 Task: Get directions from Colonial Williamsburg, Virginia, United States to Albuquerque, New Mexico, United States  arriving by 10:00 am on the 17th of June
Action: Mouse moved to (217, 204)
Screenshot: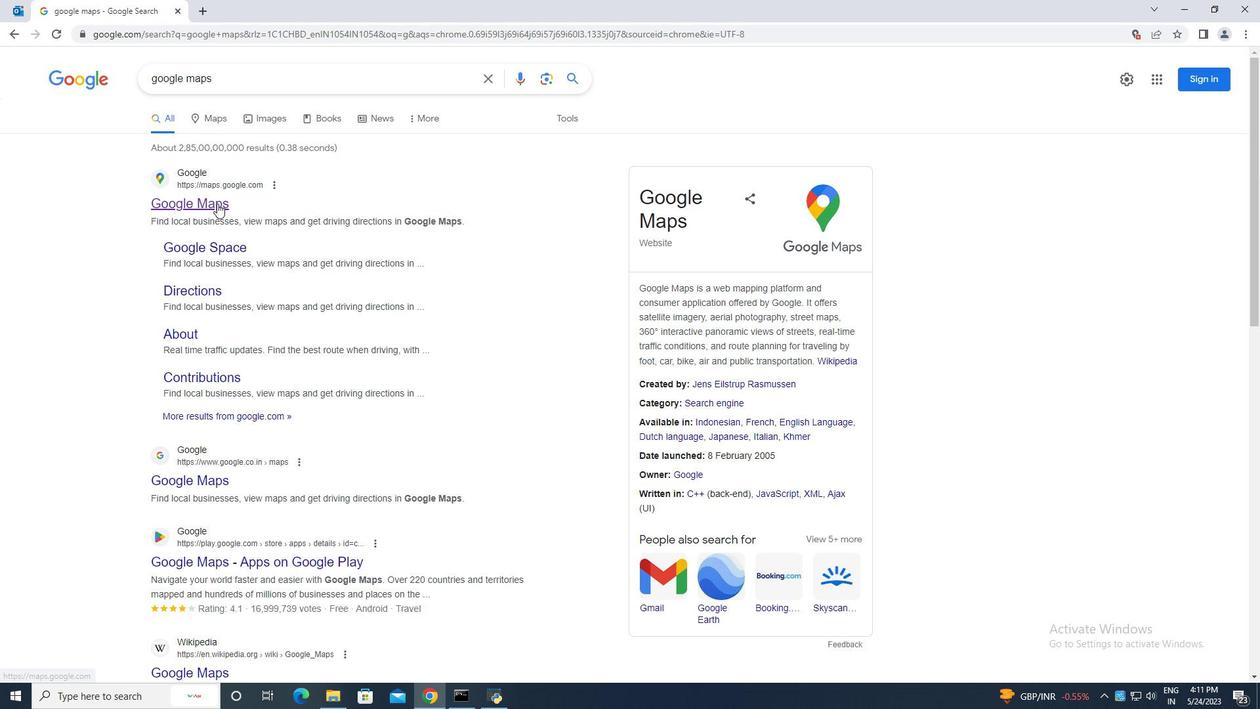 
Action: Mouse pressed left at (217, 204)
Screenshot: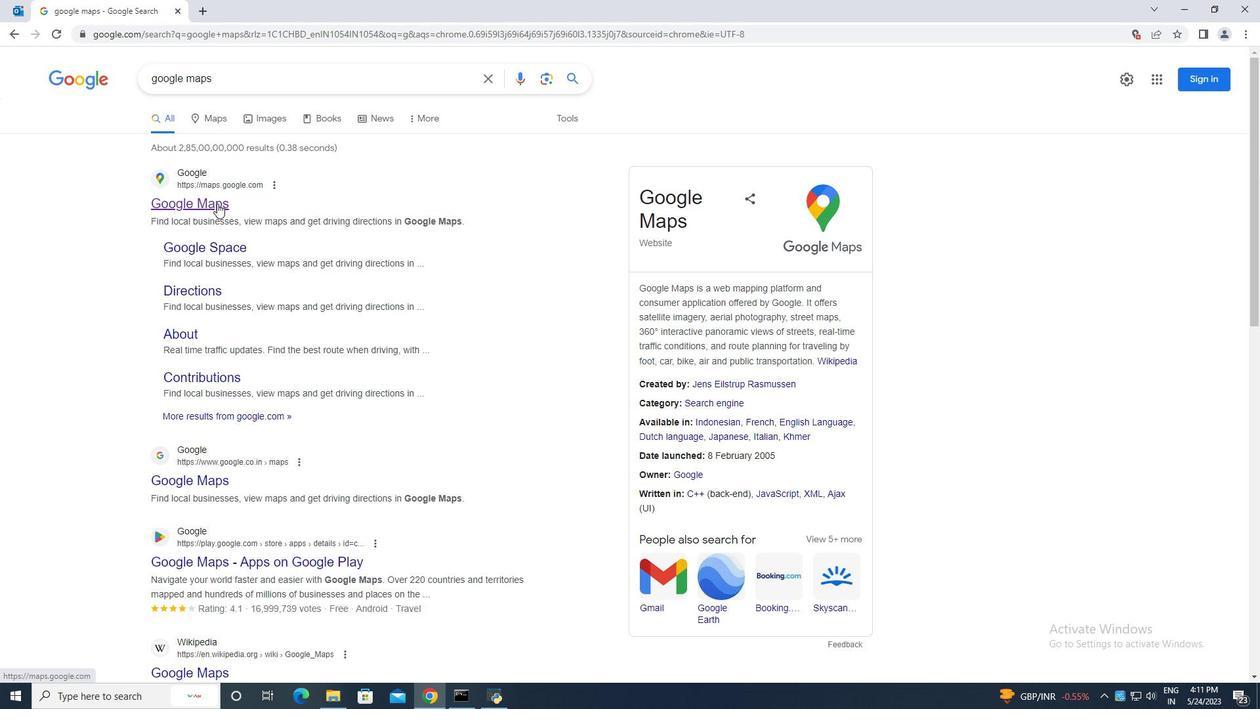 
Action: Mouse moved to (179, 63)
Screenshot: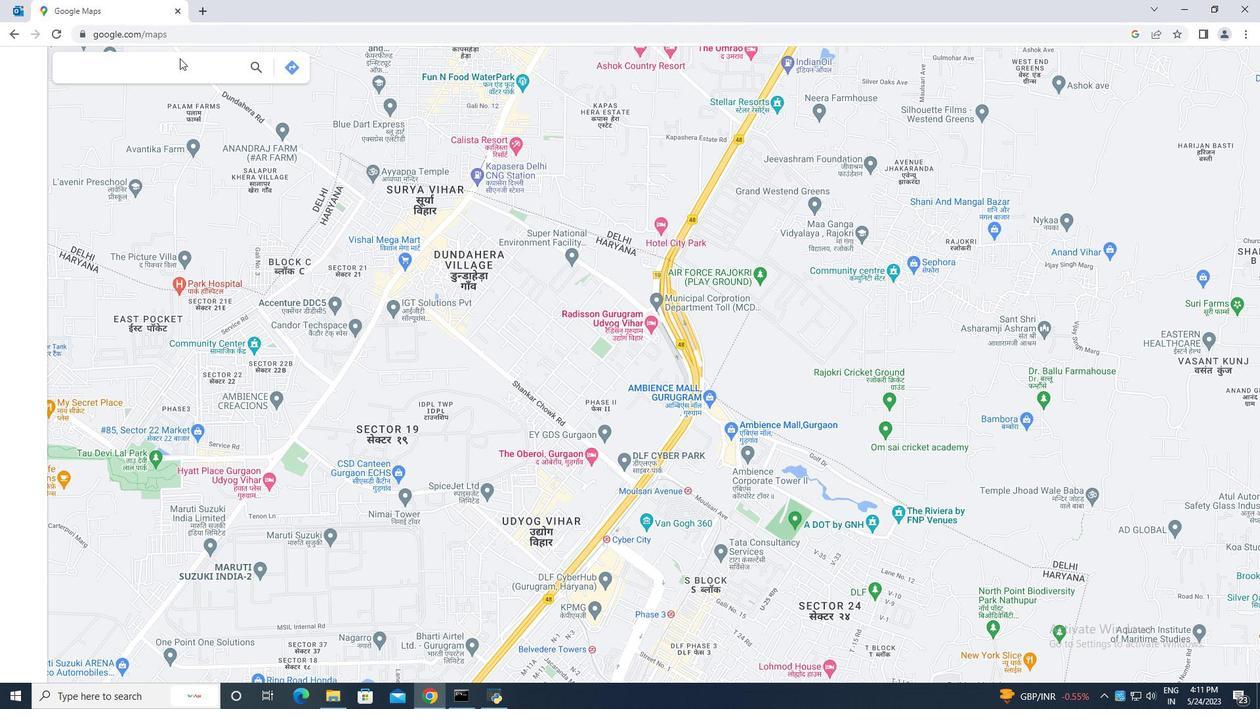 
Action: Mouse pressed left at (179, 63)
Screenshot: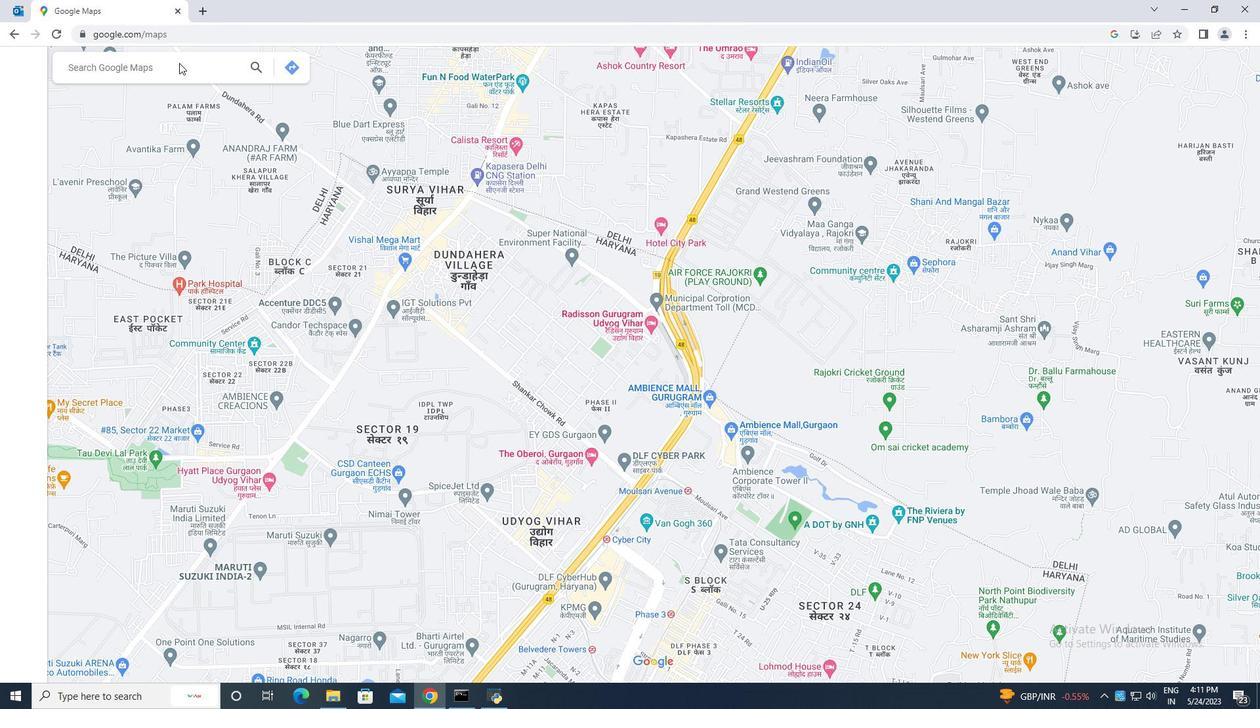 
Action: Mouse moved to (179, 63)
Screenshot: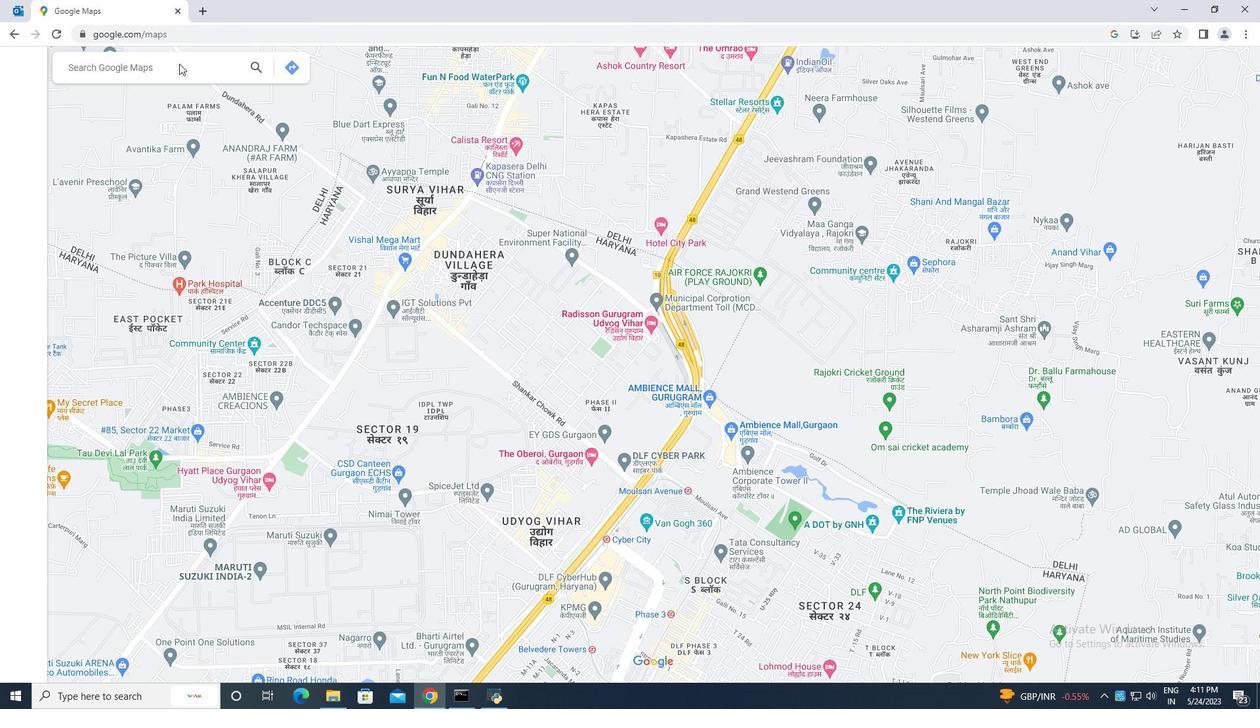 
Action: Key pressed colonial<Key.space>williamsburg<Key.space>virginia<Key.space>us
Screenshot: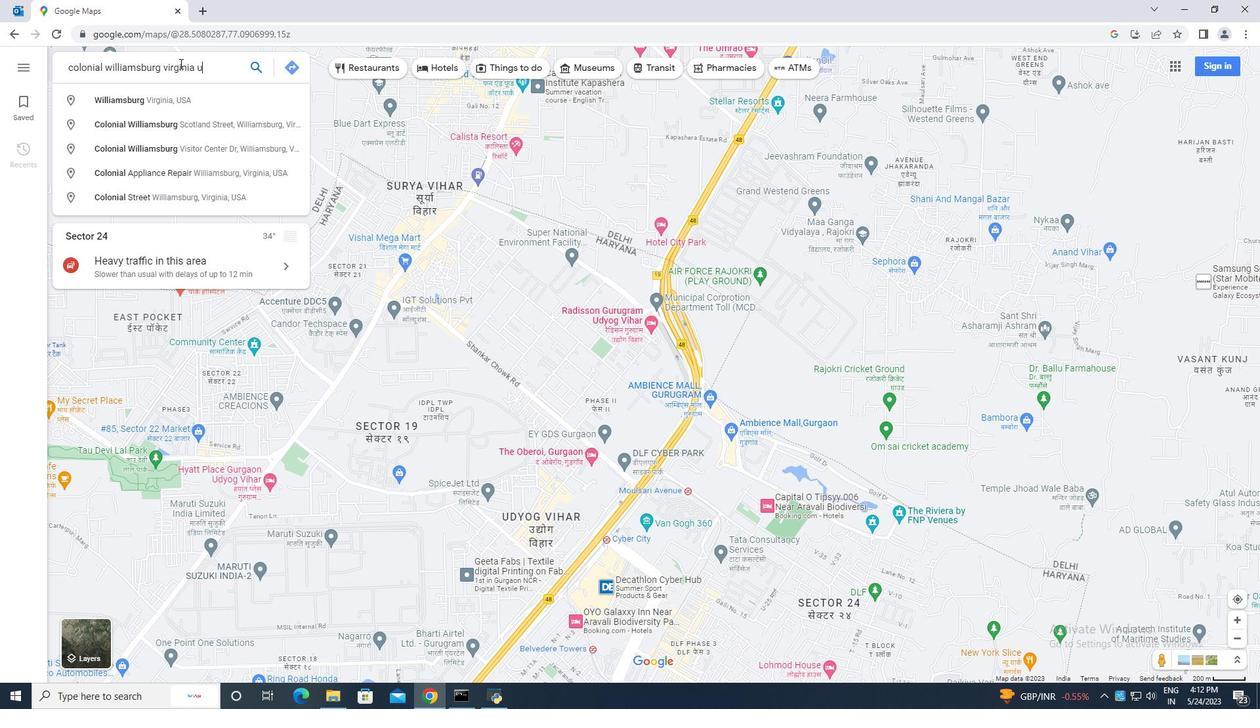 
Action: Mouse moved to (187, 105)
Screenshot: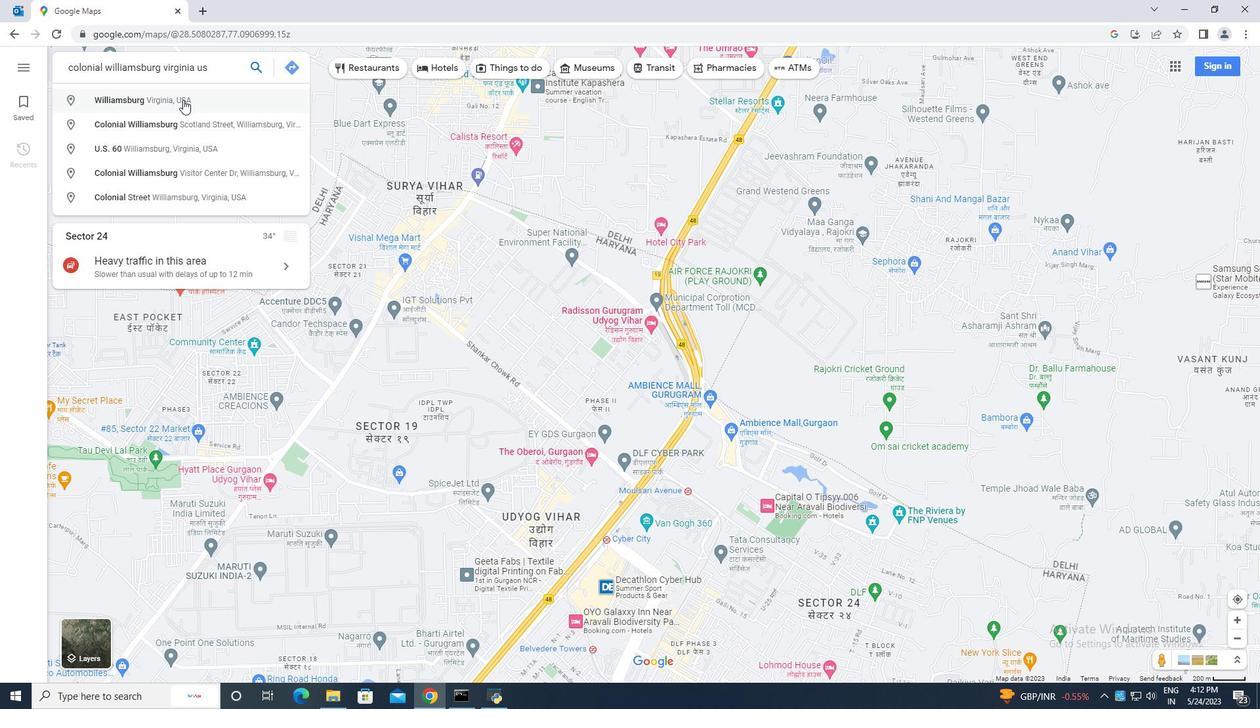 
Action: Mouse pressed left at (187, 105)
Screenshot: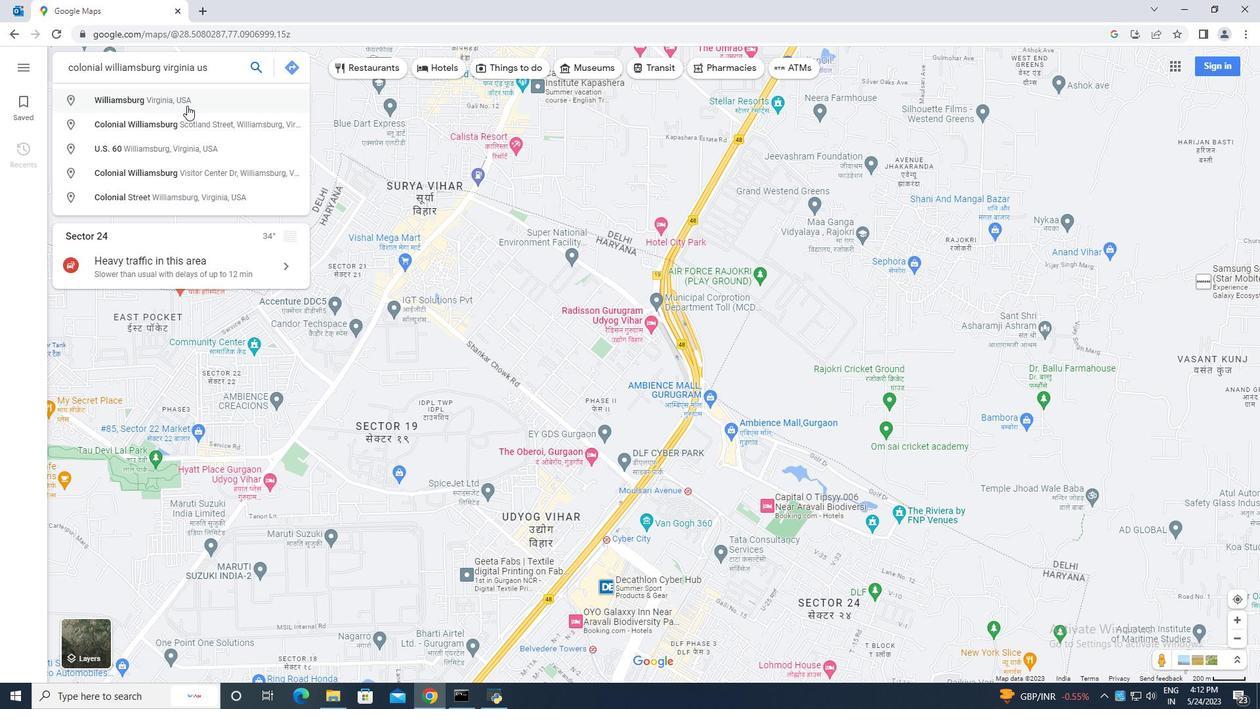 
Action: Mouse moved to (88, 298)
Screenshot: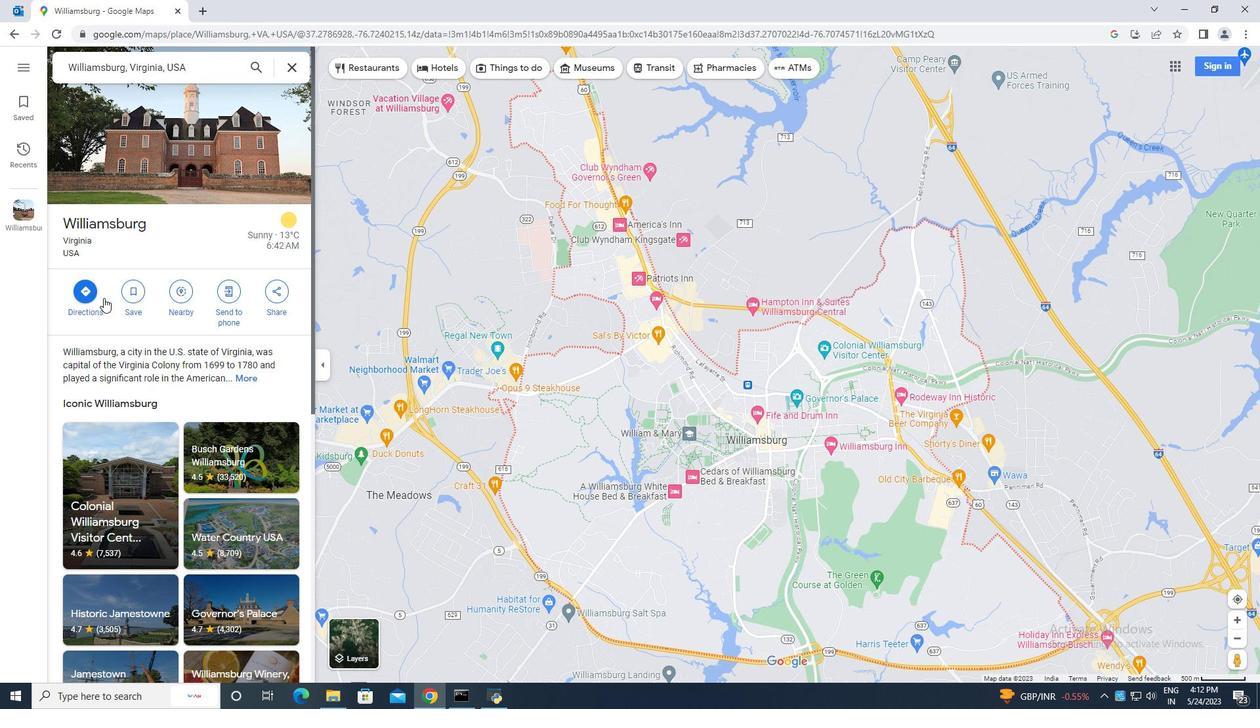 
Action: Mouse pressed left at (88, 298)
Screenshot: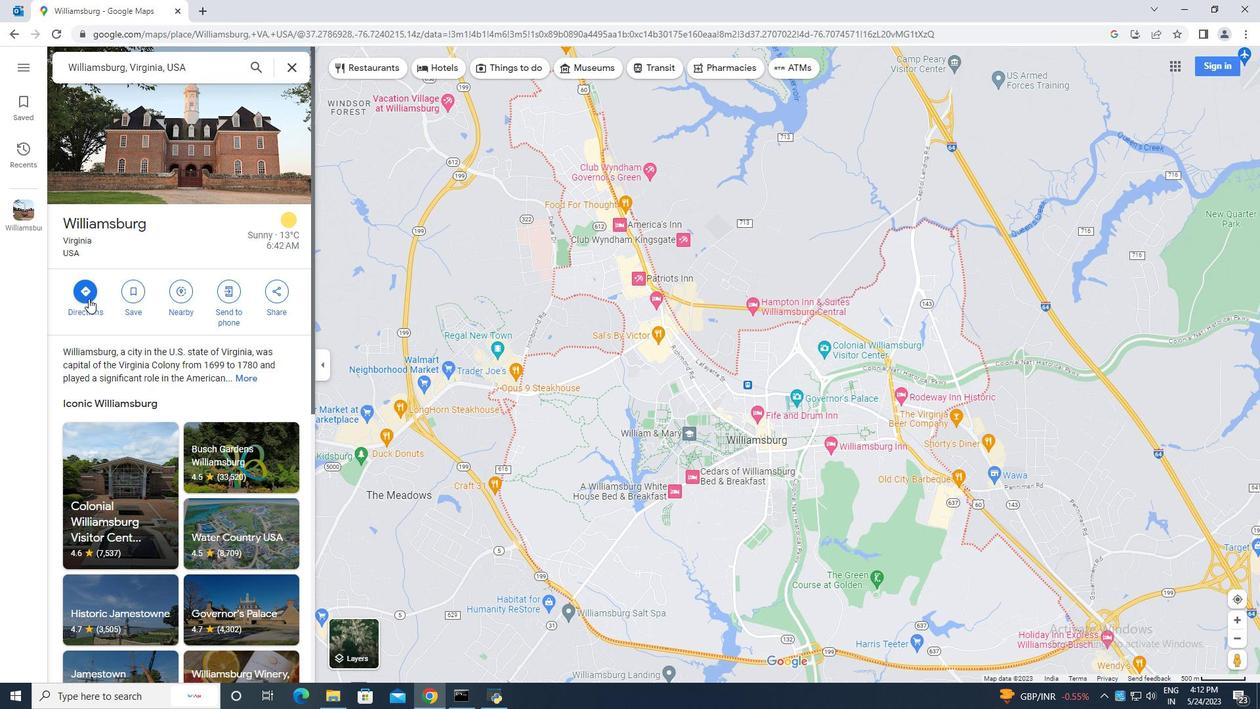 
Action: Mouse moved to (152, 108)
Screenshot: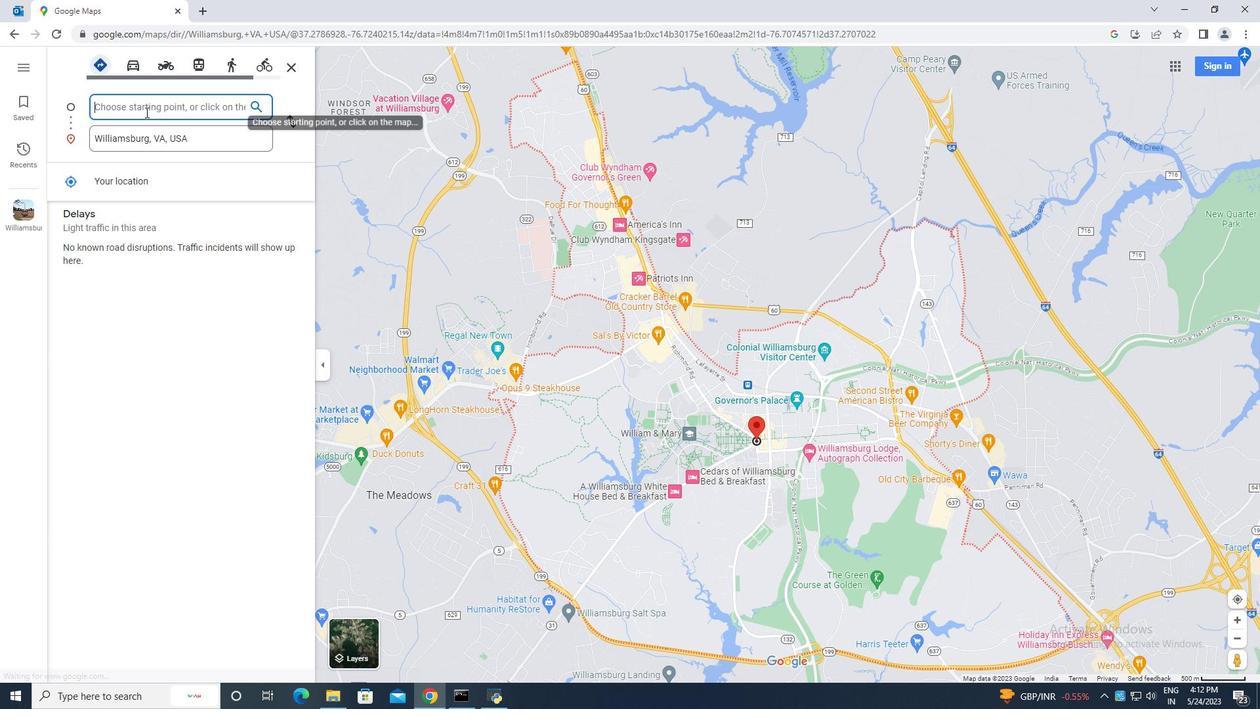 
Action: Mouse pressed left at (152, 108)
Screenshot: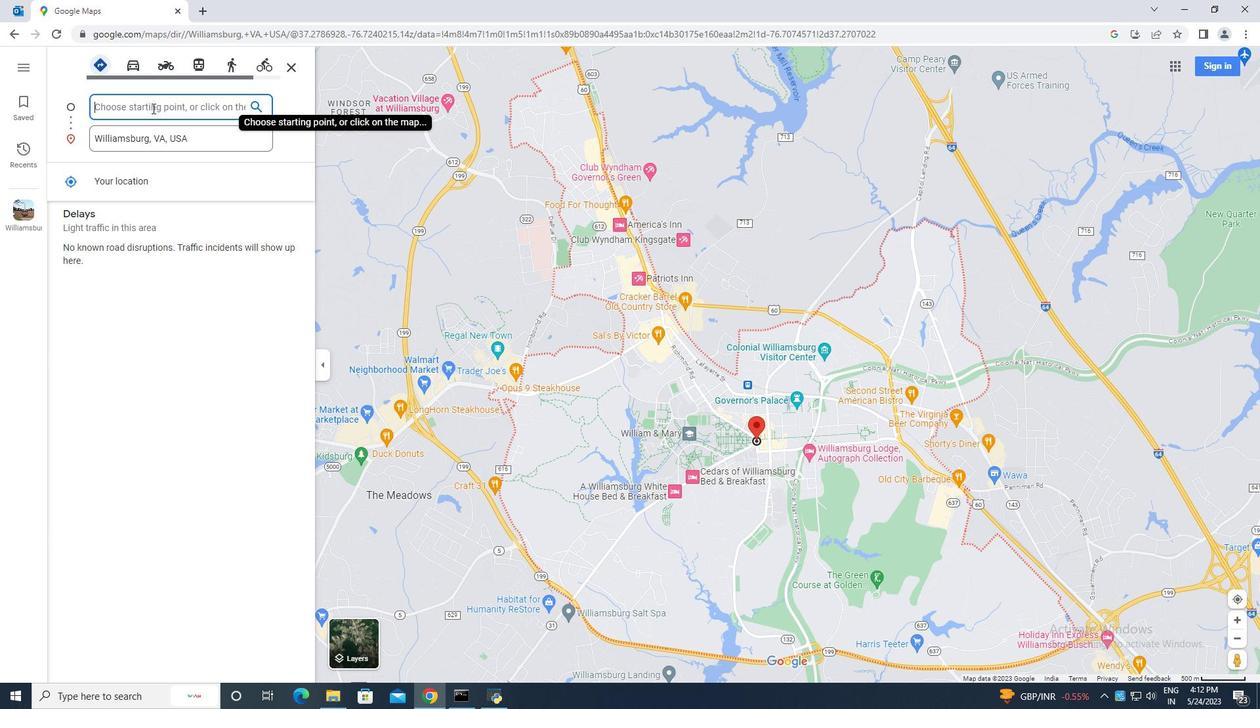 
Action: Key pressed coloni<Key.backspace>ial<Key.space>williamsburg<Key.space>virginia
Screenshot: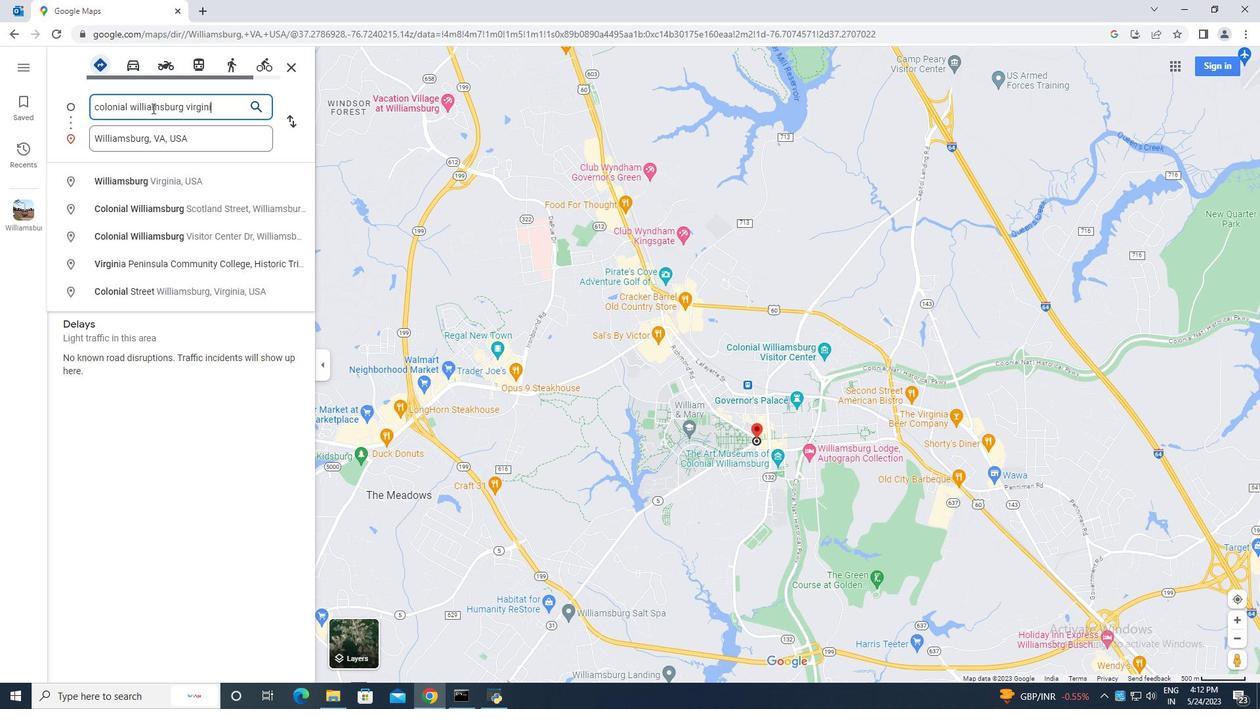 
Action: Mouse moved to (158, 108)
Screenshot: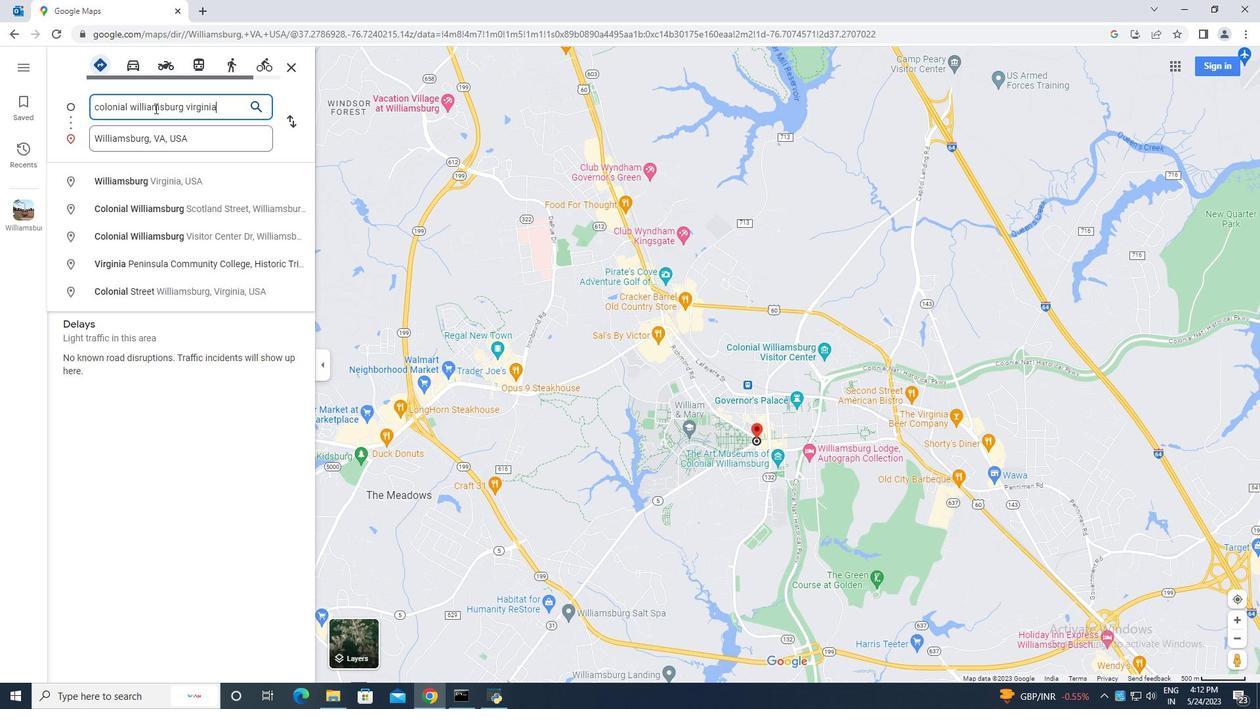 
Action: Key pressed <Key.space>
Screenshot: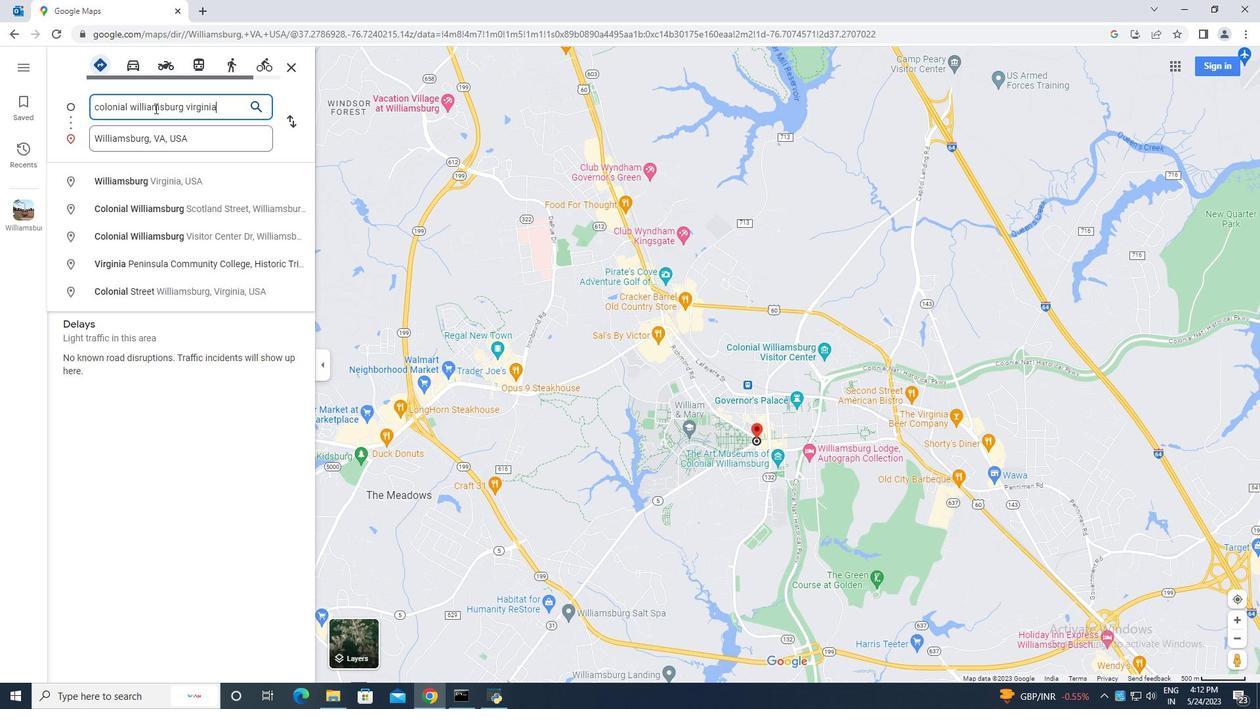 
Action: Mouse moved to (185, 109)
Screenshot: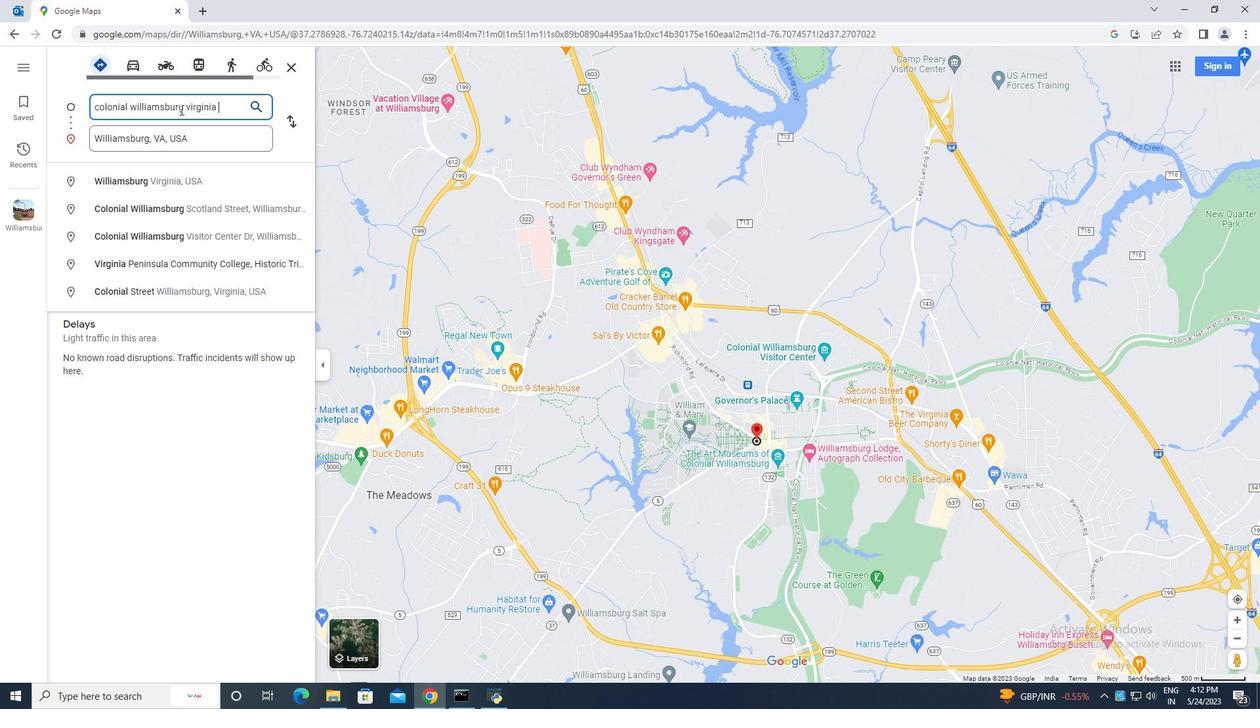 
Action: Key pressed us
Screenshot: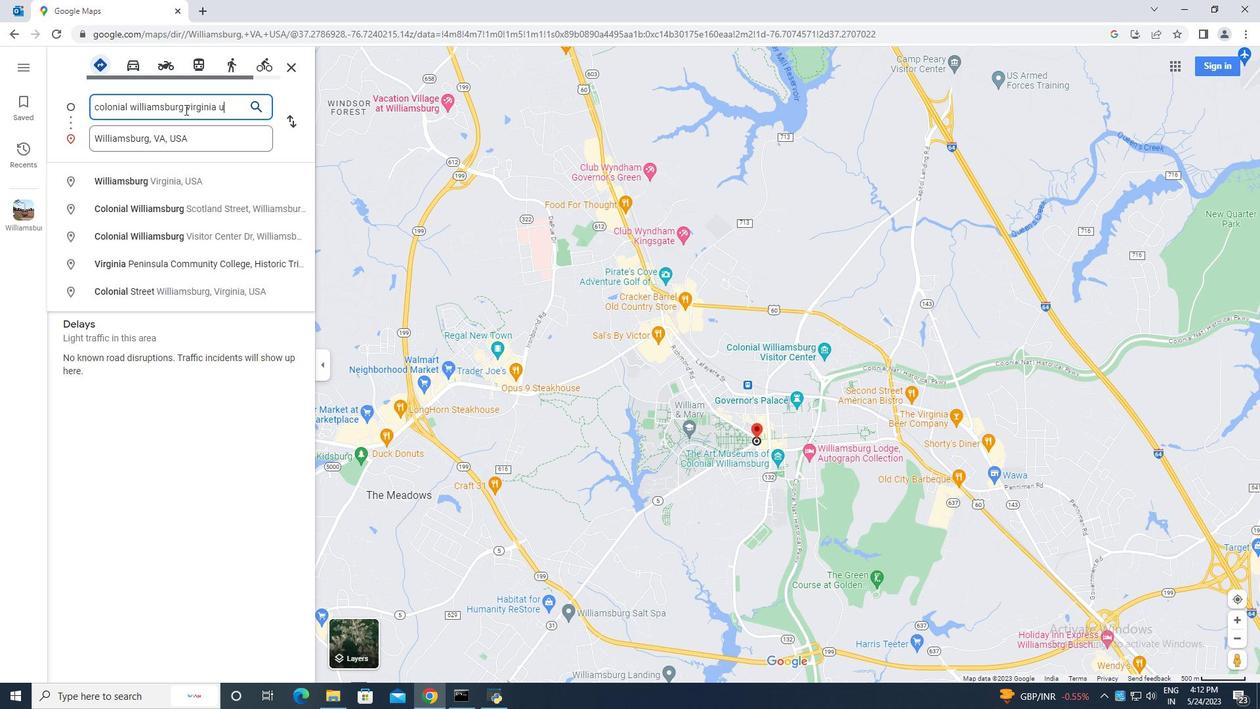 
Action: Mouse moved to (198, 135)
Screenshot: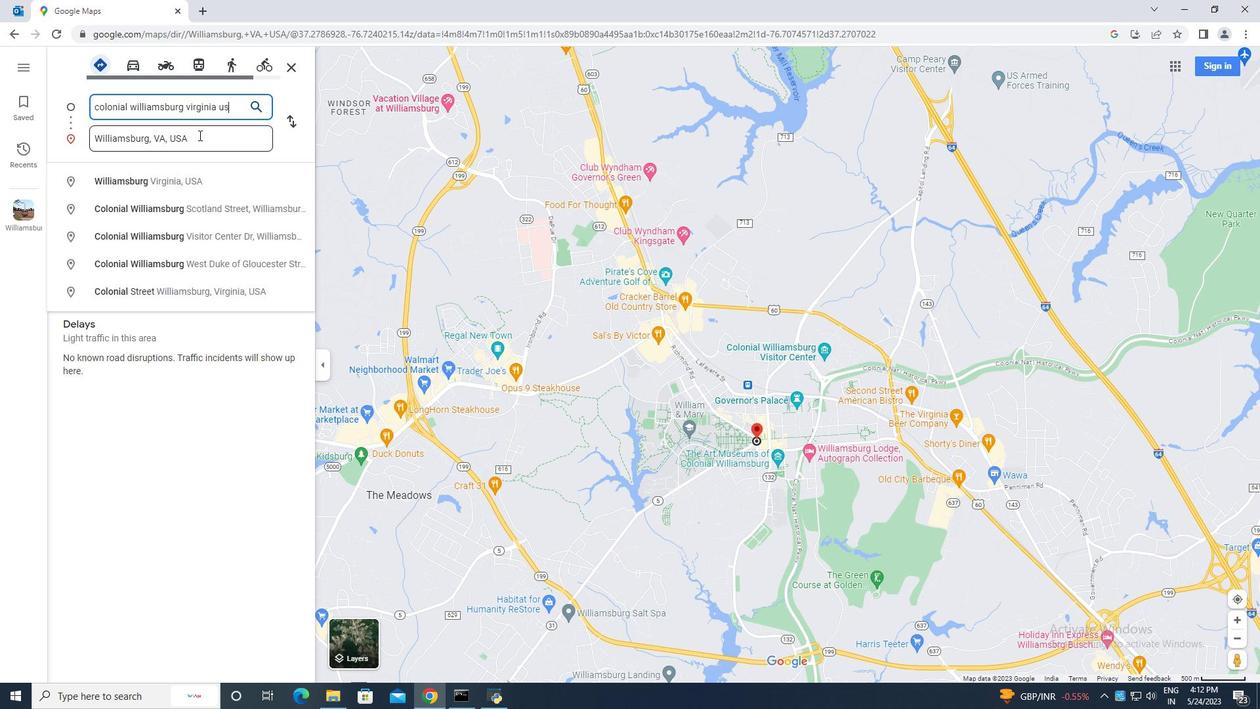
Action: Mouse pressed left at (198, 135)
Screenshot: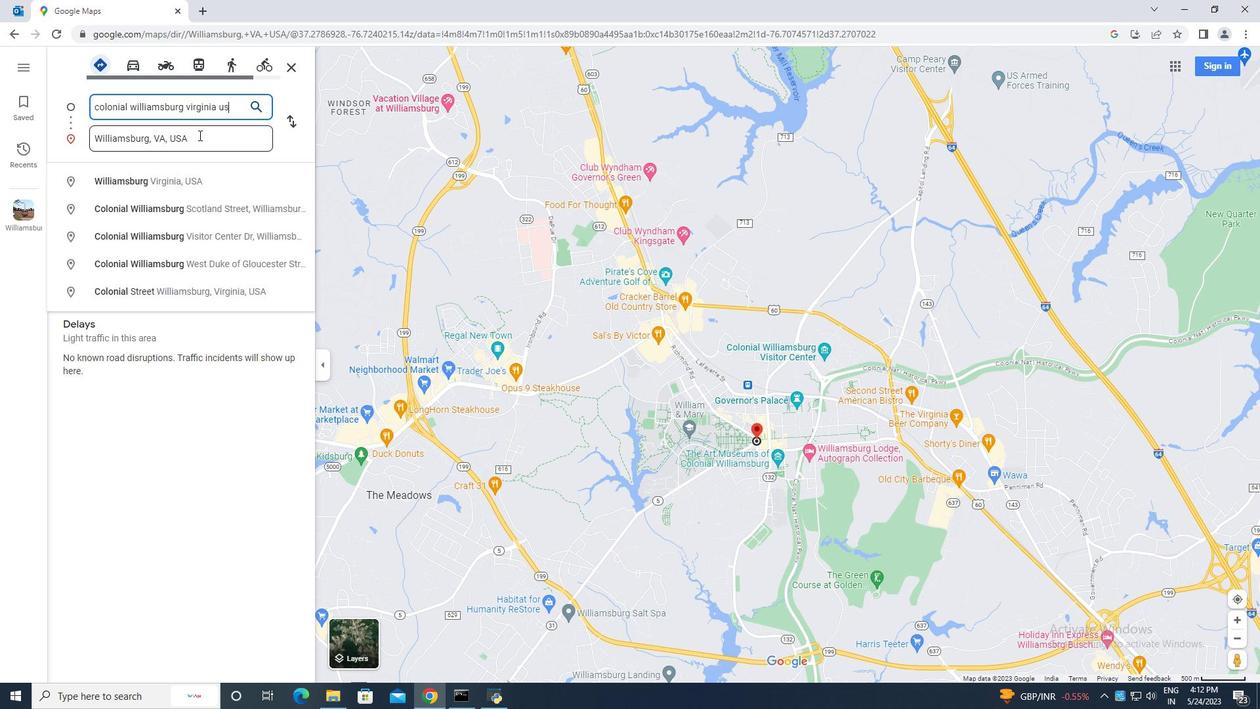 
Action: Mouse moved to (244, 112)
Screenshot: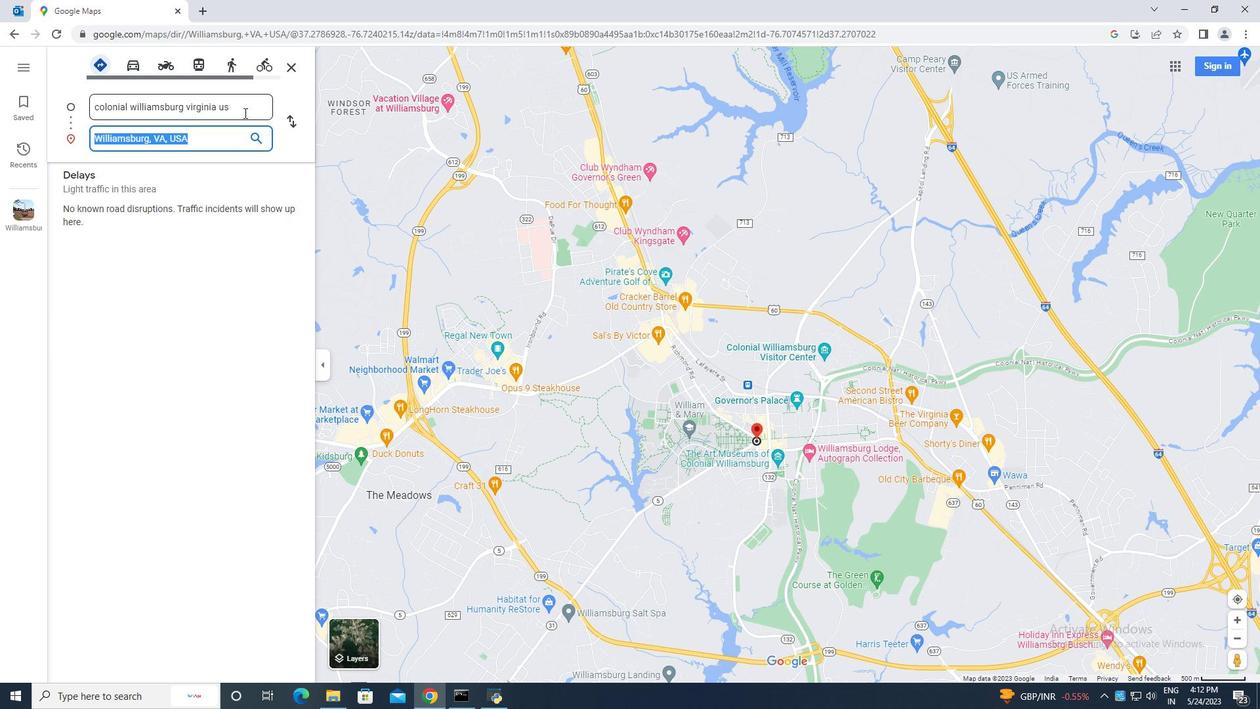
Action: Mouse pressed left at (244, 112)
Screenshot: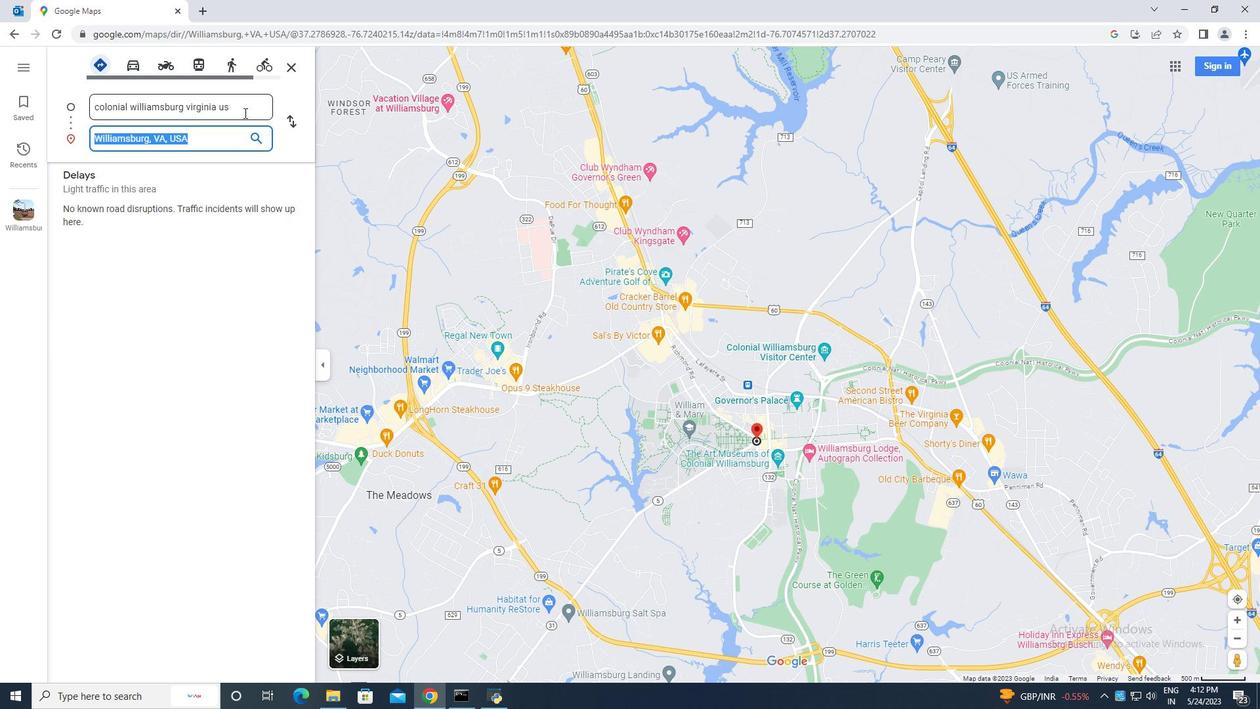 
Action: Mouse moved to (243, 111)
Screenshot: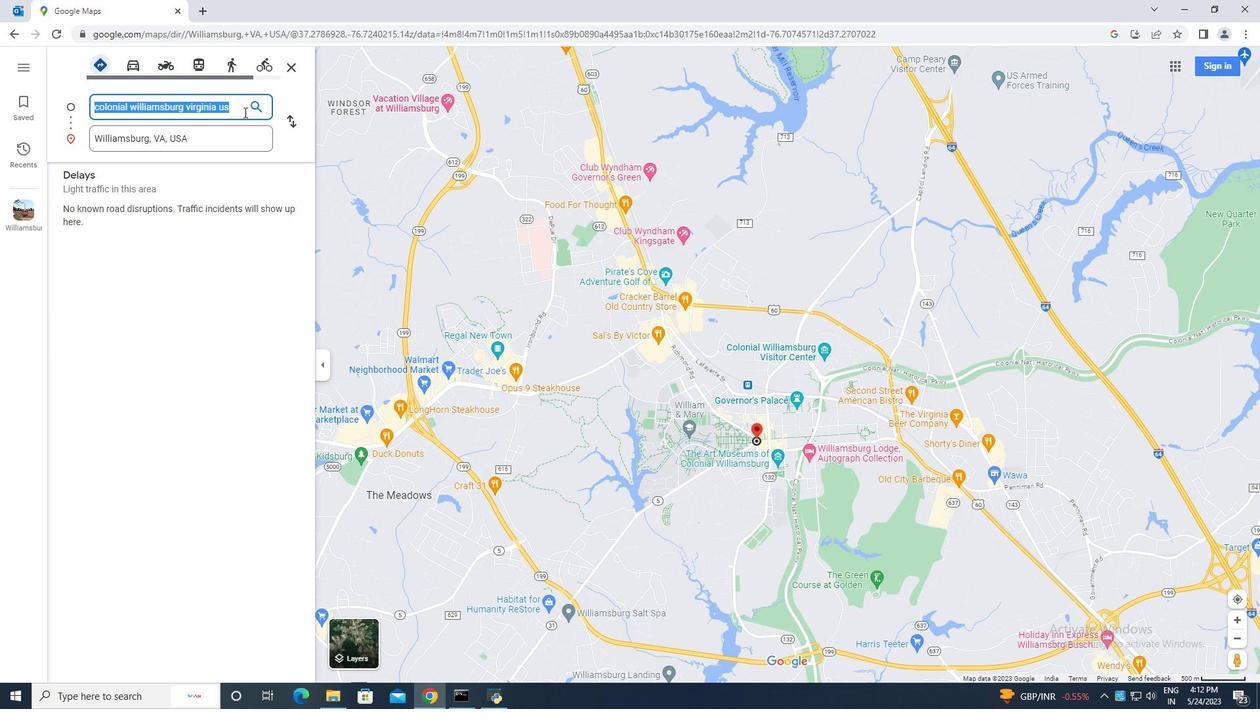 
Action: Mouse pressed left at (243, 111)
Screenshot: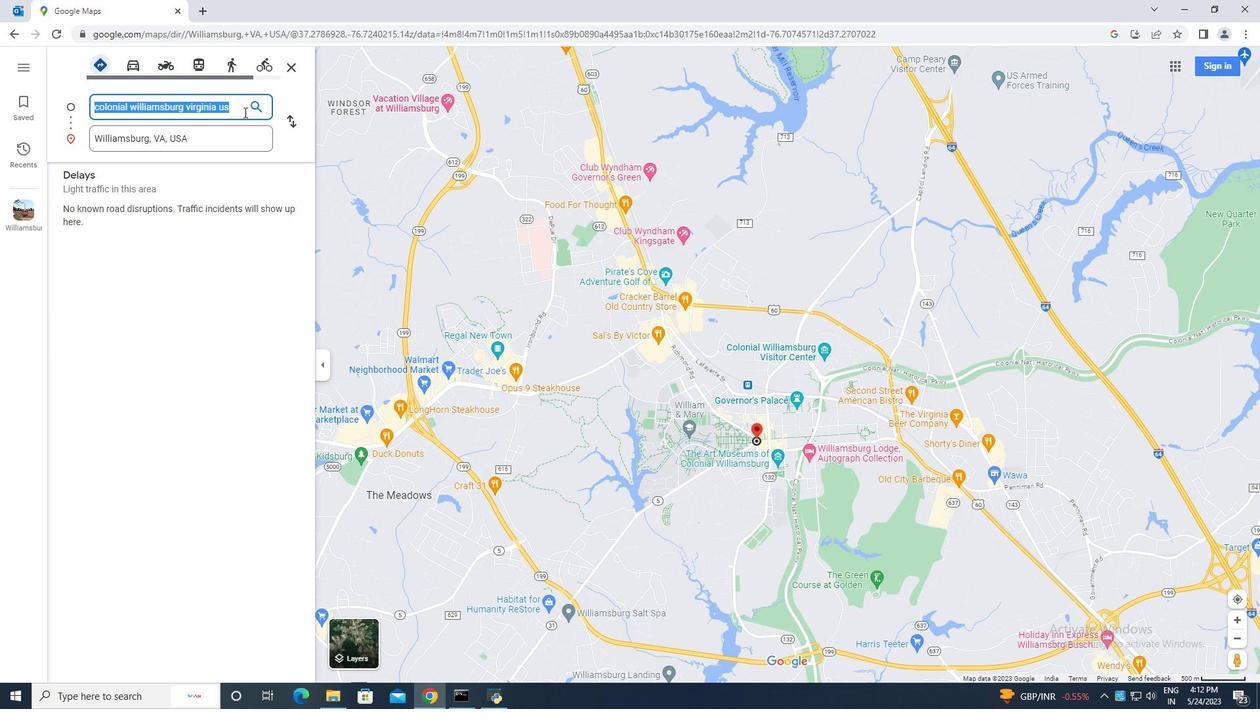 
Action: Mouse moved to (242, 110)
Screenshot: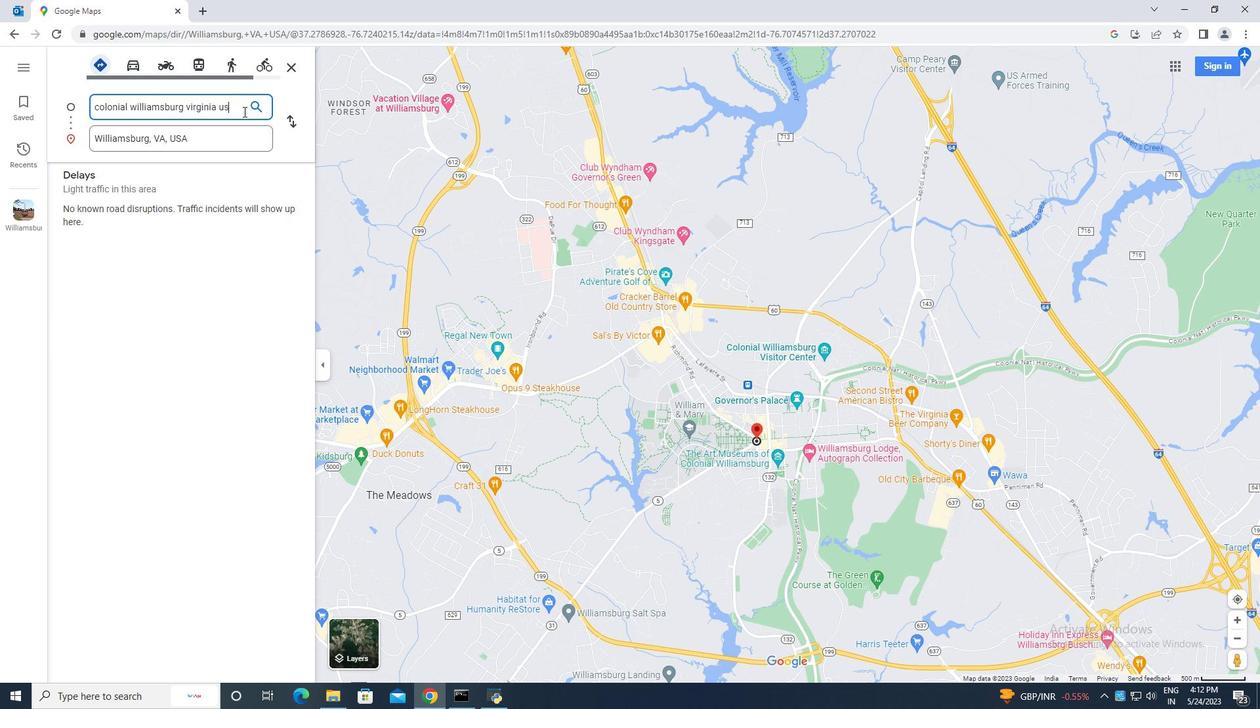 
Action: Key pressed a
Screenshot: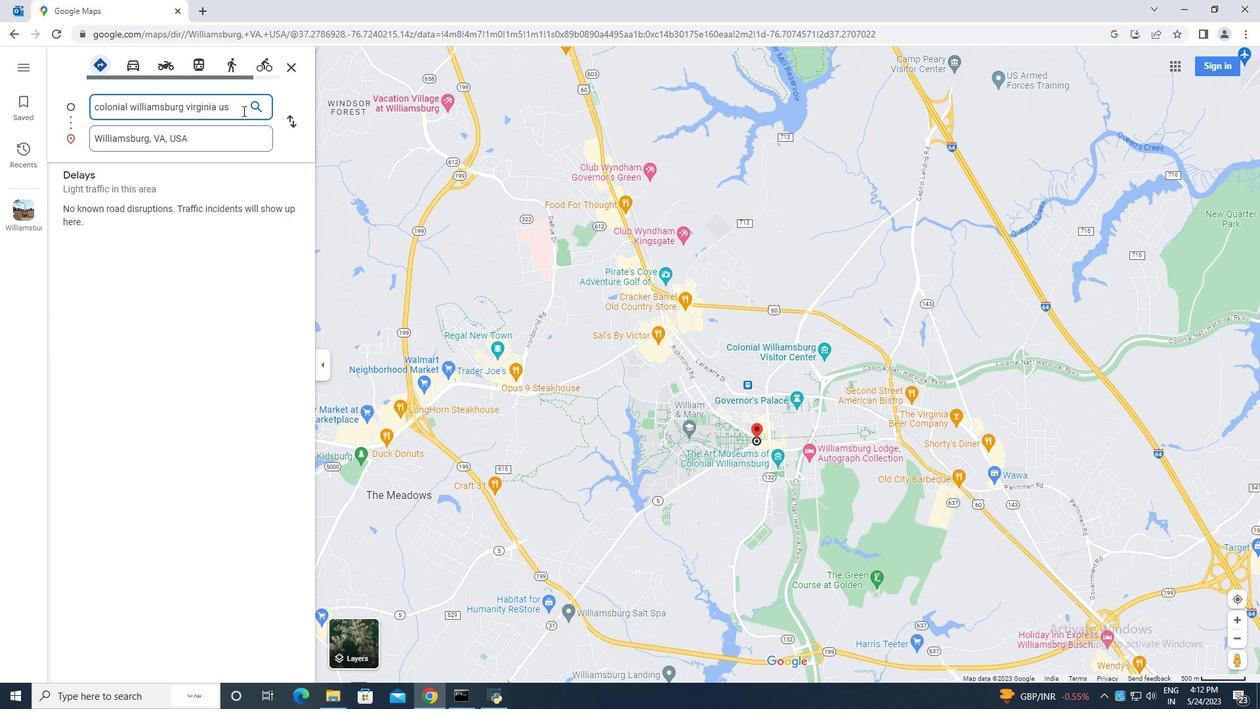 
Action: Mouse moved to (189, 138)
Screenshot: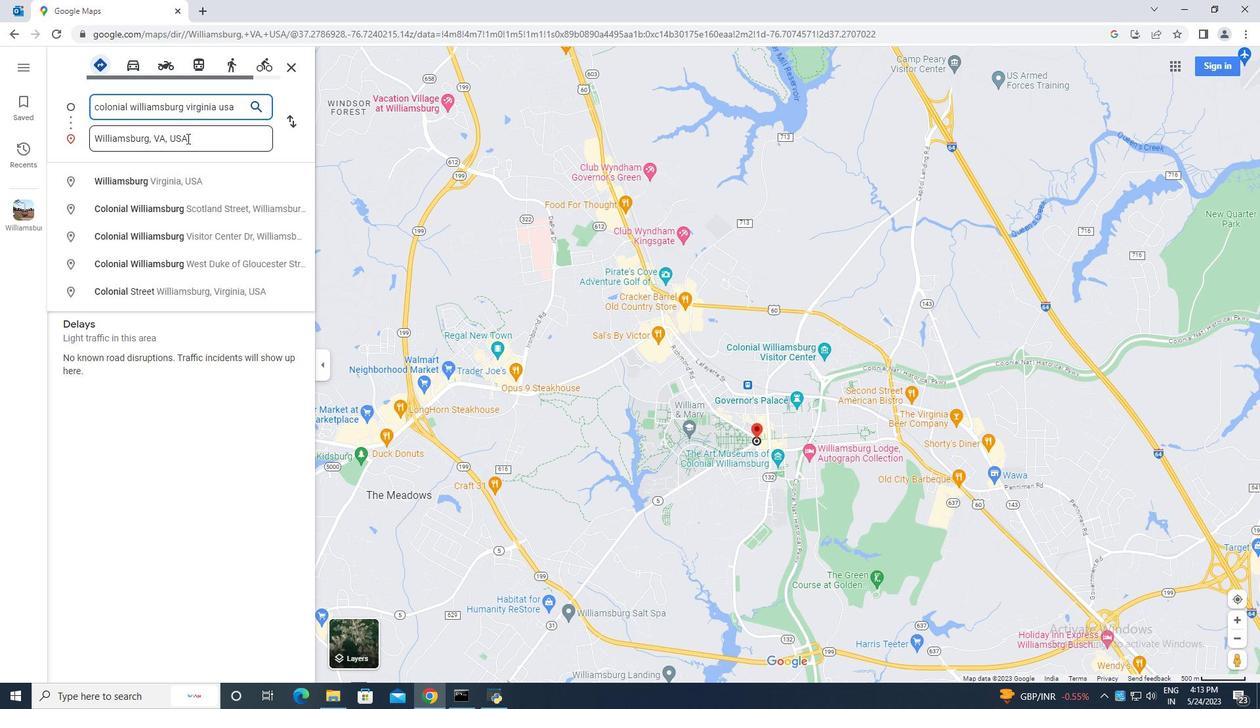 
Action: Mouse pressed left at (189, 138)
Screenshot: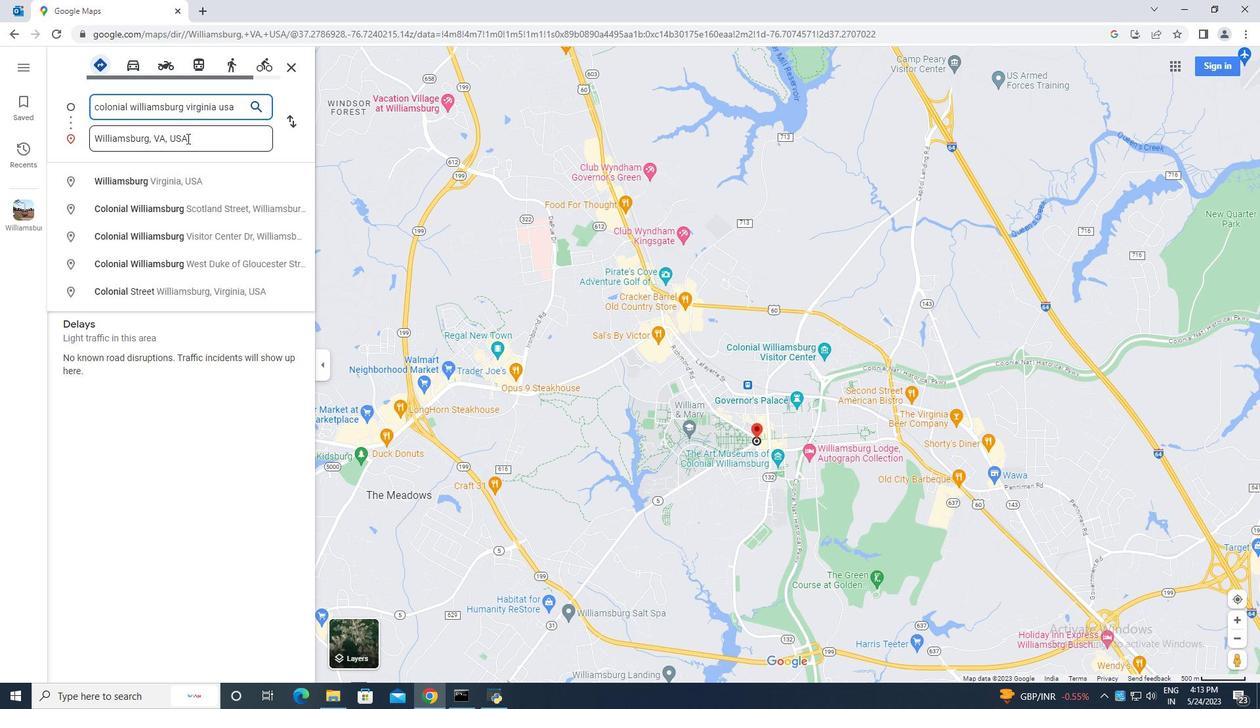 
Action: Mouse moved to (190, 138)
Screenshot: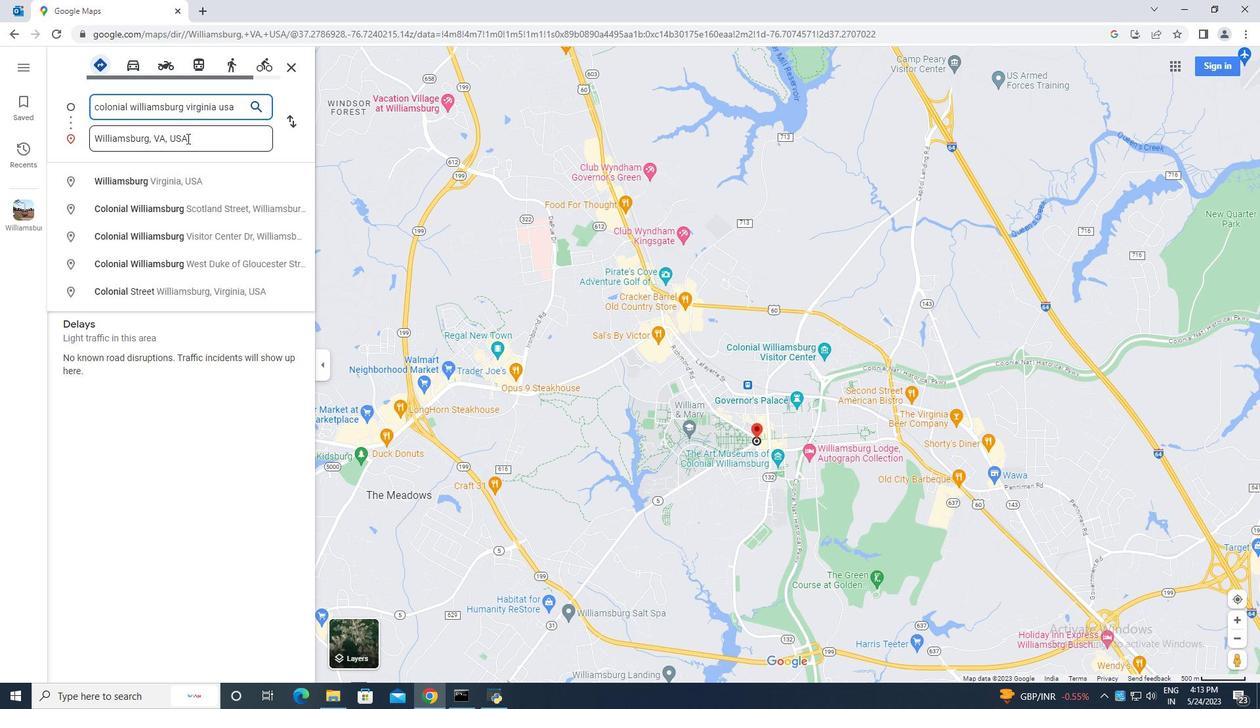 
Action: Key pressed albuquerque<Key.space>new<Key.space>mexico
Screenshot: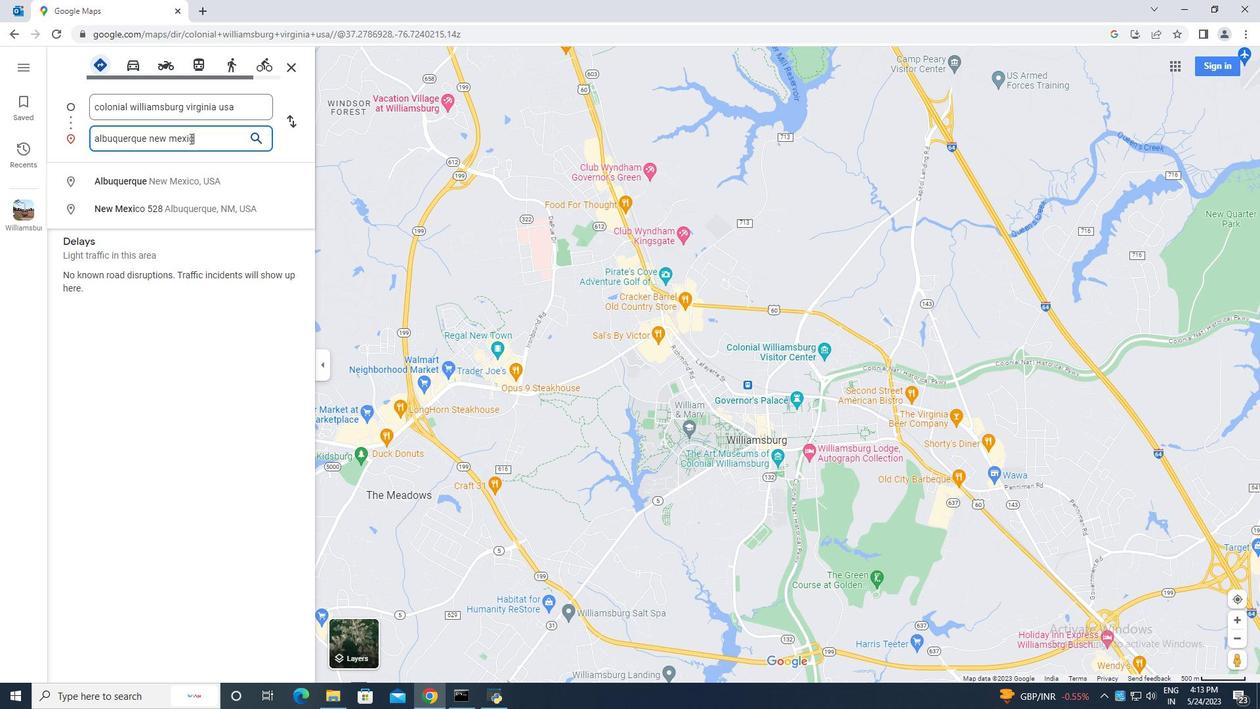 
Action: Mouse moved to (257, 139)
Screenshot: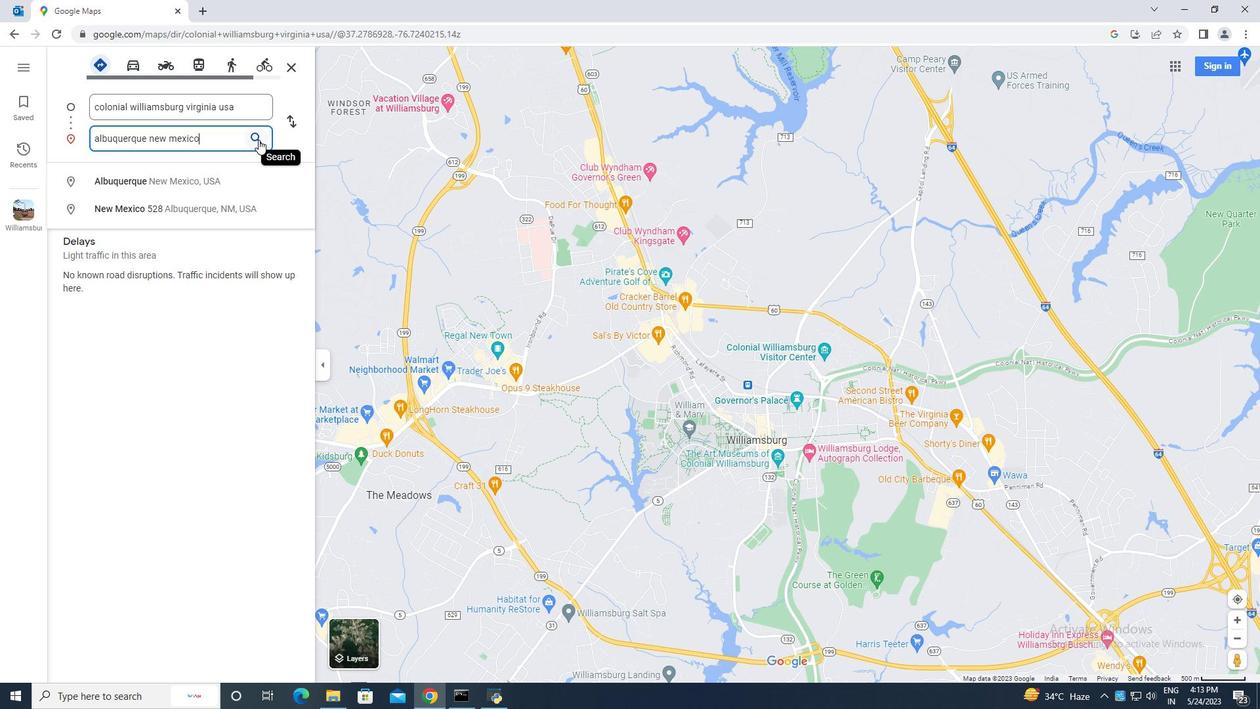 
Action: Mouse pressed left at (257, 139)
Screenshot: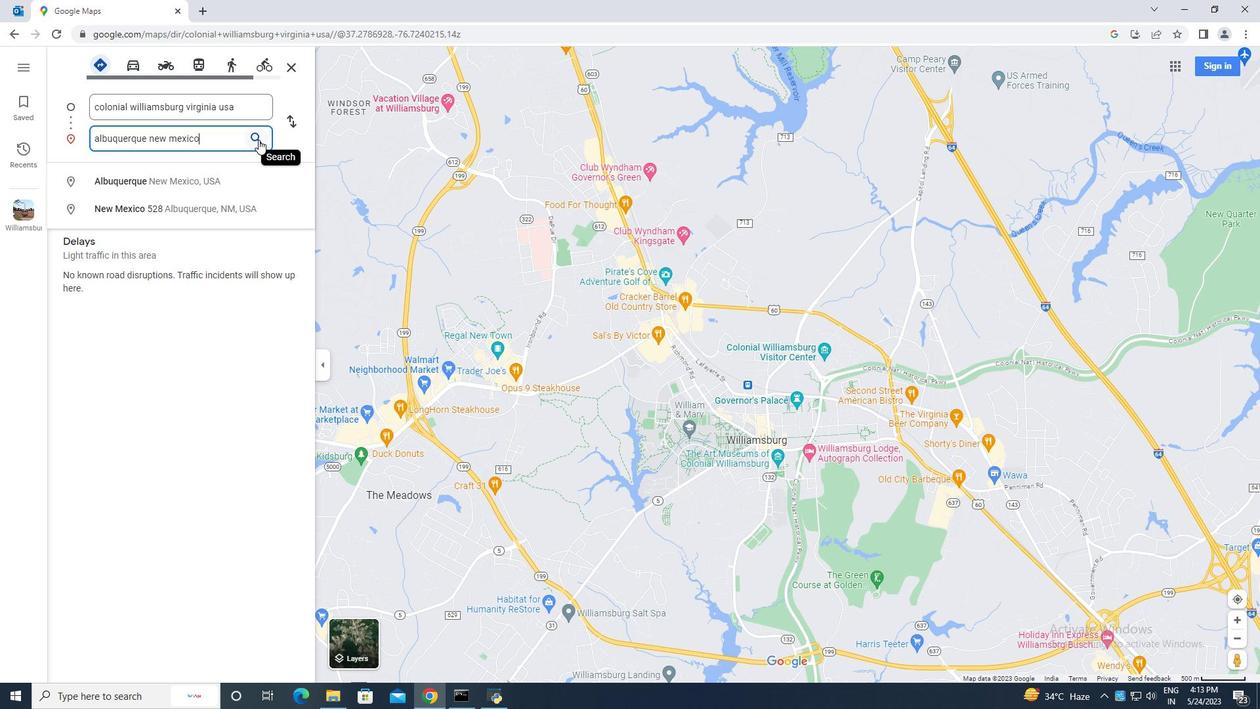 
Action: Mouse moved to (144, 213)
Screenshot: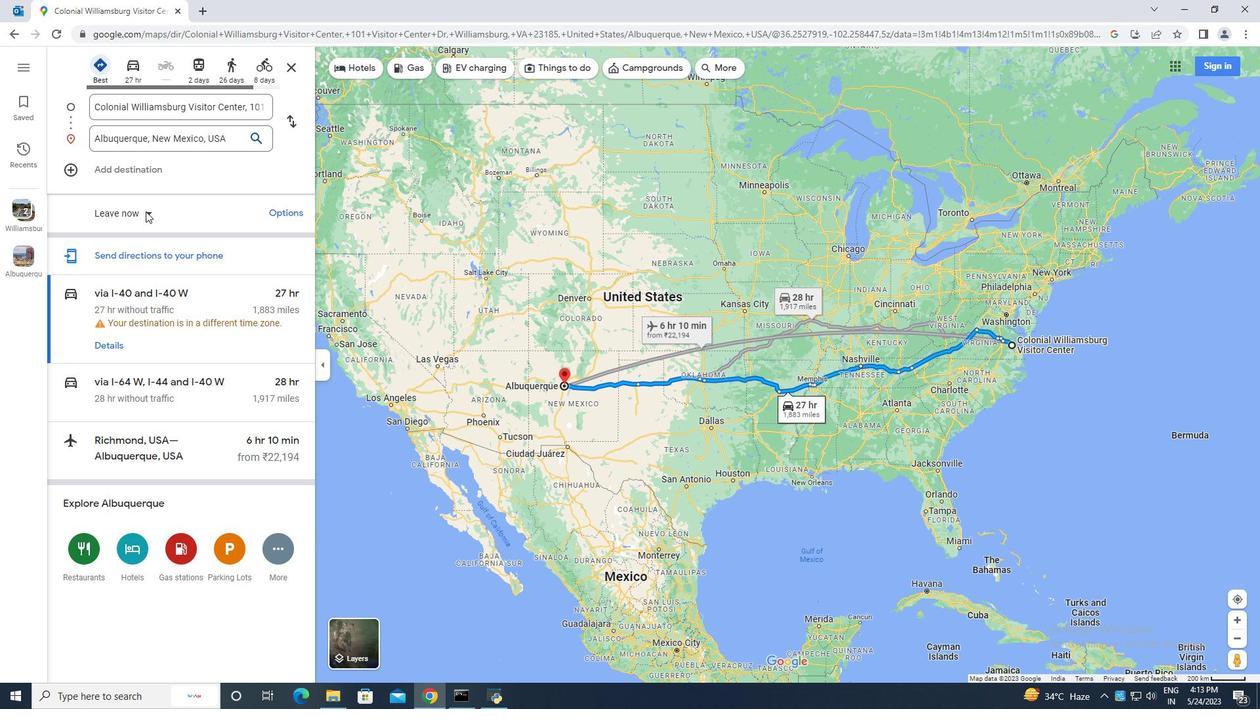 
Action: Mouse pressed left at (144, 213)
Screenshot: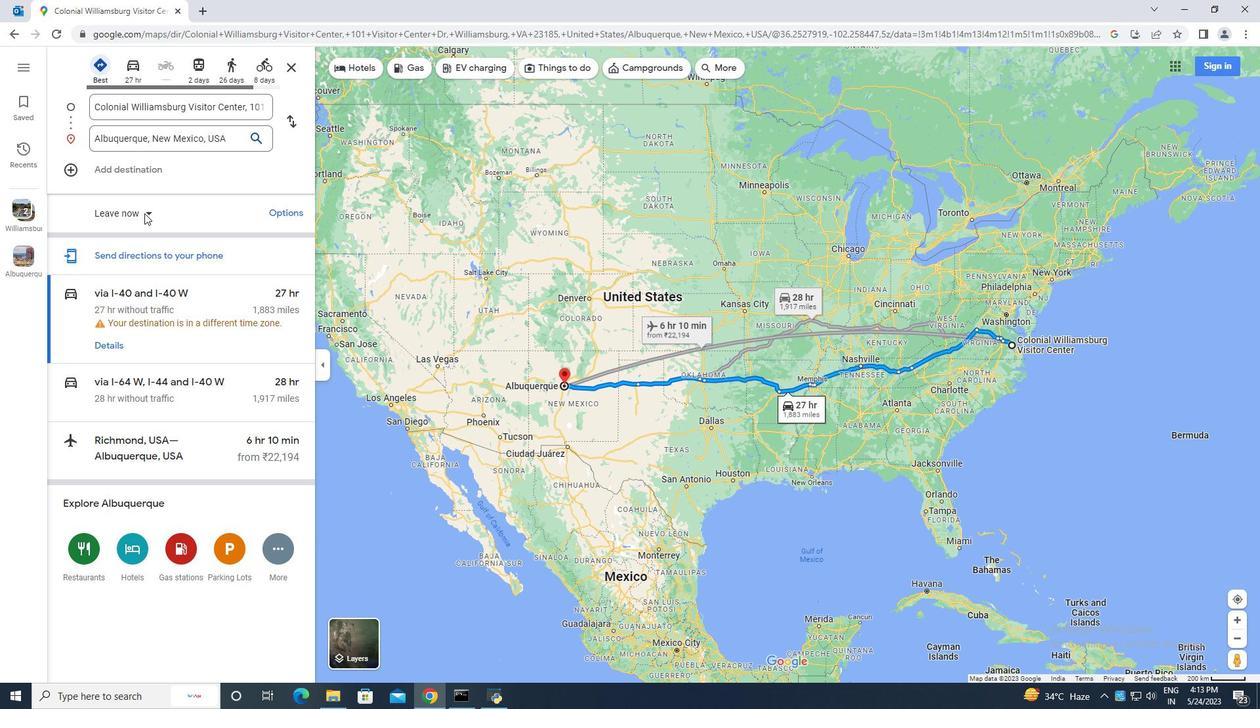 
Action: Mouse moved to (131, 268)
Screenshot: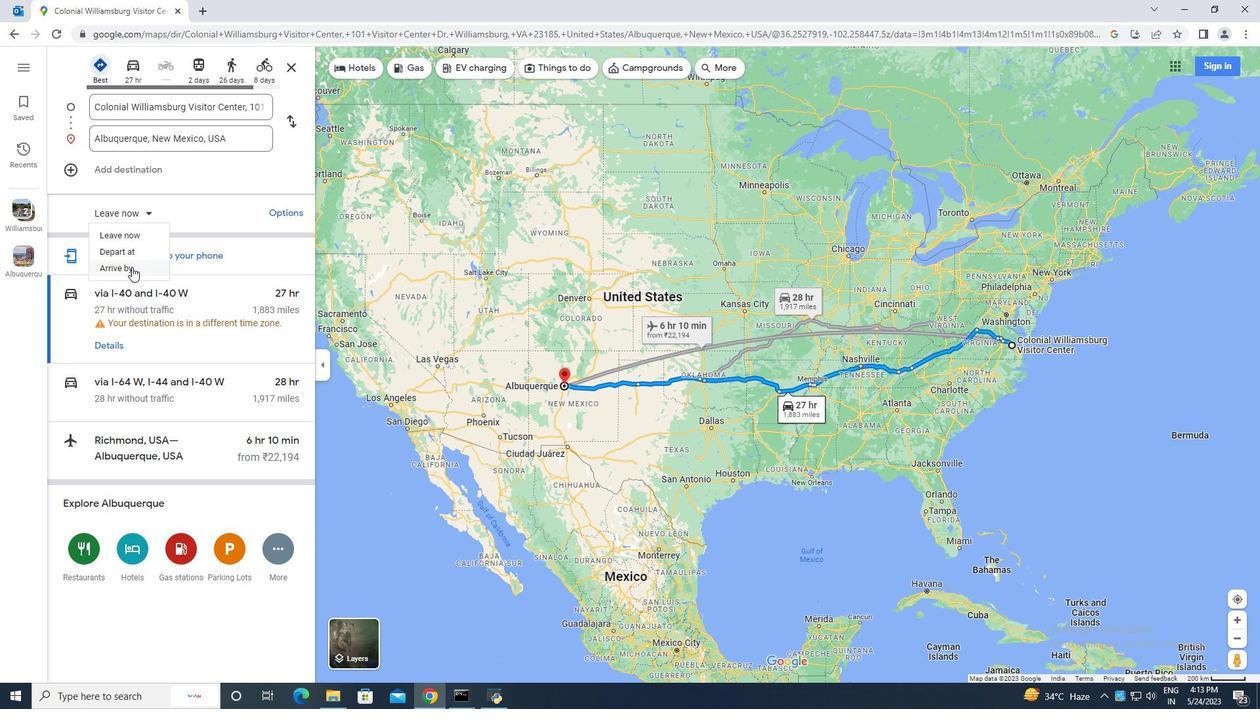
Action: Mouse pressed left at (131, 268)
Screenshot: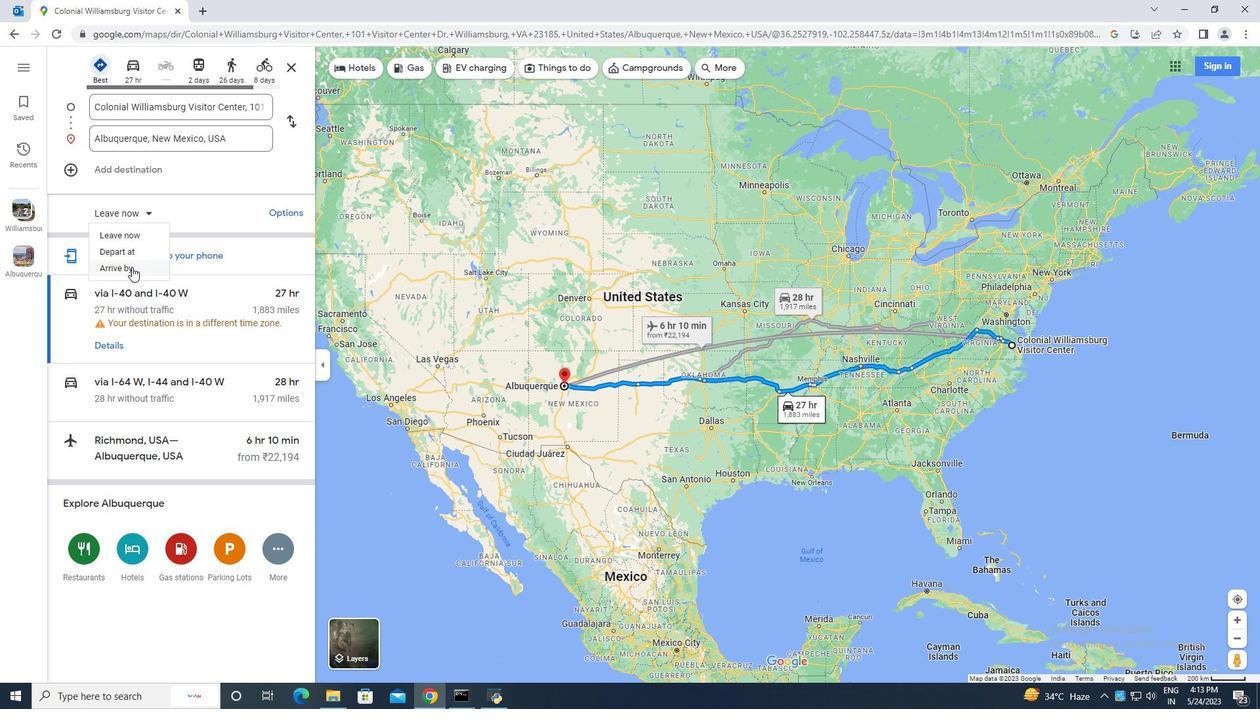 
Action: Mouse moved to (128, 202)
Screenshot: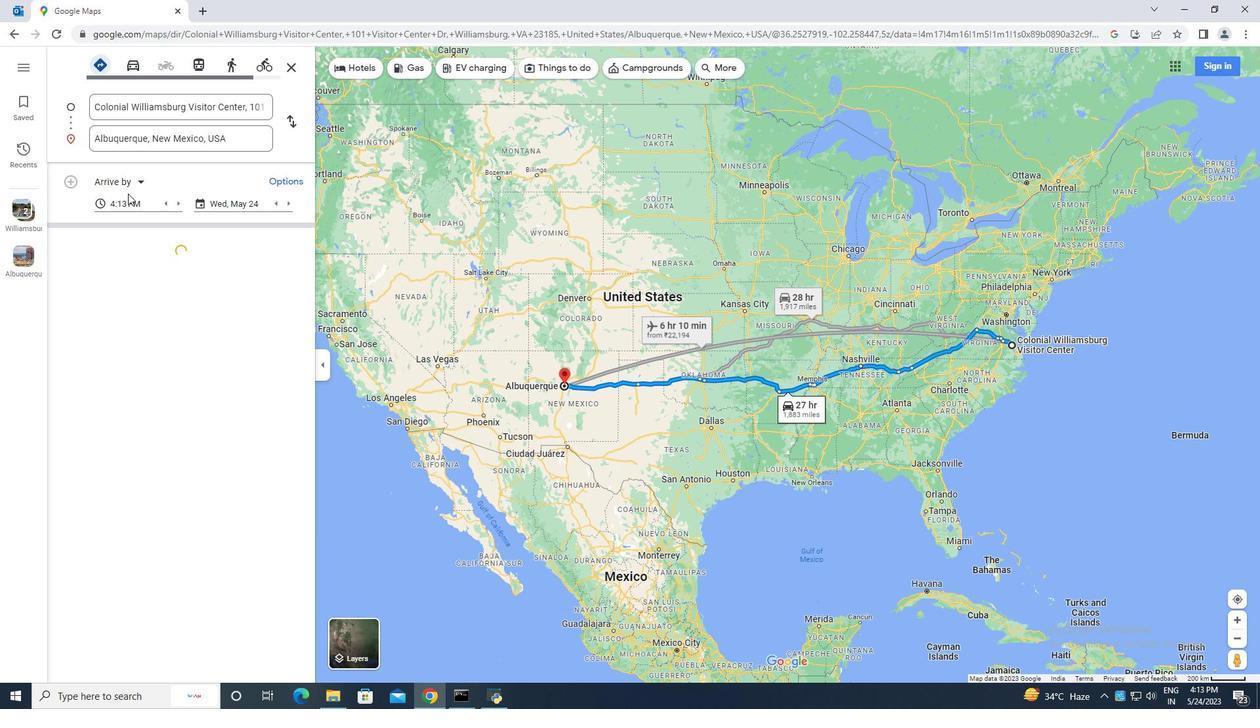 
Action: Mouse pressed left at (128, 202)
Screenshot: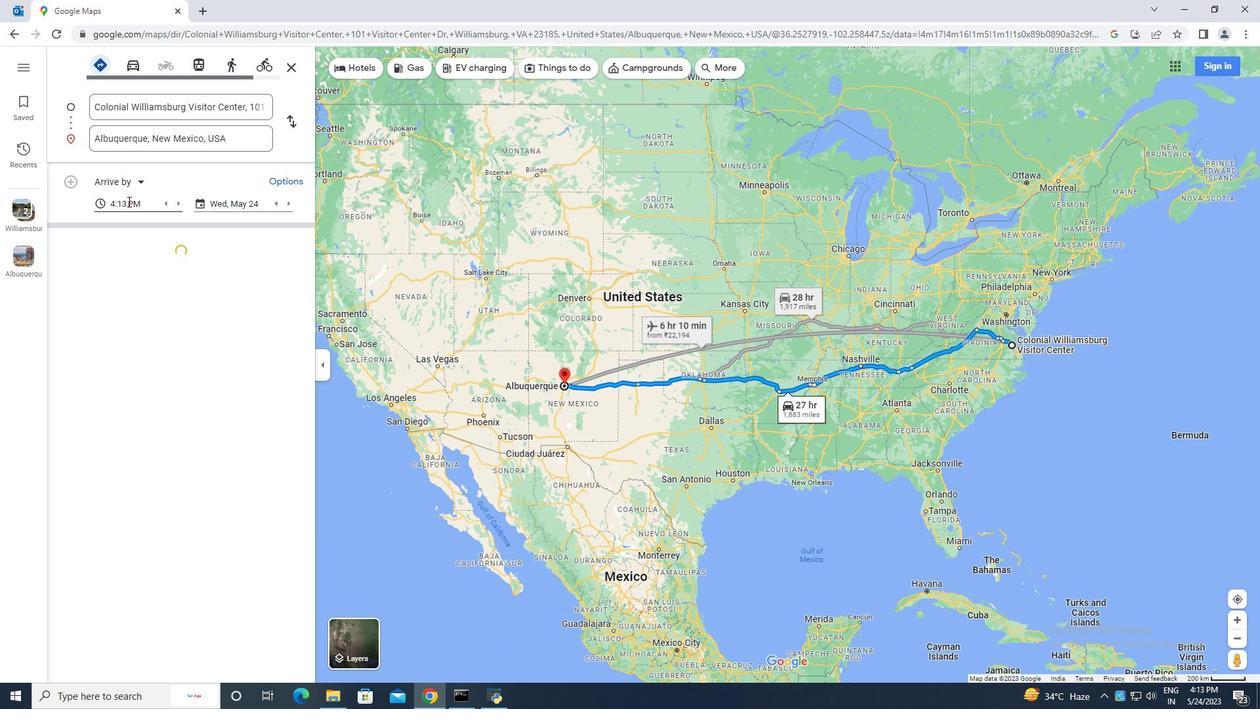 
Action: Mouse moved to (131, 300)
Screenshot: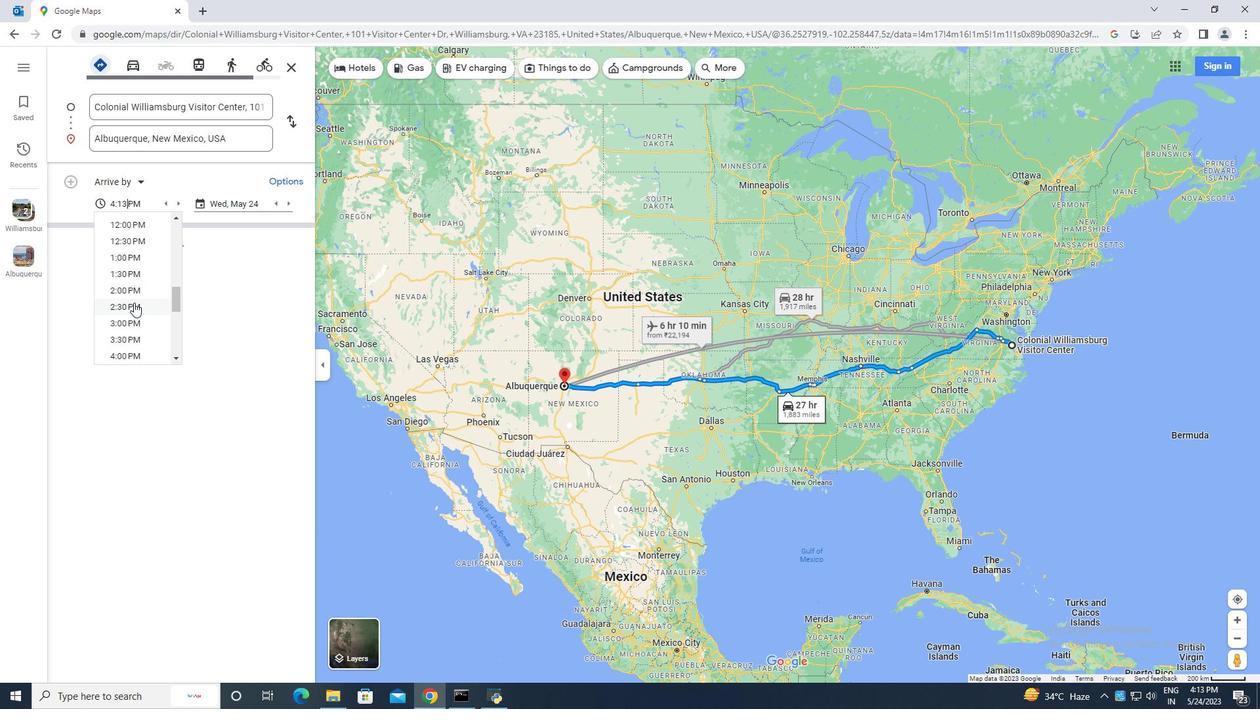 
Action: Mouse scrolled (131, 299) with delta (0, 0)
Screenshot: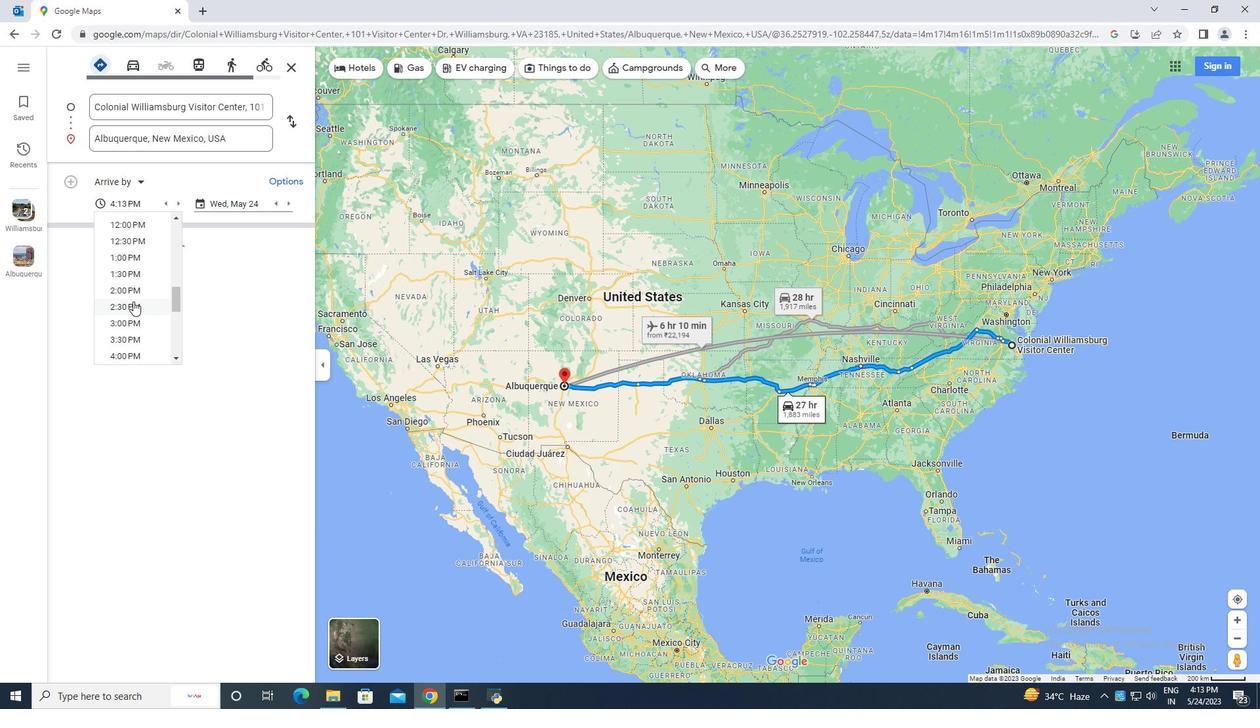 
Action: Mouse scrolled (131, 299) with delta (0, 0)
Screenshot: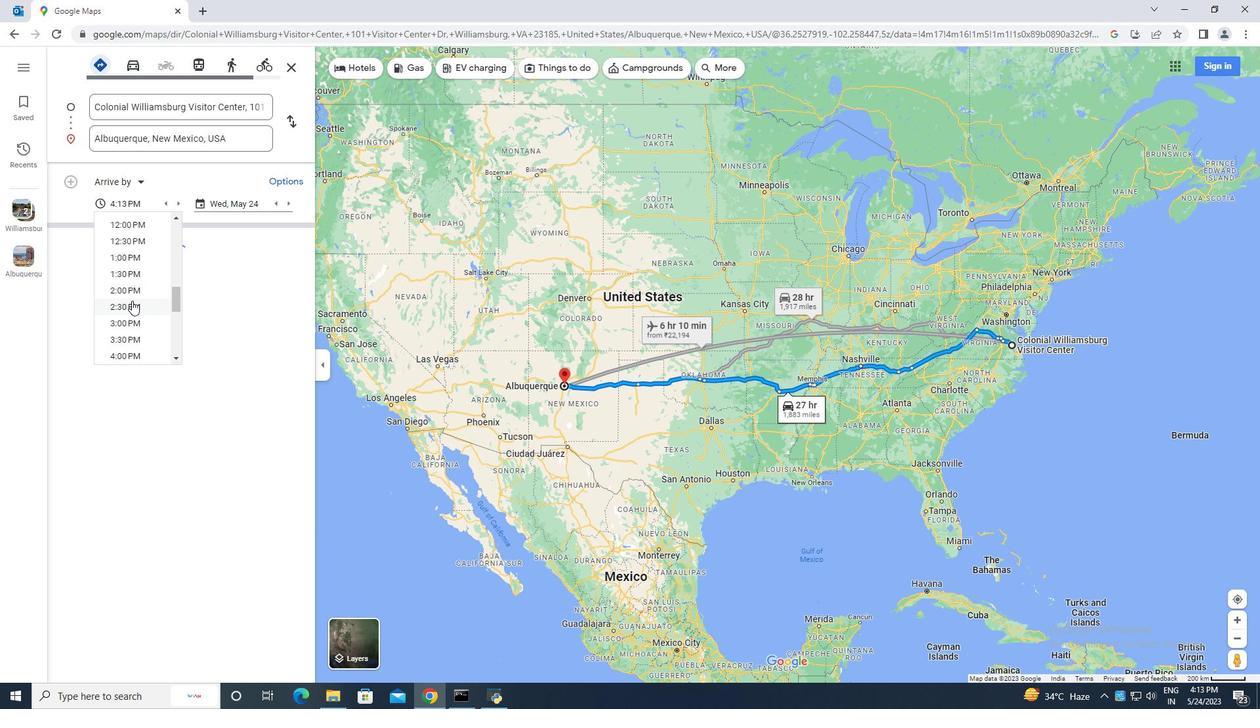 
Action: Mouse scrolled (131, 299) with delta (0, 0)
Screenshot: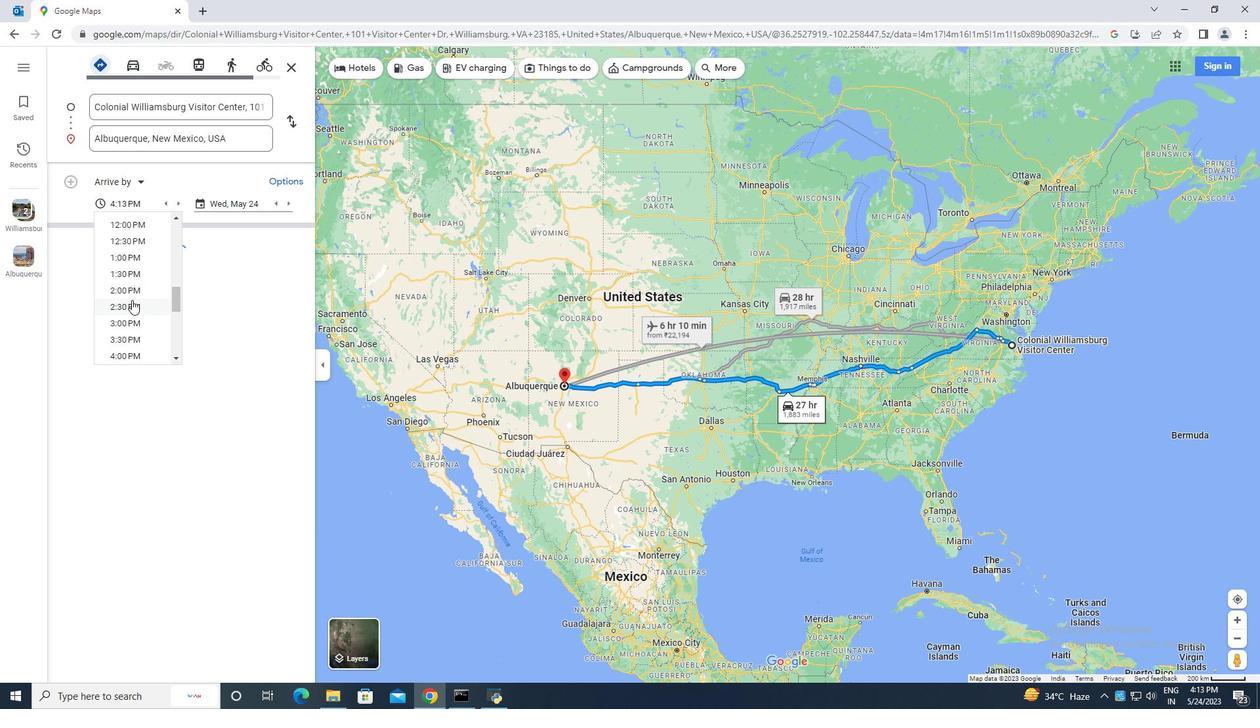 
Action: Mouse moved to (130, 296)
Screenshot: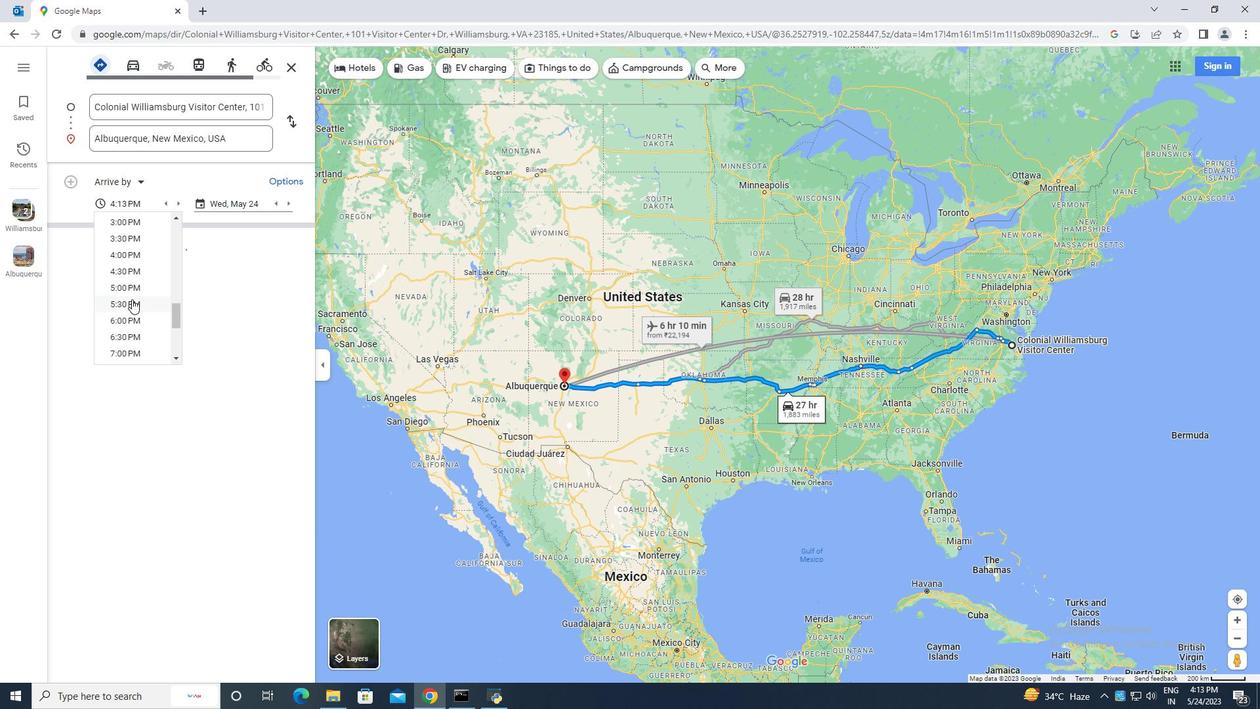 
Action: Mouse scrolled (130, 296) with delta (0, 0)
Screenshot: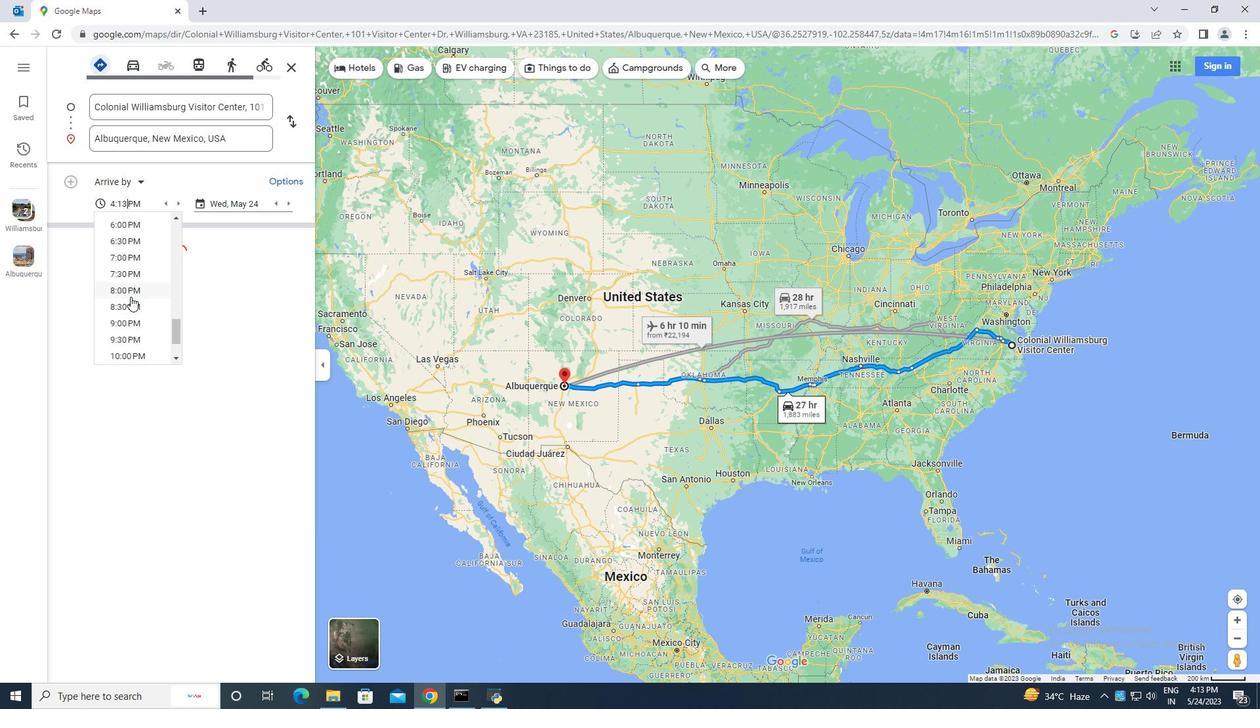 
Action: Mouse scrolled (130, 296) with delta (0, 0)
Screenshot: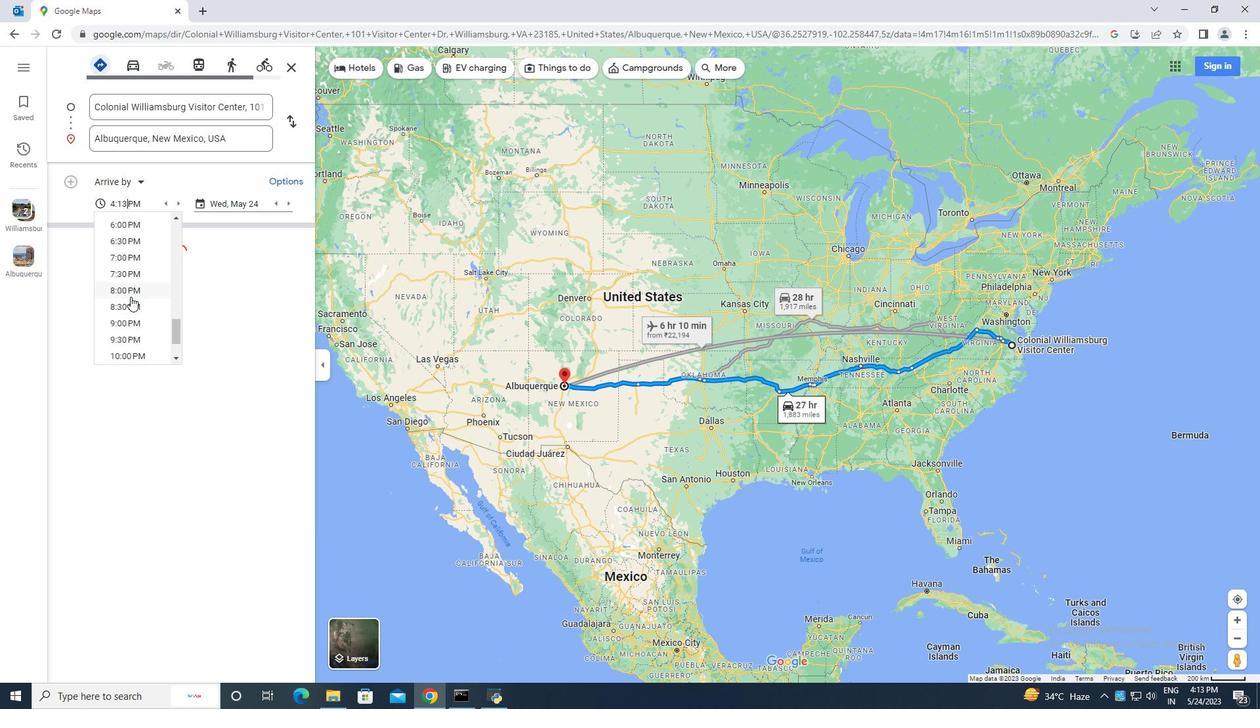 
Action: Mouse scrolled (130, 296) with delta (0, 0)
Screenshot: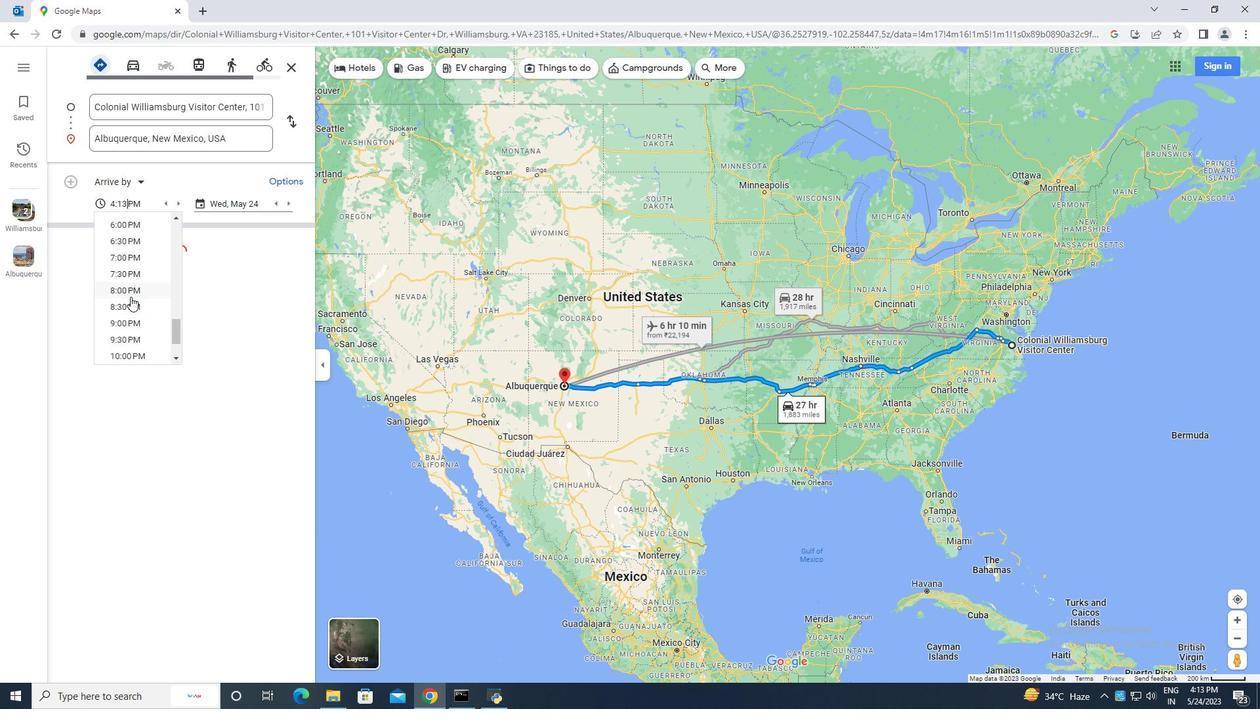 
Action: Mouse scrolled (130, 296) with delta (0, 0)
Screenshot: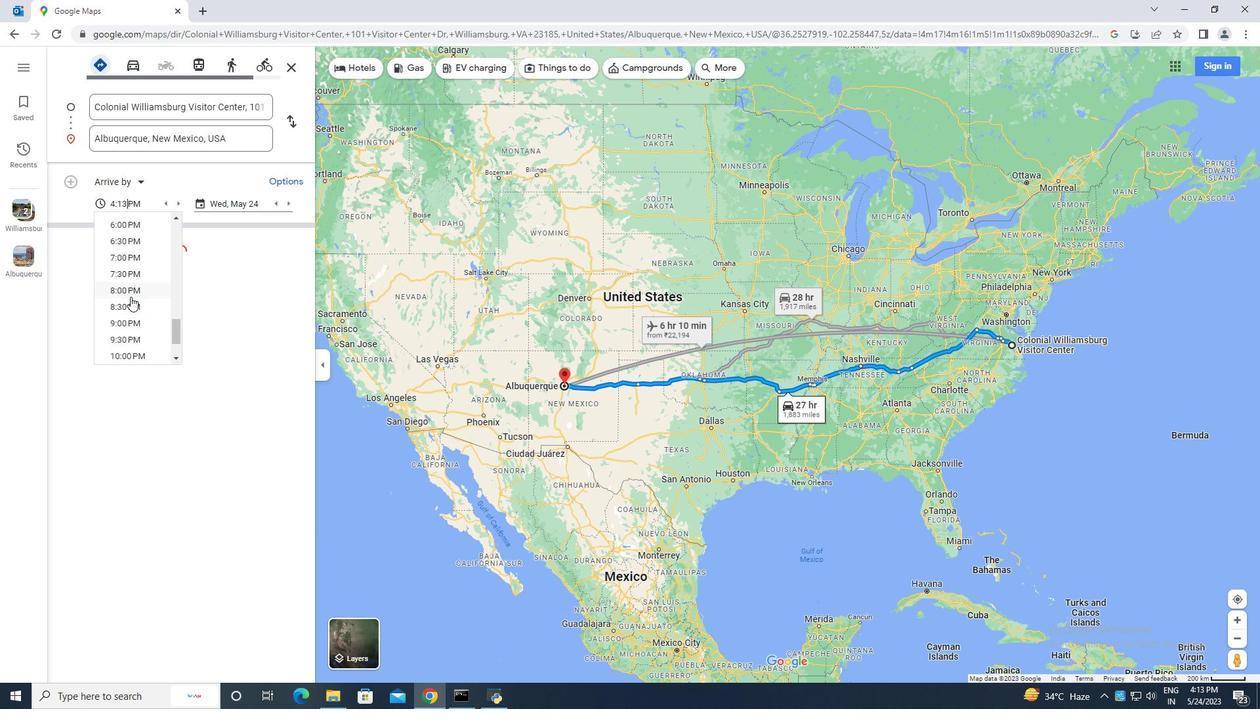 
Action: Mouse scrolled (130, 296) with delta (0, 0)
Screenshot: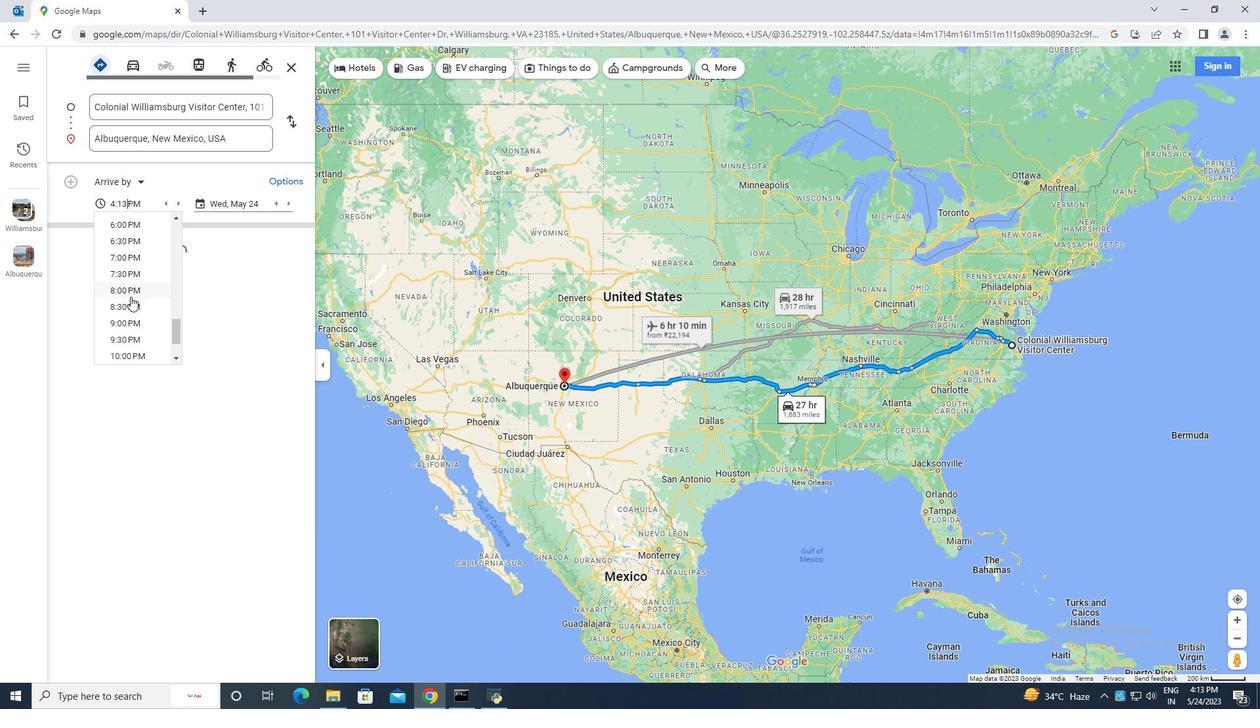 
Action: Mouse moved to (126, 298)
Screenshot: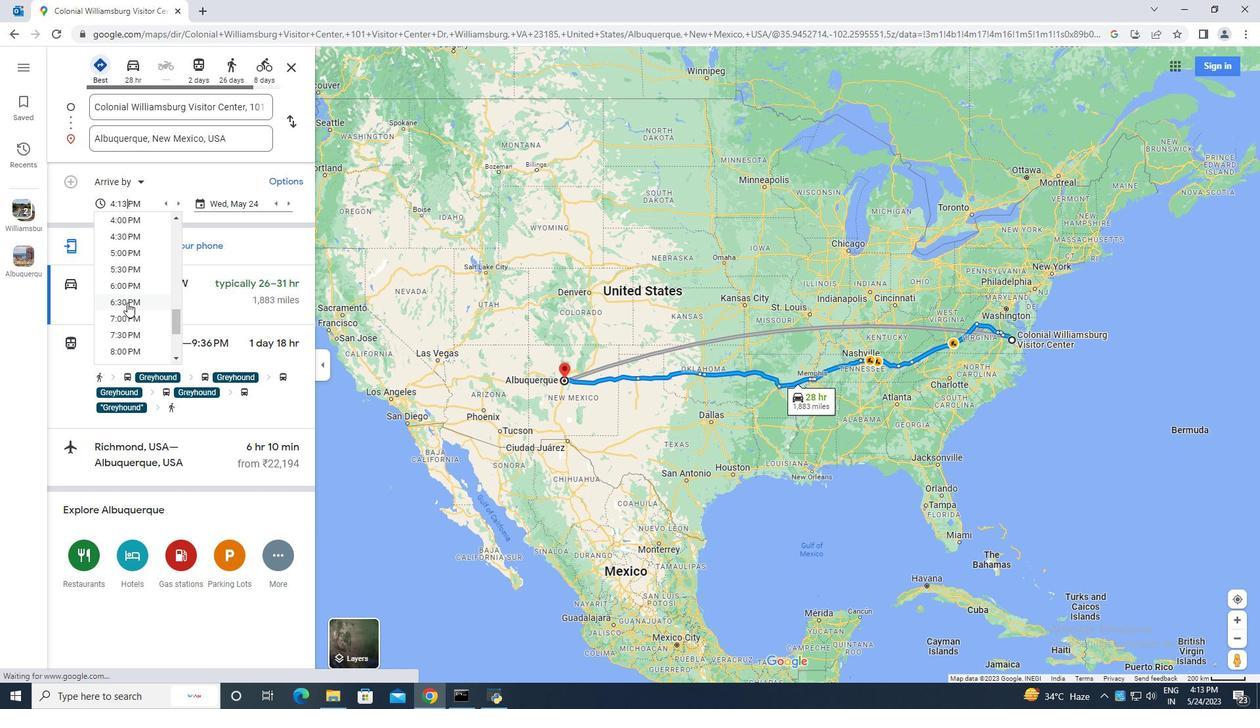 
Action: Mouse scrolled (126, 297) with delta (0, 0)
Screenshot: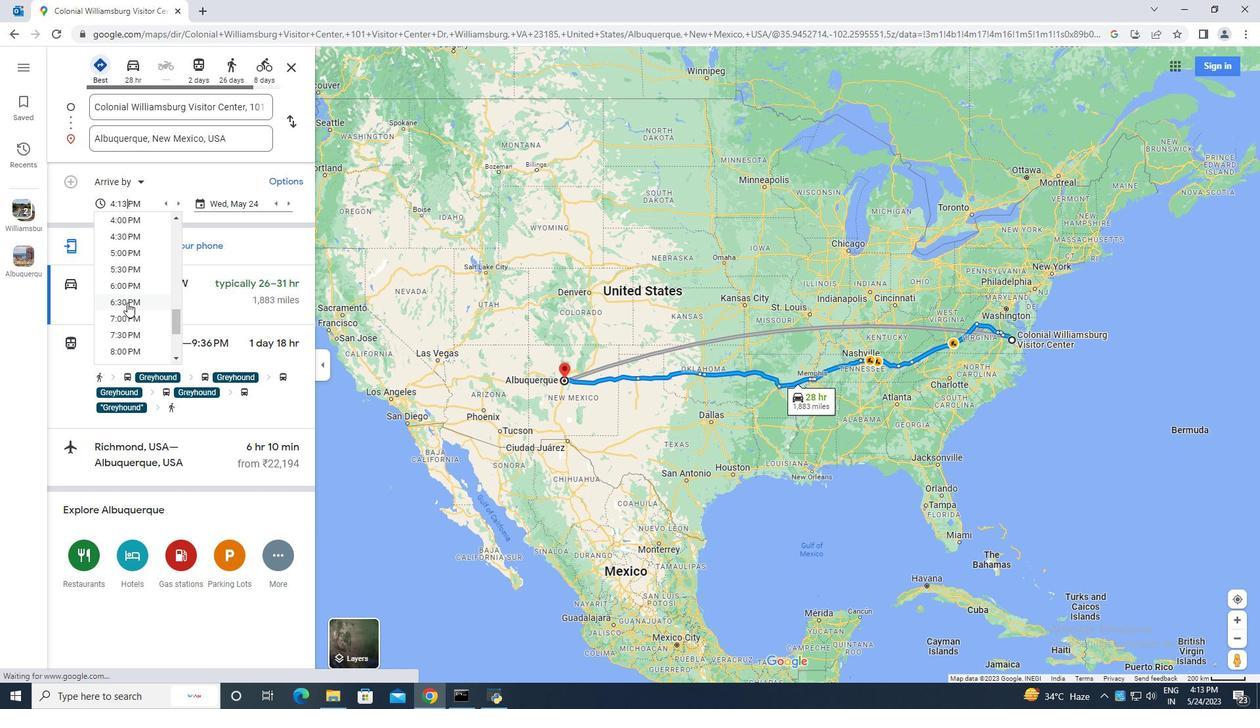 
Action: Mouse scrolled (126, 297) with delta (0, 0)
Screenshot: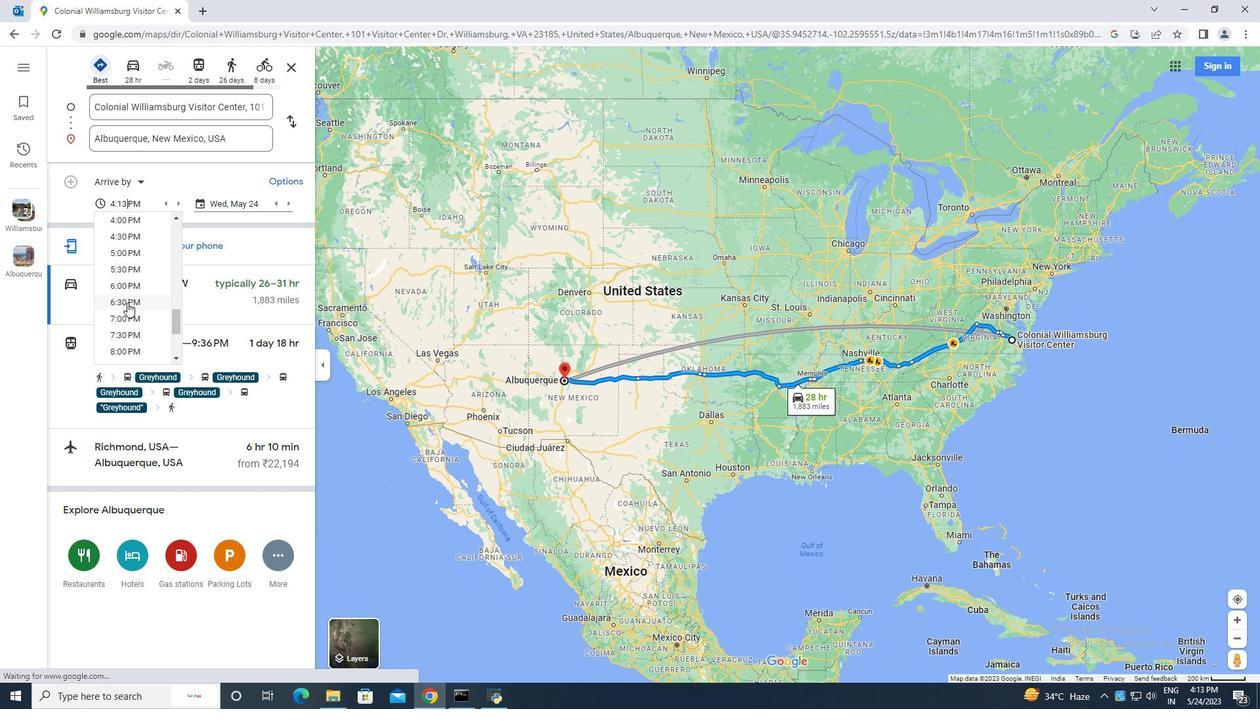 
Action: Mouse scrolled (126, 297) with delta (0, 0)
Screenshot: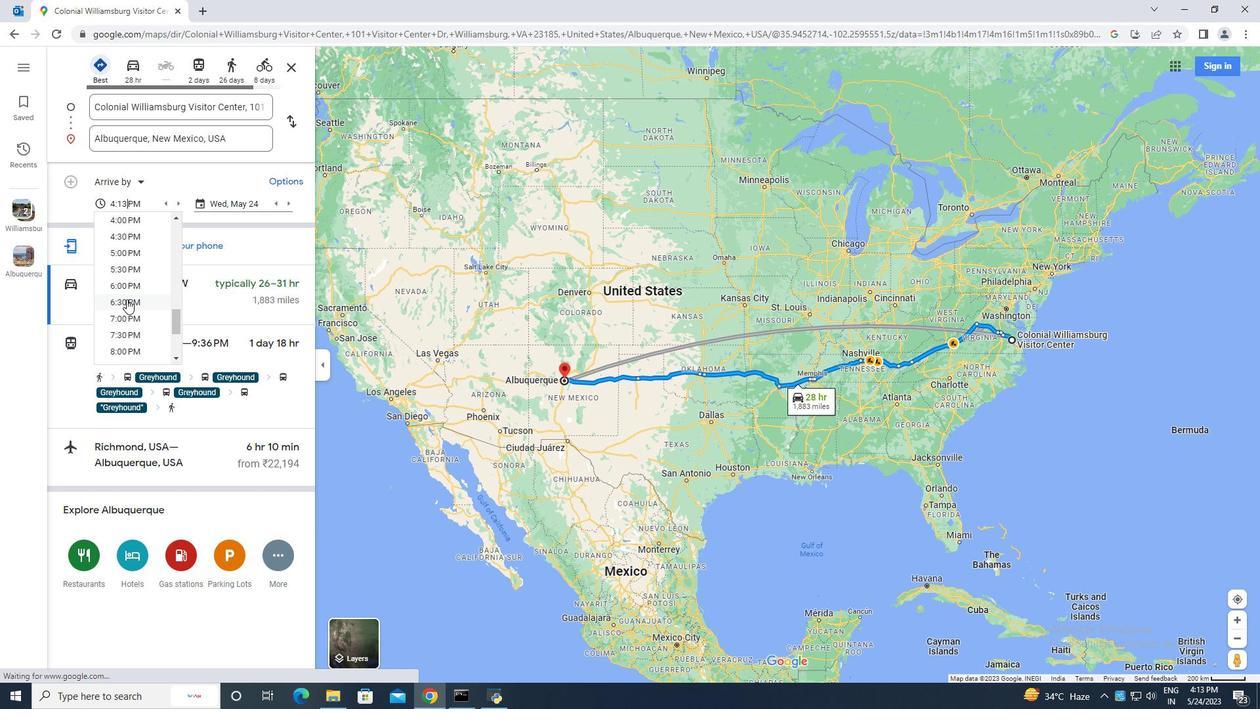 
Action: Mouse moved to (125, 298)
Screenshot: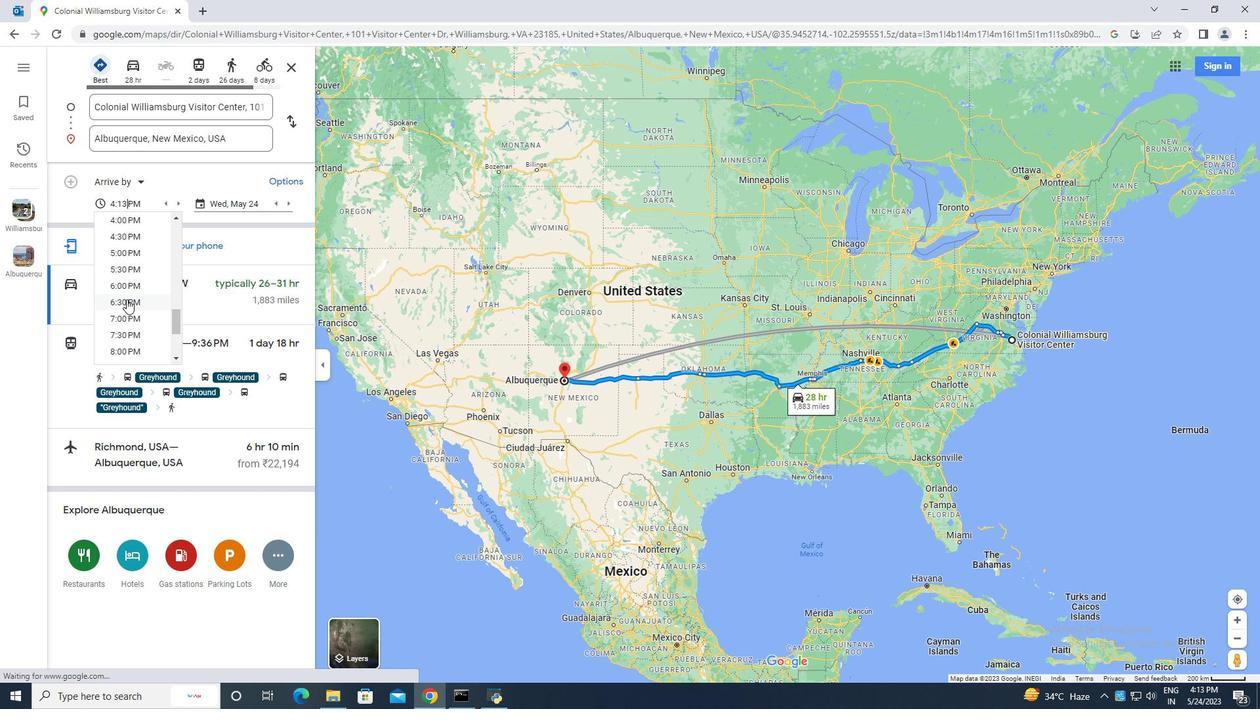 
Action: Mouse scrolled (125, 297) with delta (0, 0)
Screenshot: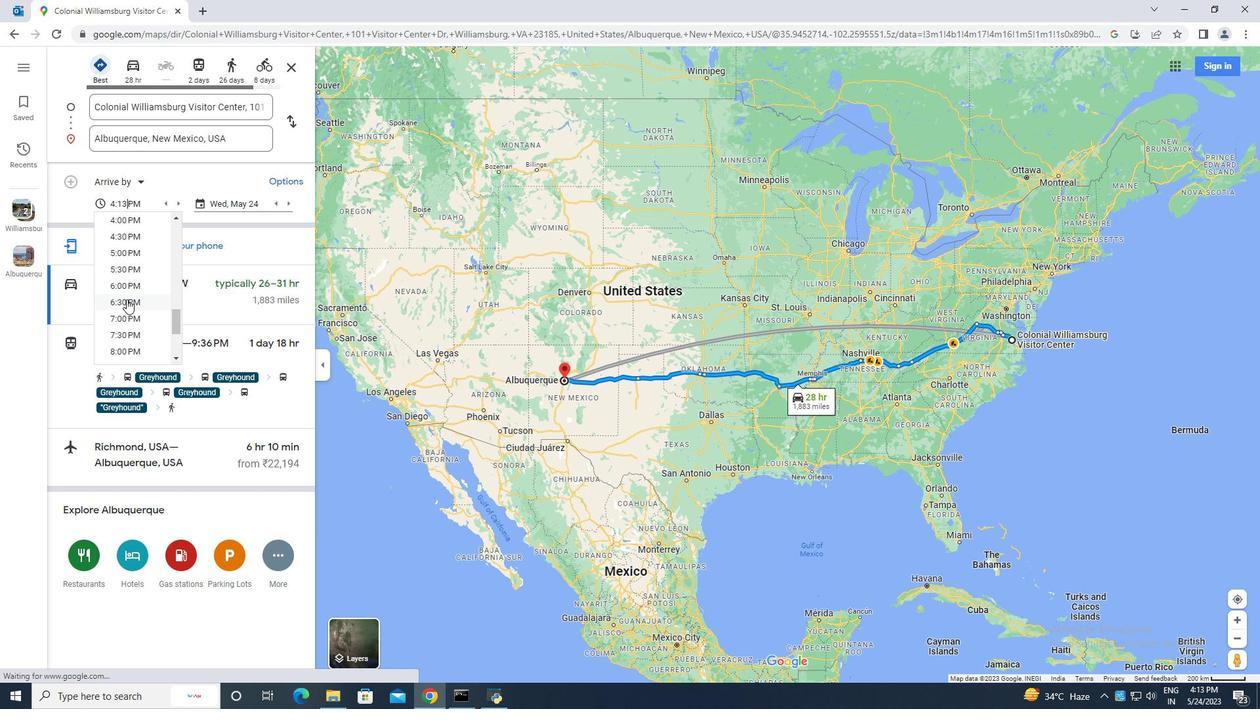 
Action: Mouse moved to (123, 294)
Screenshot: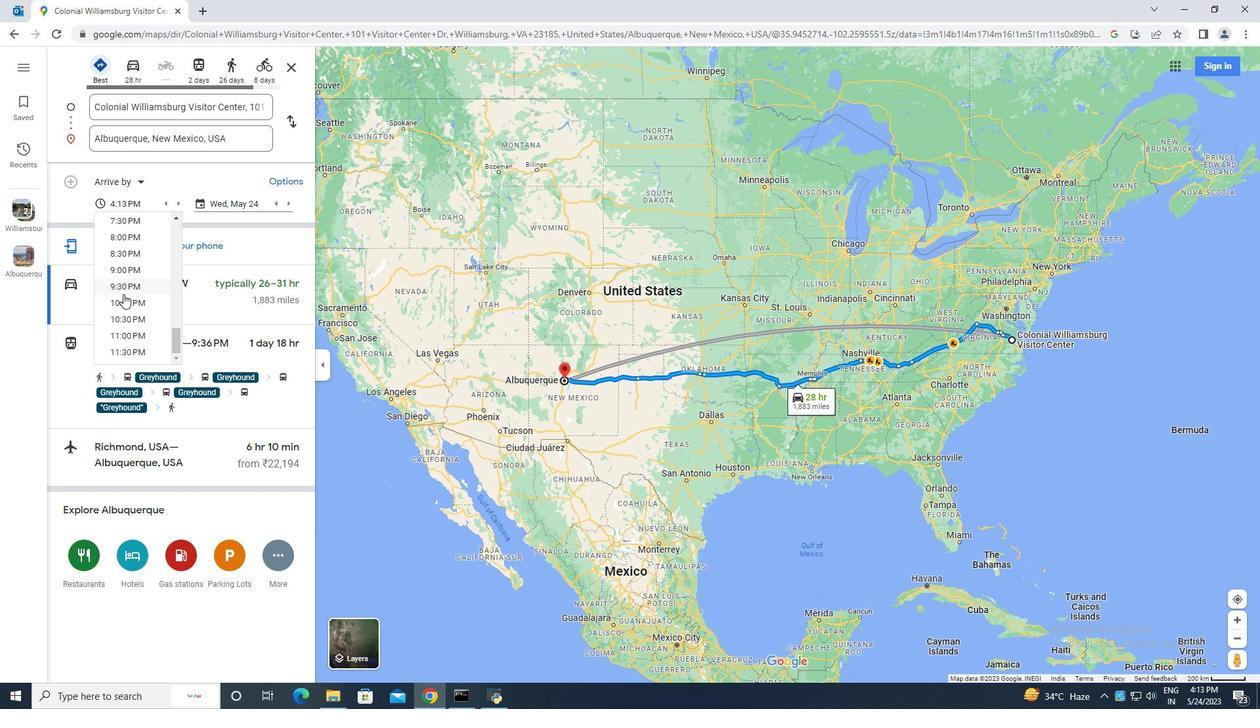 
Action: Mouse scrolled (123, 293) with delta (0, 0)
Screenshot: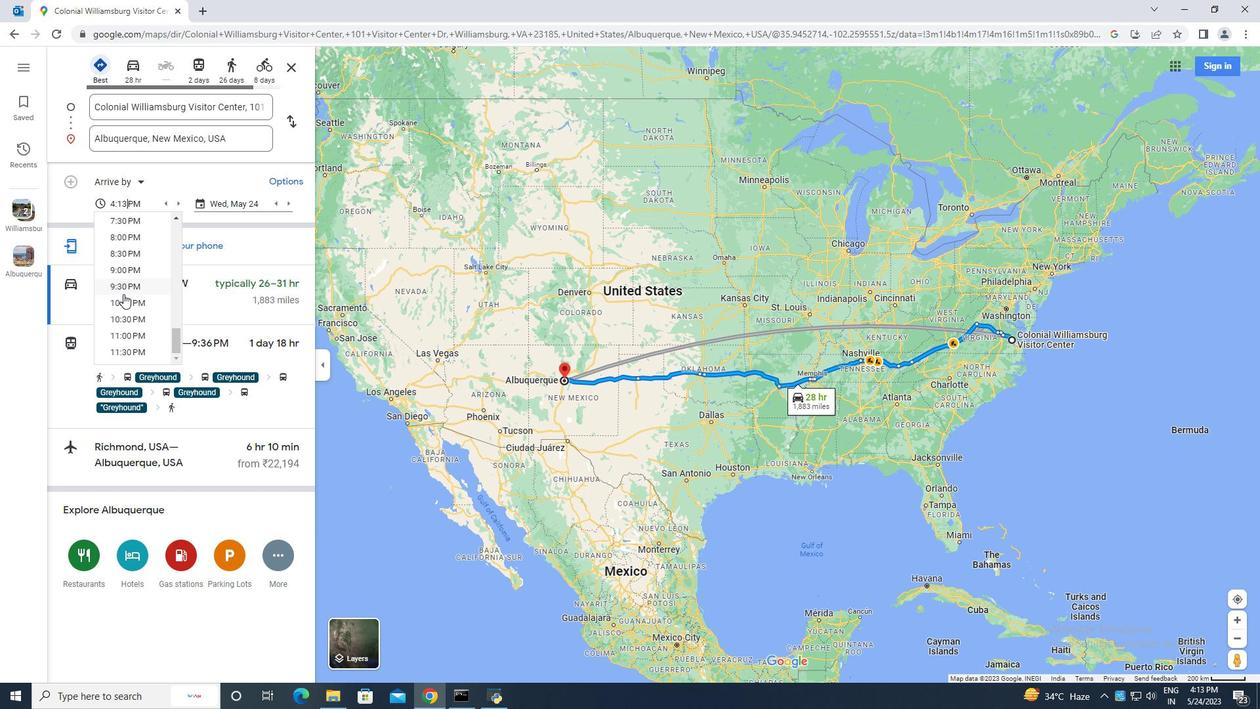 
Action: Mouse scrolled (123, 293) with delta (0, 0)
Screenshot: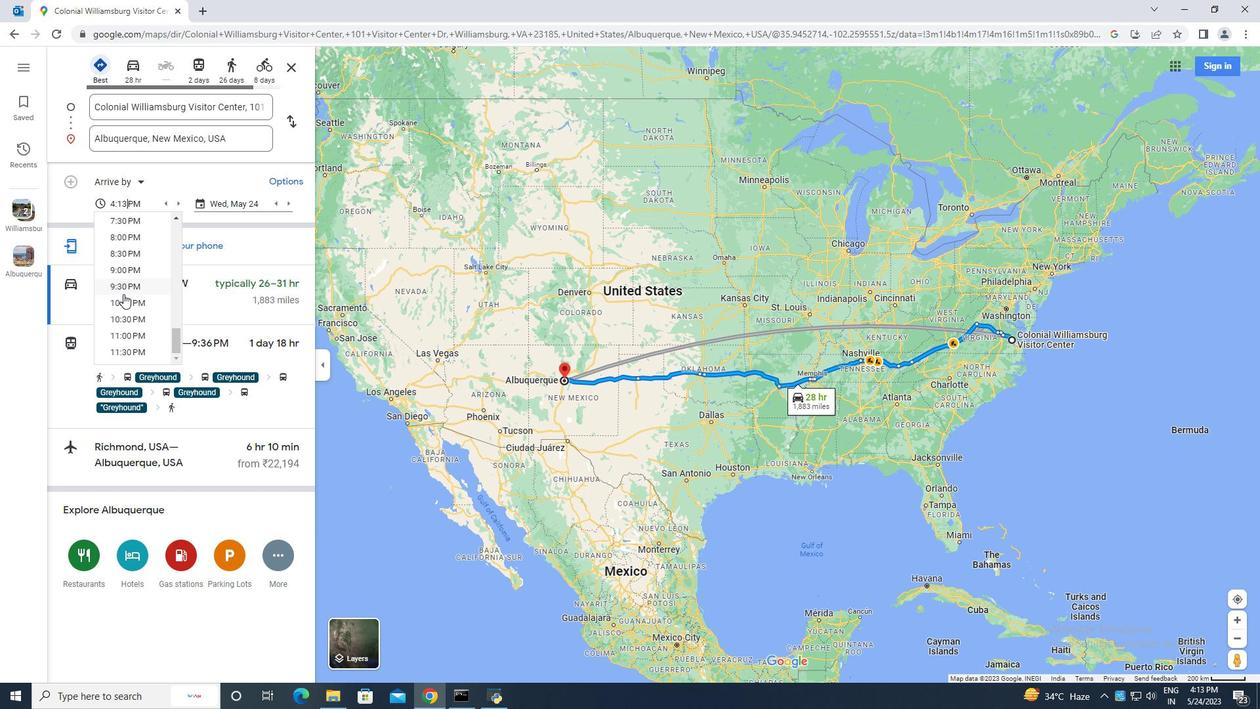 
Action: Mouse scrolled (123, 293) with delta (0, 0)
Screenshot: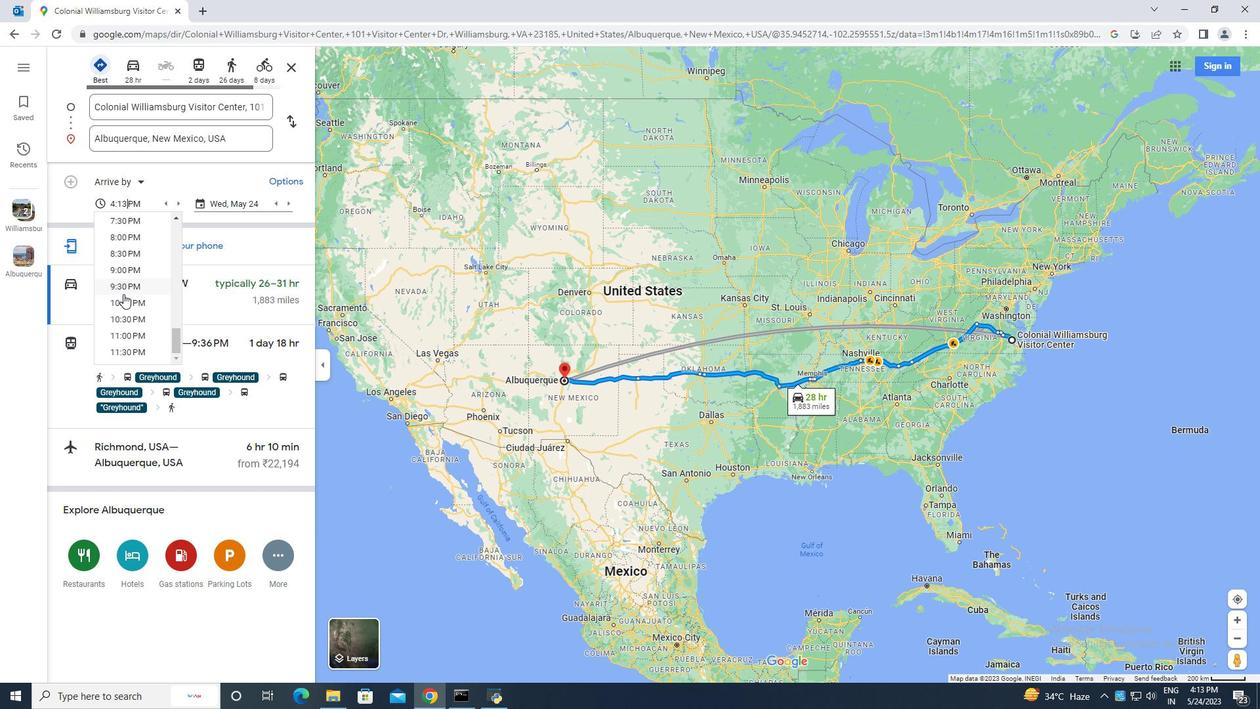 
Action: Mouse scrolled (123, 293) with delta (0, 0)
Screenshot: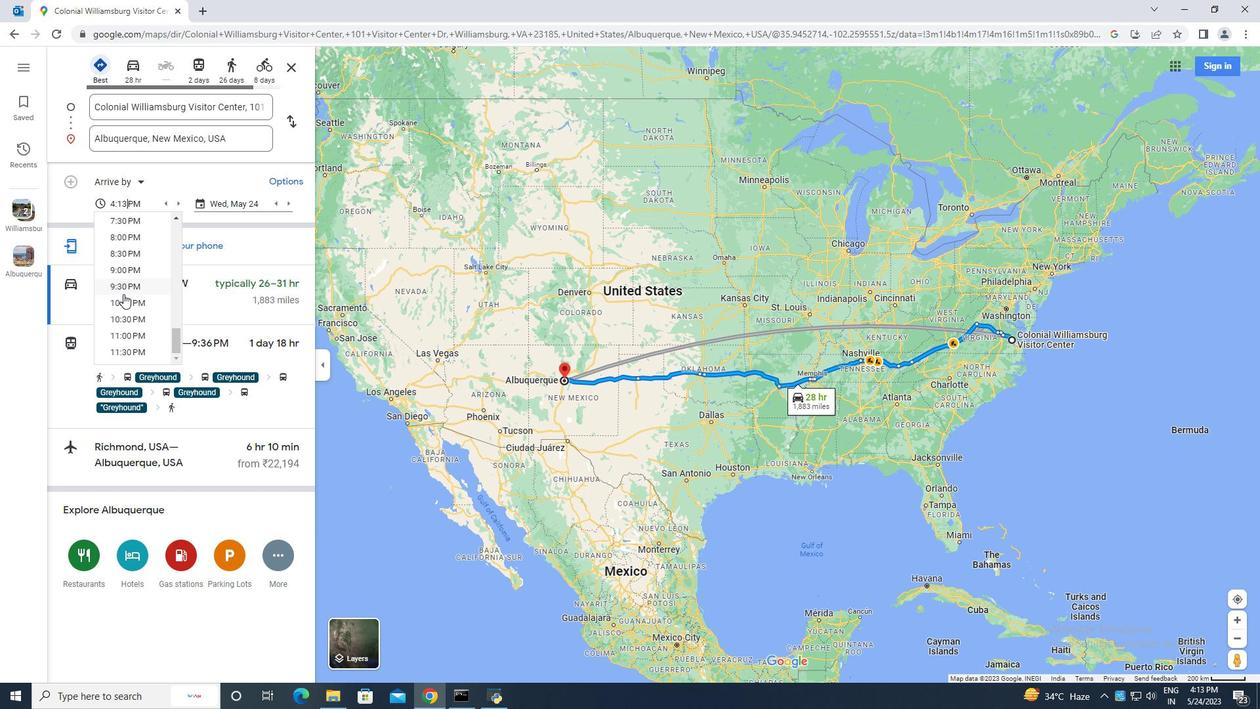 
Action: Mouse scrolled (123, 293) with delta (0, 0)
Screenshot: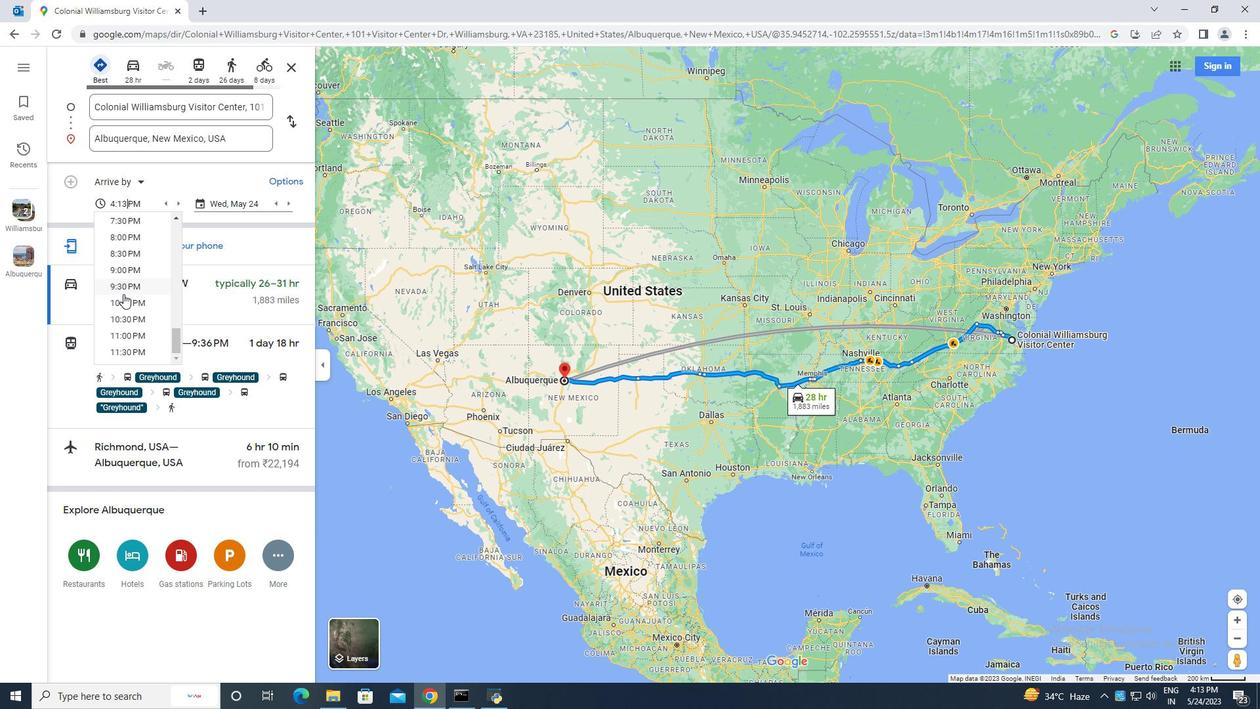 
Action: Mouse scrolled (123, 293) with delta (0, 0)
Screenshot: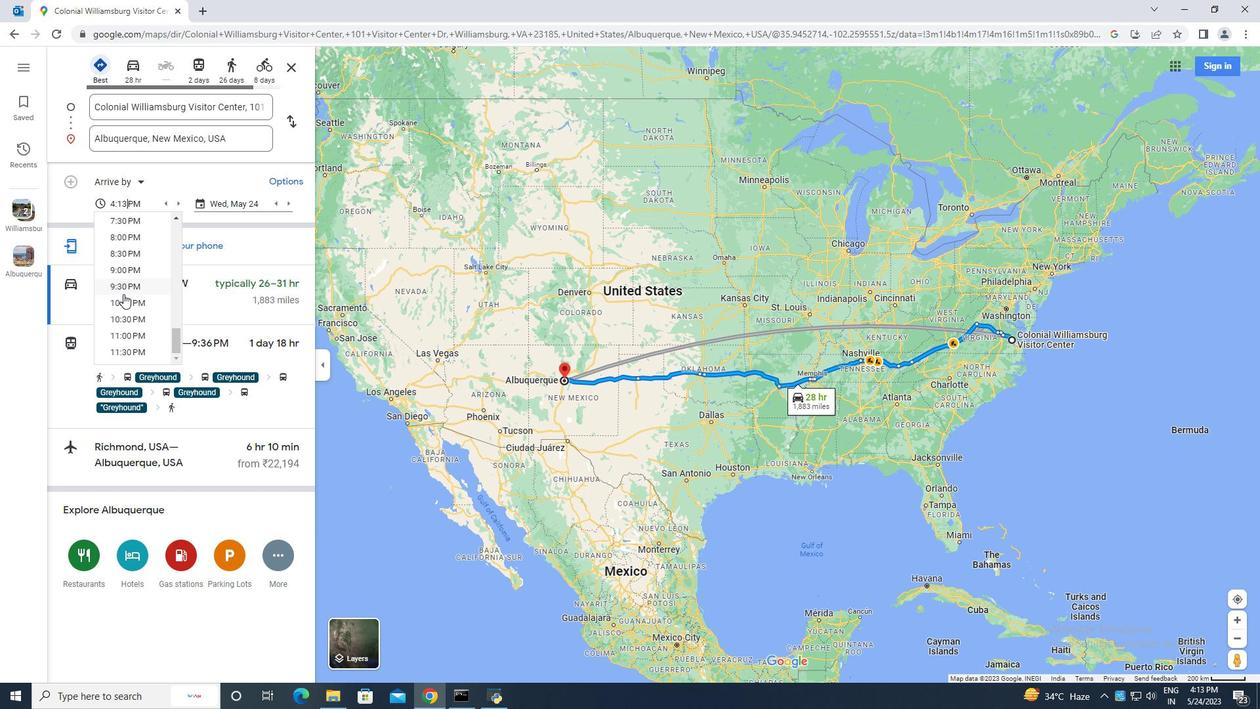 
Action: Mouse moved to (127, 297)
Screenshot: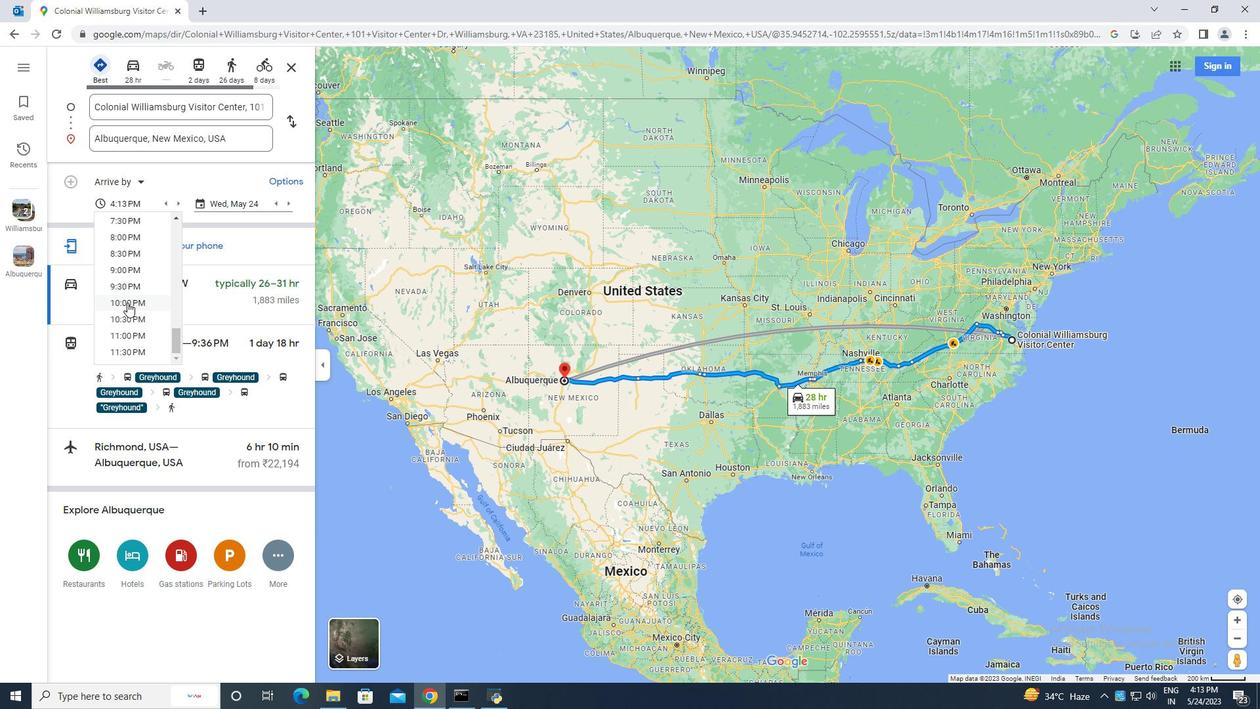 
Action: Mouse scrolled (127, 298) with delta (0, 0)
Screenshot: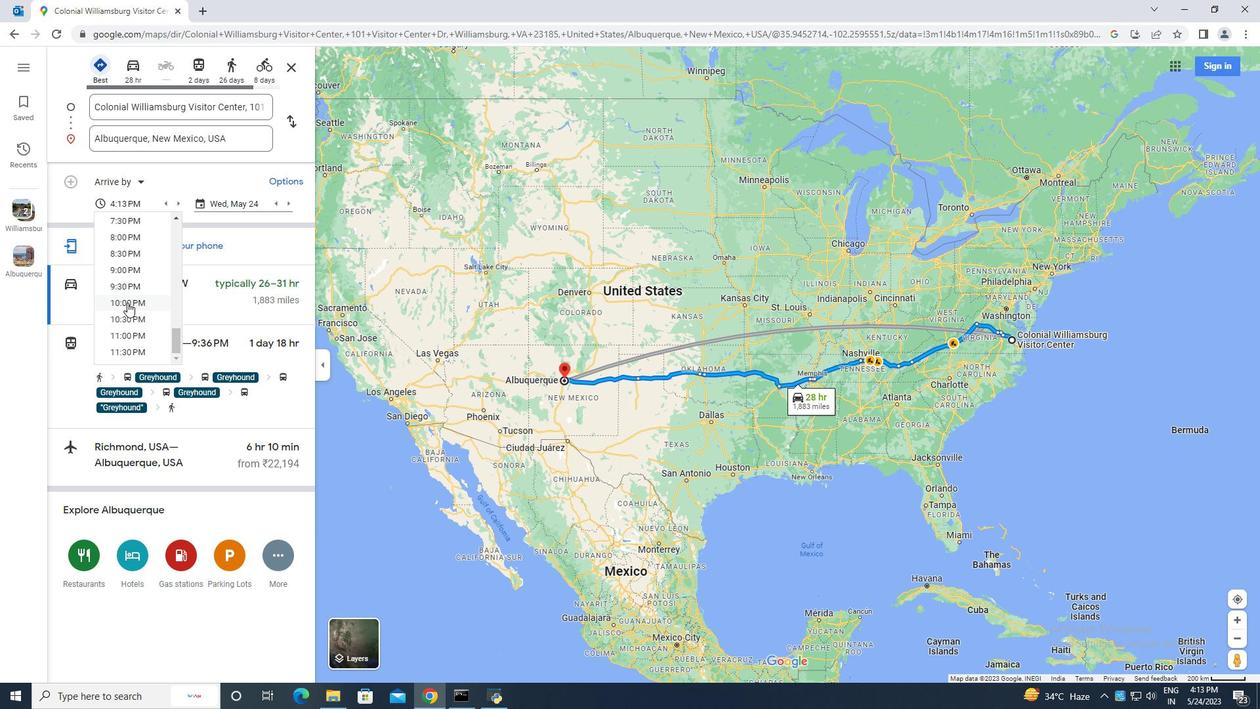 
Action: Mouse scrolled (127, 298) with delta (0, 0)
Screenshot: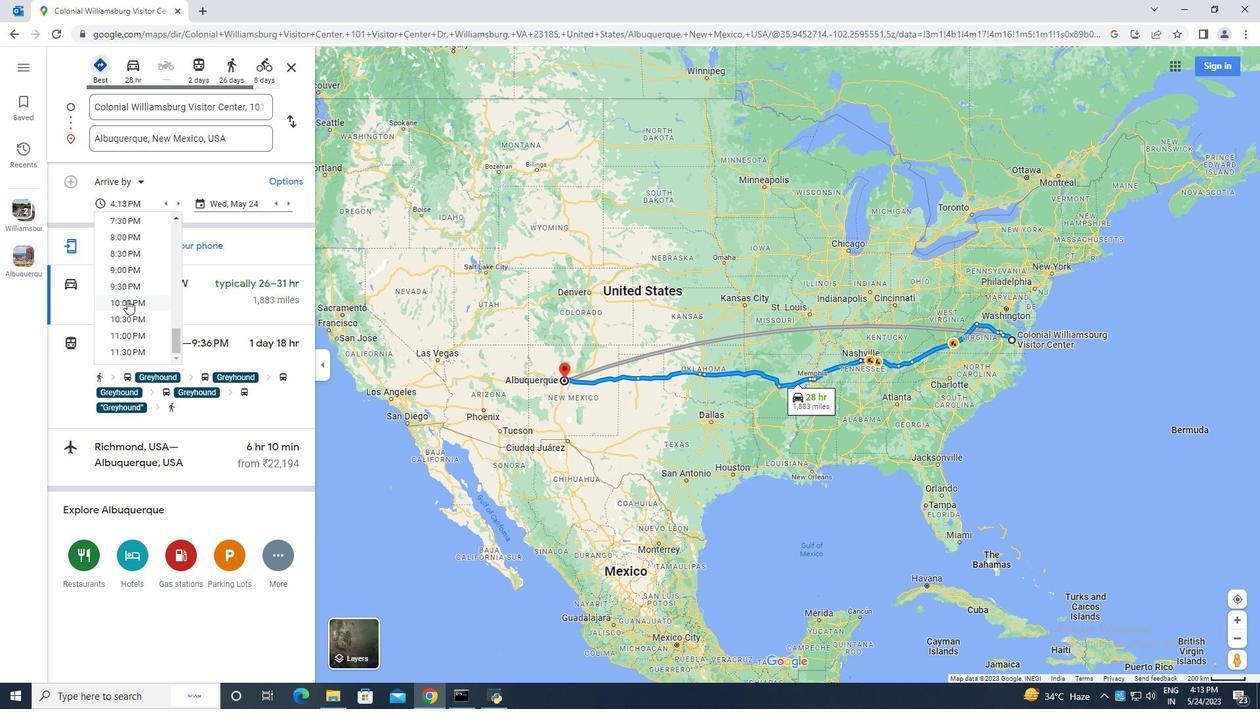 
Action: Mouse scrolled (127, 298) with delta (0, 0)
Screenshot: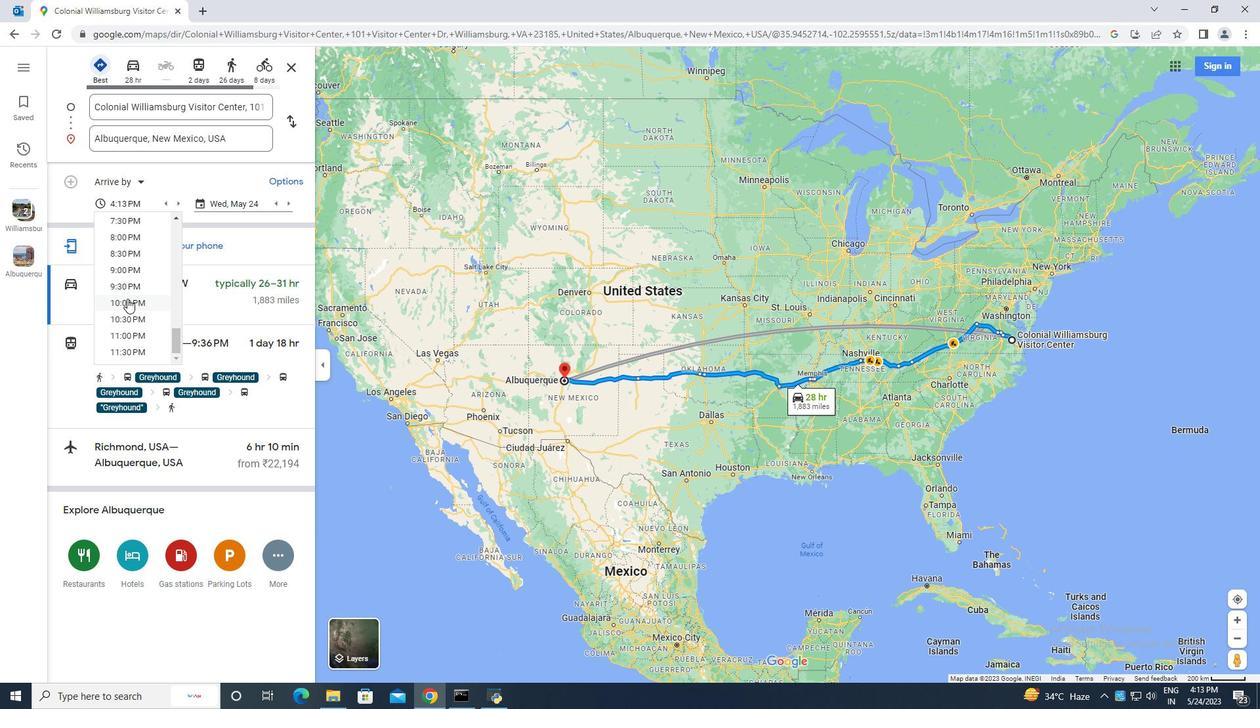 
Action: Mouse scrolled (127, 298) with delta (0, 0)
Screenshot: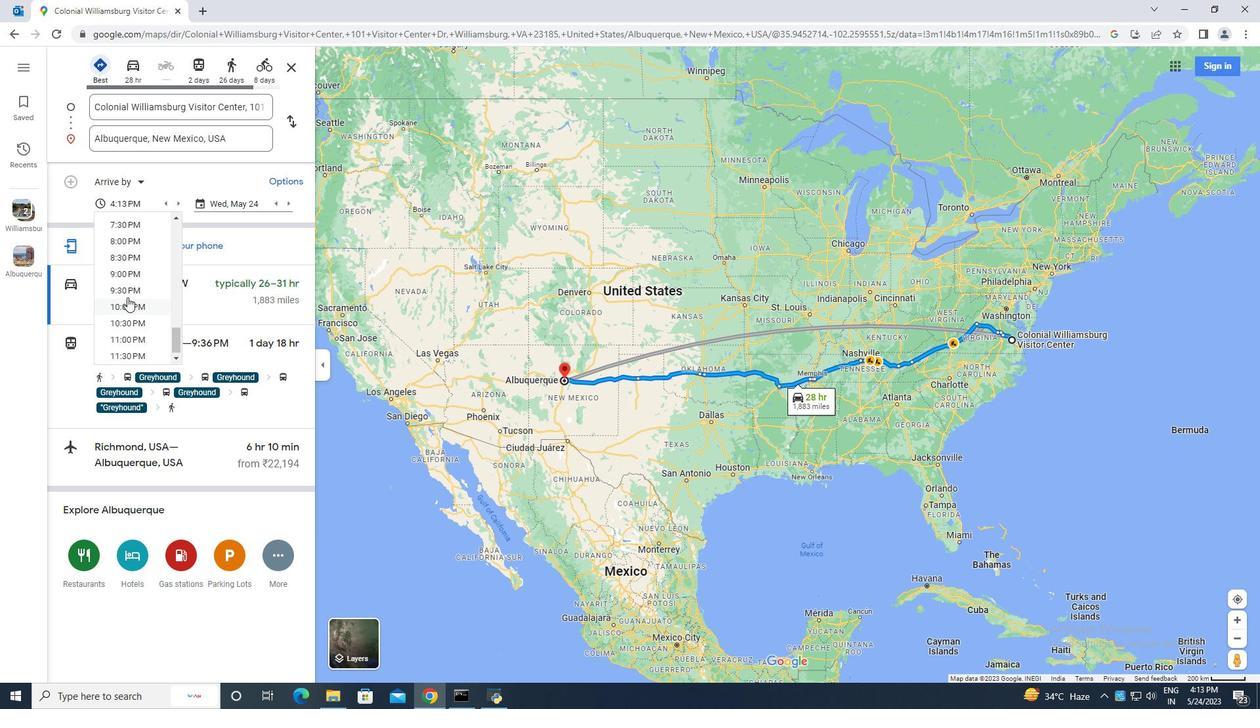 
Action: Mouse scrolled (127, 298) with delta (0, 0)
Screenshot: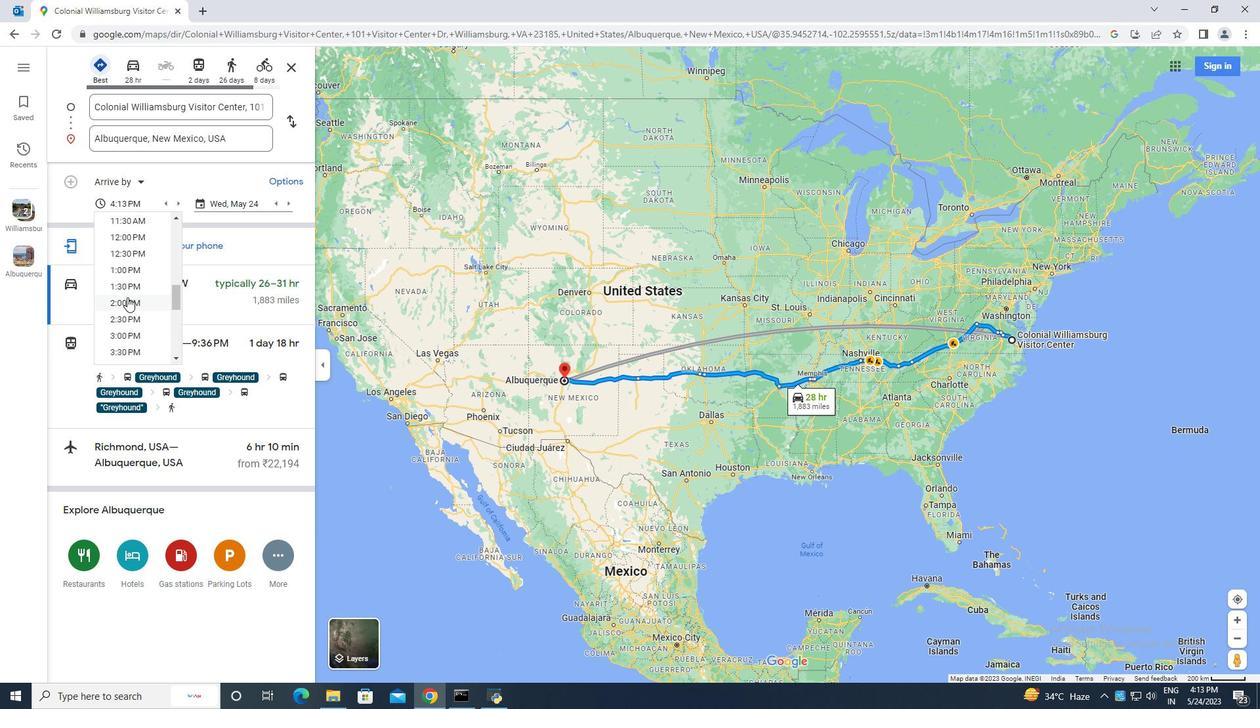 
Action: Mouse scrolled (127, 298) with delta (0, 0)
Screenshot: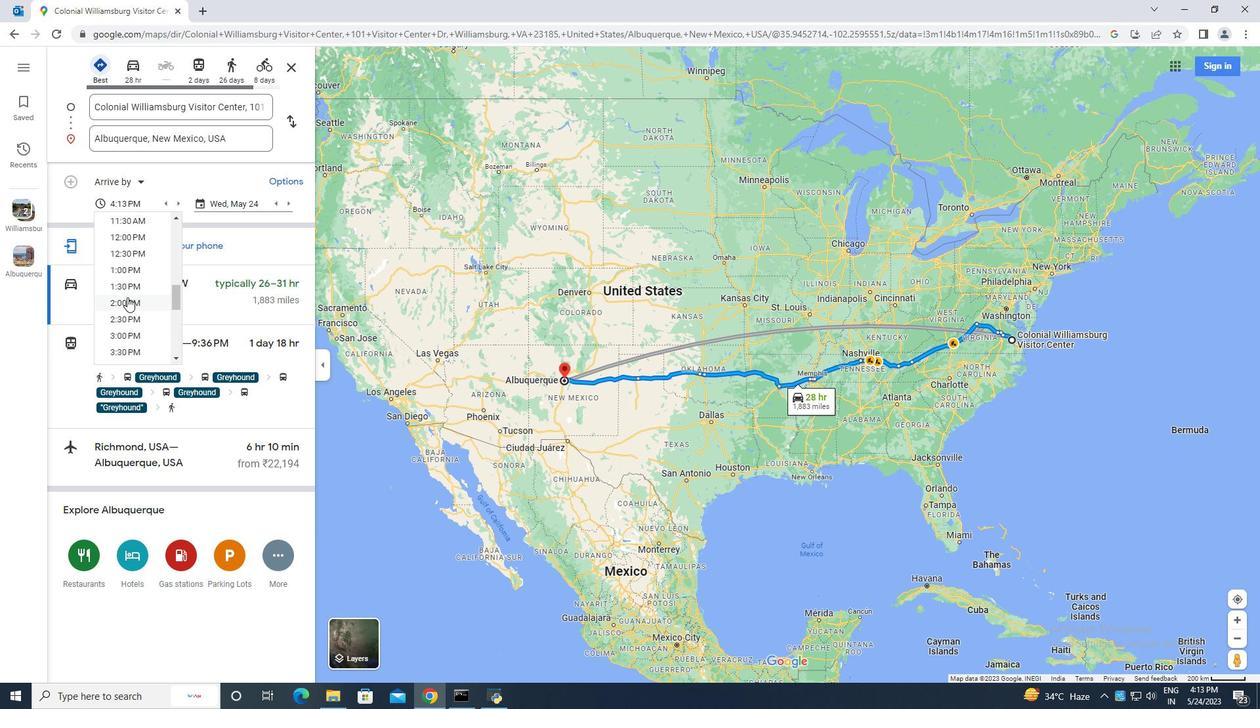 
Action: Mouse scrolled (127, 298) with delta (0, 0)
Screenshot: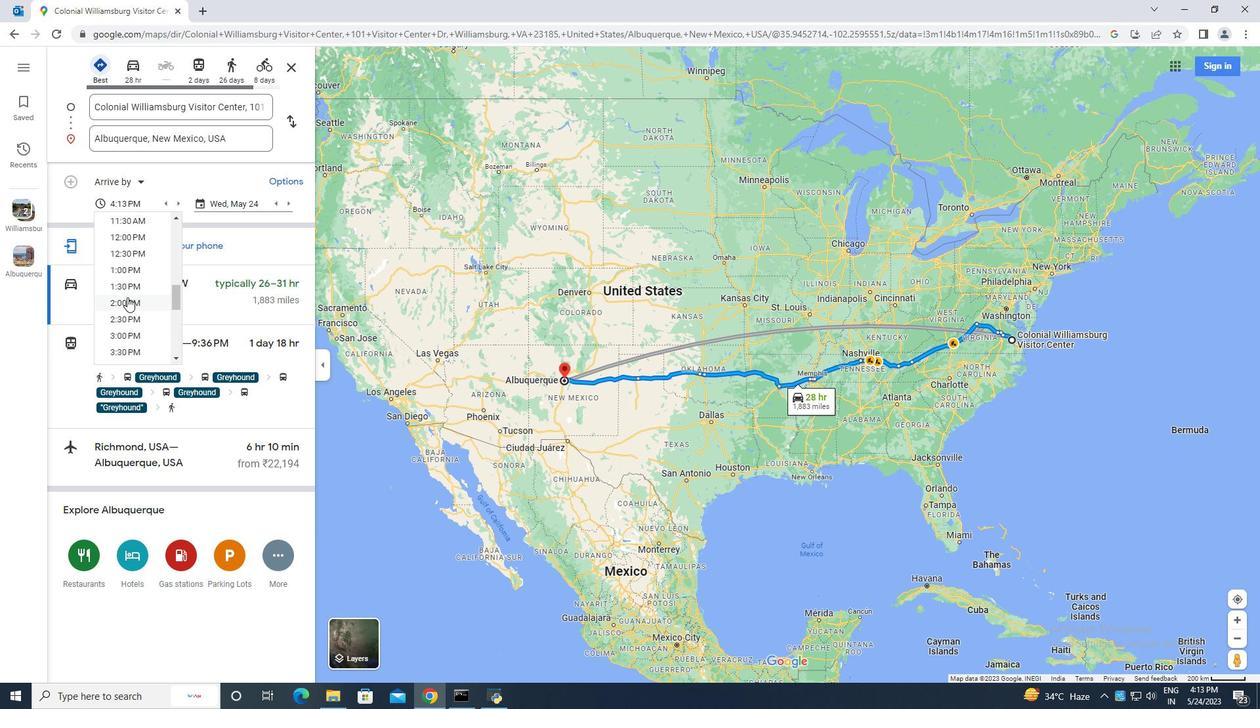 
Action: Mouse scrolled (127, 298) with delta (0, 0)
Screenshot: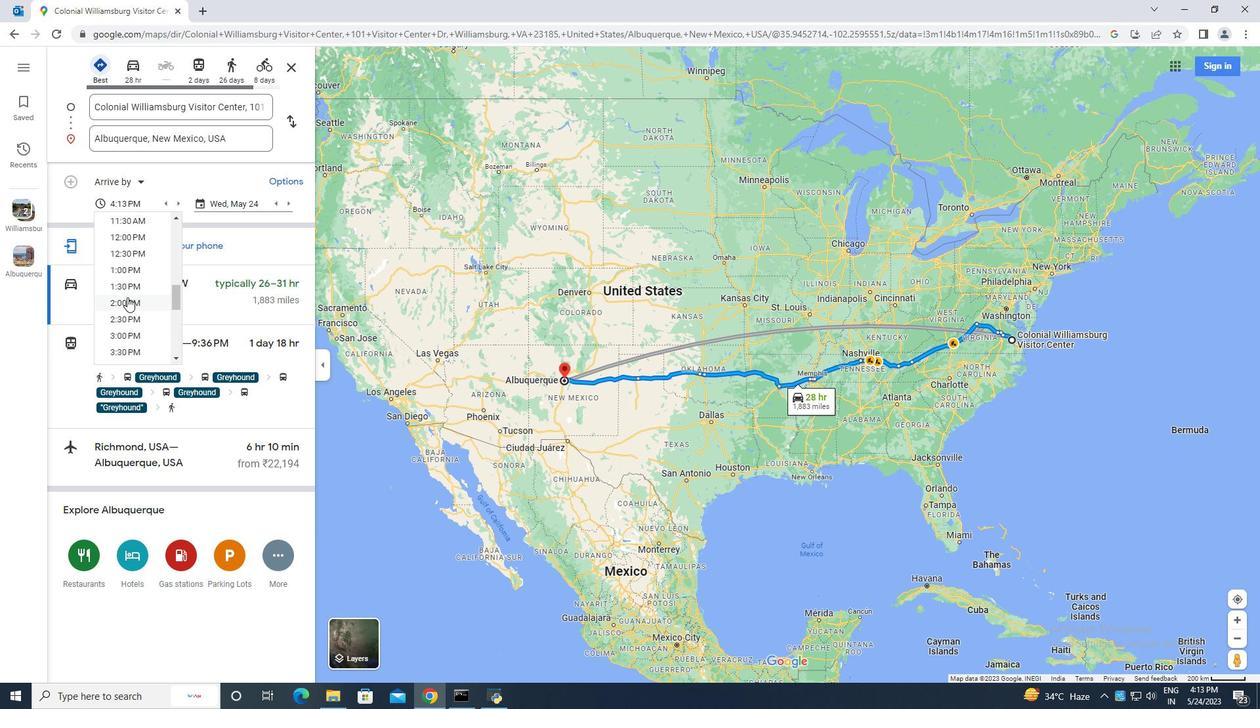
Action: Mouse scrolled (127, 298) with delta (0, 0)
Screenshot: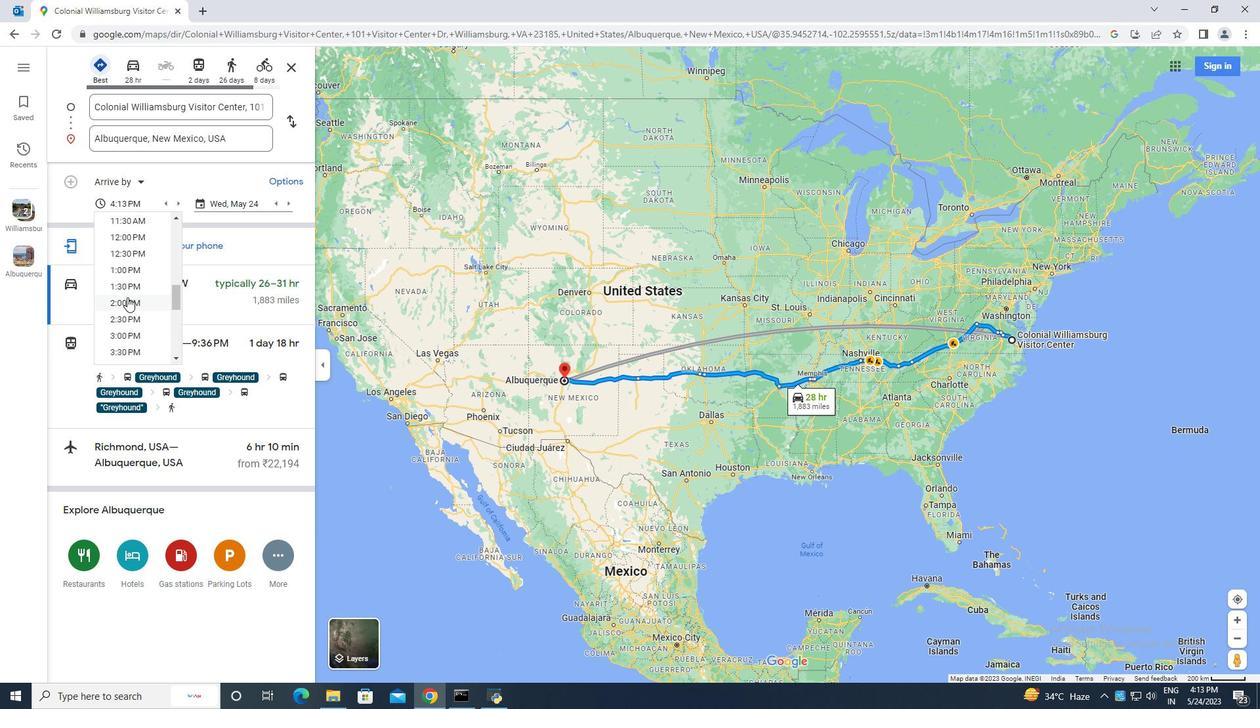 
Action: Mouse scrolled (127, 298) with delta (0, 0)
Screenshot: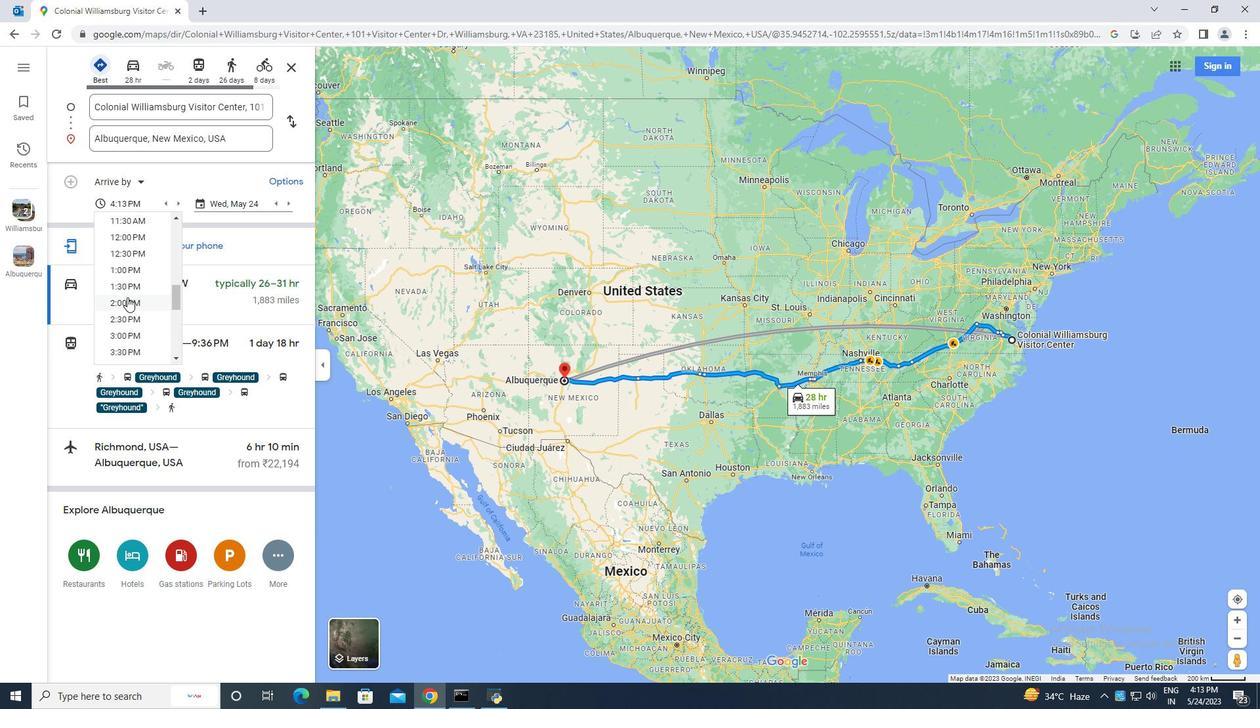 
Action: Mouse moved to (126, 244)
Screenshot: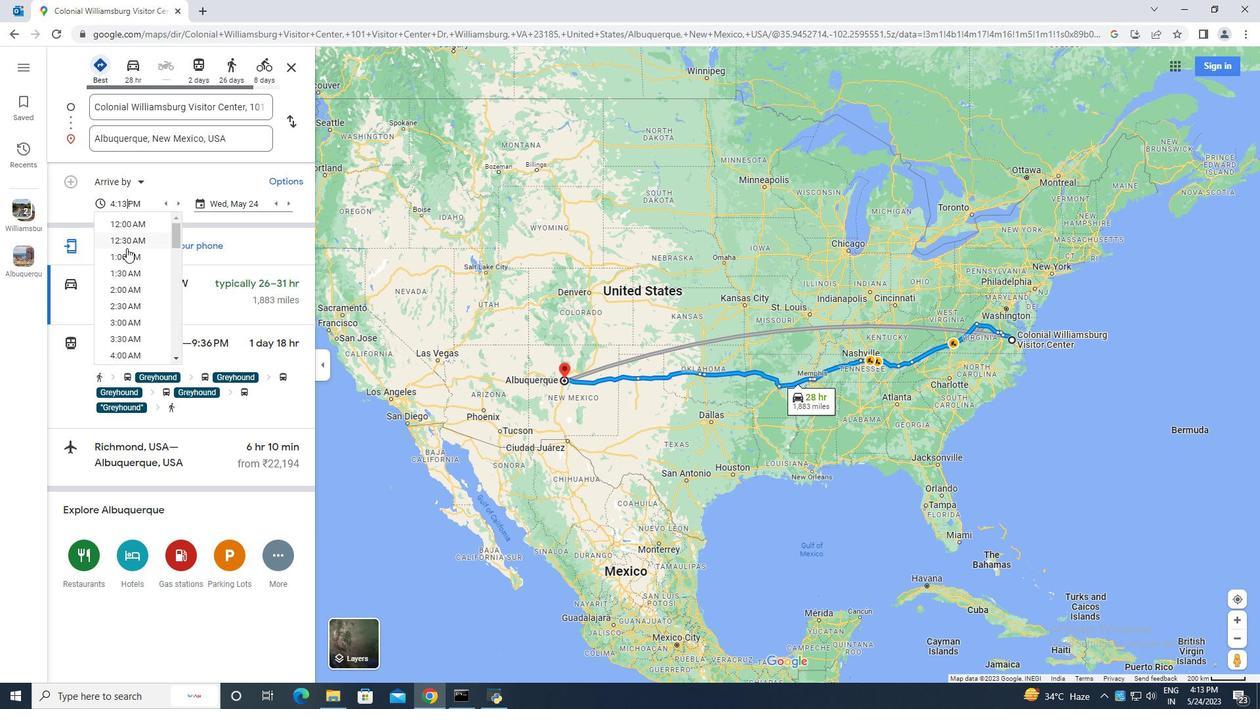 
Action: Mouse scrolled (126, 245) with delta (0, 0)
Screenshot: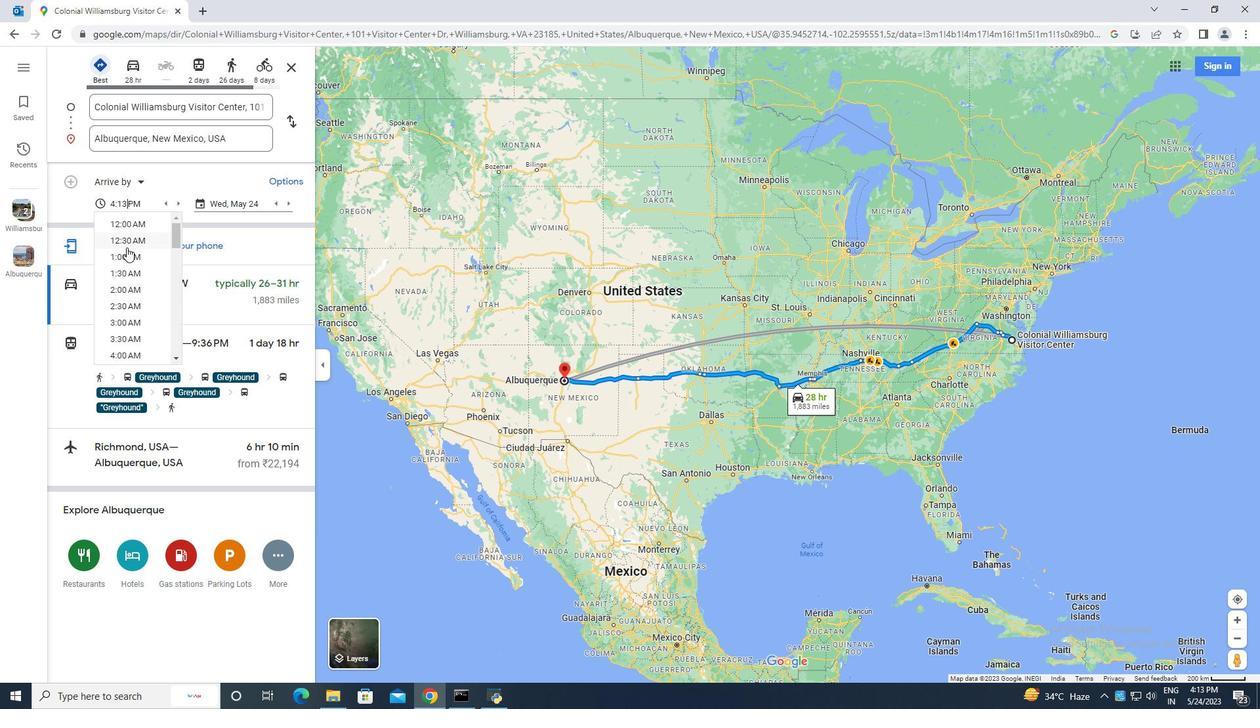 
Action: Mouse scrolled (126, 245) with delta (0, 0)
Screenshot: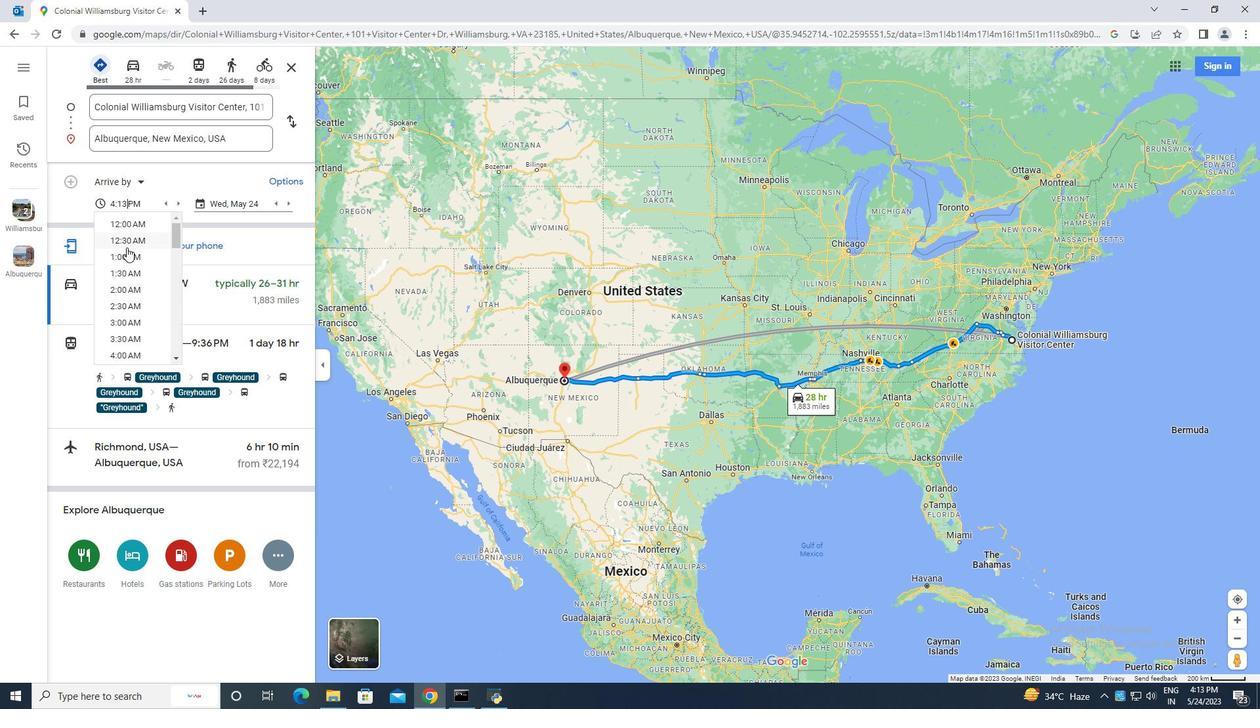 
Action: Mouse scrolled (126, 245) with delta (0, 0)
Screenshot: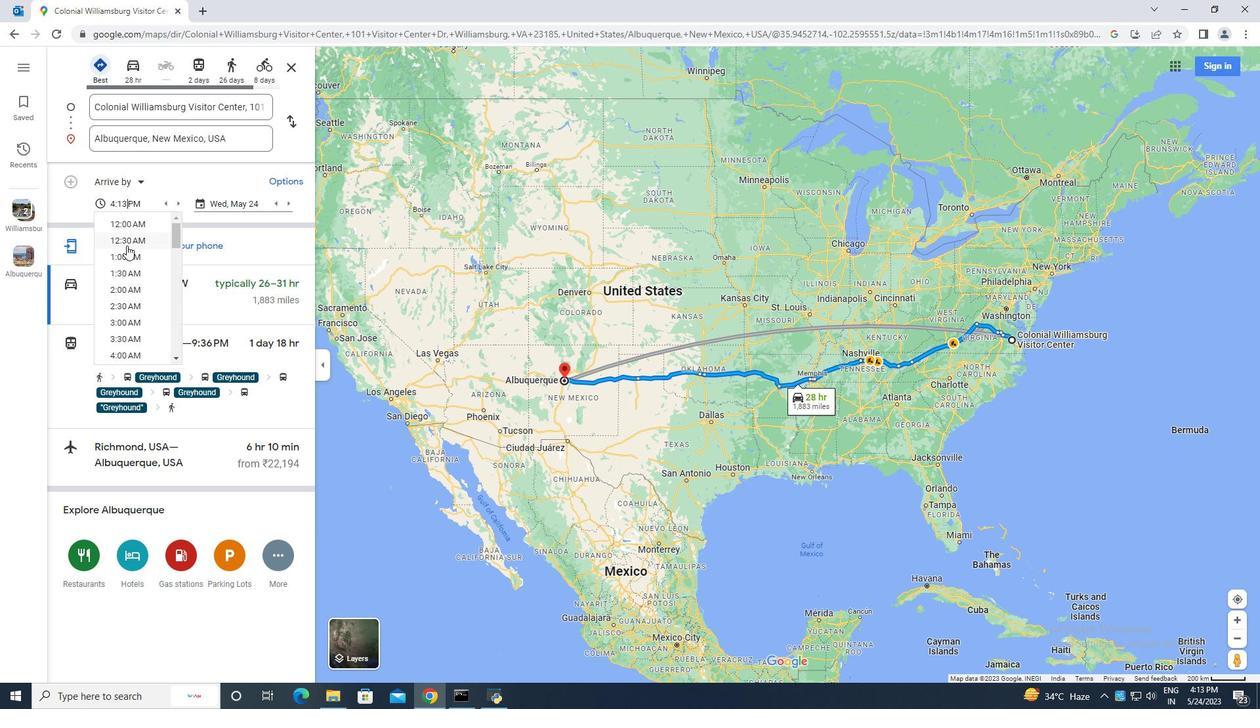 
Action: Mouse scrolled (126, 245) with delta (0, 0)
Screenshot: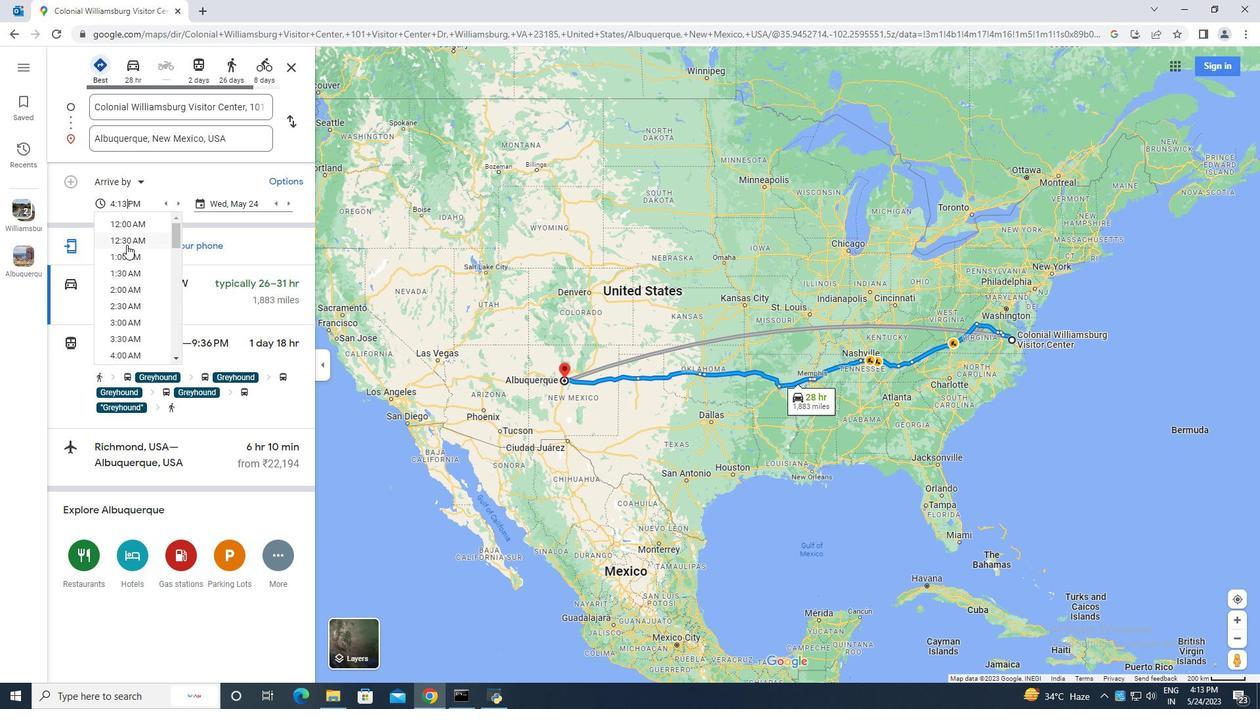 
Action: Mouse moved to (124, 242)
Screenshot: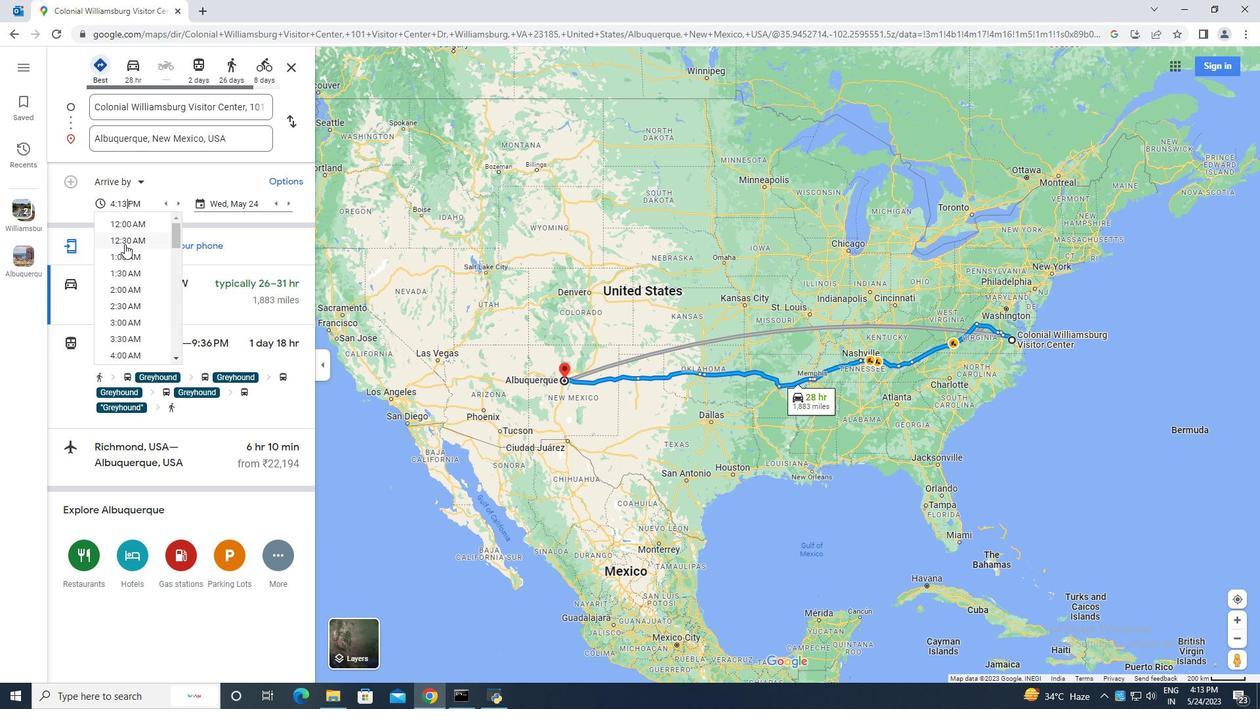 
Action: Mouse scrolled (124, 243) with delta (0, 0)
Screenshot: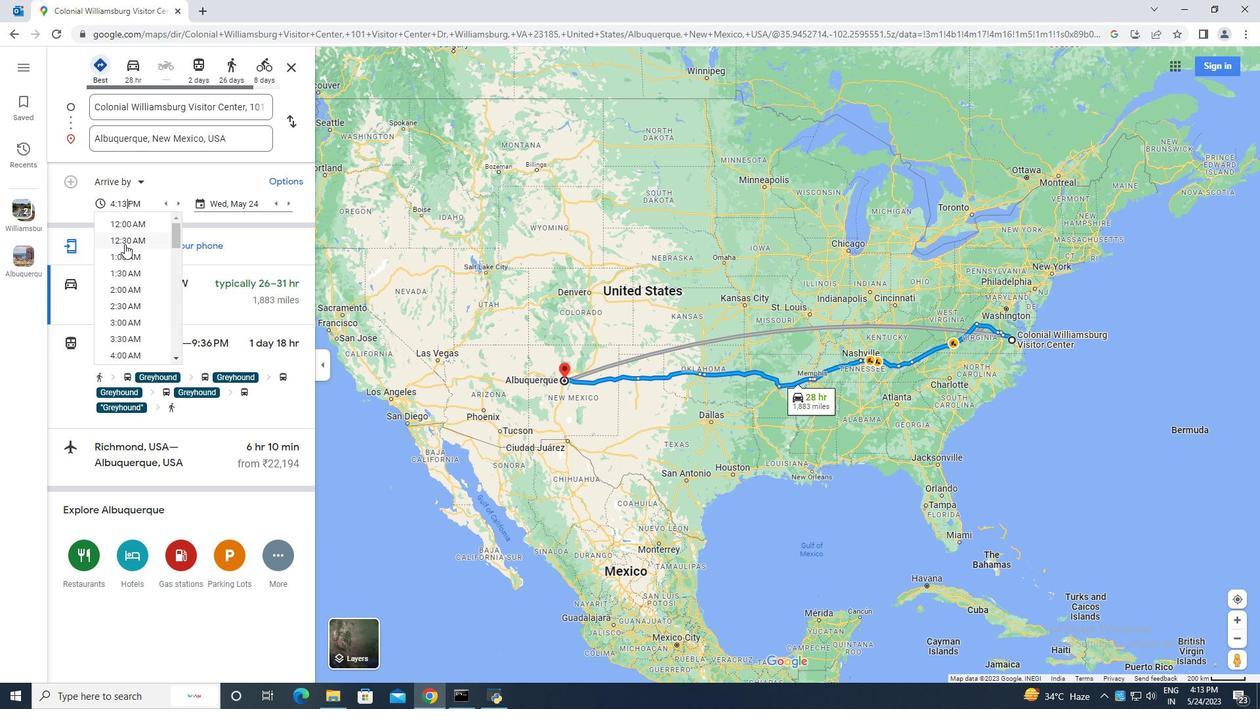 
Action: Mouse moved to (124, 242)
Screenshot: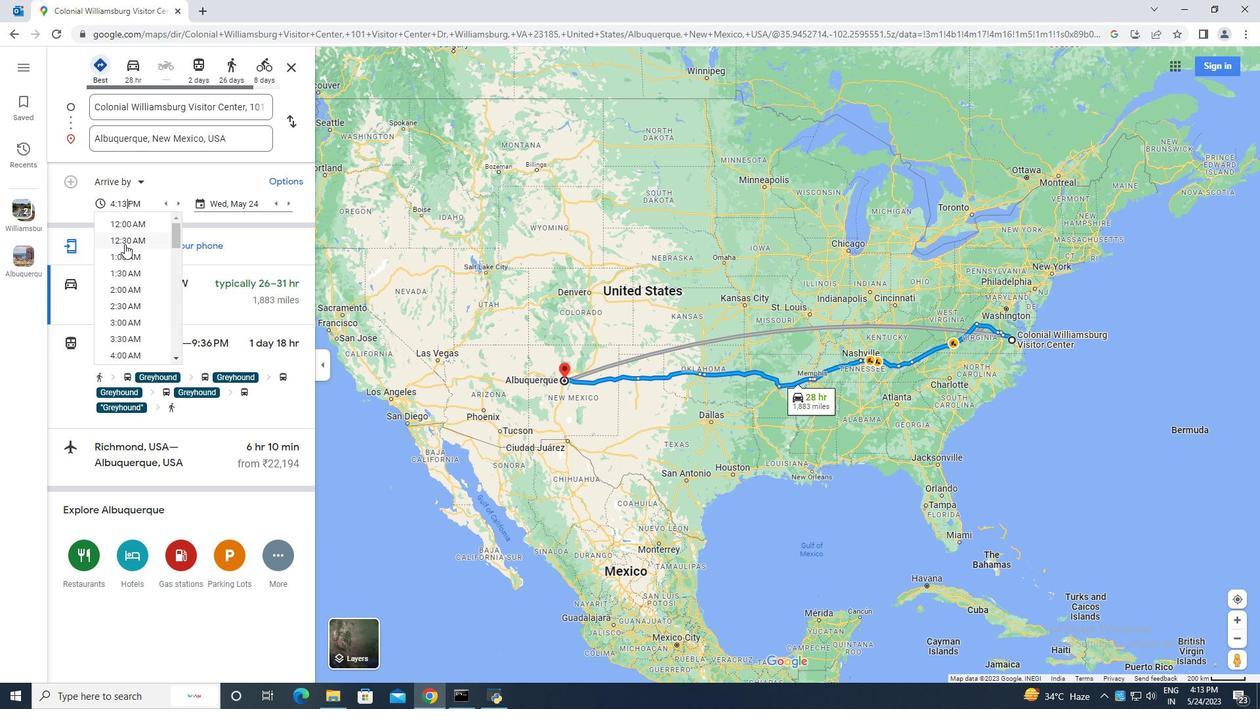 
Action: Mouse scrolled (124, 243) with delta (0, 0)
Screenshot: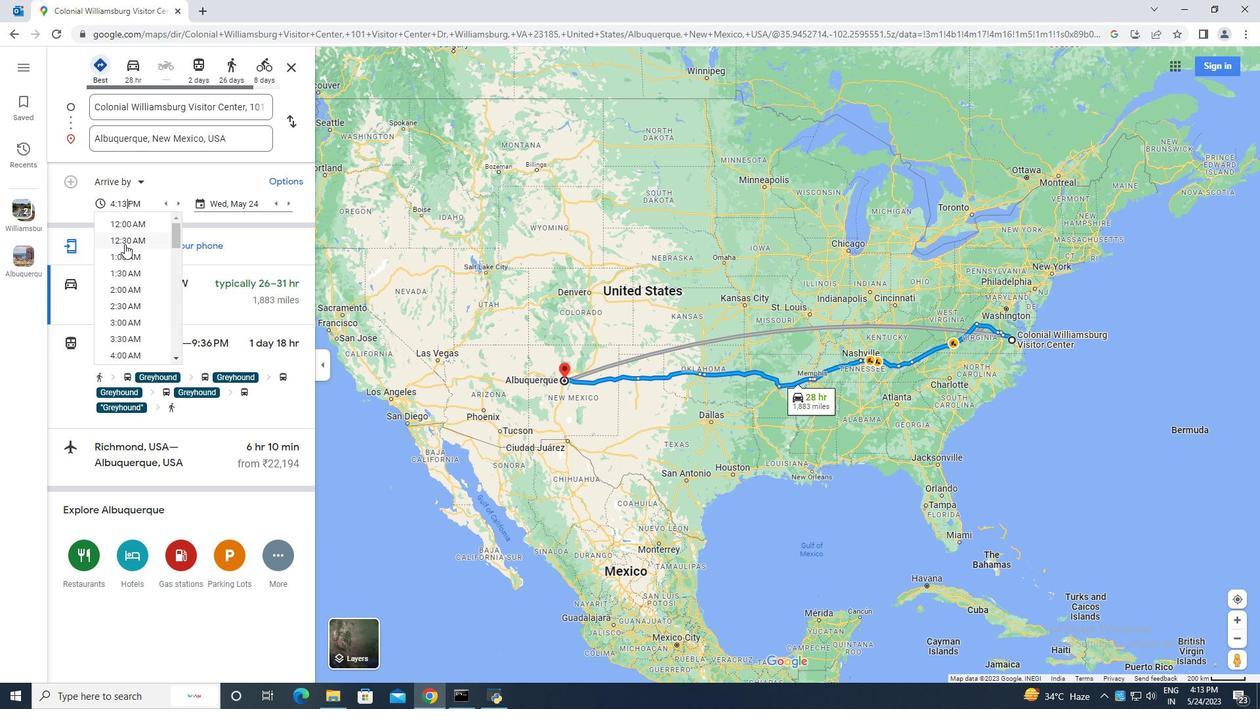 
Action: Mouse moved to (136, 250)
Screenshot: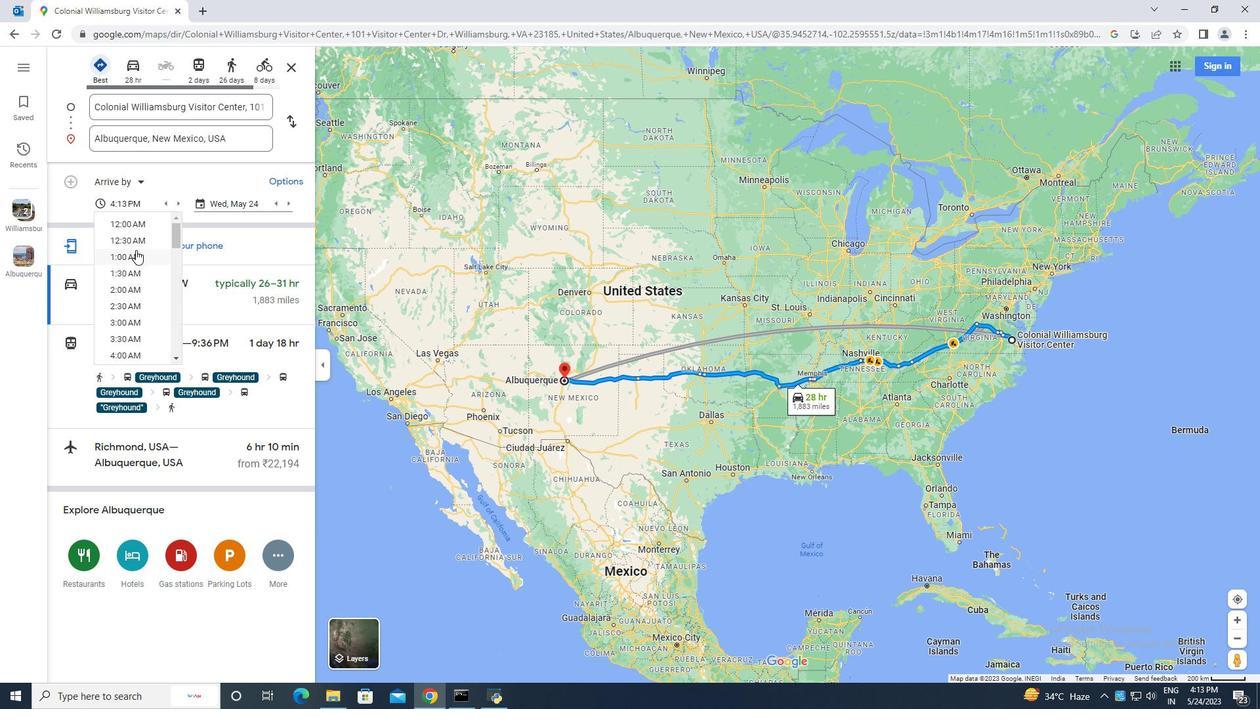 
Action: Mouse scrolled (136, 249) with delta (0, 0)
Screenshot: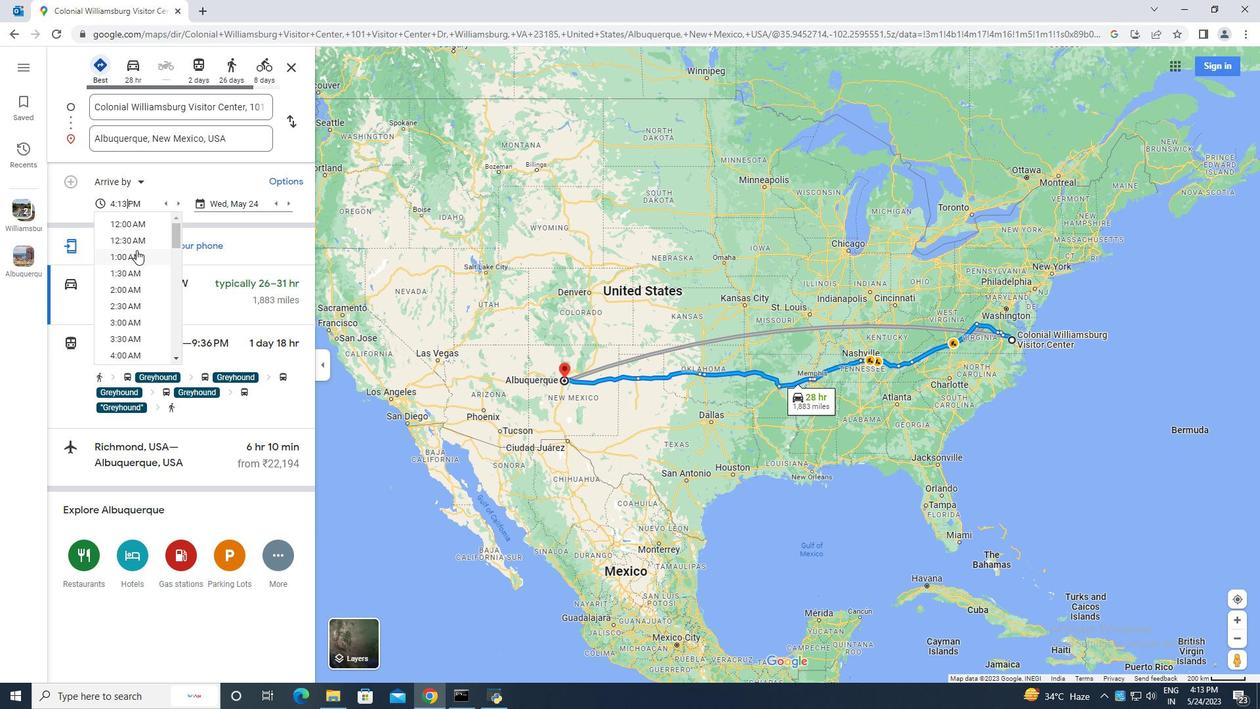 
Action: Mouse moved to (128, 315)
Screenshot: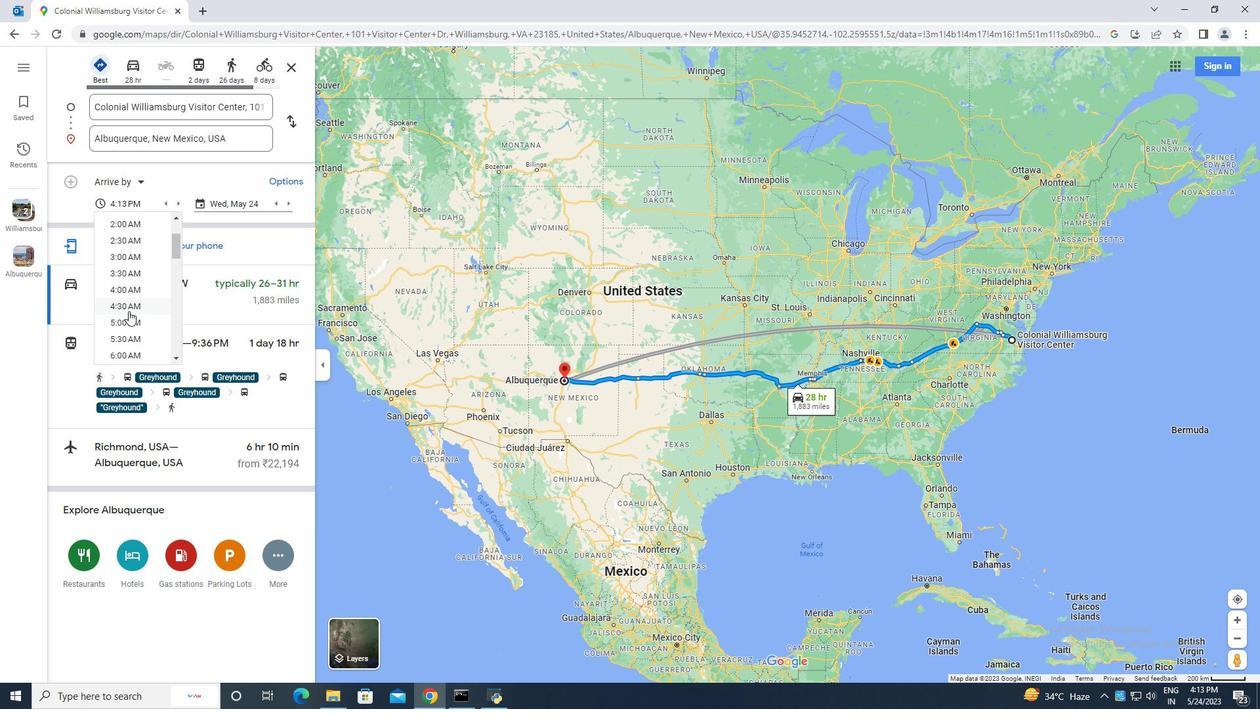 
Action: Mouse scrolled (128, 314) with delta (0, 0)
Screenshot: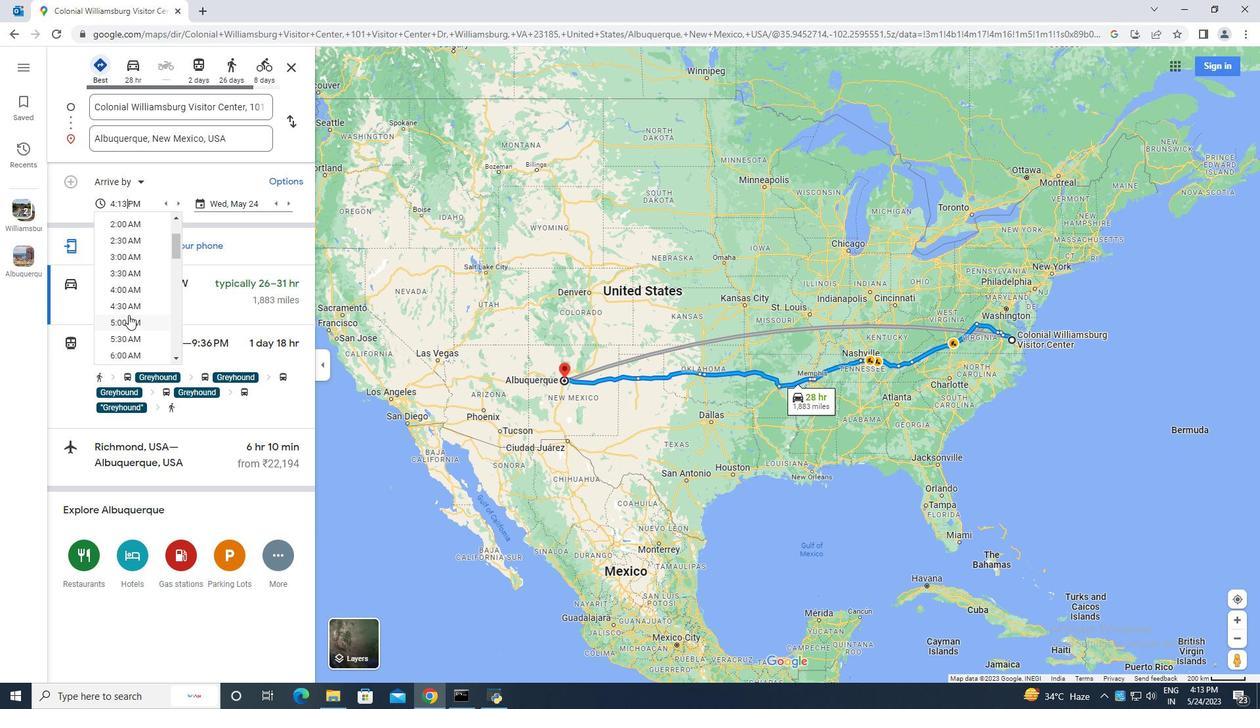 
Action: Mouse scrolled (128, 314) with delta (0, 0)
Screenshot: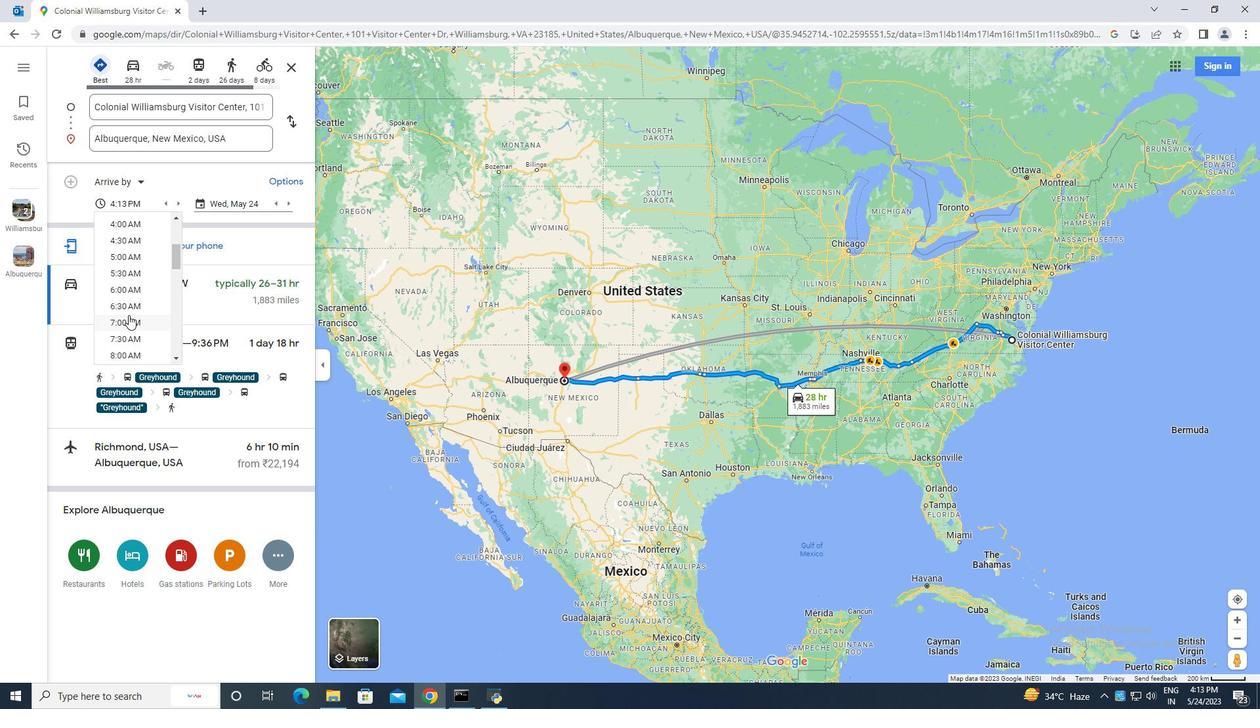 
Action: Mouse moved to (129, 353)
Screenshot: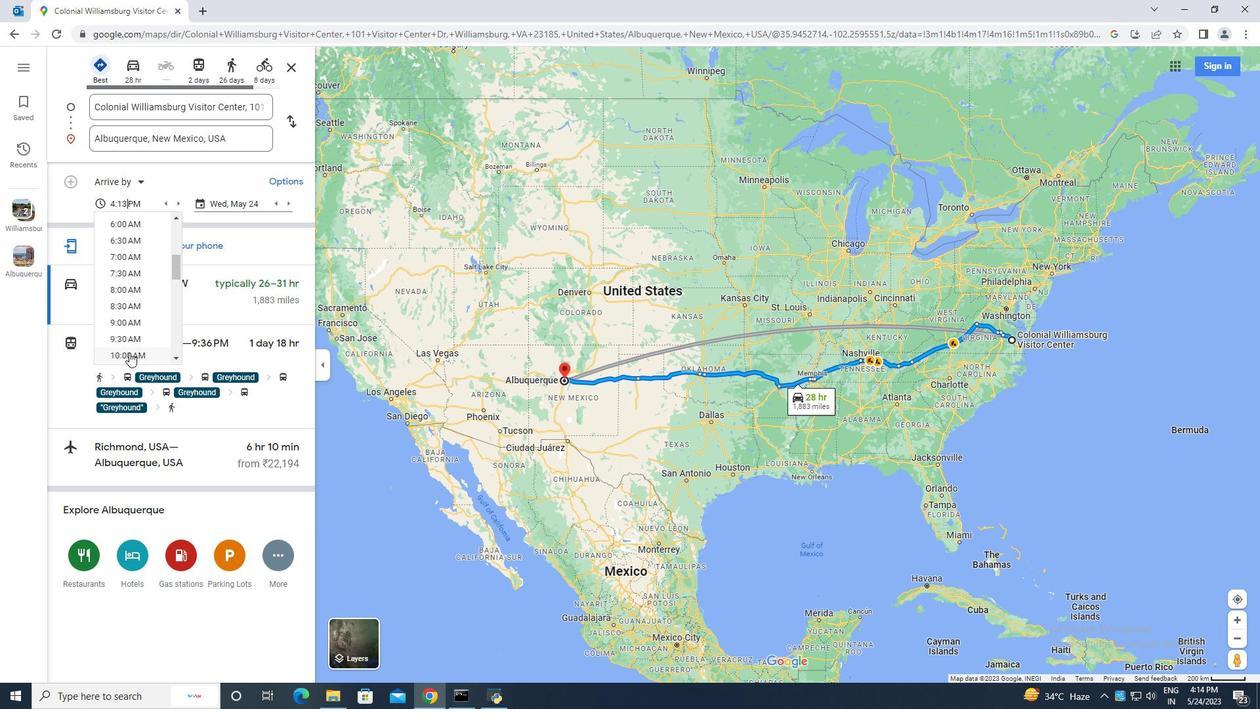 
Action: Mouse pressed left at (129, 353)
Screenshot: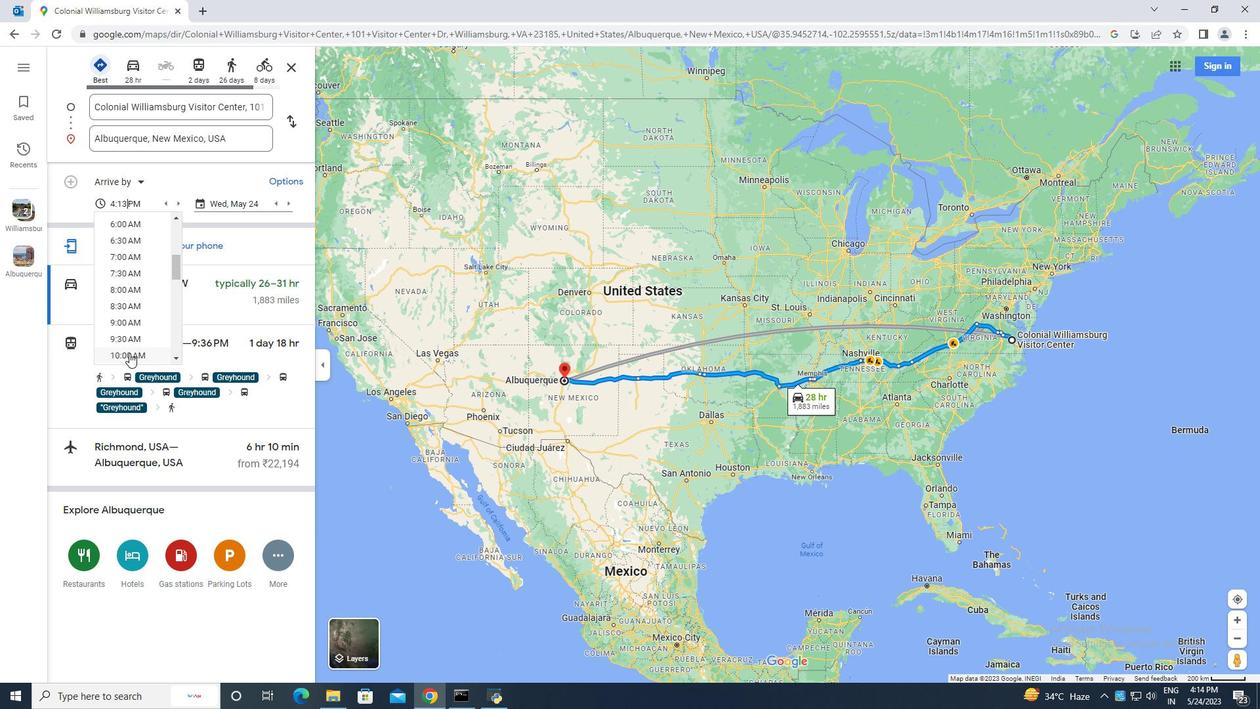 
Action: Mouse moved to (258, 206)
Screenshot: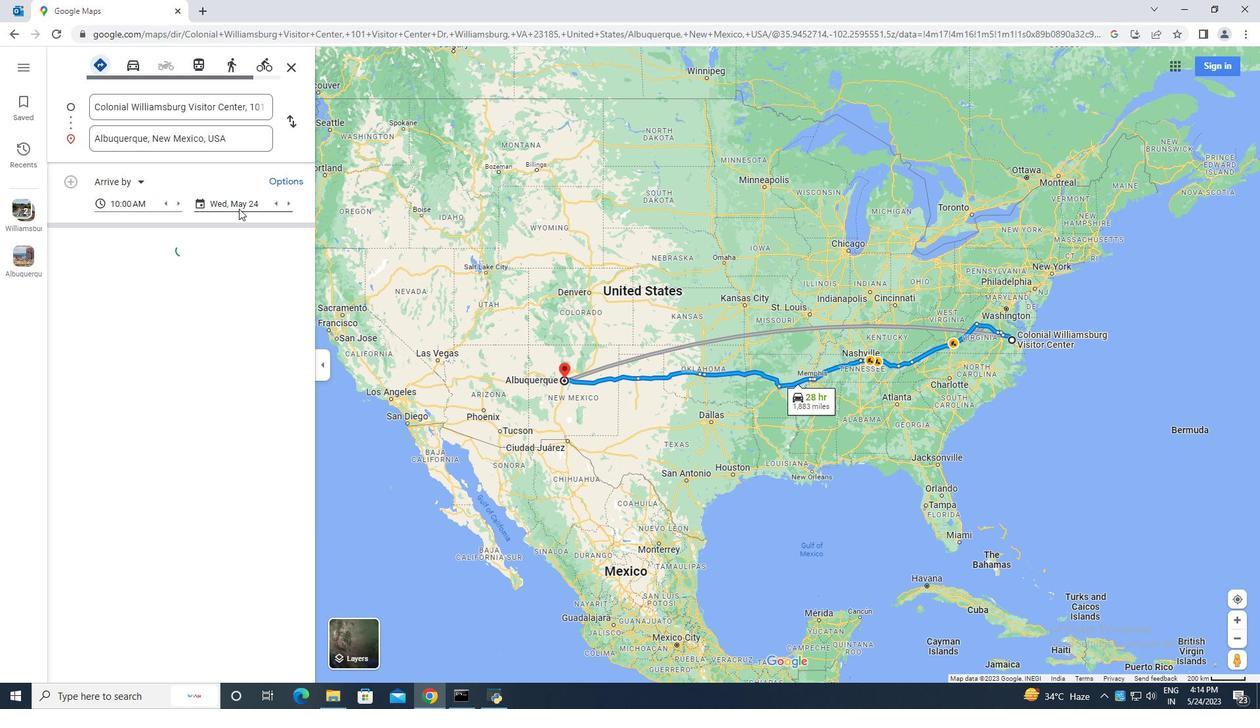
Action: Mouse pressed left at (258, 206)
Screenshot: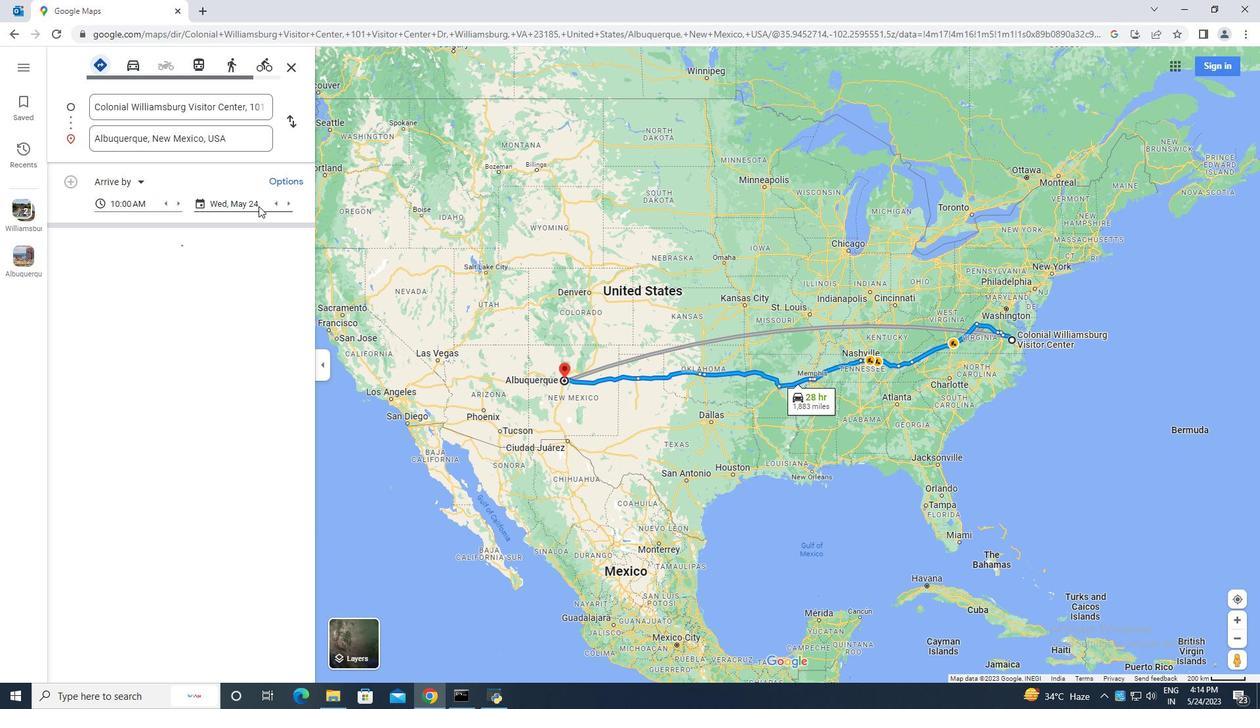 
Action: Mouse moved to (308, 229)
Screenshot: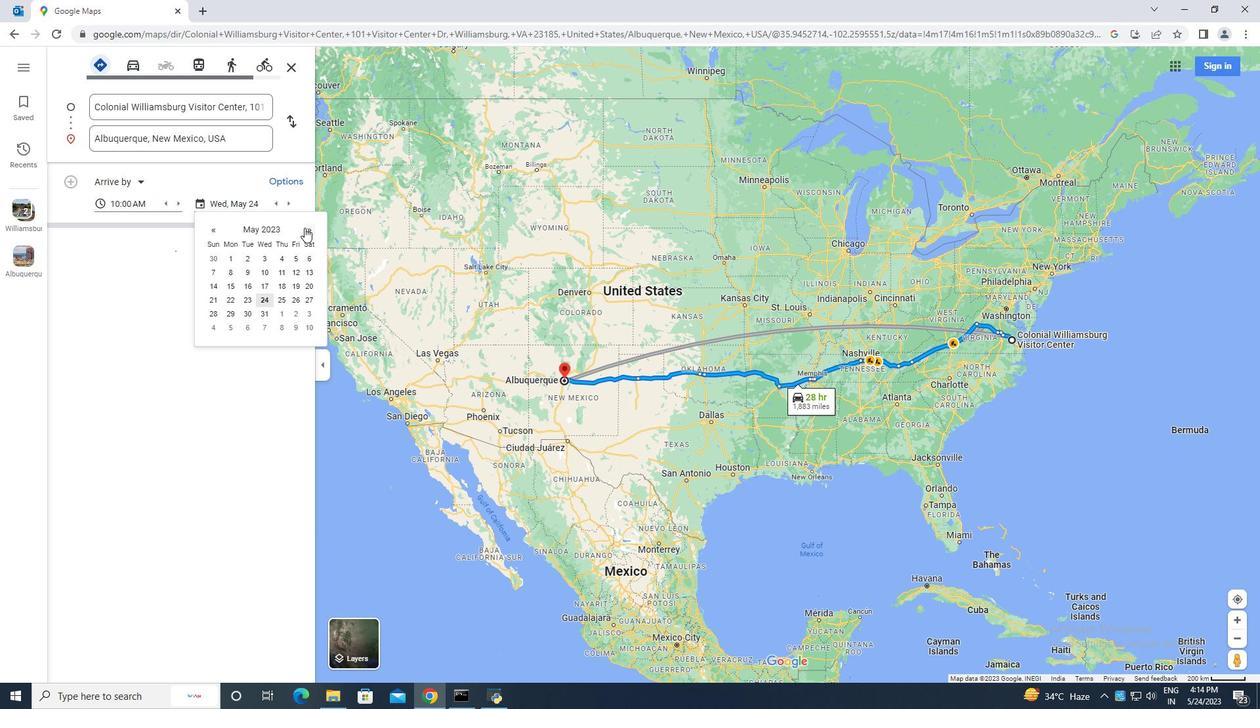 
Action: Mouse pressed left at (308, 229)
Screenshot: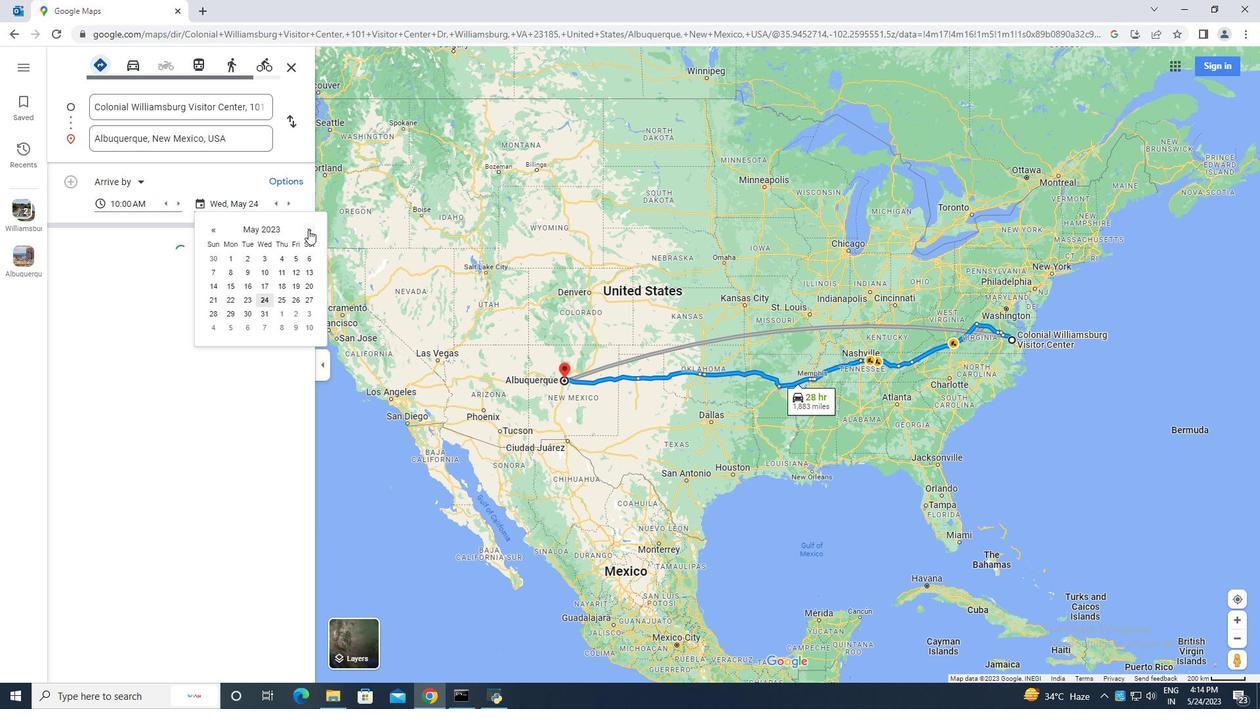 
Action: Mouse moved to (306, 283)
Screenshot: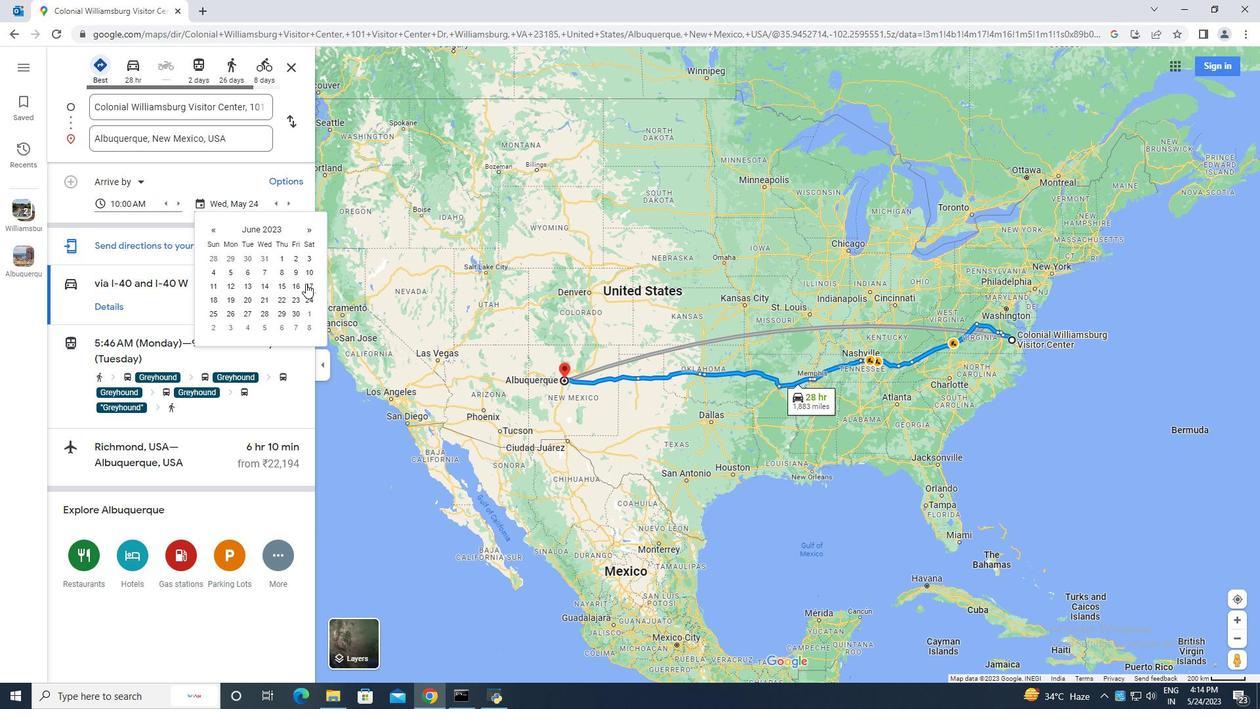 
Action: Mouse pressed left at (306, 283)
Screenshot: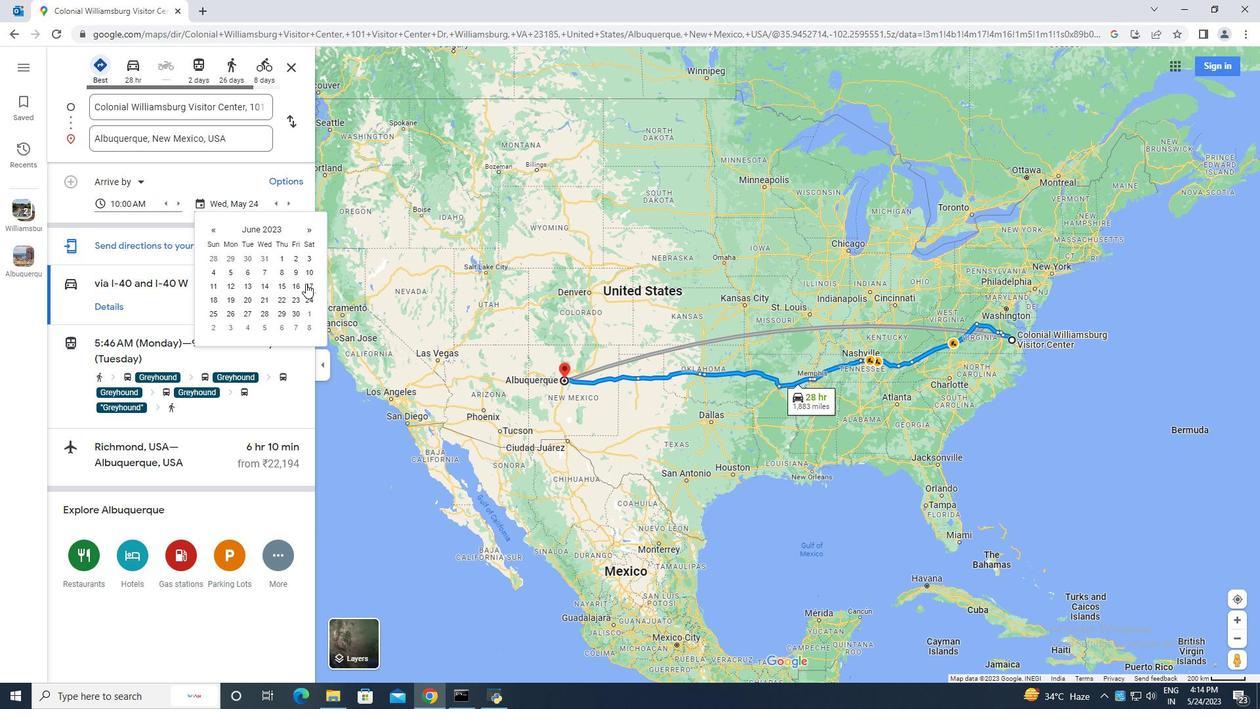 
Action: Mouse moved to (216, 313)
Screenshot: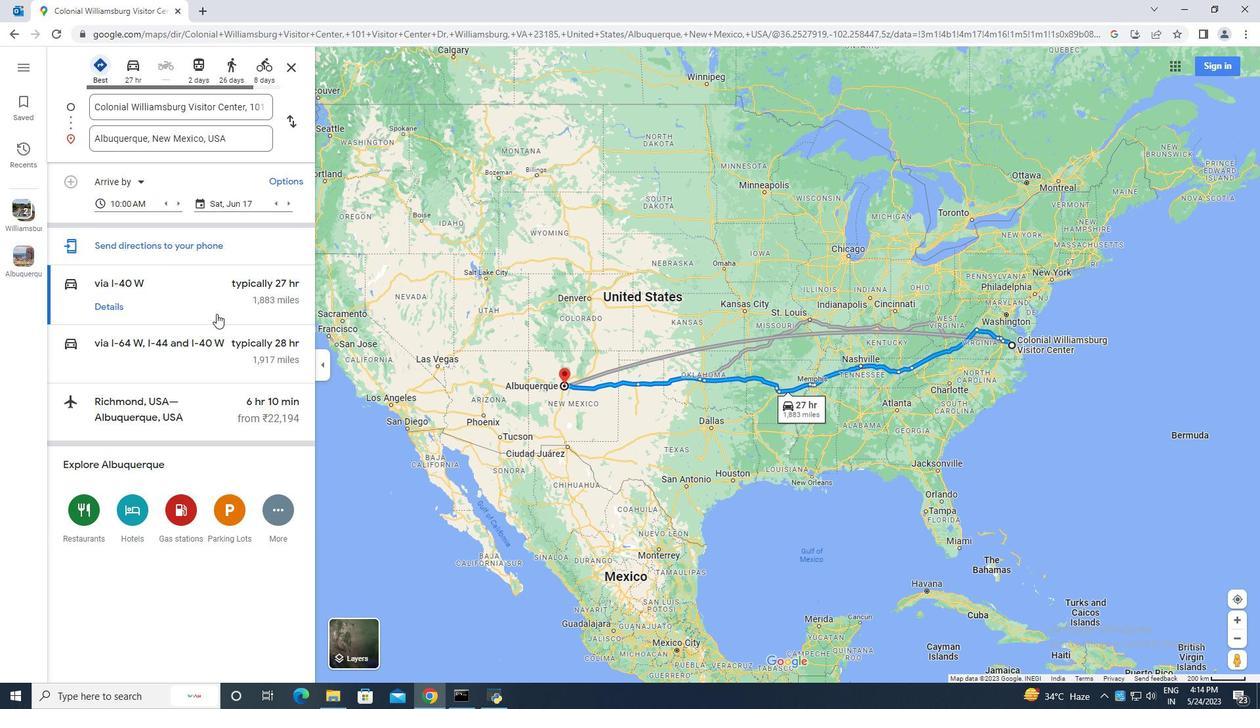 
Action: Mouse scrolled (216, 312) with delta (0, 0)
Screenshot: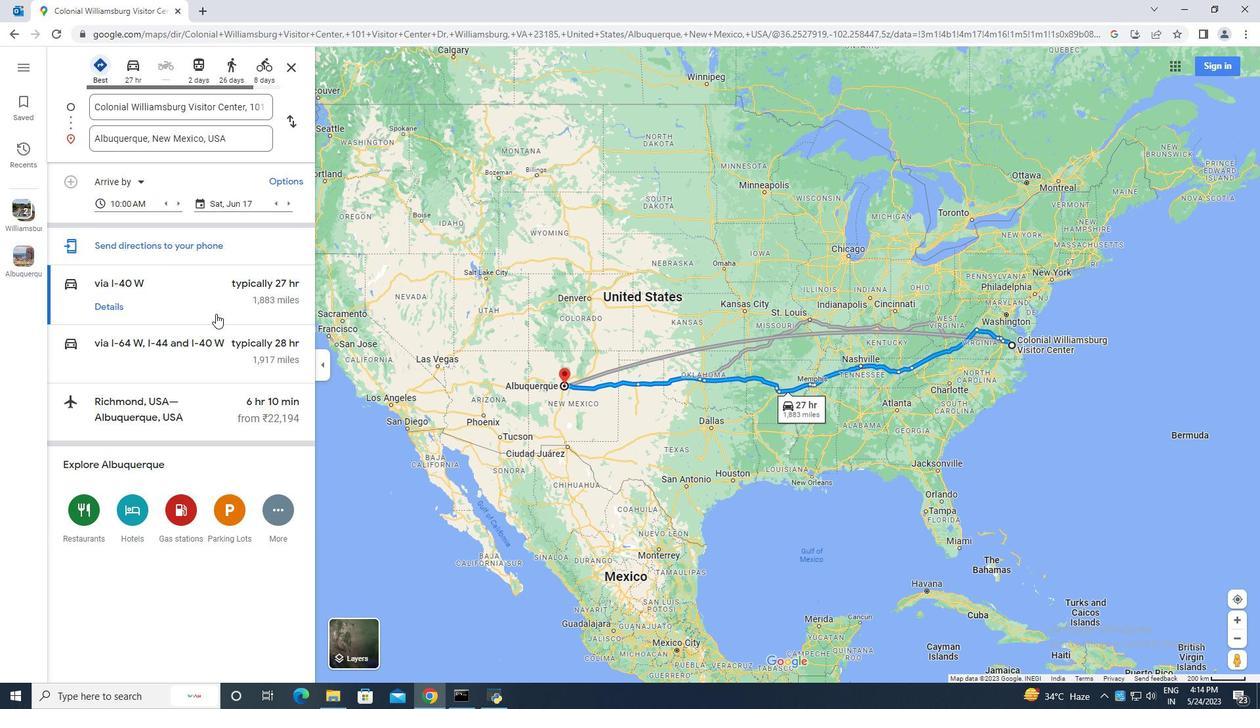 
Action: Mouse moved to (215, 311)
Screenshot: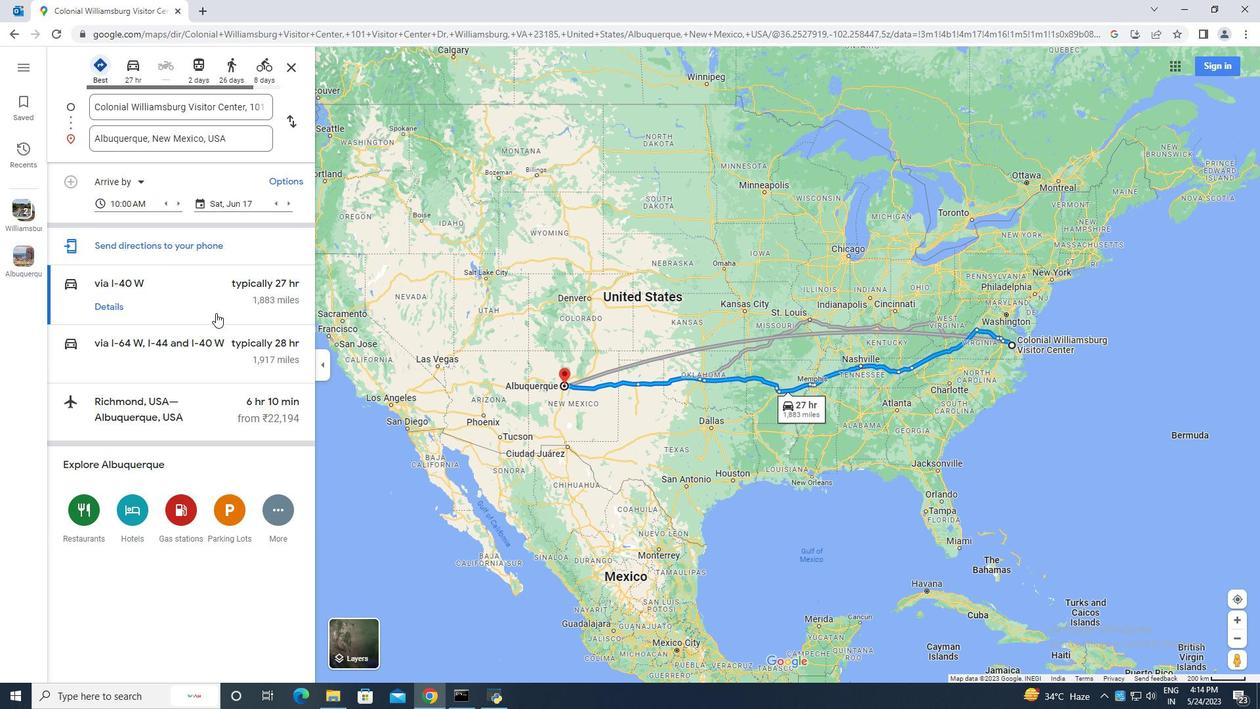
Action: Mouse scrolled (215, 311) with delta (0, 0)
Screenshot: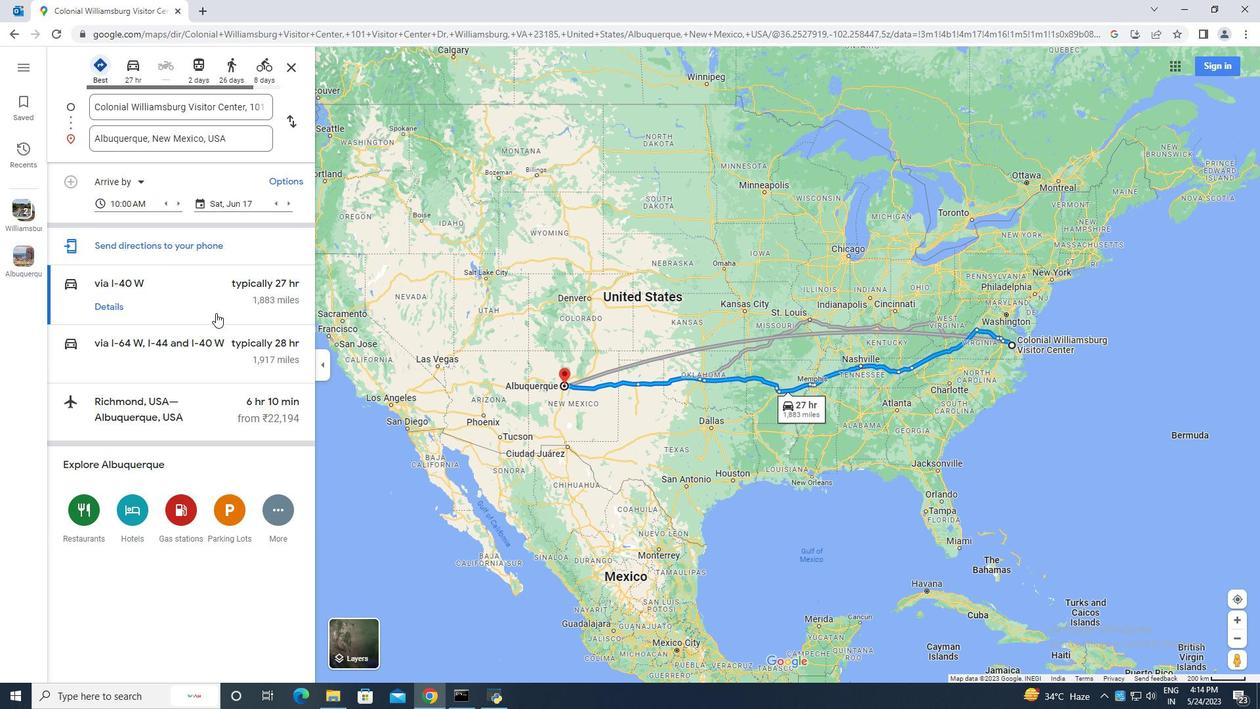 
Action: Mouse moved to (214, 307)
Screenshot: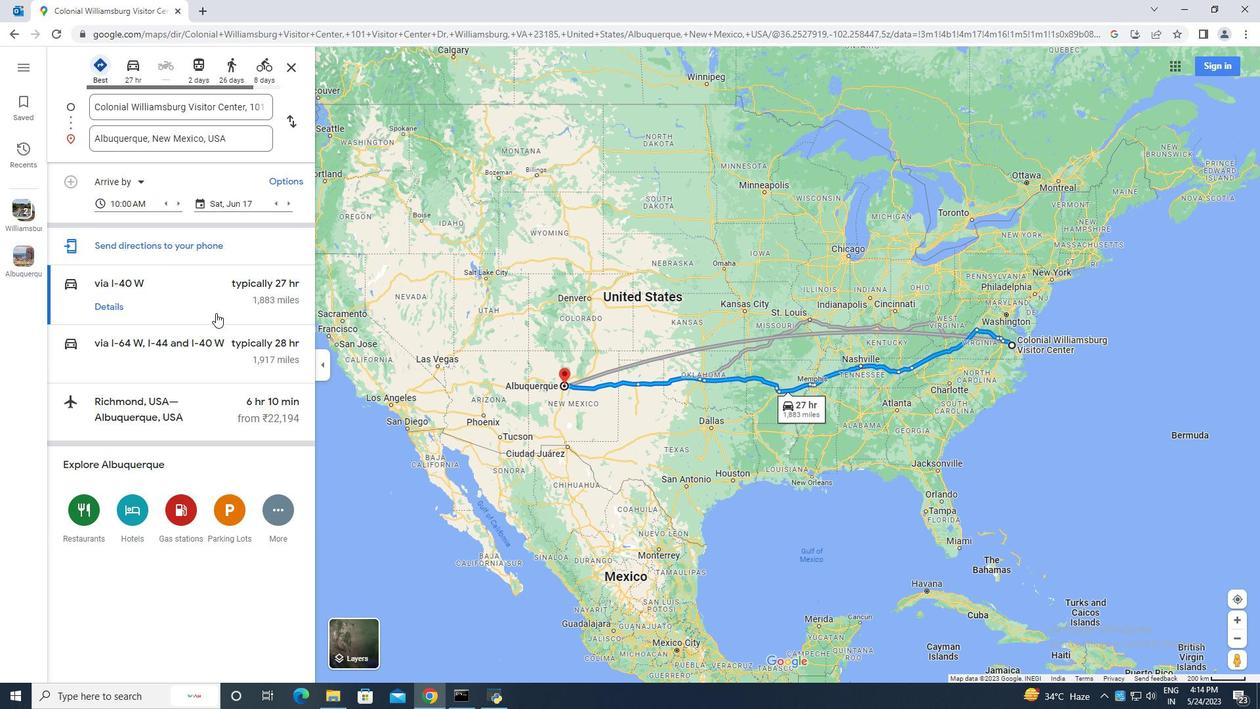 
Action: Mouse scrolled (214, 309) with delta (0, 0)
Screenshot: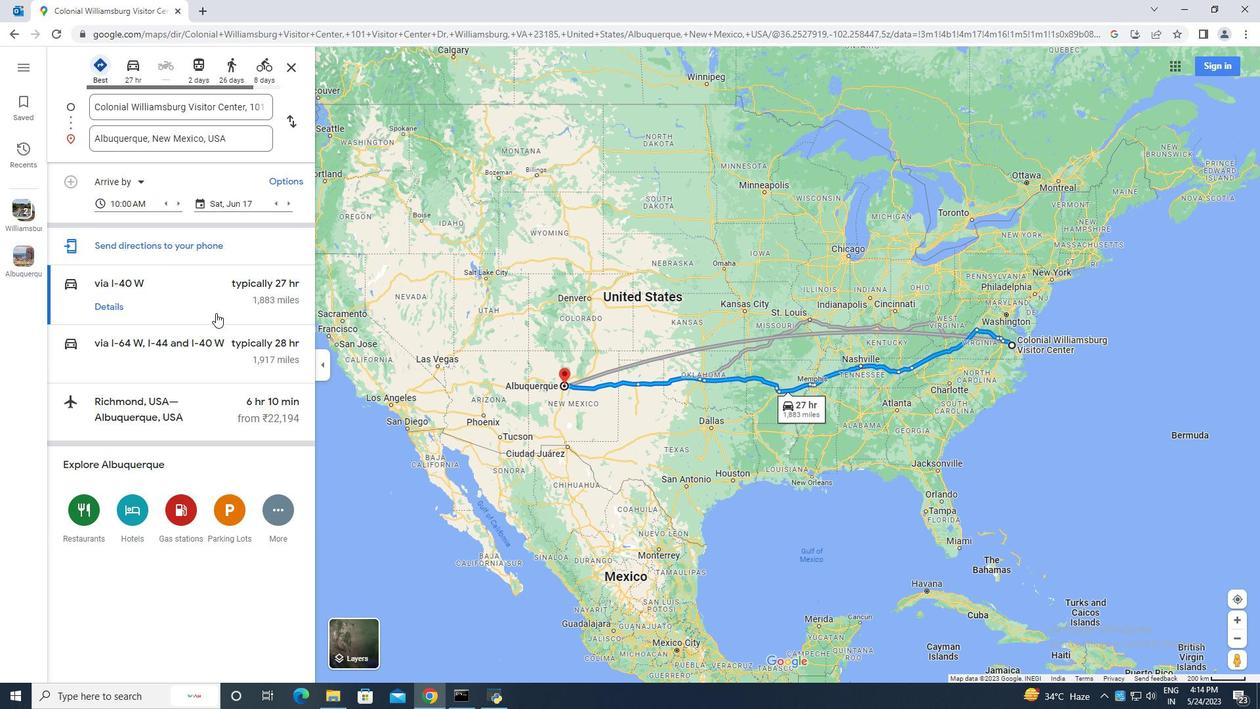 
Action: Mouse scrolled (214, 307) with delta (0, 0)
Screenshot: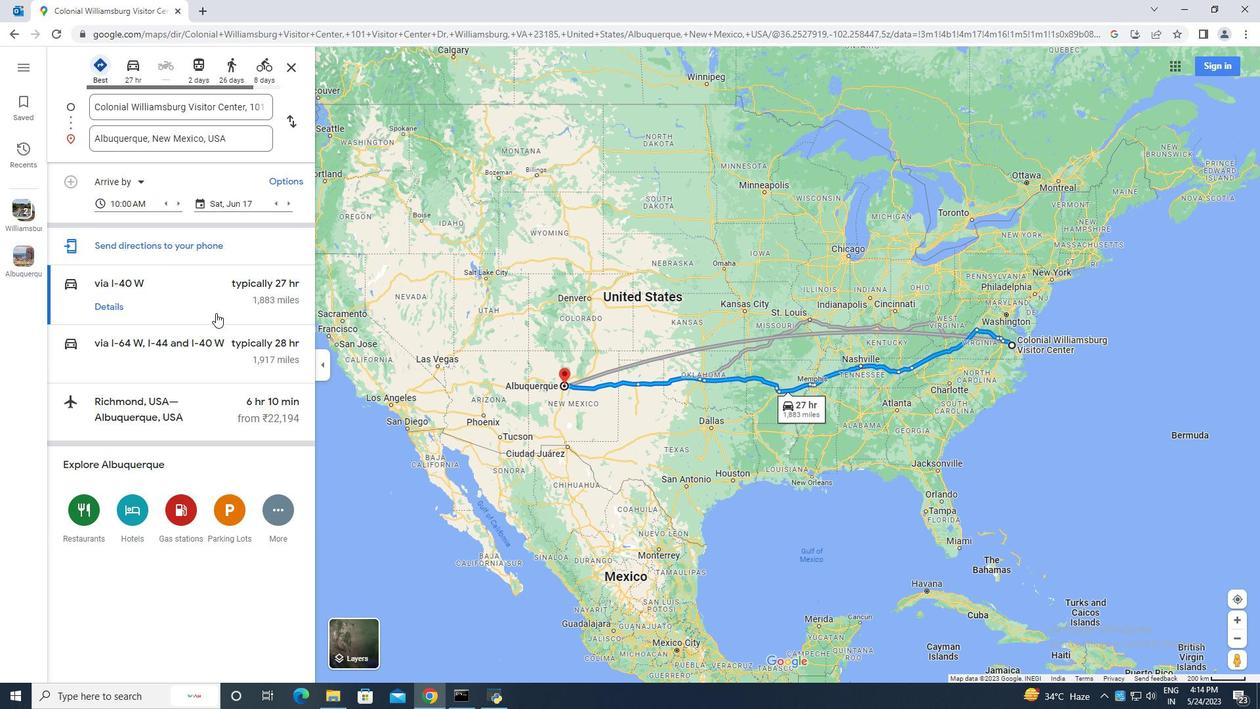 
Action: Mouse moved to (213, 303)
Screenshot: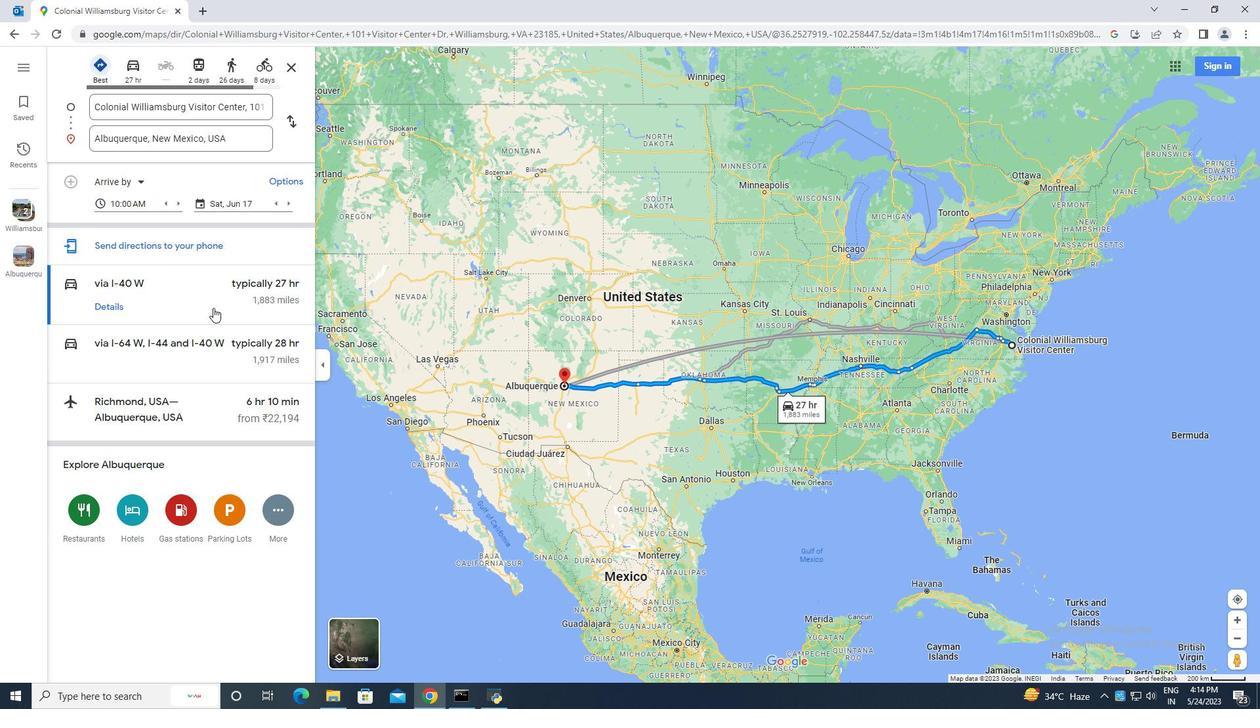 
Action: Mouse scrolled (213, 304) with delta (0, 0)
Screenshot: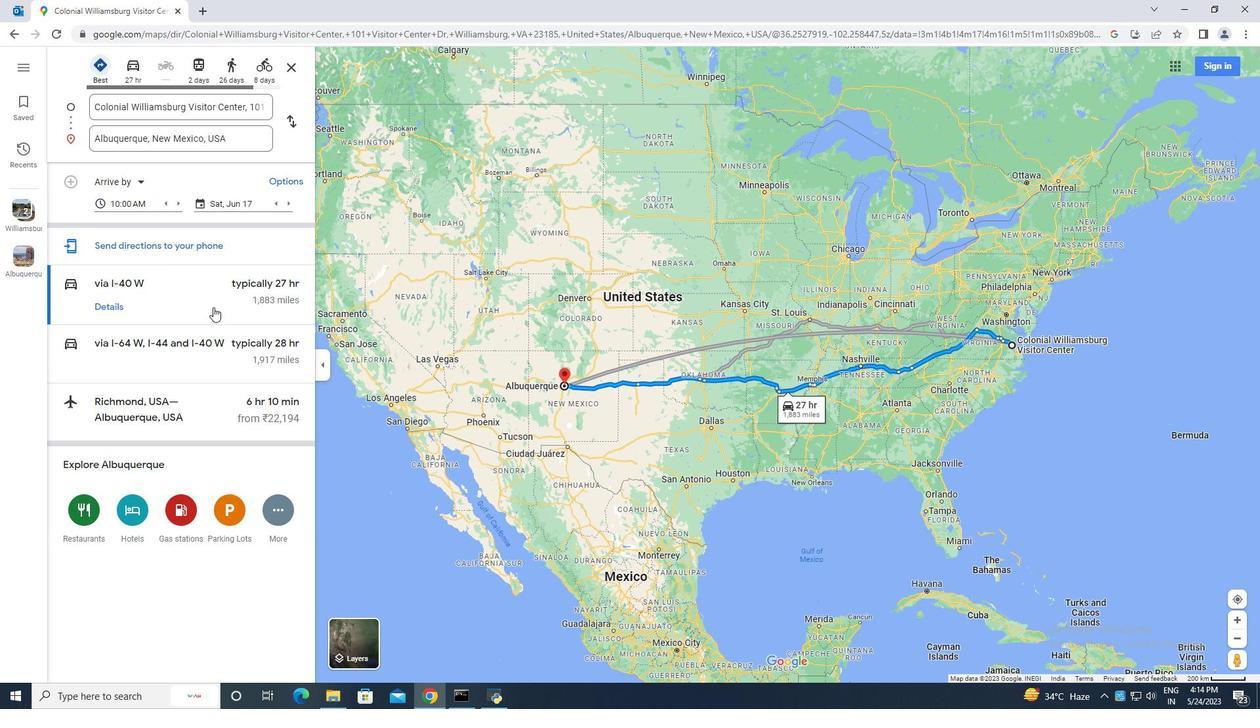 
Action: Mouse scrolled (213, 304) with delta (0, 0)
Screenshot: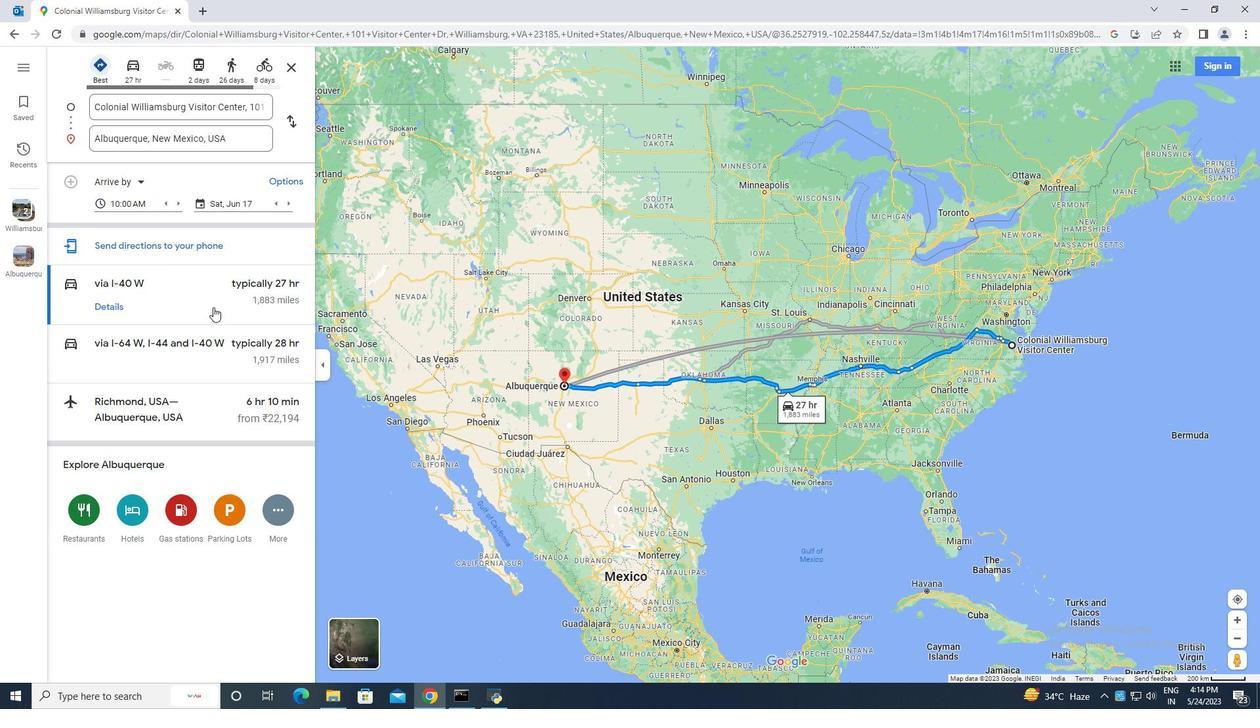 
Action: Mouse moved to (212, 301)
Screenshot: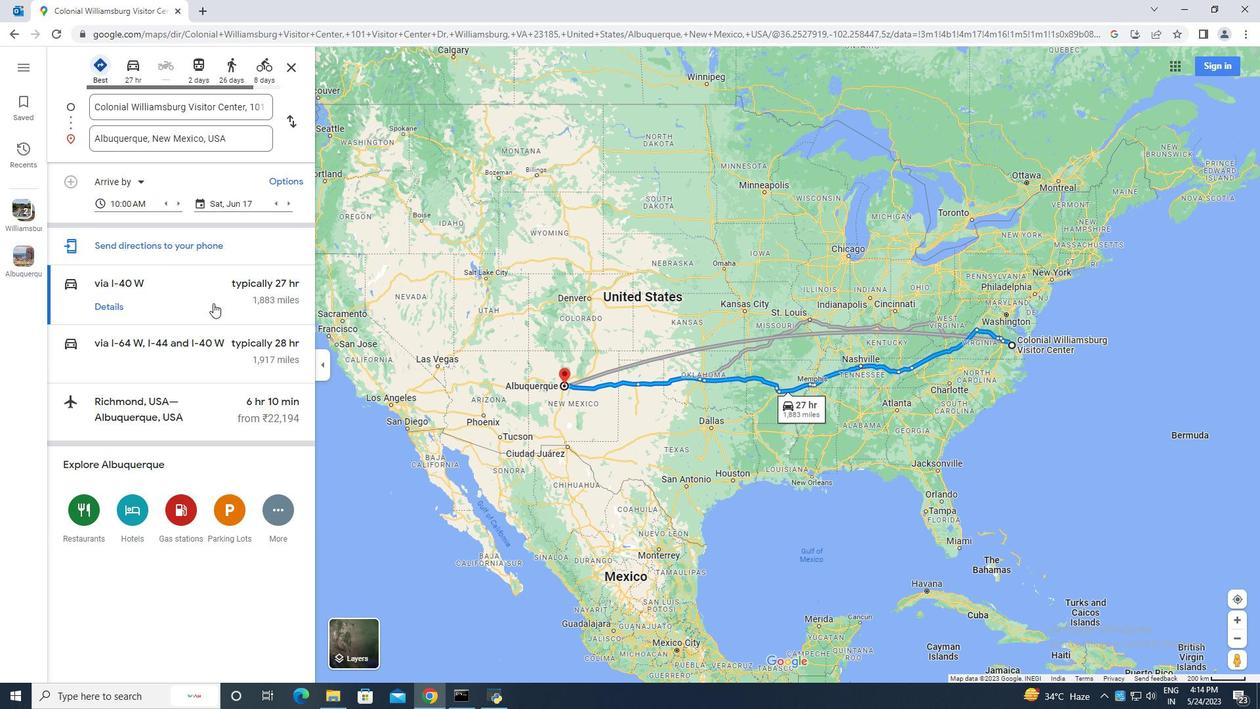 
Action: Mouse scrolled (212, 302) with delta (0, 0)
Screenshot: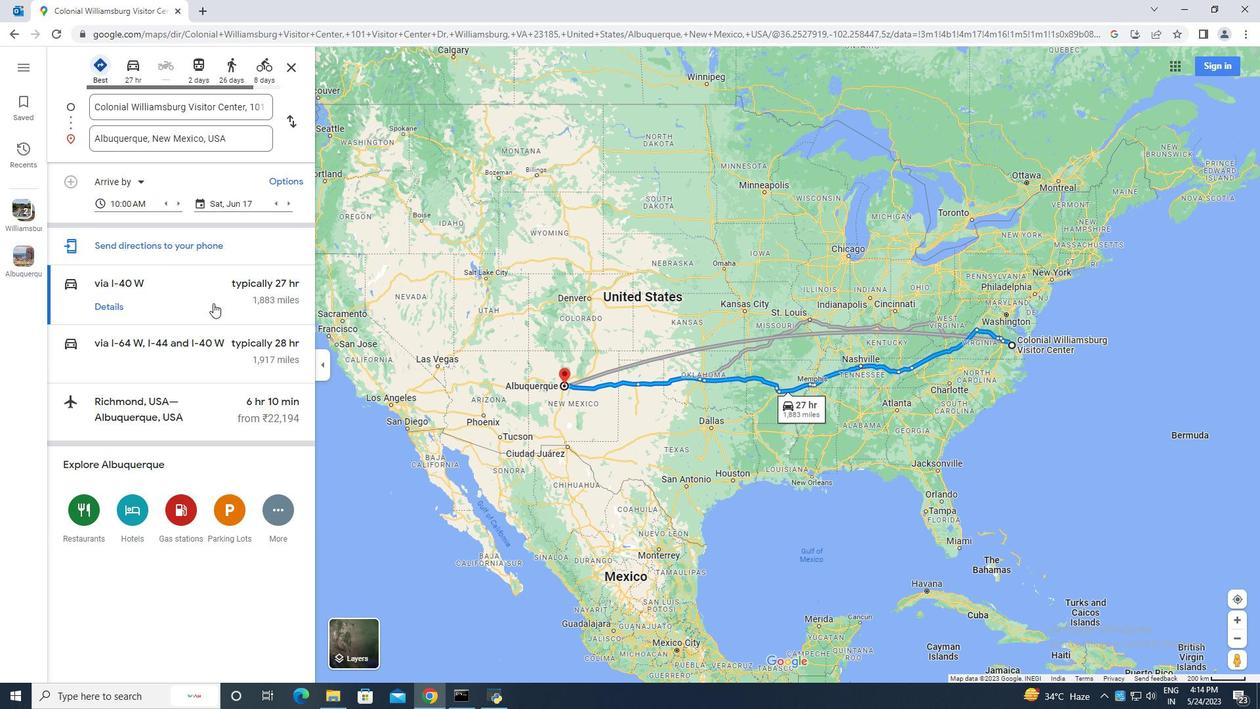 
Action: Mouse moved to (183, 367)
Screenshot: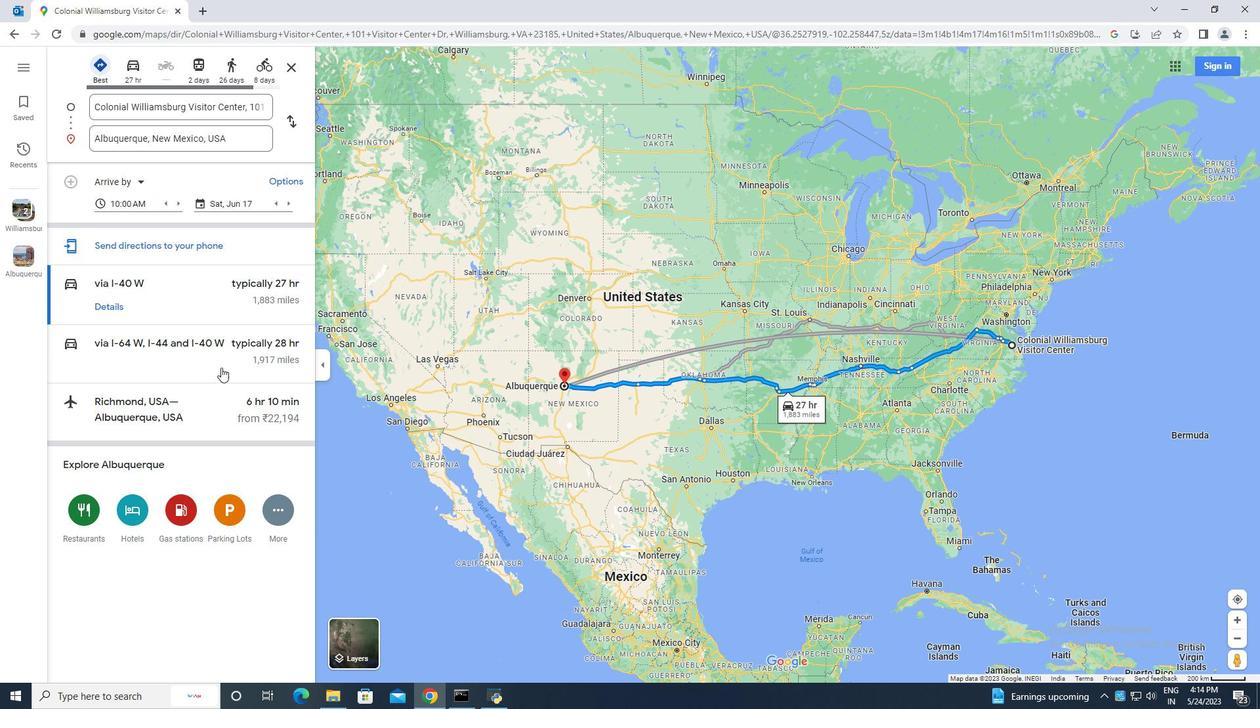 
Action: Mouse scrolled (183, 368) with delta (0, 0)
Screenshot: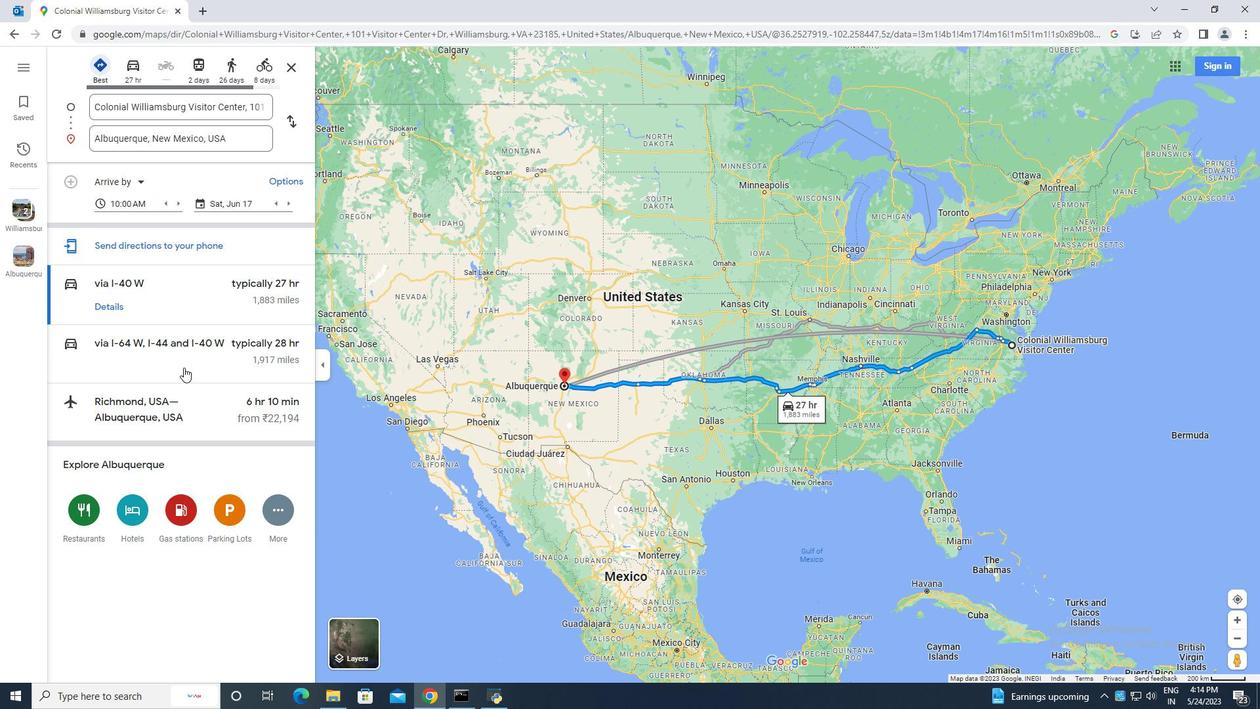 
Action: Mouse scrolled (183, 368) with delta (0, 0)
Screenshot: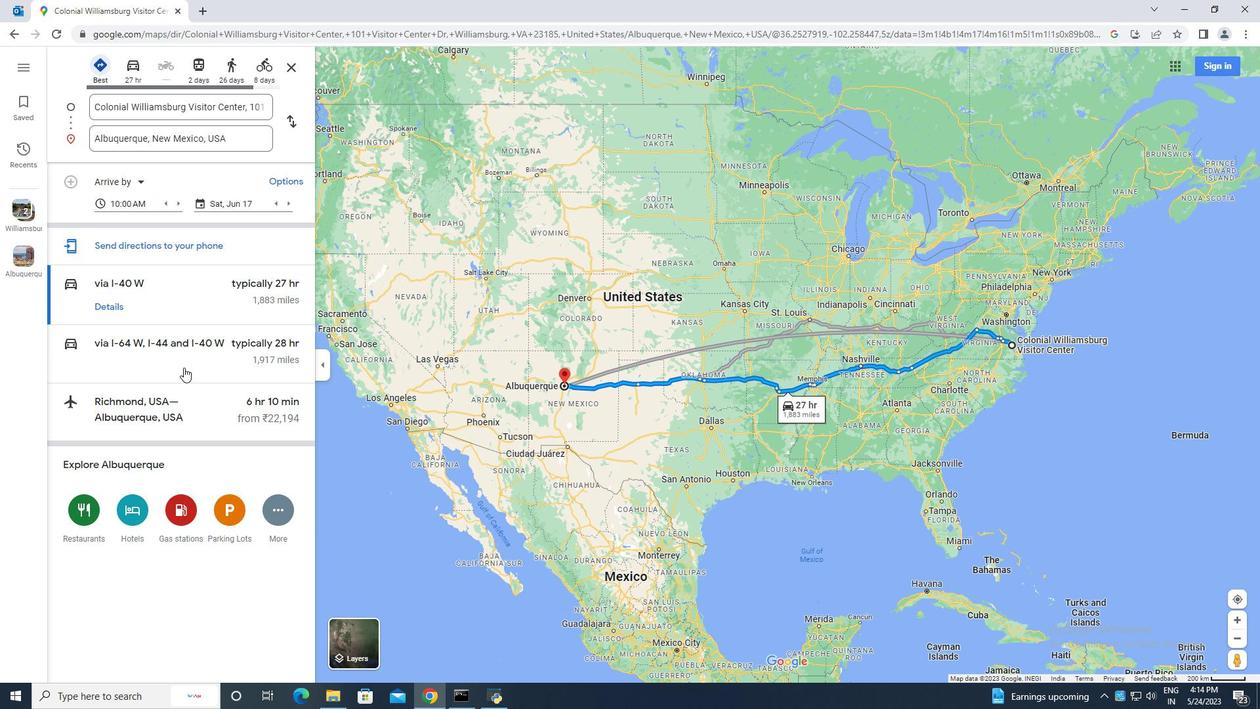 
Action: Mouse scrolled (183, 368) with delta (0, 0)
Screenshot: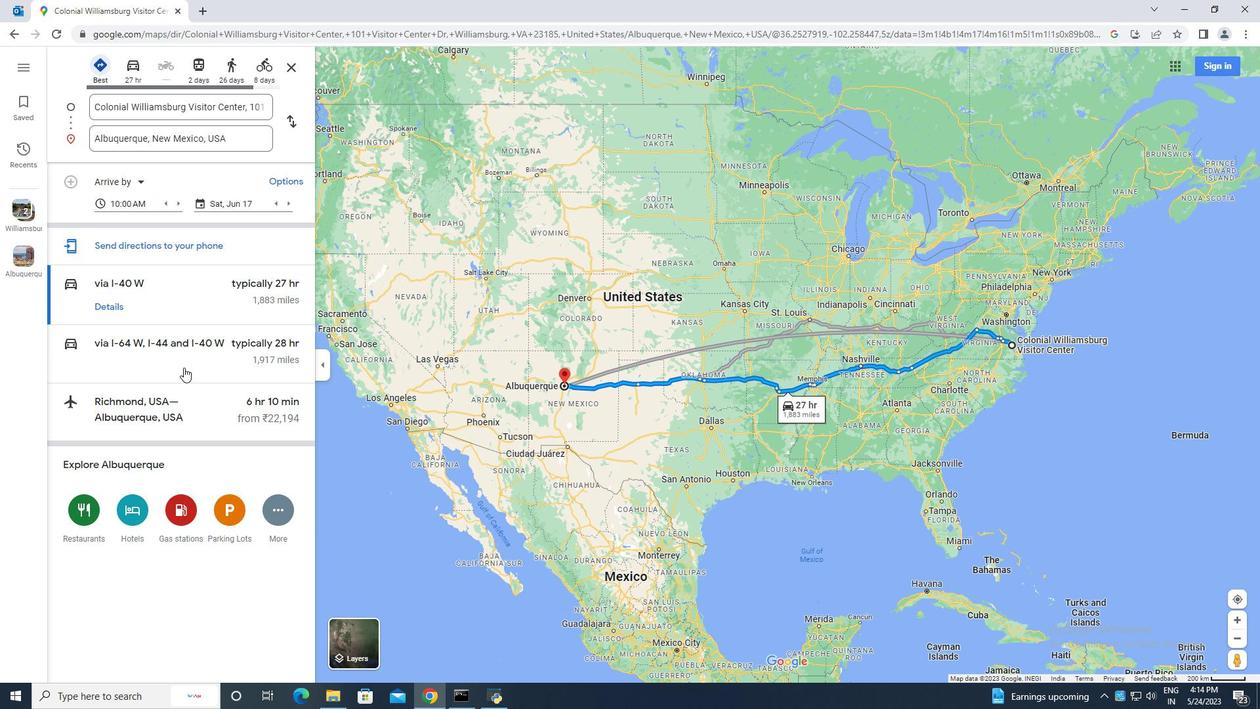 
Action: Mouse scrolled (183, 368) with delta (0, 0)
Screenshot: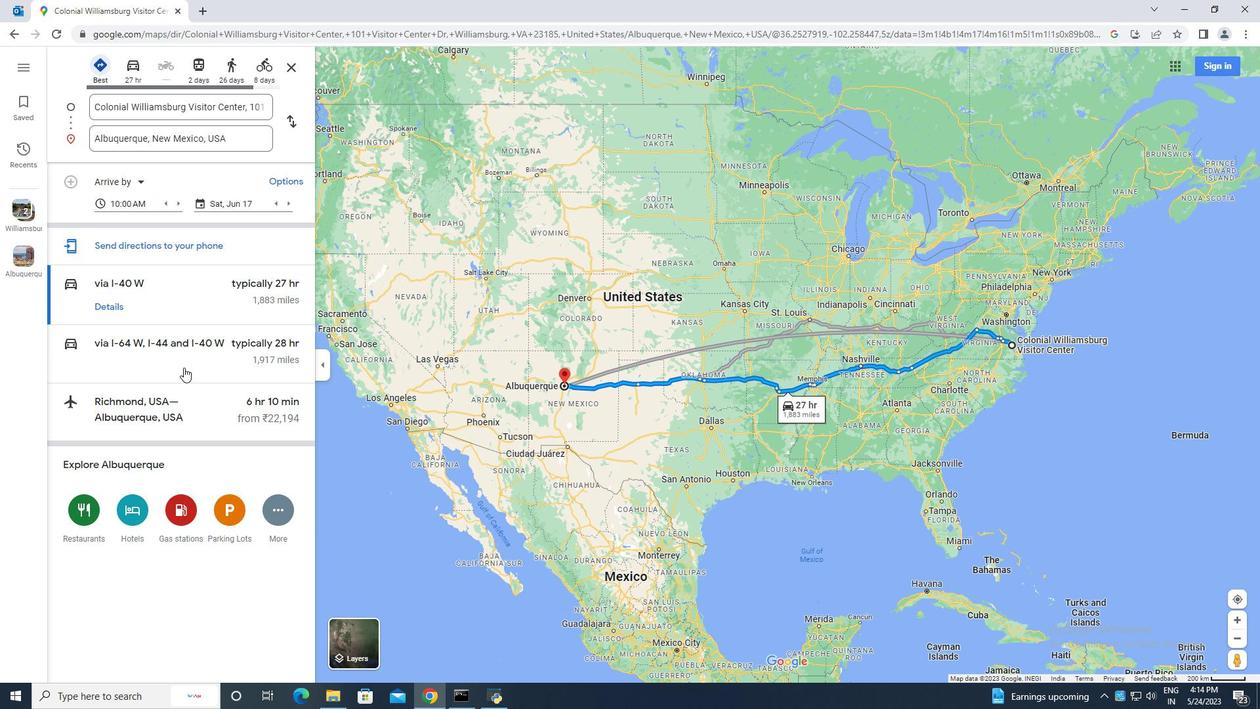 
Action: Mouse moved to (193, 351)
Screenshot: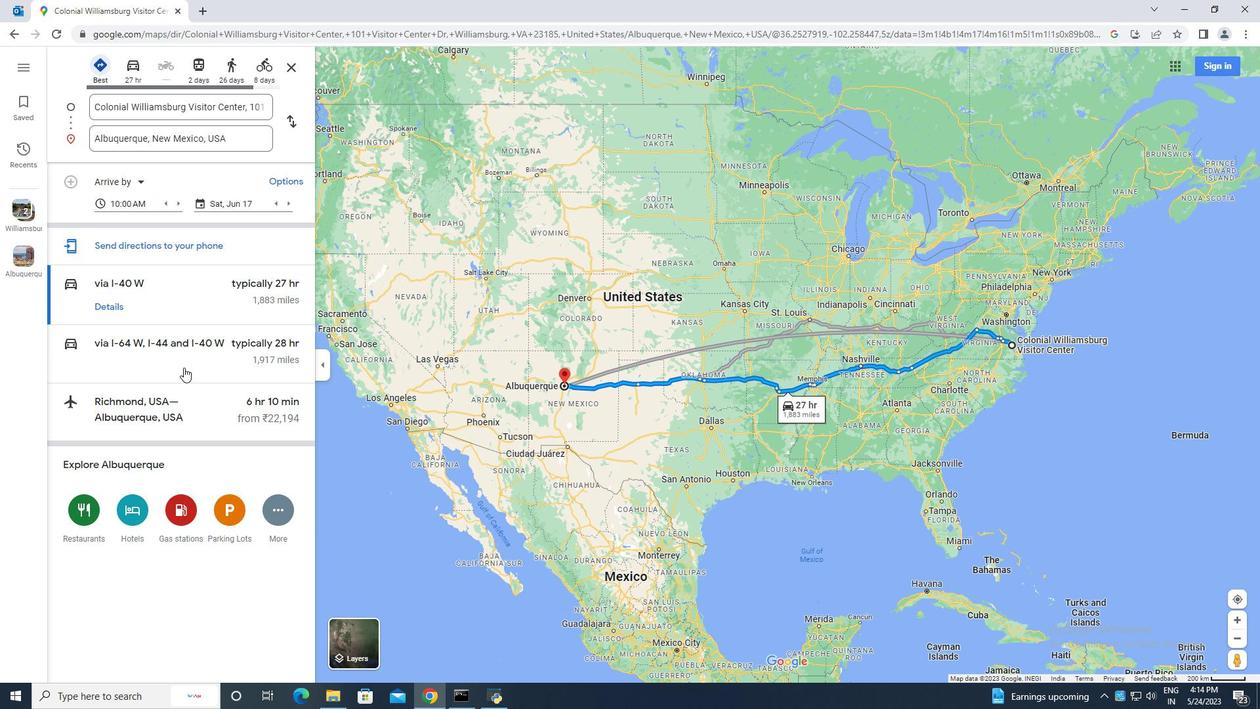 
Action: Mouse scrolled (193, 351) with delta (0, 0)
Screenshot: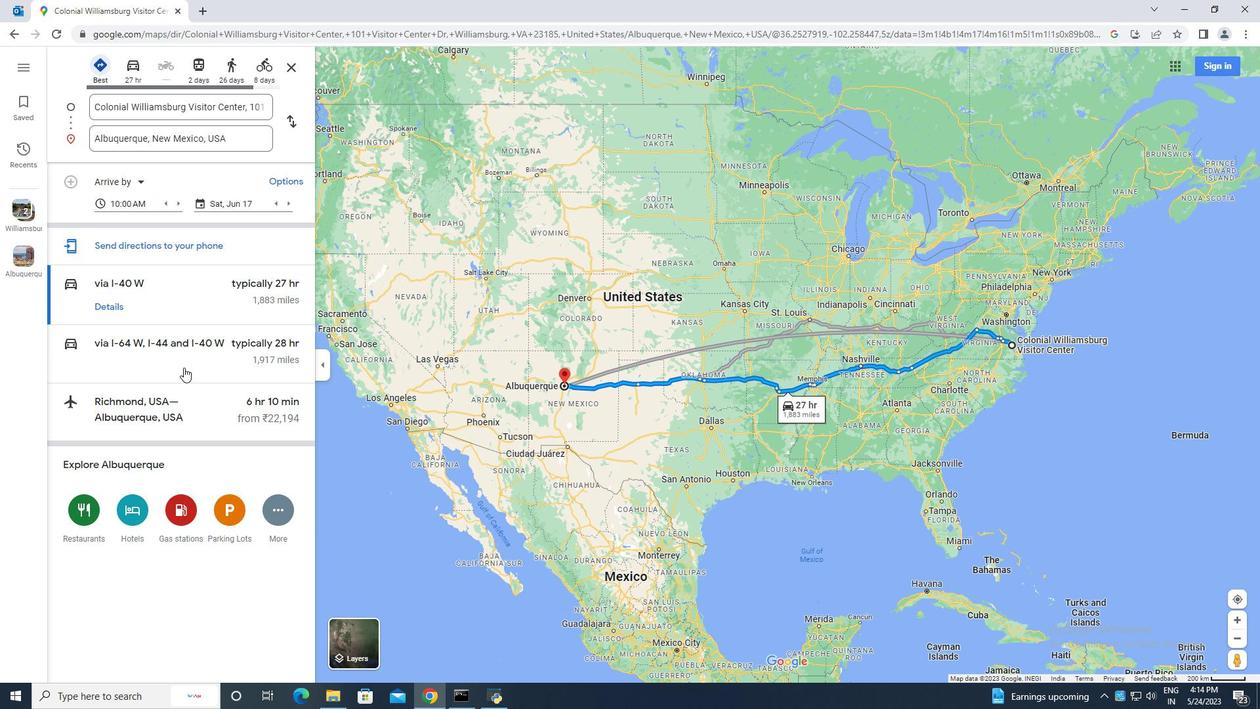 
Action: Mouse moved to (193, 348)
Screenshot: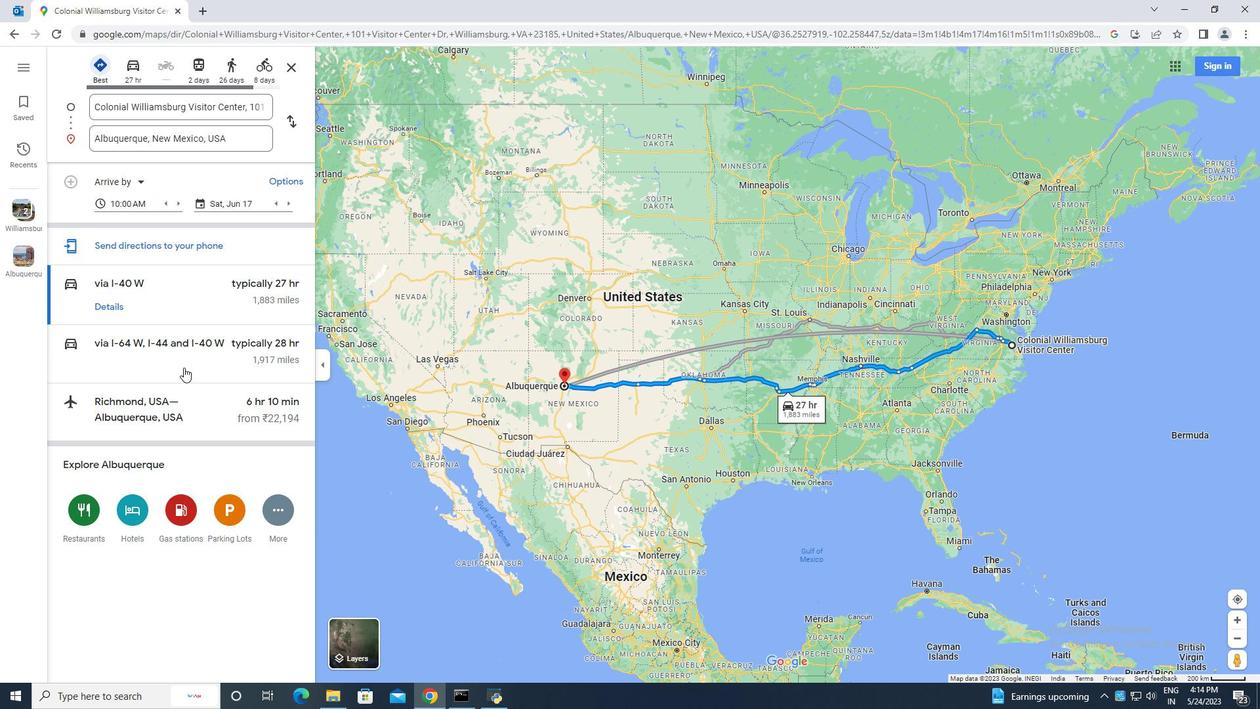 
Action: Mouse scrolled (193, 349) with delta (0, 0)
Screenshot: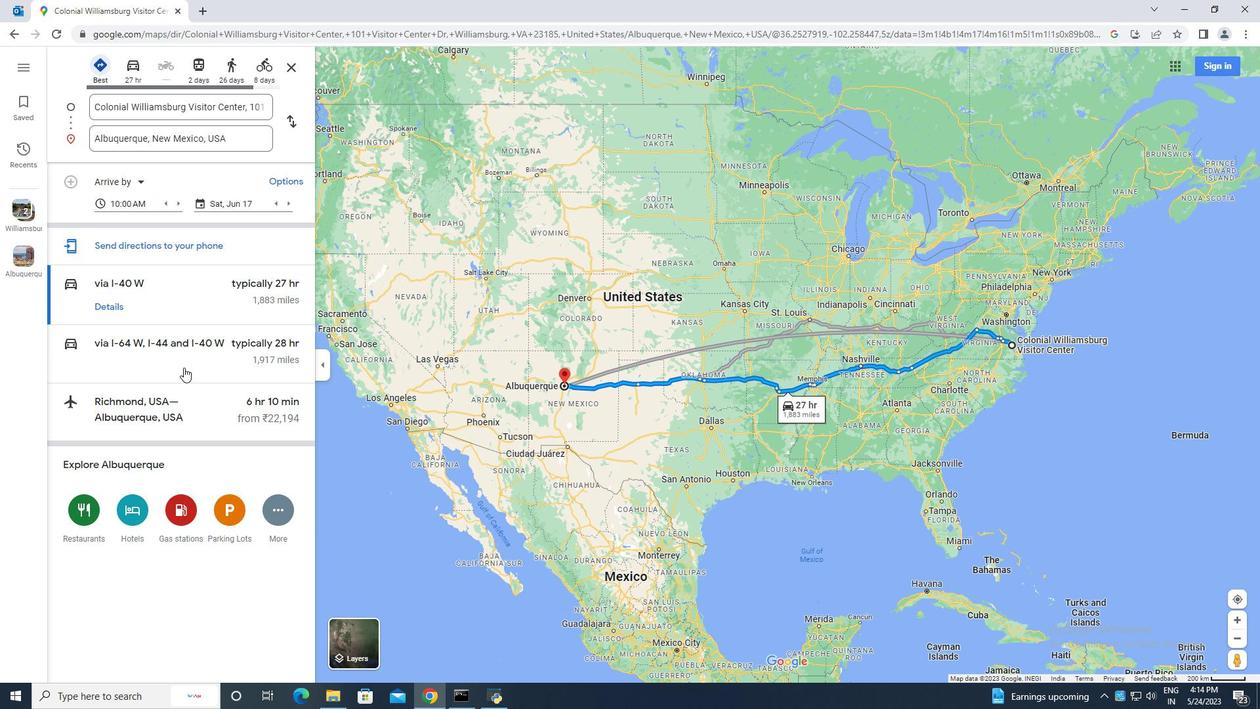 
Action: Mouse moved to (193, 346)
Screenshot: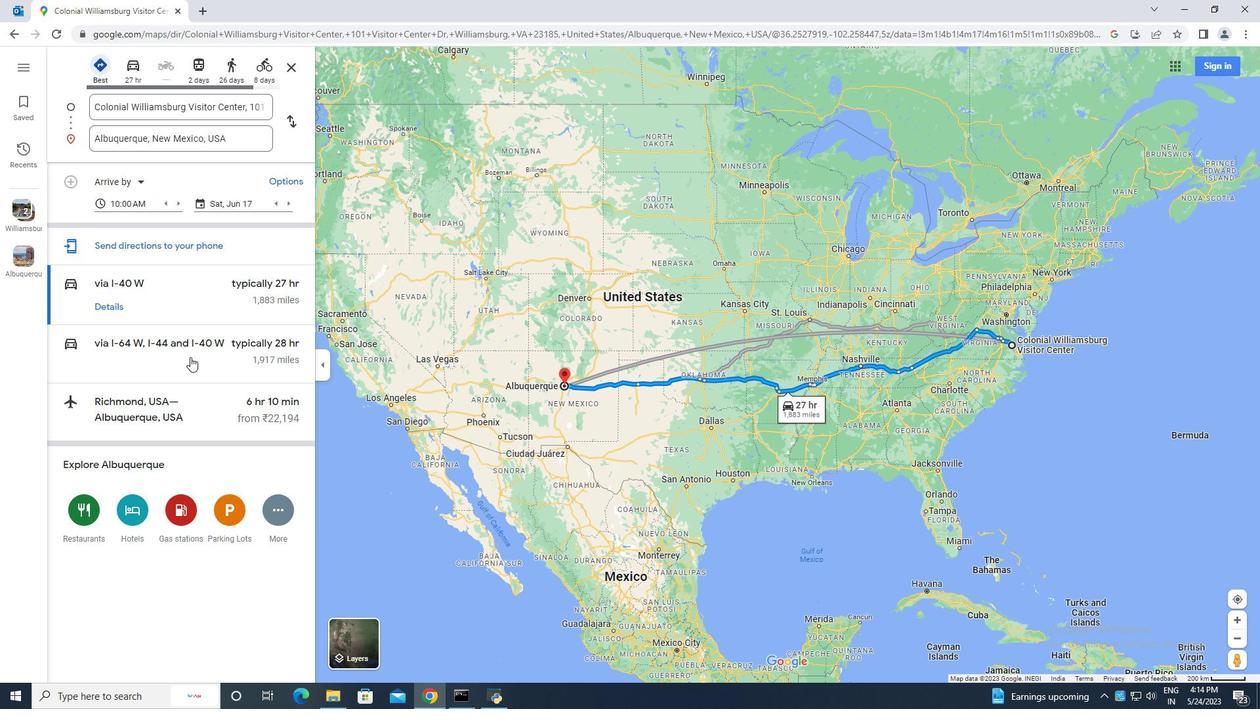 
Action: Mouse scrolled (193, 346) with delta (0, 0)
Screenshot: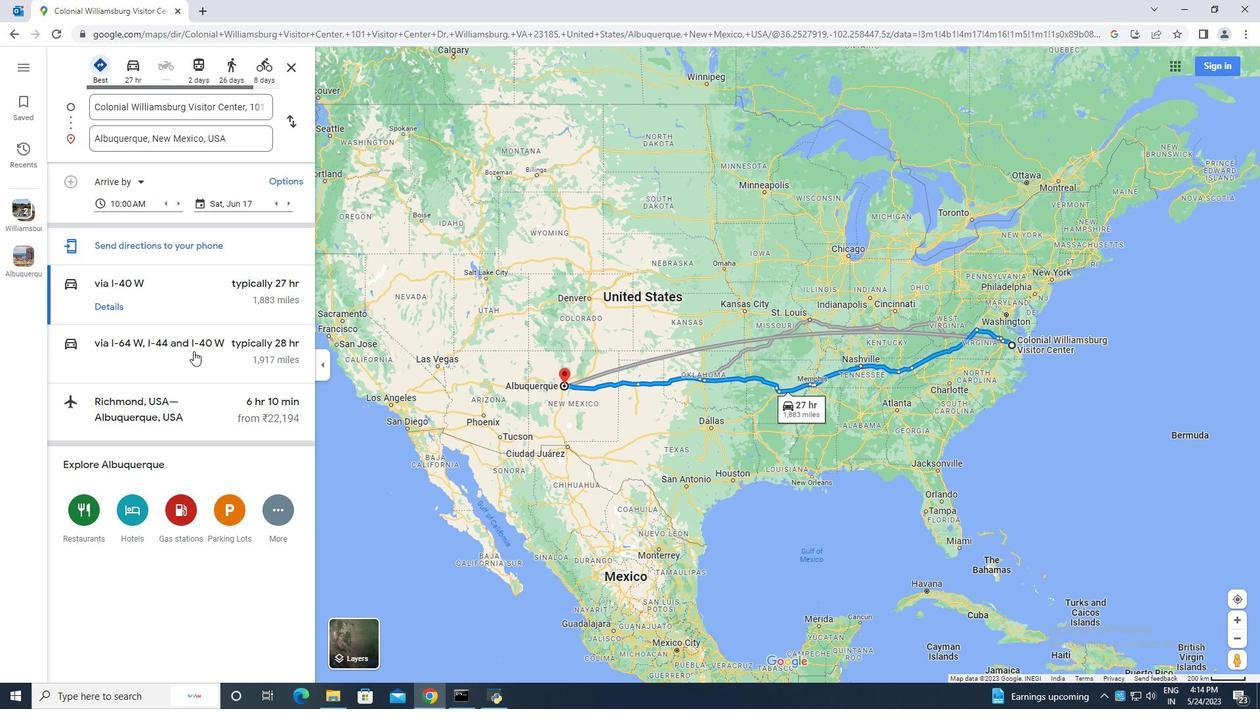 
Action: Mouse scrolled (193, 346) with delta (0, 0)
Screenshot: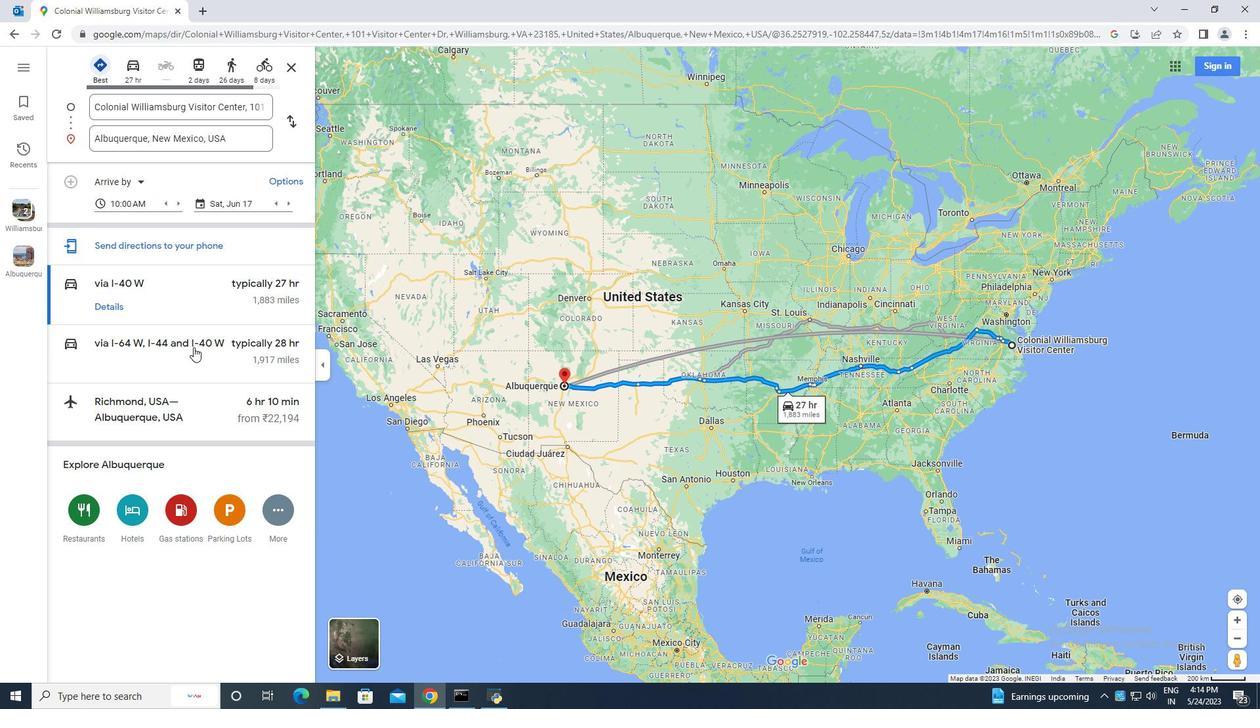 
Action: Mouse scrolled (193, 346) with delta (0, 0)
Screenshot: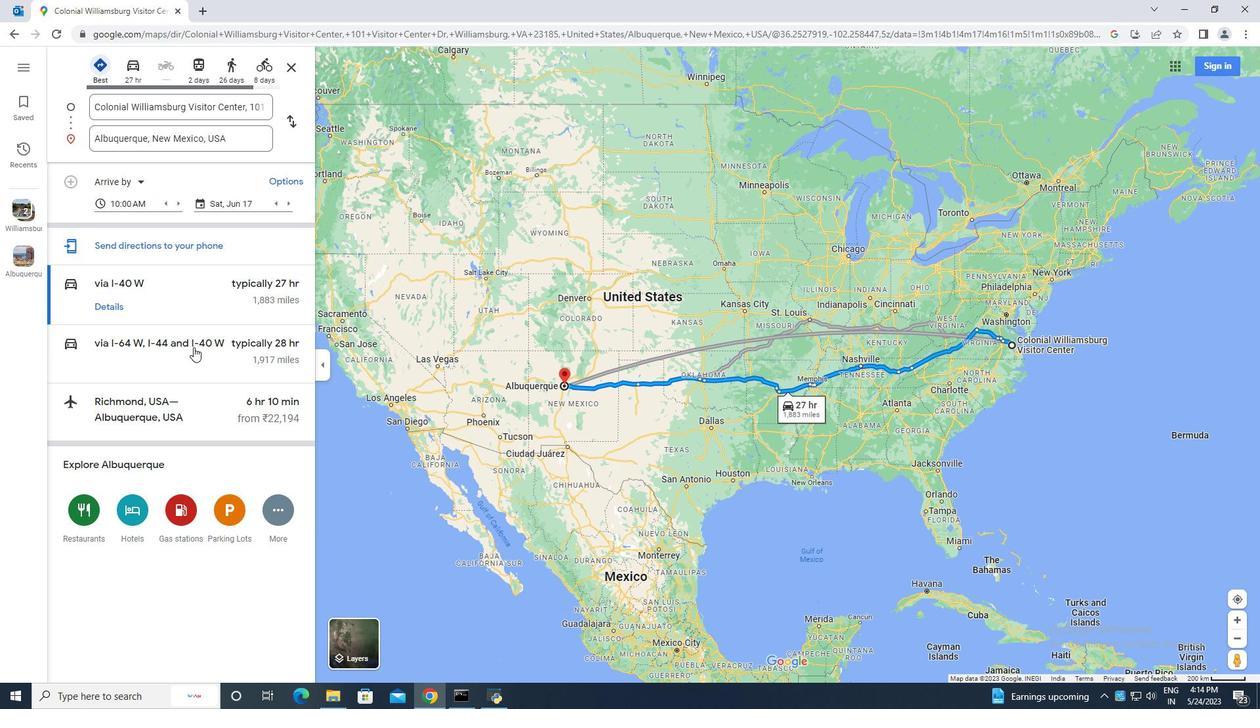
Action: Mouse scrolled (193, 346) with delta (0, 0)
Screenshot: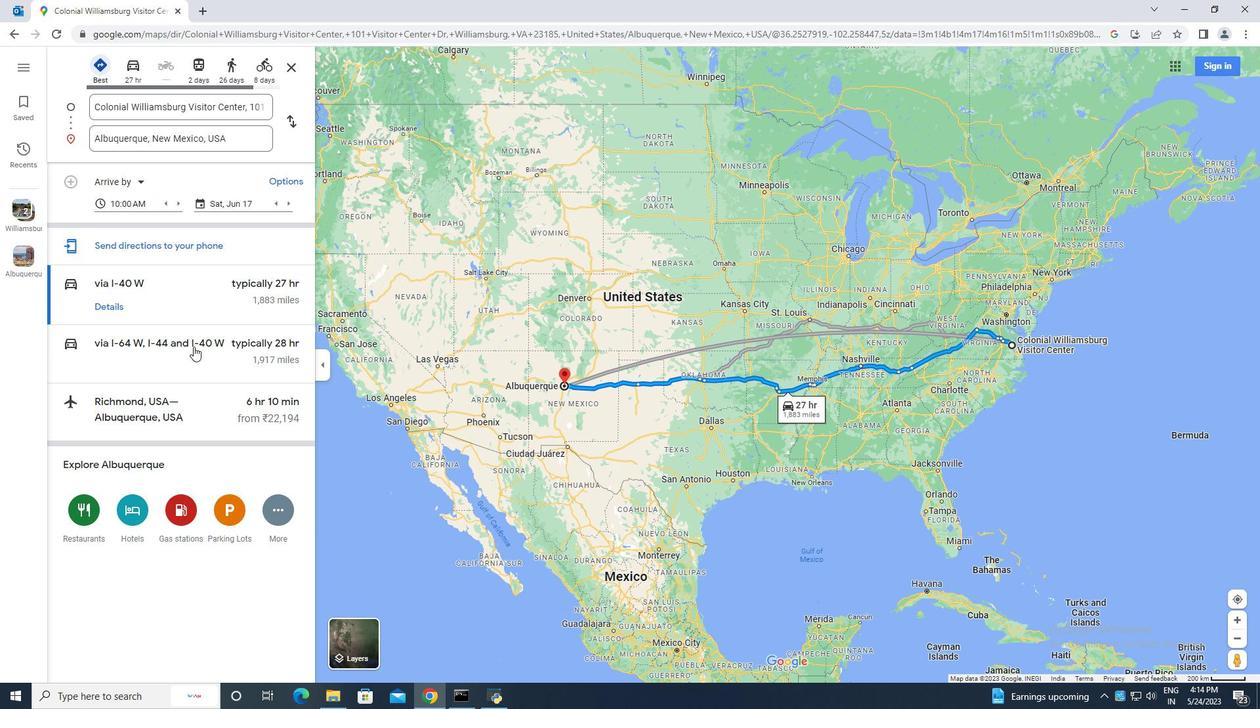 
Action: Mouse moved to (199, 236)
Screenshot: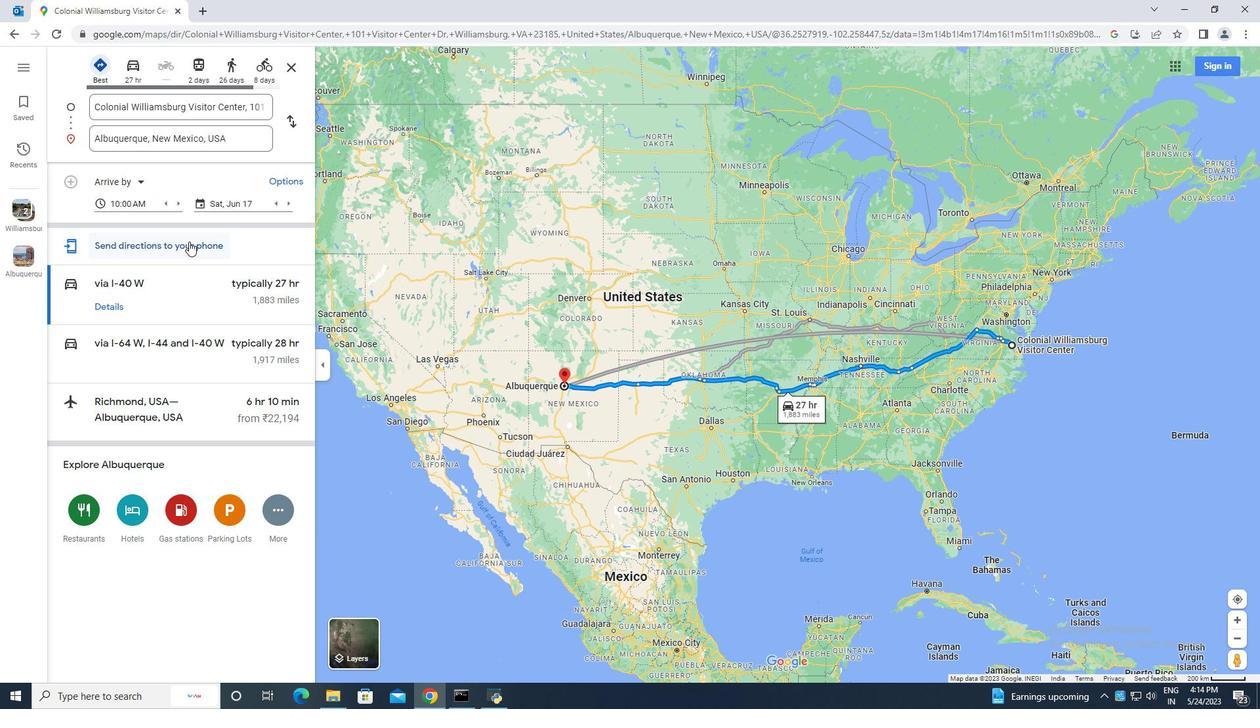 
Action: Mouse scrolled (199, 237) with delta (0, 0)
Screenshot: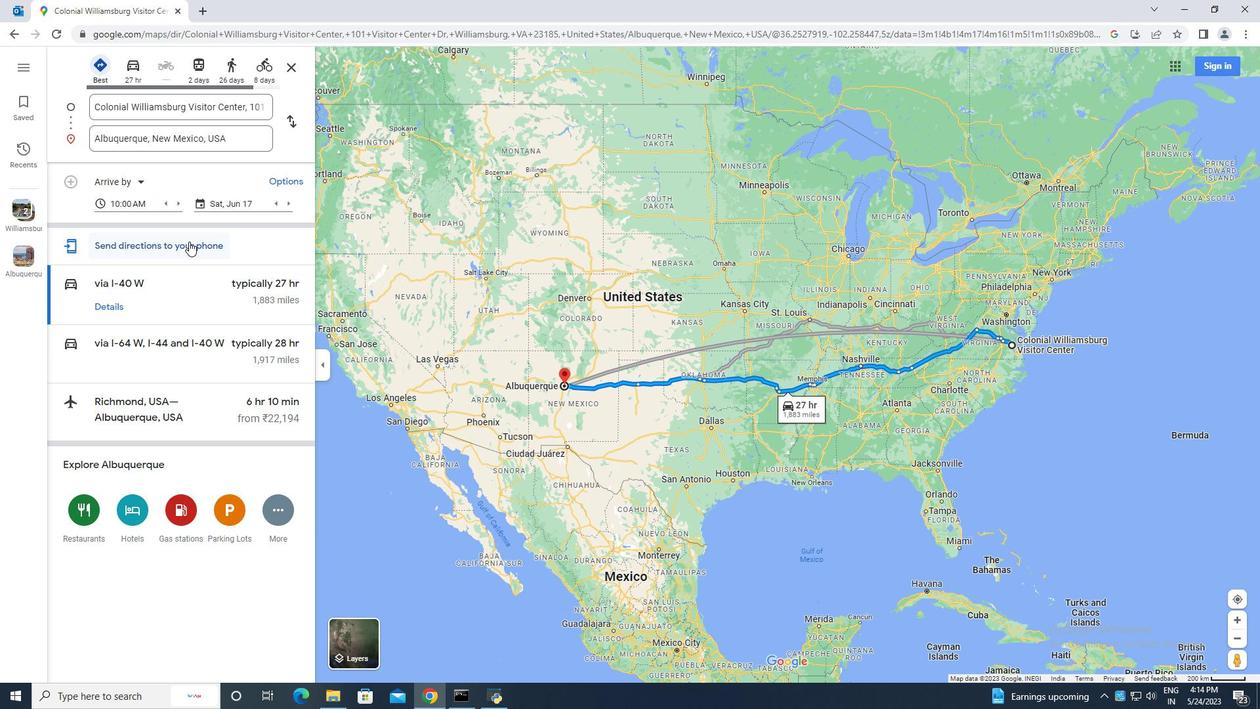 
Action: Mouse scrolled (199, 237) with delta (0, 0)
Screenshot: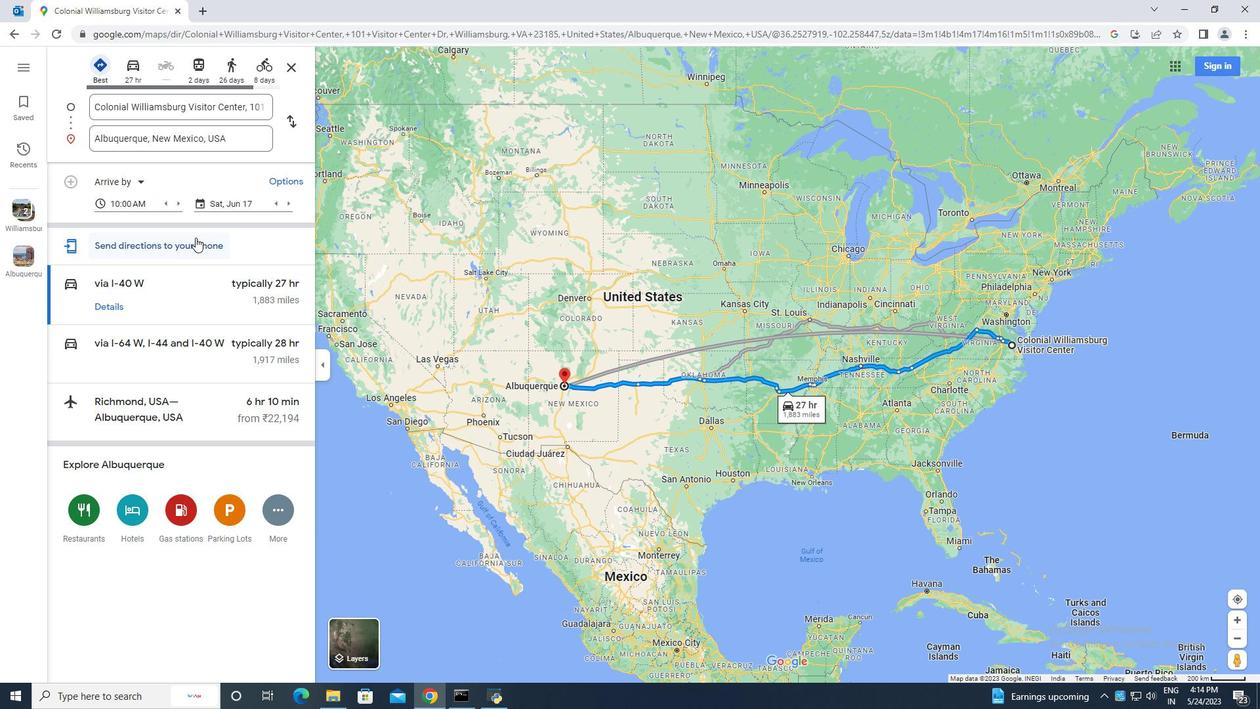 
Action: Mouse scrolled (199, 237) with delta (0, 0)
Screenshot: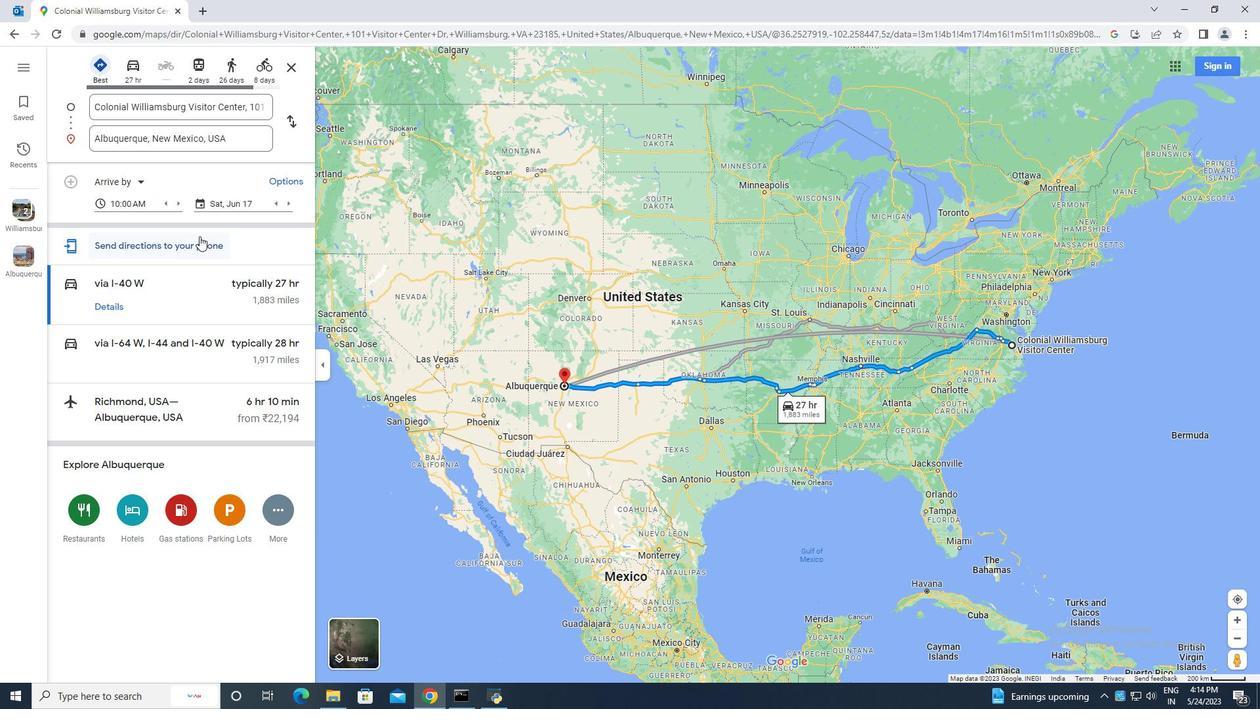 
Action: Mouse moved to (293, 180)
Screenshot: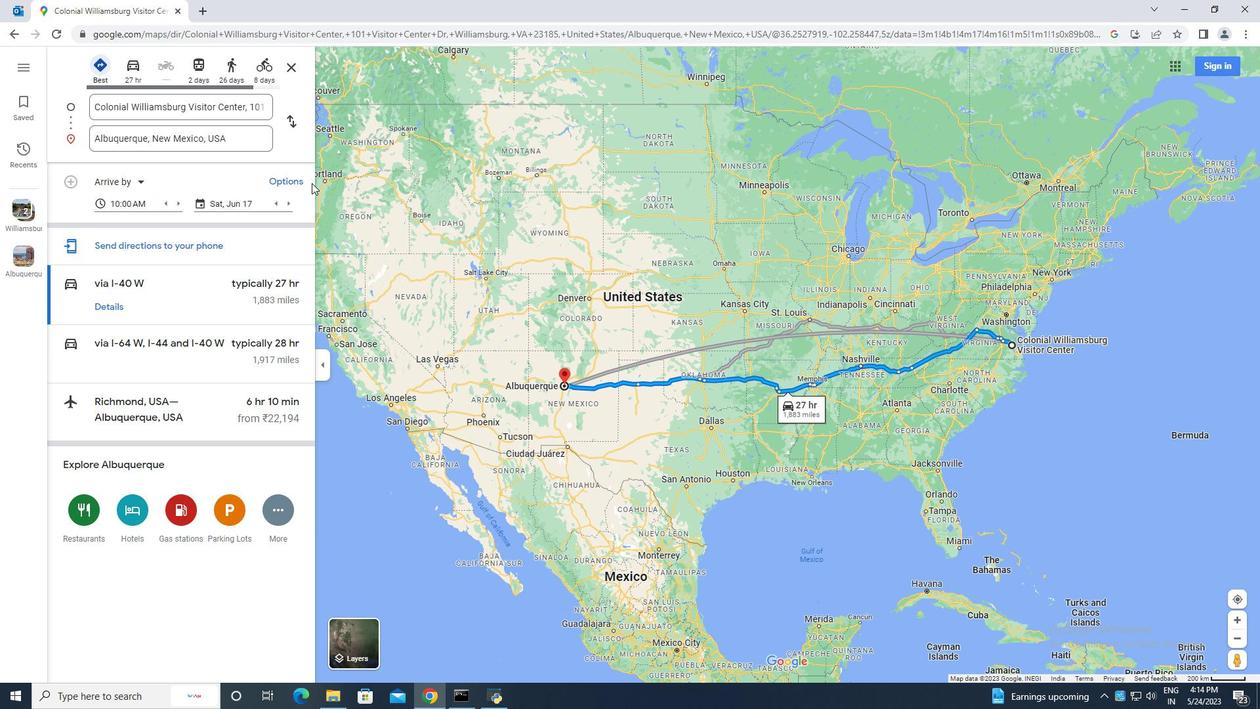 
Action: Mouse pressed left at (293, 180)
Screenshot: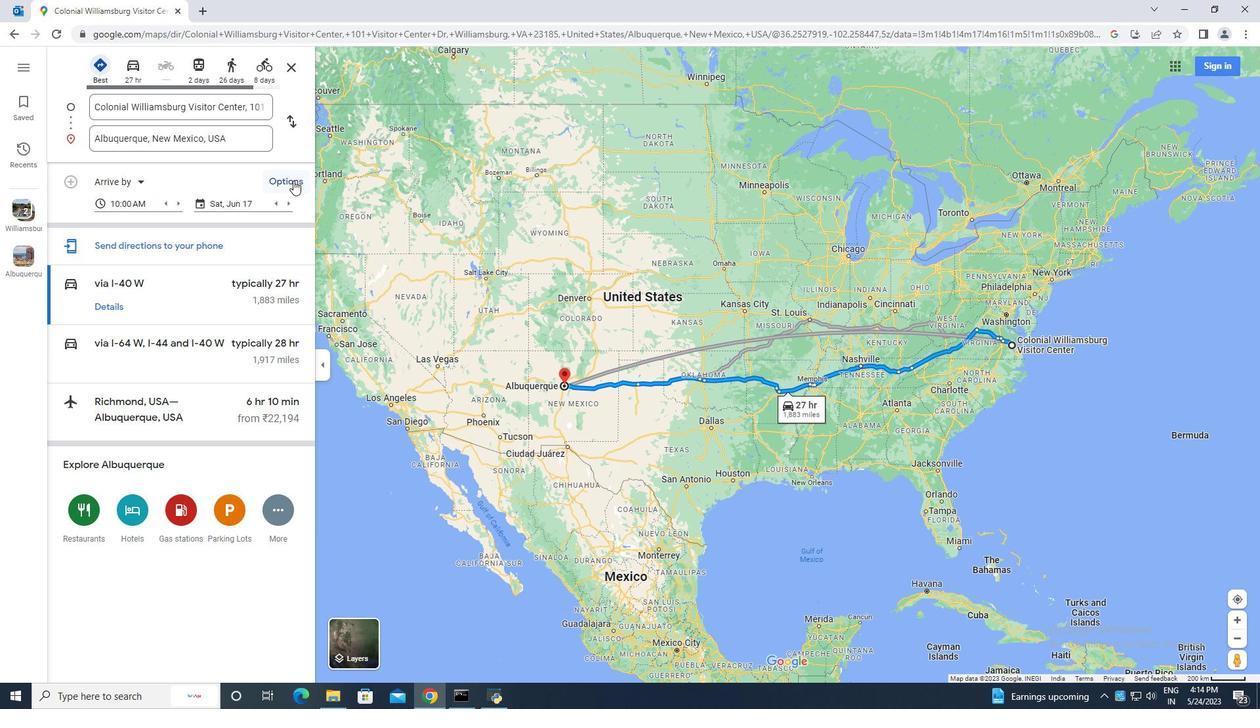 
Action: Mouse moved to (206, 438)
Screenshot: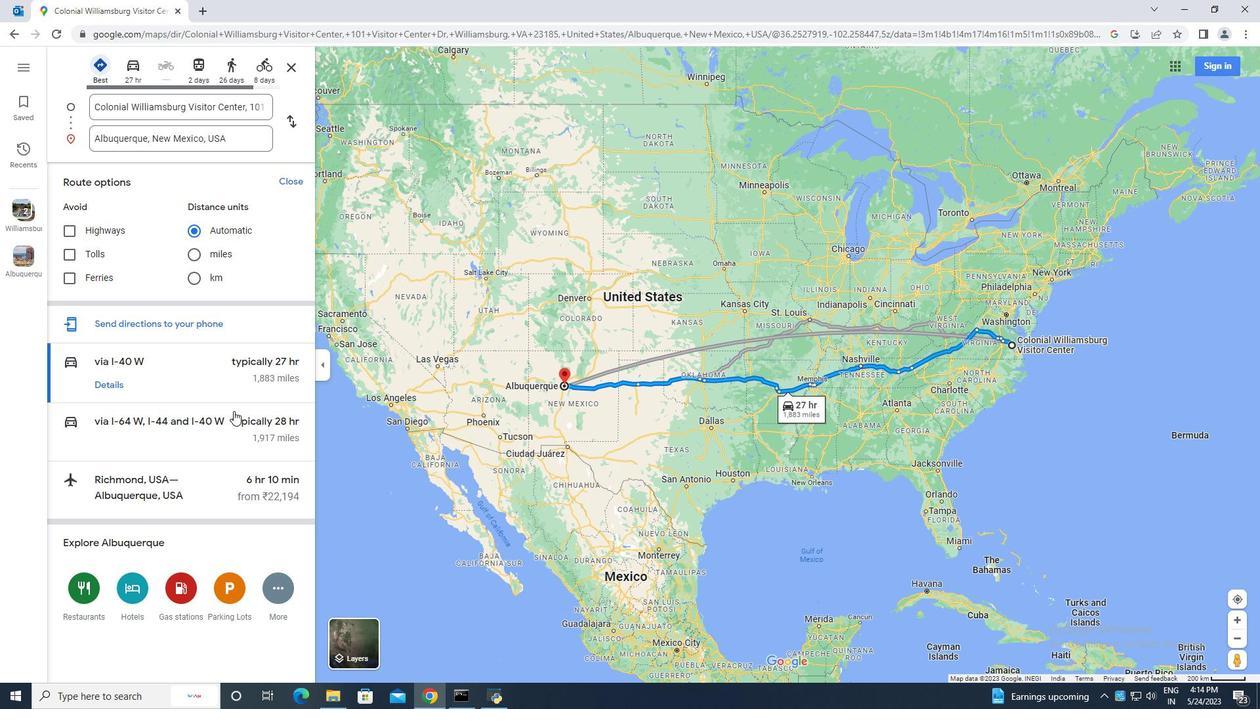 
Action: Mouse scrolled (206, 437) with delta (0, 0)
Screenshot: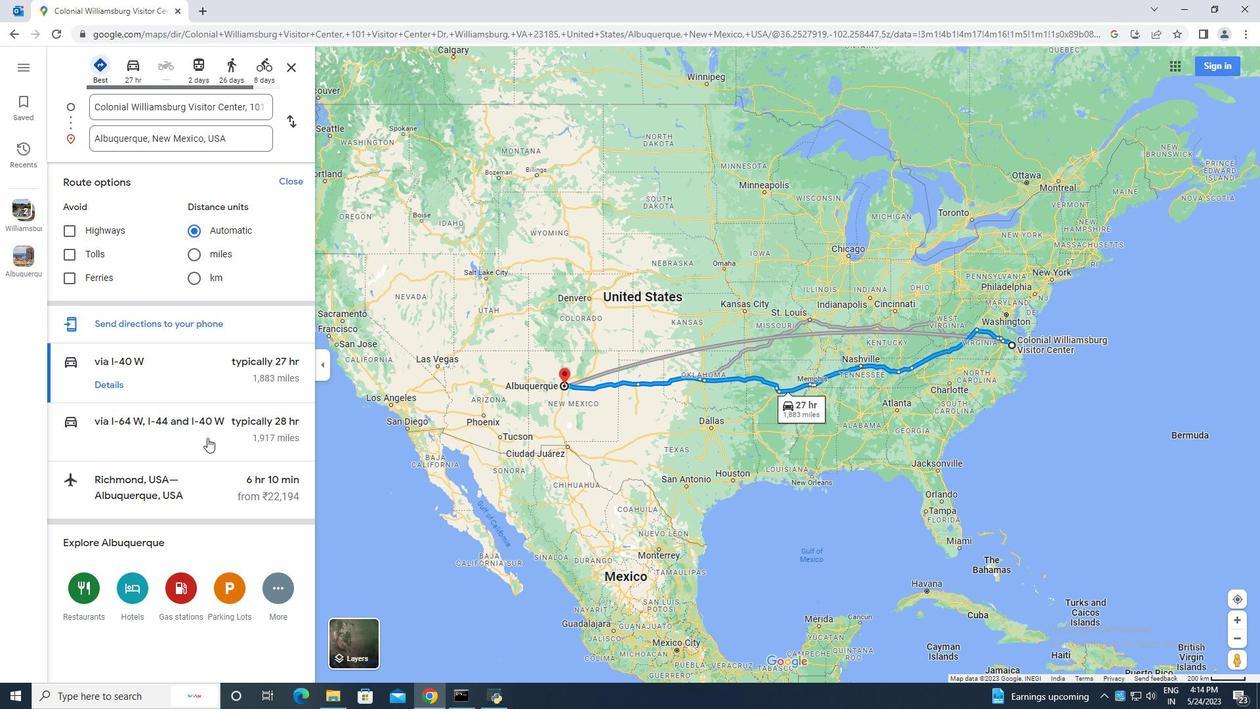 
Action: Mouse scrolled (206, 437) with delta (0, 0)
Screenshot: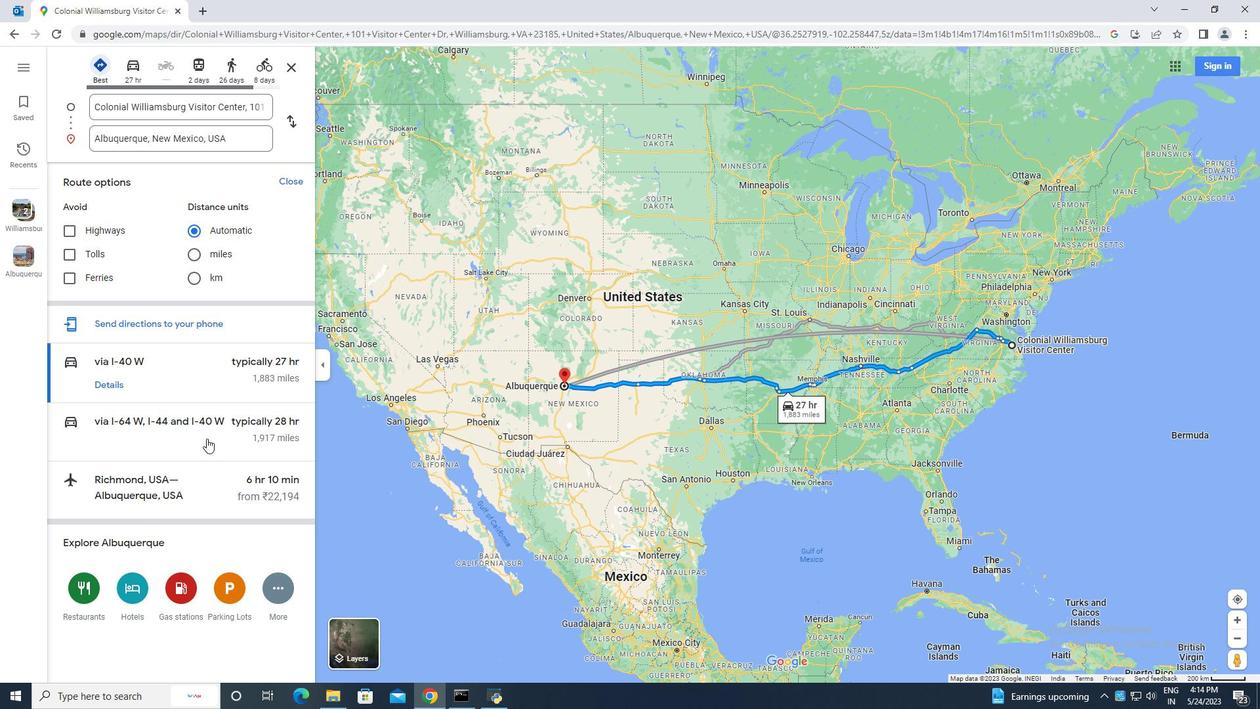 
Action: Mouse scrolled (206, 437) with delta (0, 0)
Screenshot: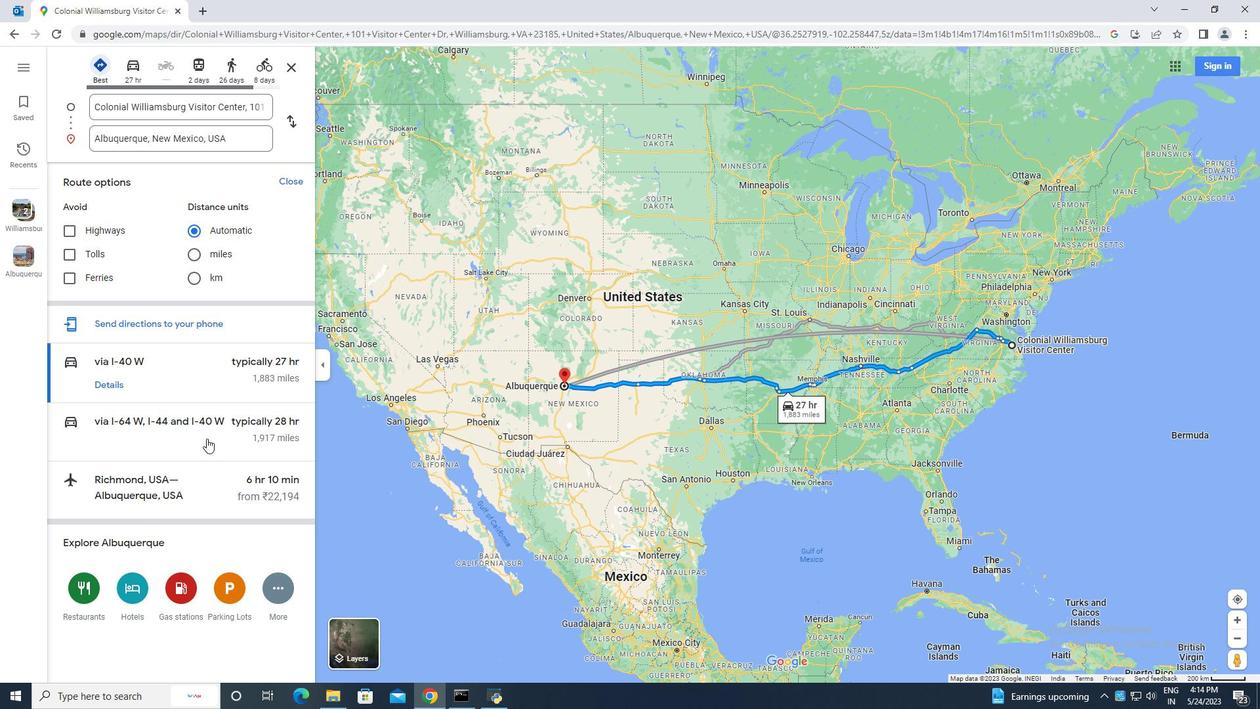 
Action: Mouse scrolled (206, 437) with delta (0, 0)
Screenshot: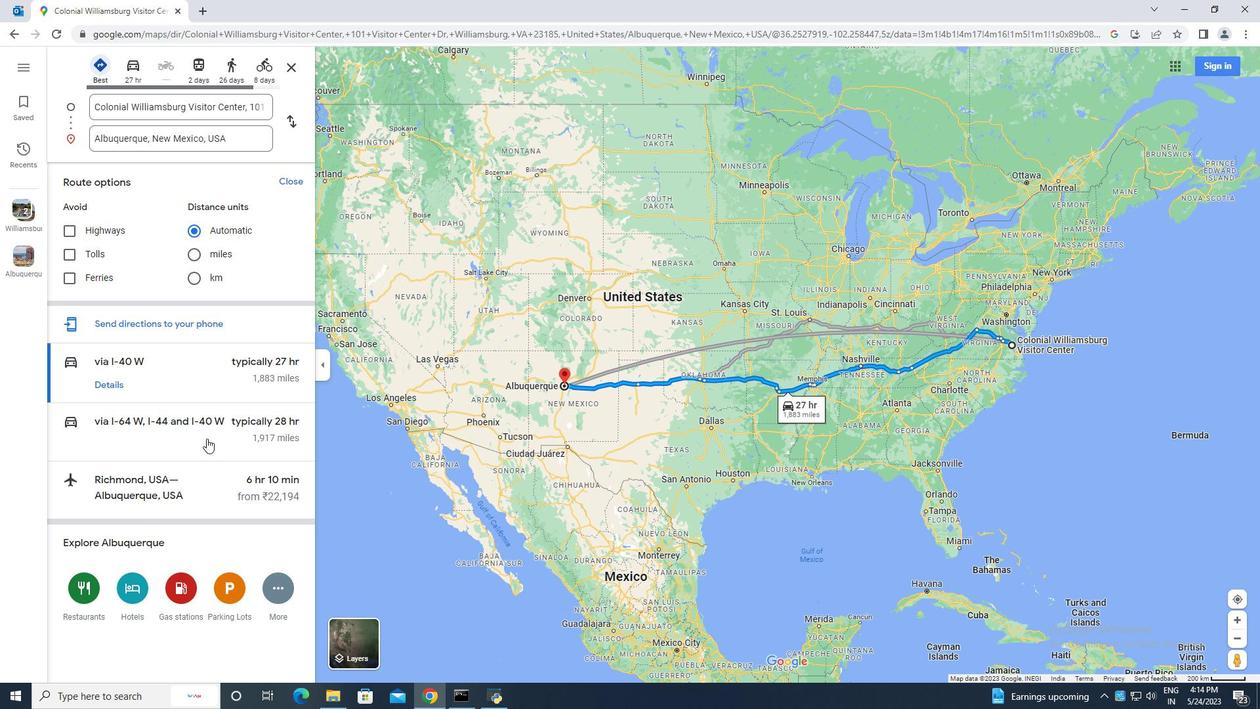 
Action: Mouse scrolled (206, 437) with delta (0, 0)
Screenshot: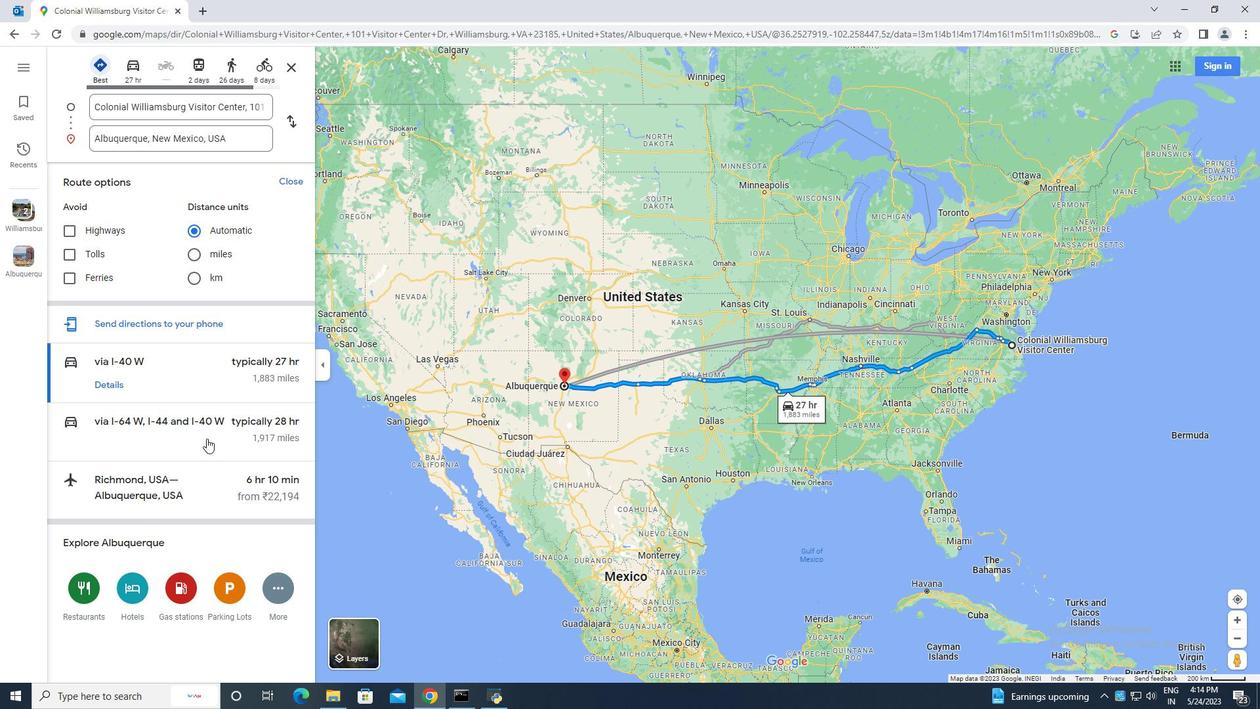
Action: Mouse scrolled (206, 437) with delta (0, 0)
Screenshot: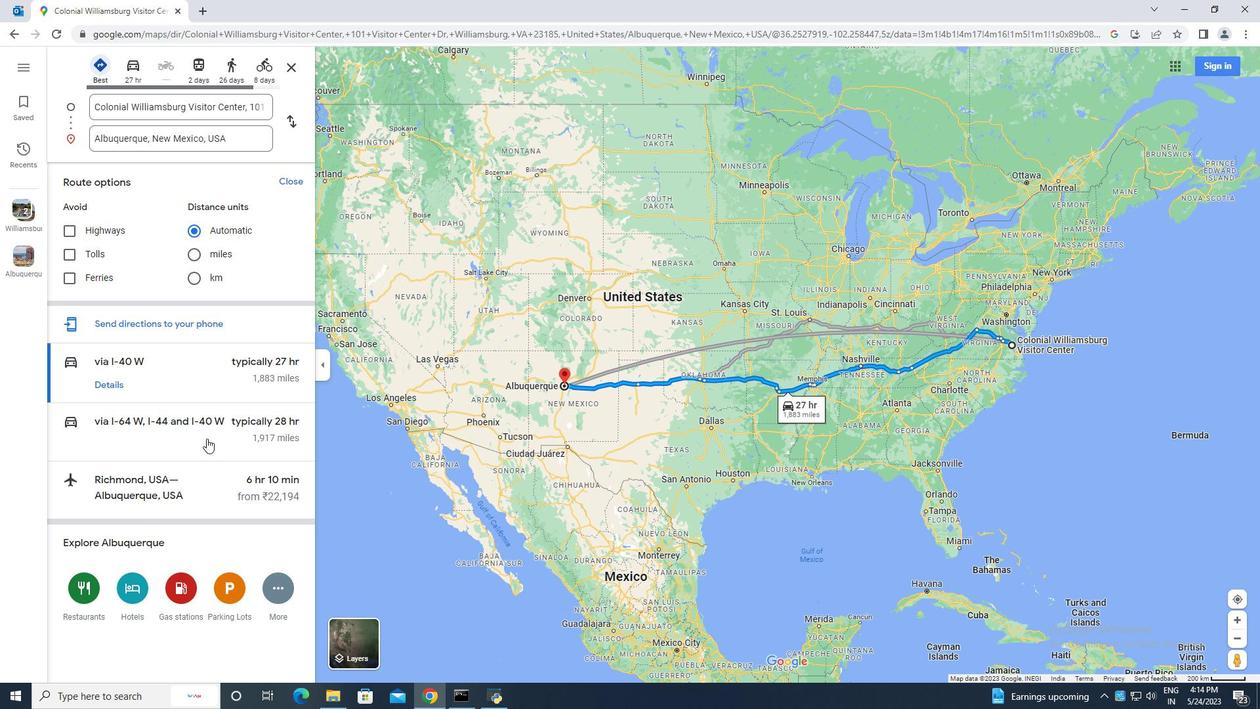
Action: Mouse scrolled (206, 439) with delta (0, 0)
Screenshot: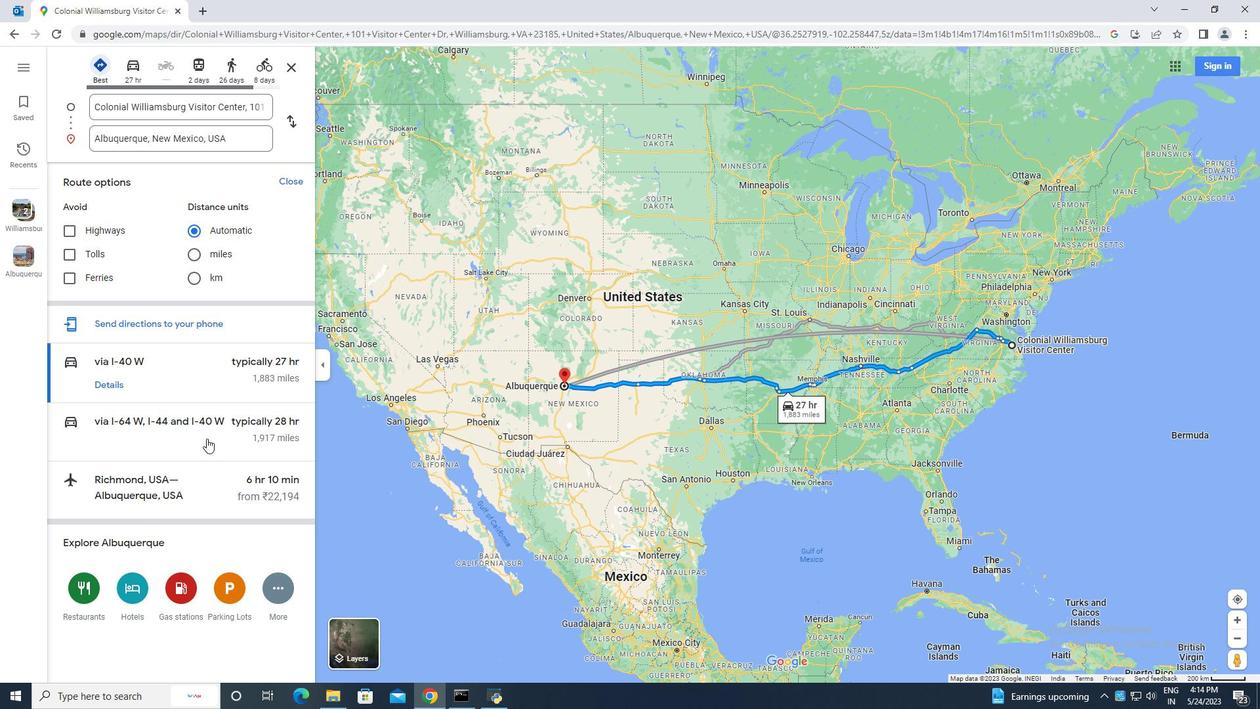 
Action: Mouse scrolled (206, 439) with delta (0, 0)
Screenshot: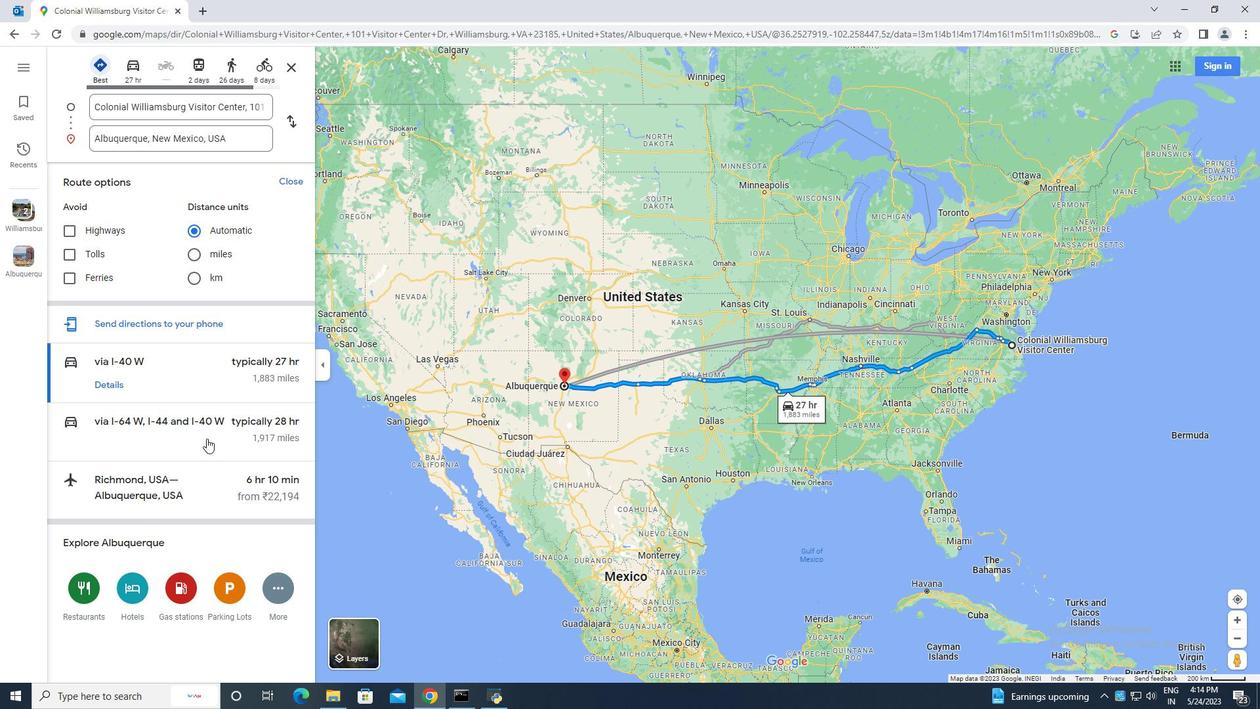 
Action: Mouse scrolled (206, 439) with delta (0, 0)
Screenshot: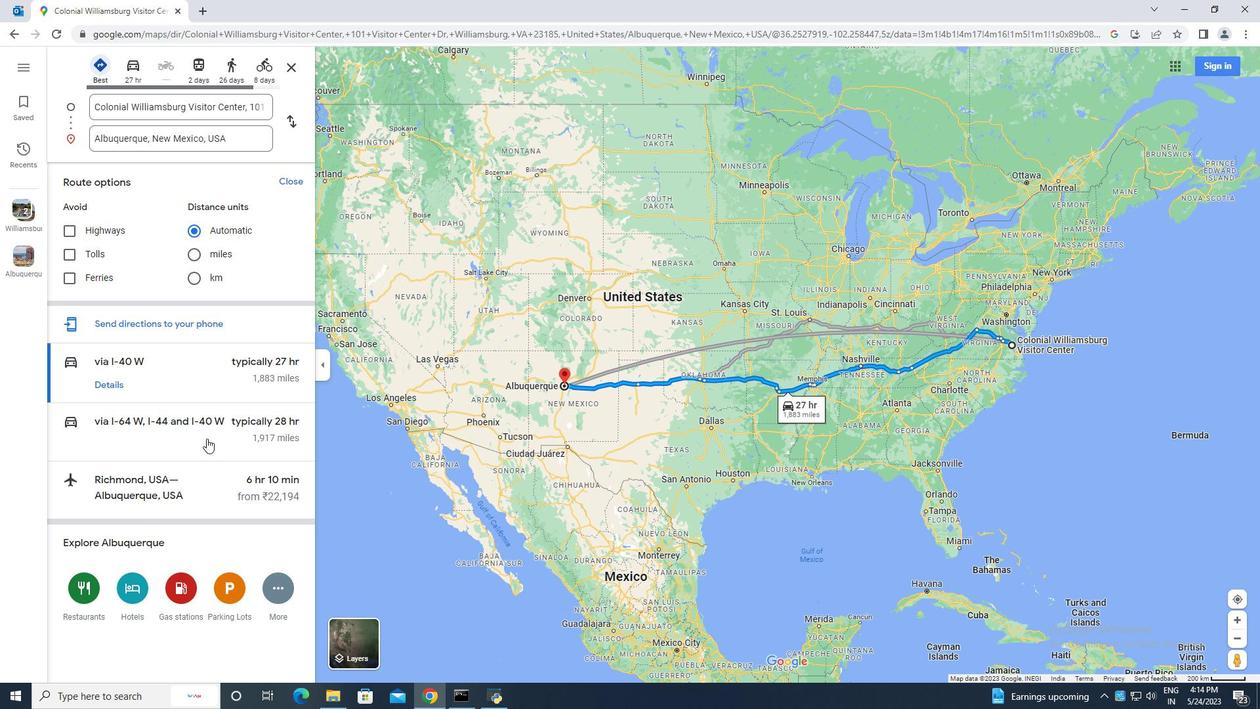
Action: Mouse scrolled (206, 439) with delta (0, 0)
Screenshot: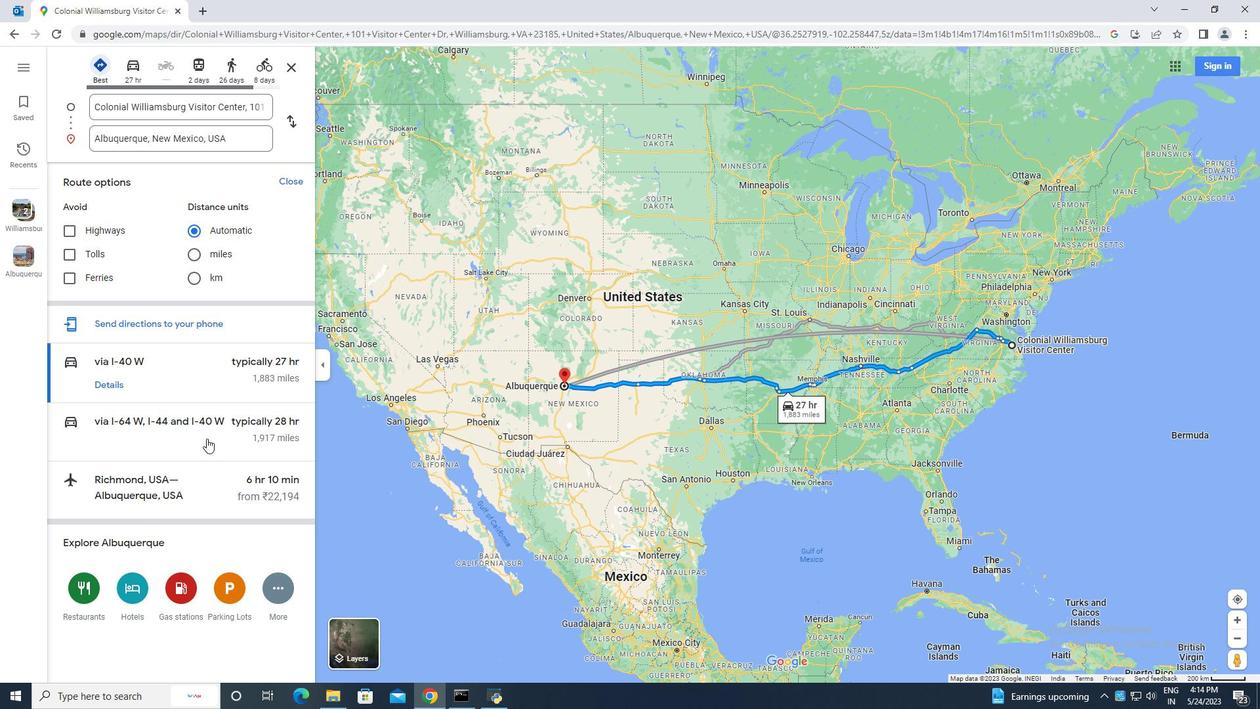 
Action: Mouse scrolled (206, 439) with delta (0, 0)
Screenshot: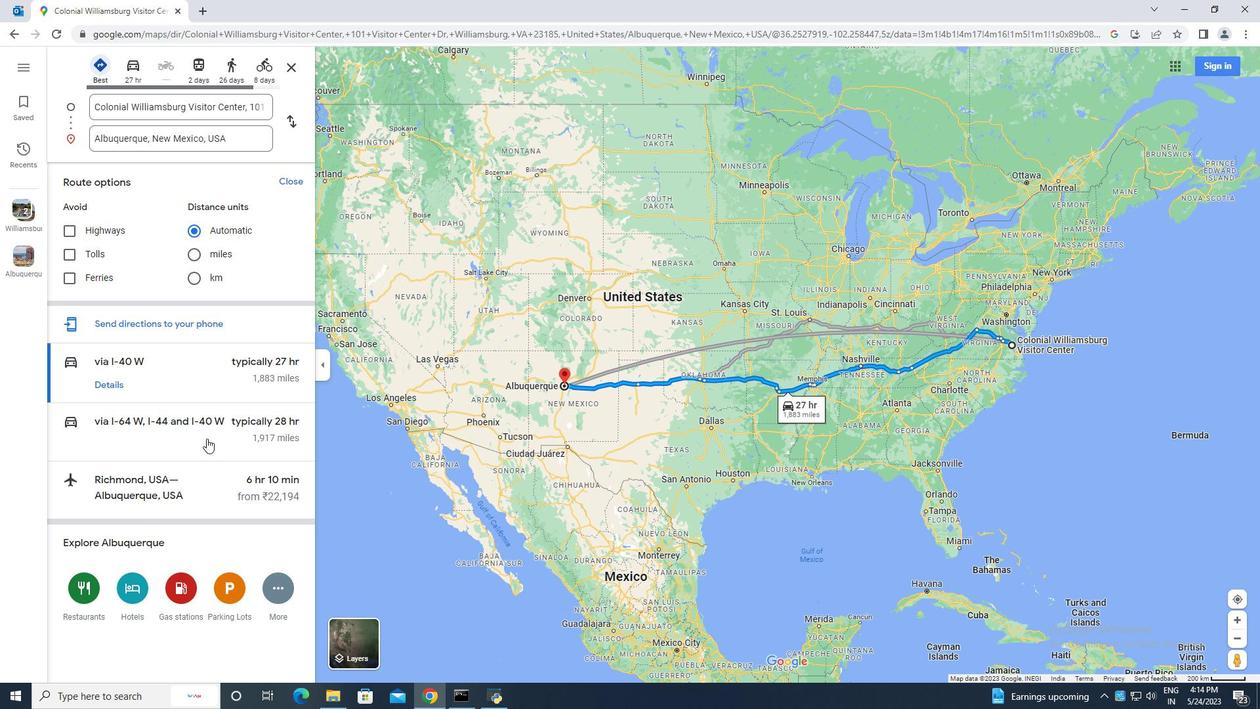 
Action: Mouse scrolled (206, 439) with delta (0, 0)
Screenshot: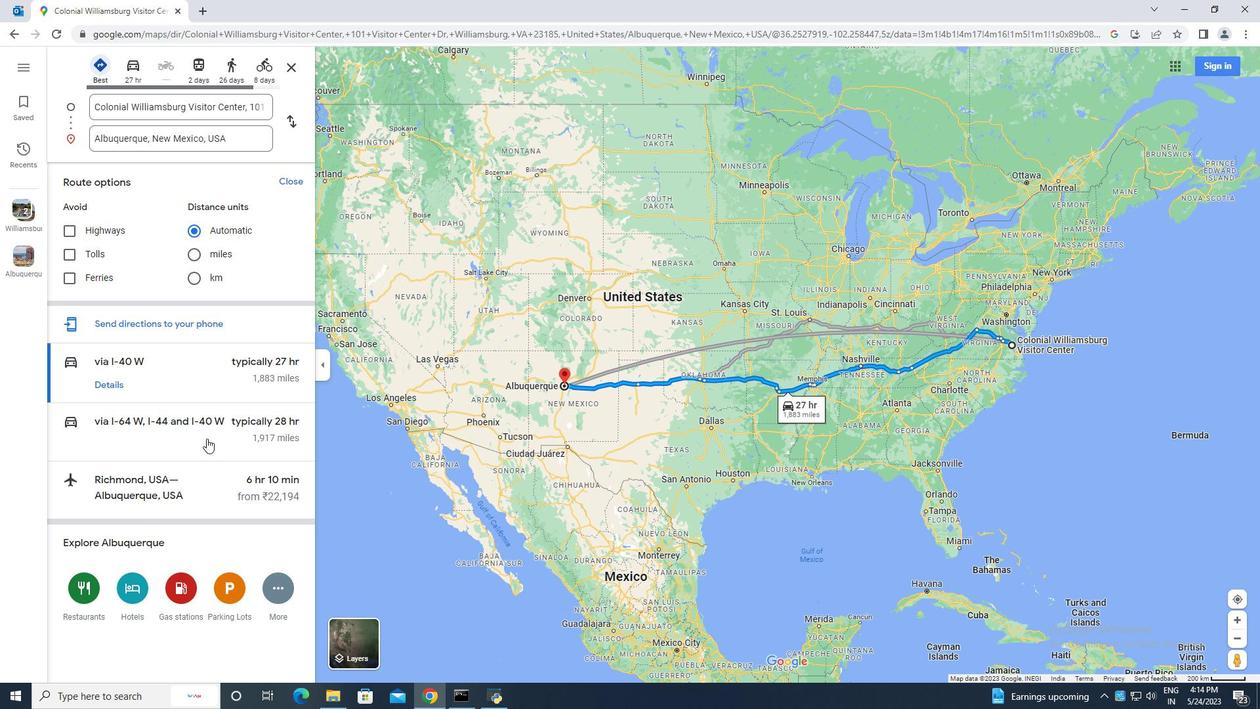 
Action: Mouse moved to (219, 374)
Screenshot: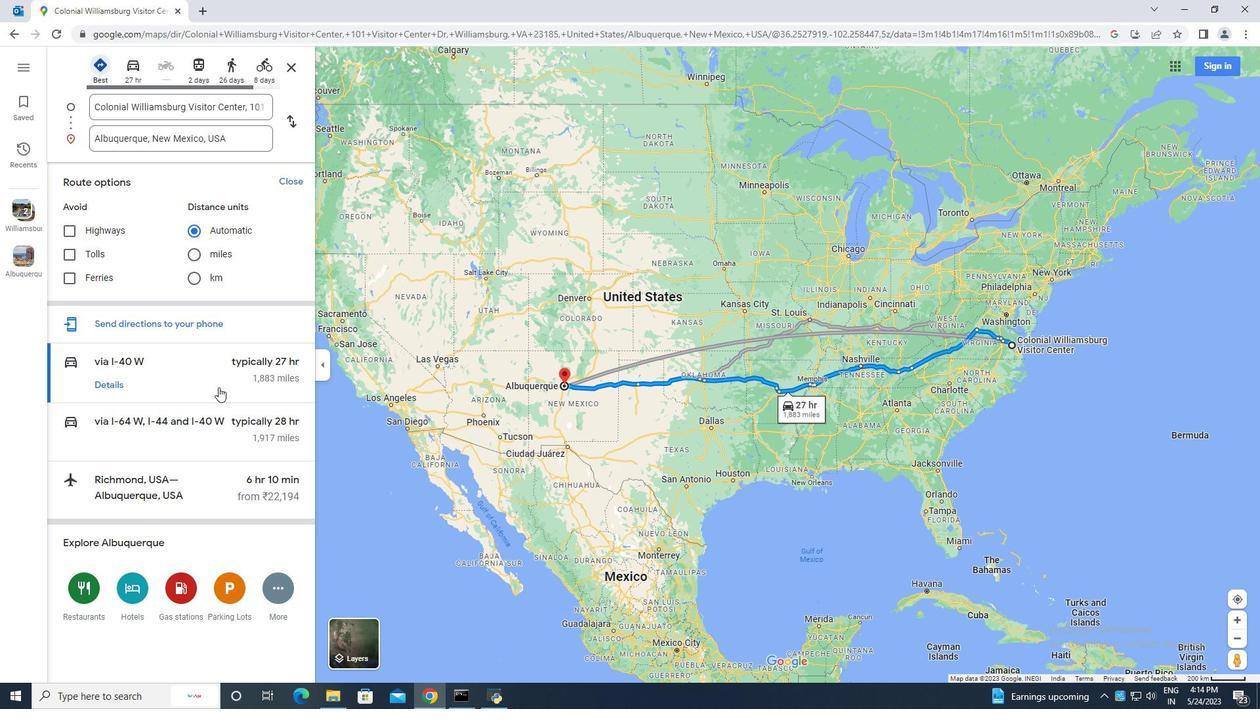 
Action: Mouse scrolled (219, 375) with delta (0, 0)
Screenshot: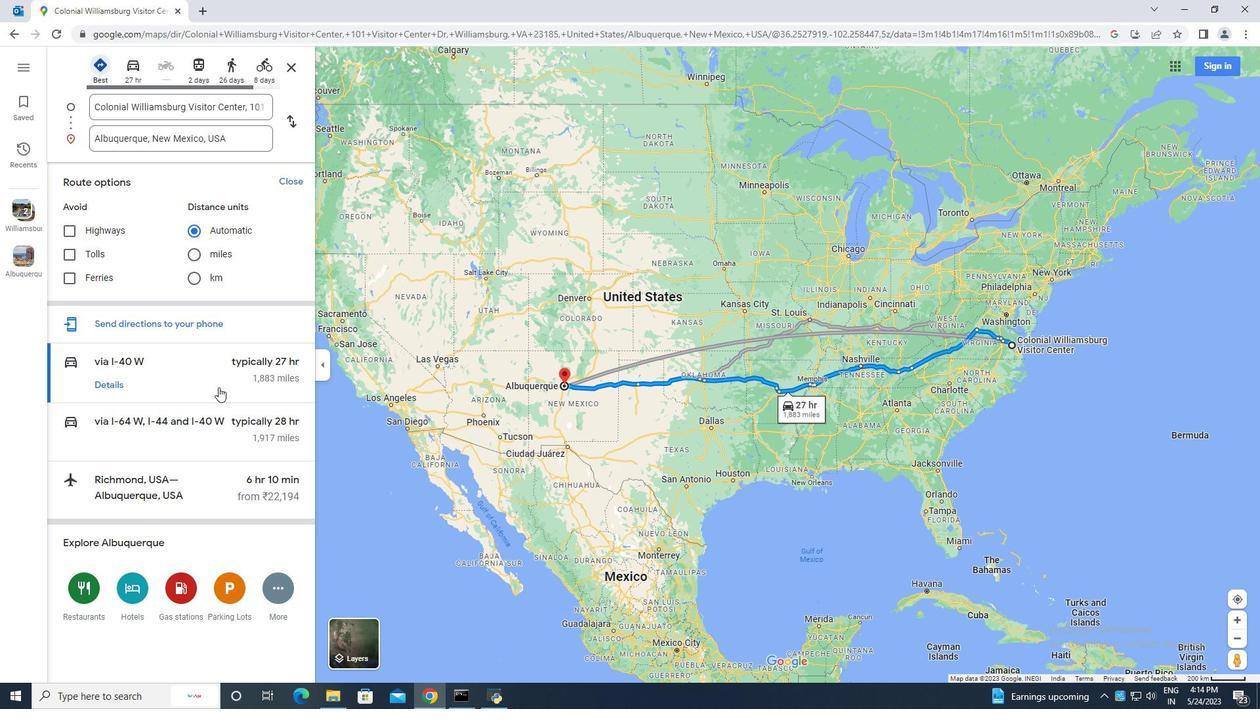 
Action: Mouse scrolled (219, 375) with delta (0, 0)
Screenshot: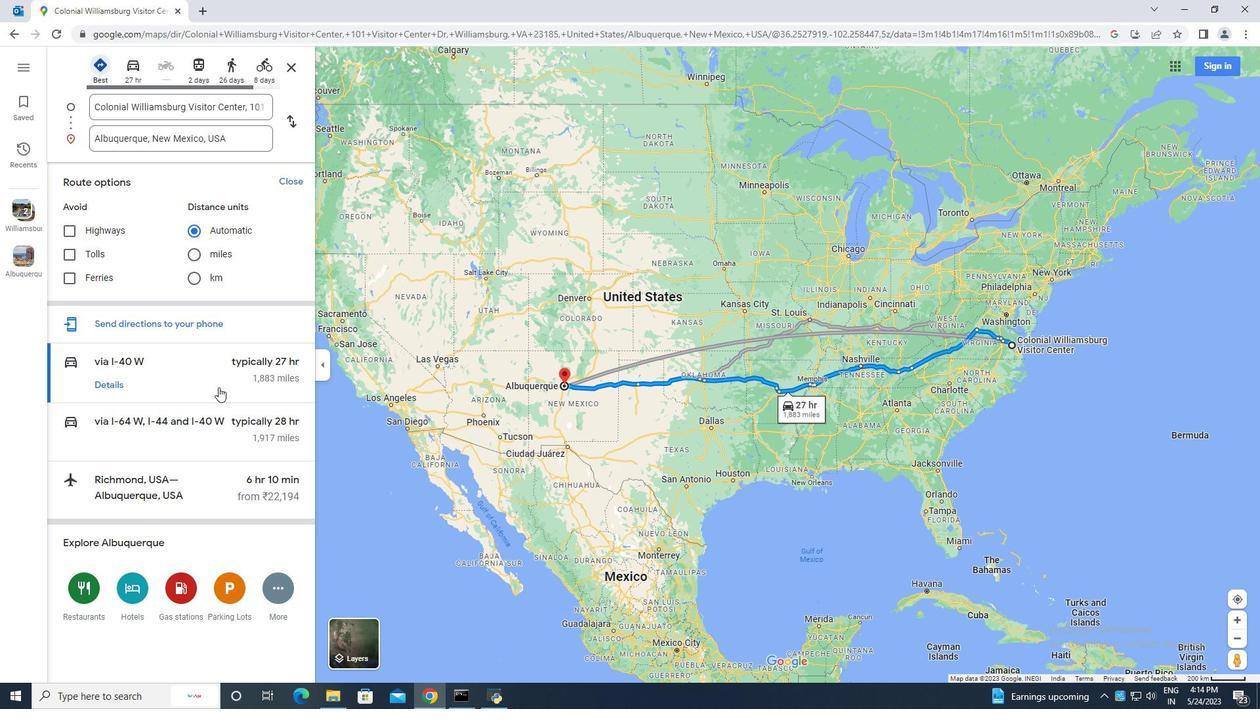 
Action: Mouse scrolled (219, 375) with delta (0, 0)
Screenshot: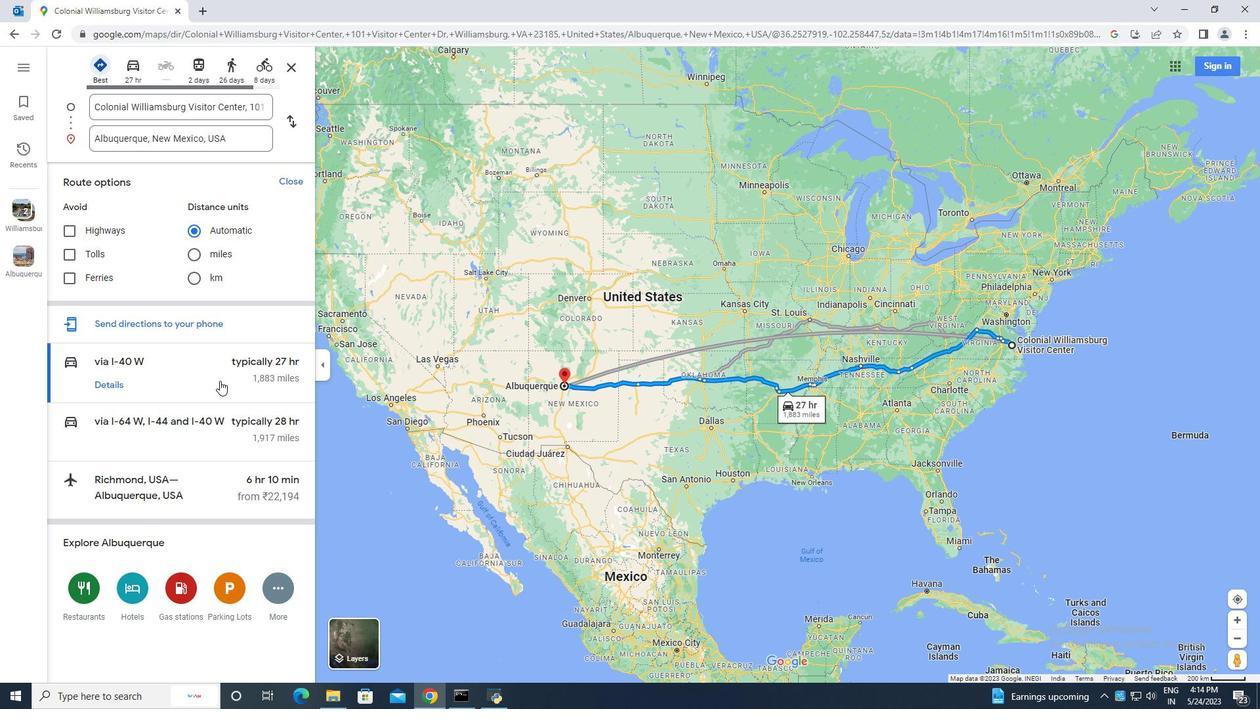 
Action: Mouse scrolled (219, 375) with delta (0, 0)
Screenshot: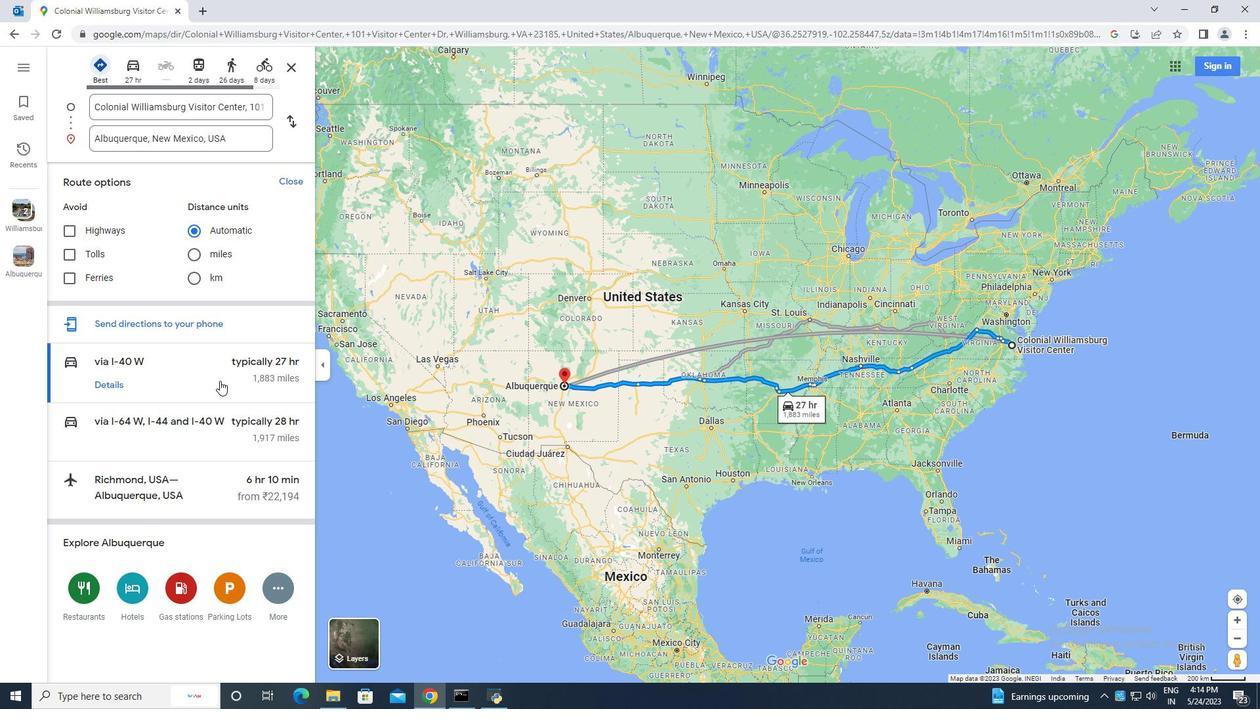 
Action: Mouse moved to (296, 183)
Screenshot: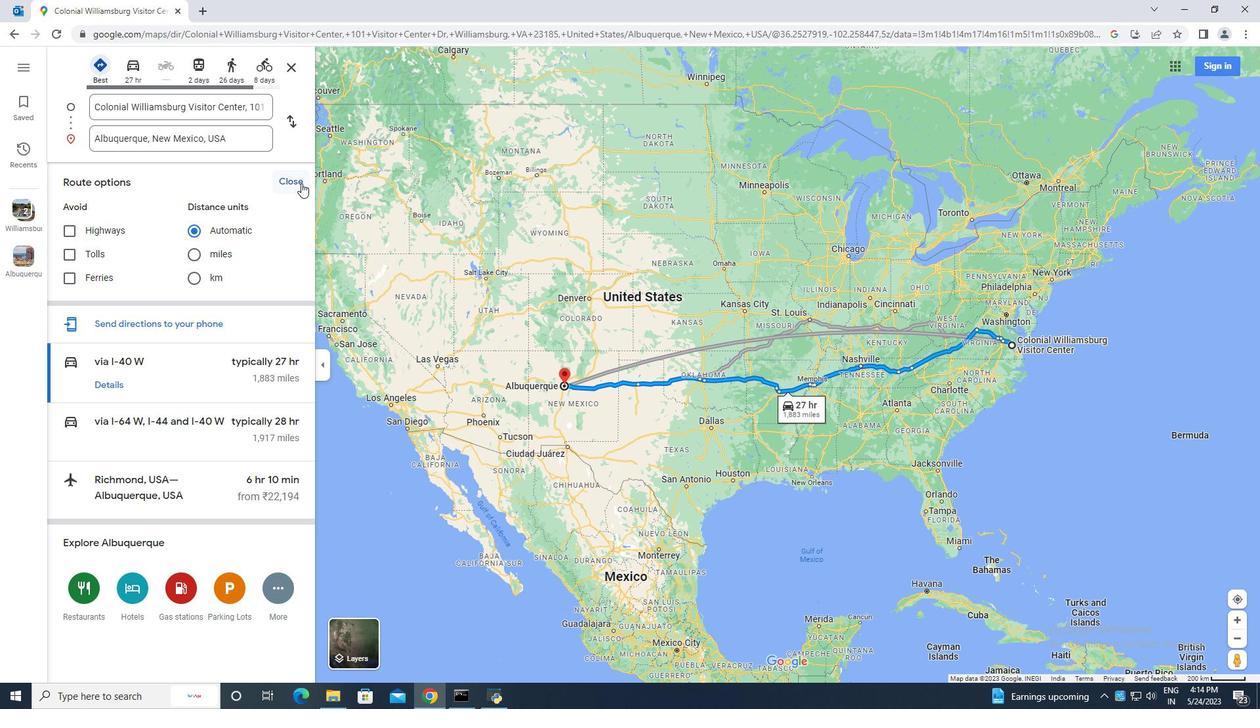 
Action: Mouse pressed left at (296, 183)
Screenshot: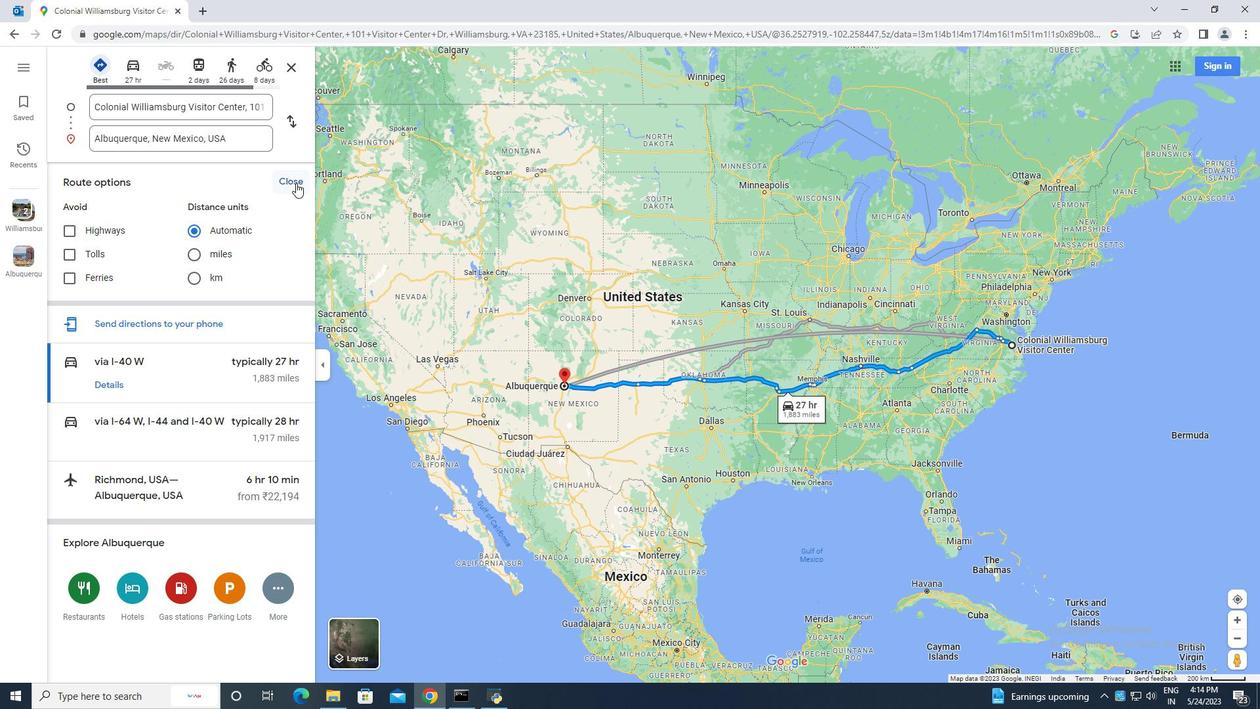 
Action: Mouse moved to (221, 348)
Screenshot: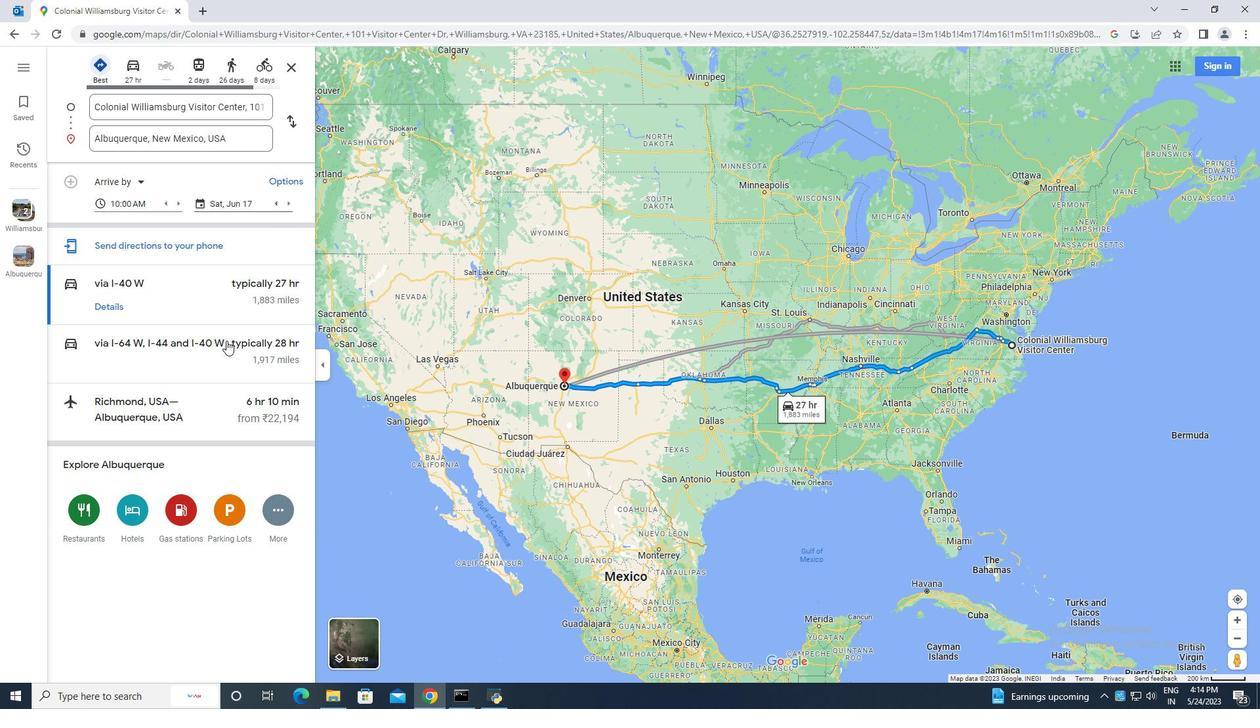 
Action: Mouse scrolled (221, 349) with delta (0, 0)
Screenshot: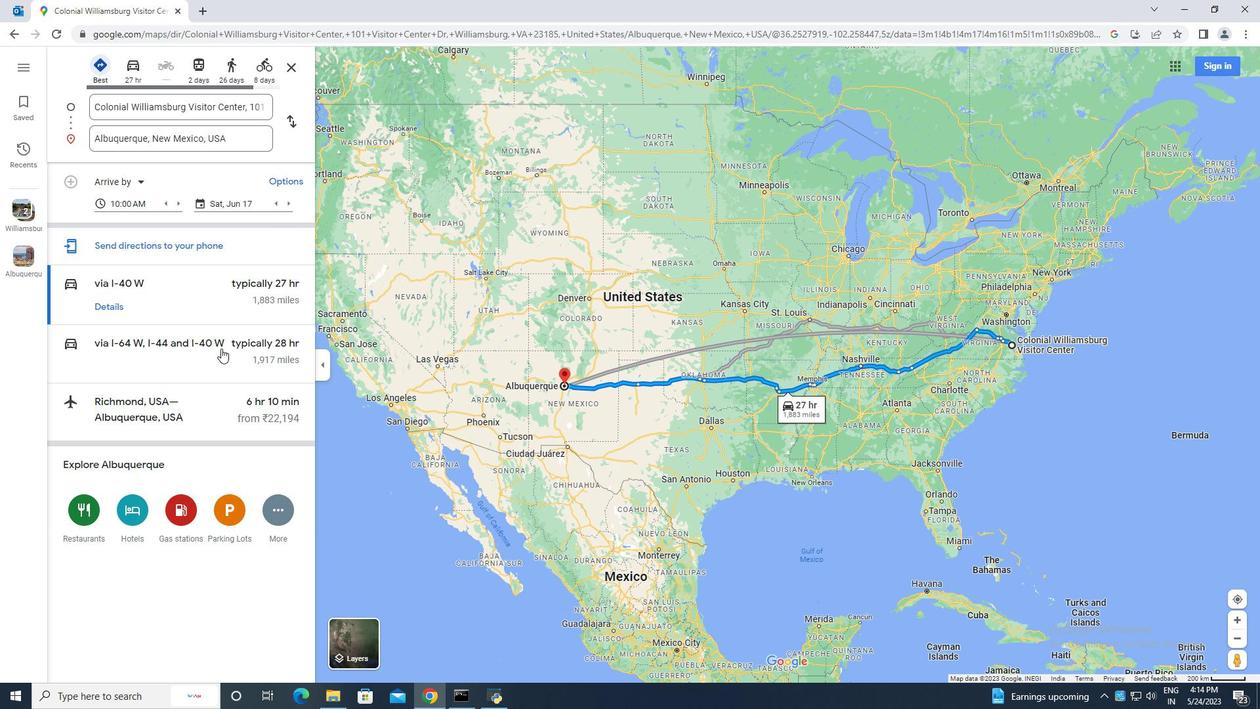 
Action: Mouse scrolled (221, 349) with delta (0, 0)
Screenshot: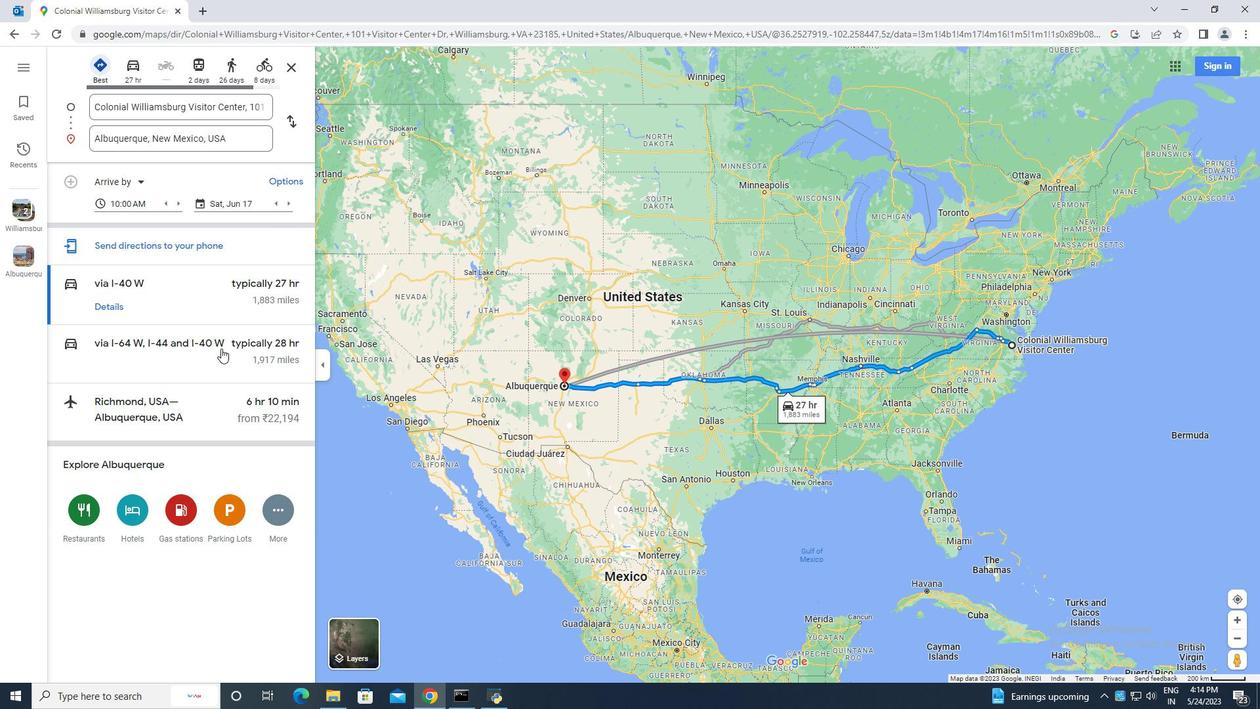 
Action: Mouse scrolled (221, 349) with delta (0, 0)
Screenshot: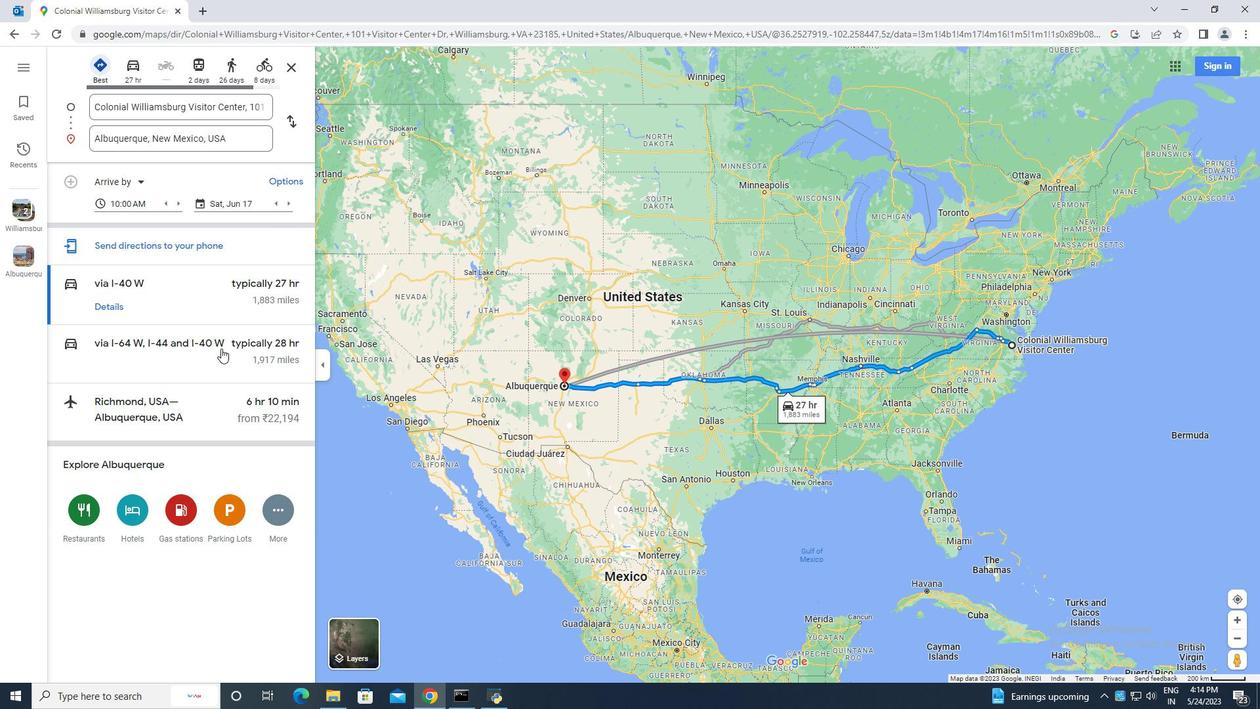 
Action: Mouse scrolled (221, 349) with delta (0, 0)
Screenshot: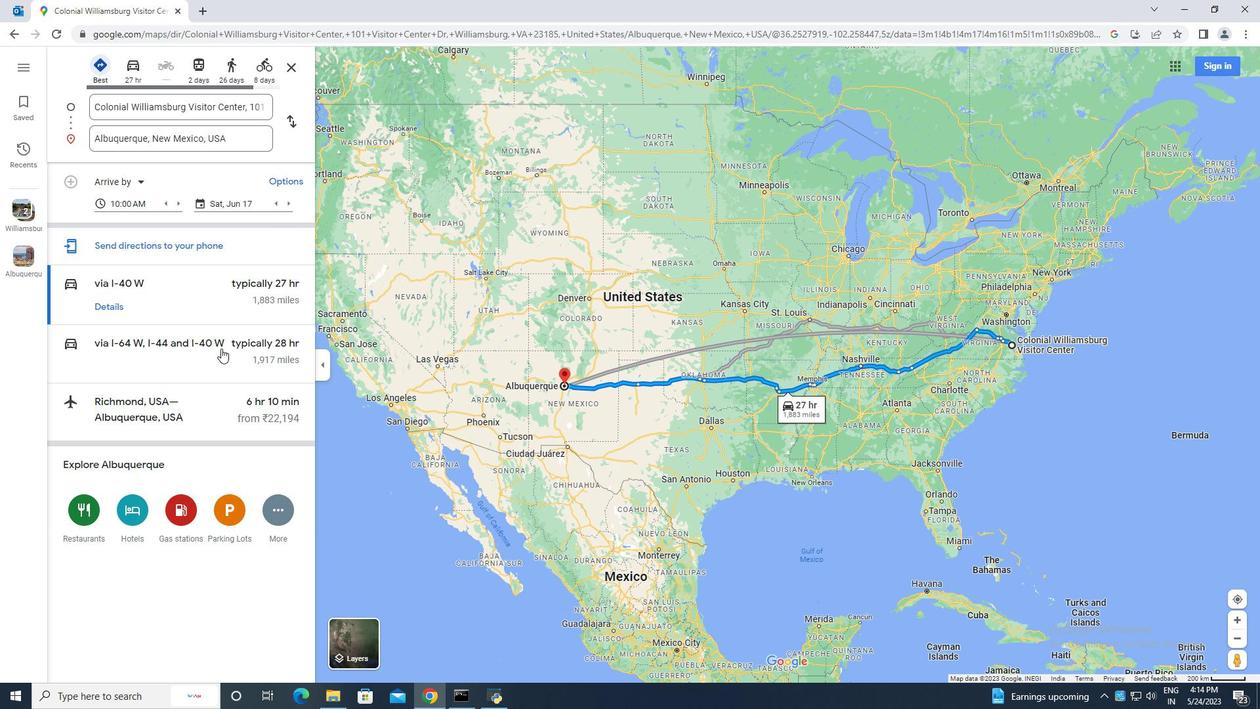 
Action: Mouse scrolled (221, 349) with delta (0, 0)
Screenshot: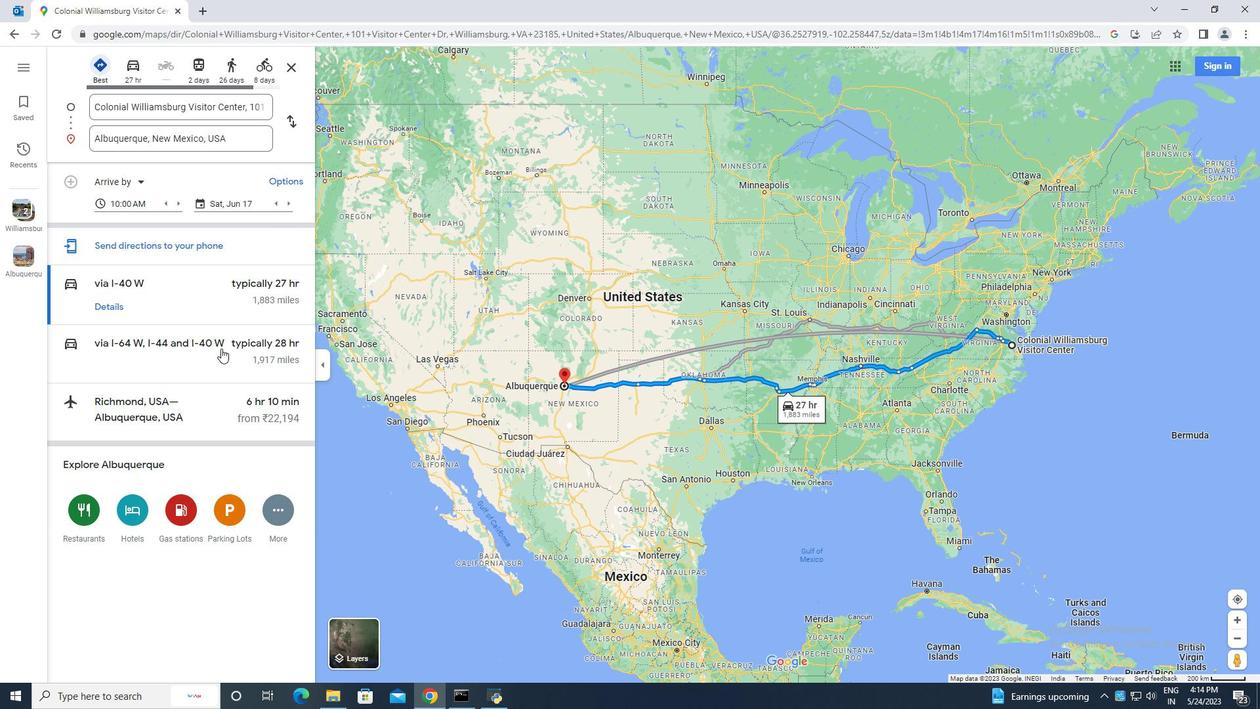 
Action: Mouse scrolled (221, 348) with delta (0, 0)
Screenshot: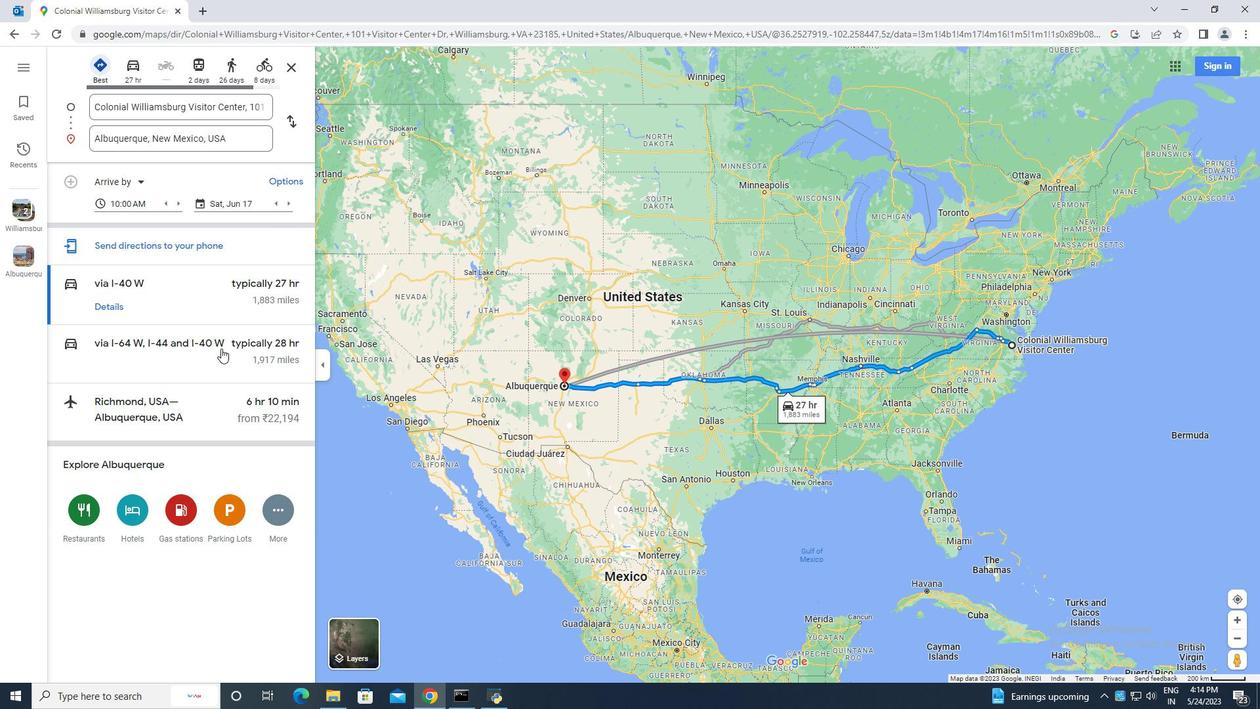 
Action: Mouse scrolled (221, 348) with delta (0, 0)
Screenshot: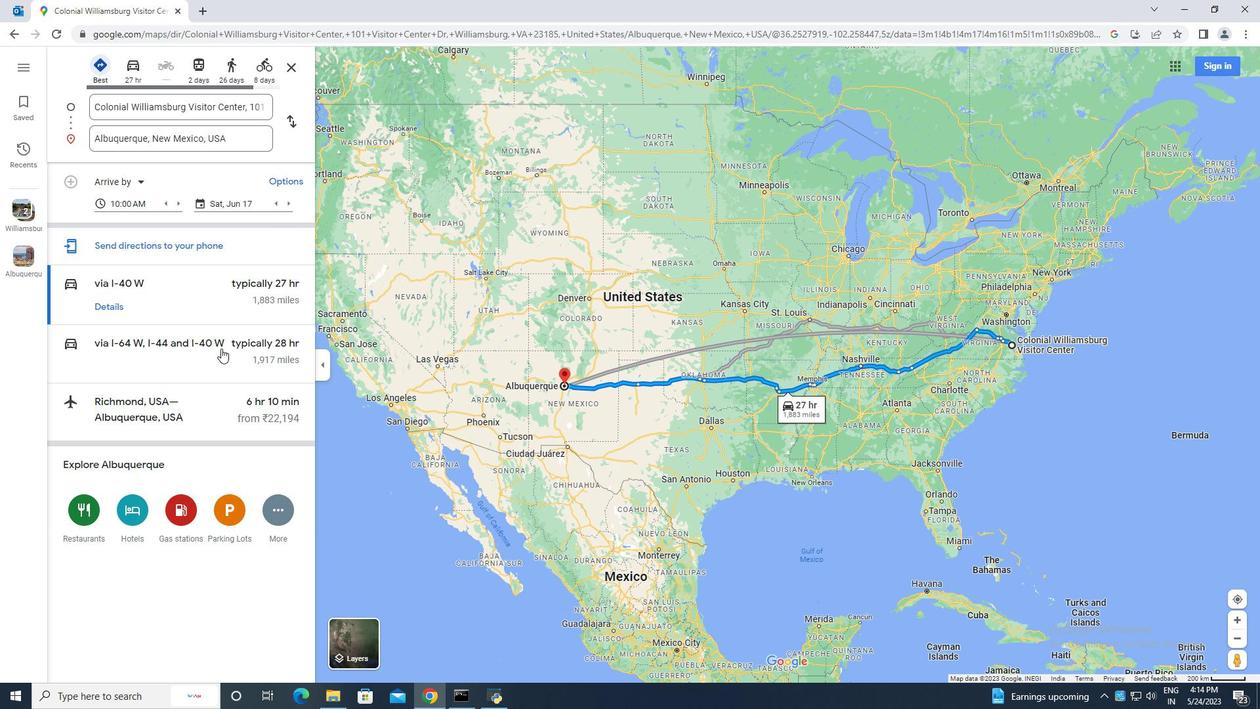 
Action: Mouse scrolled (221, 348) with delta (0, 0)
Screenshot: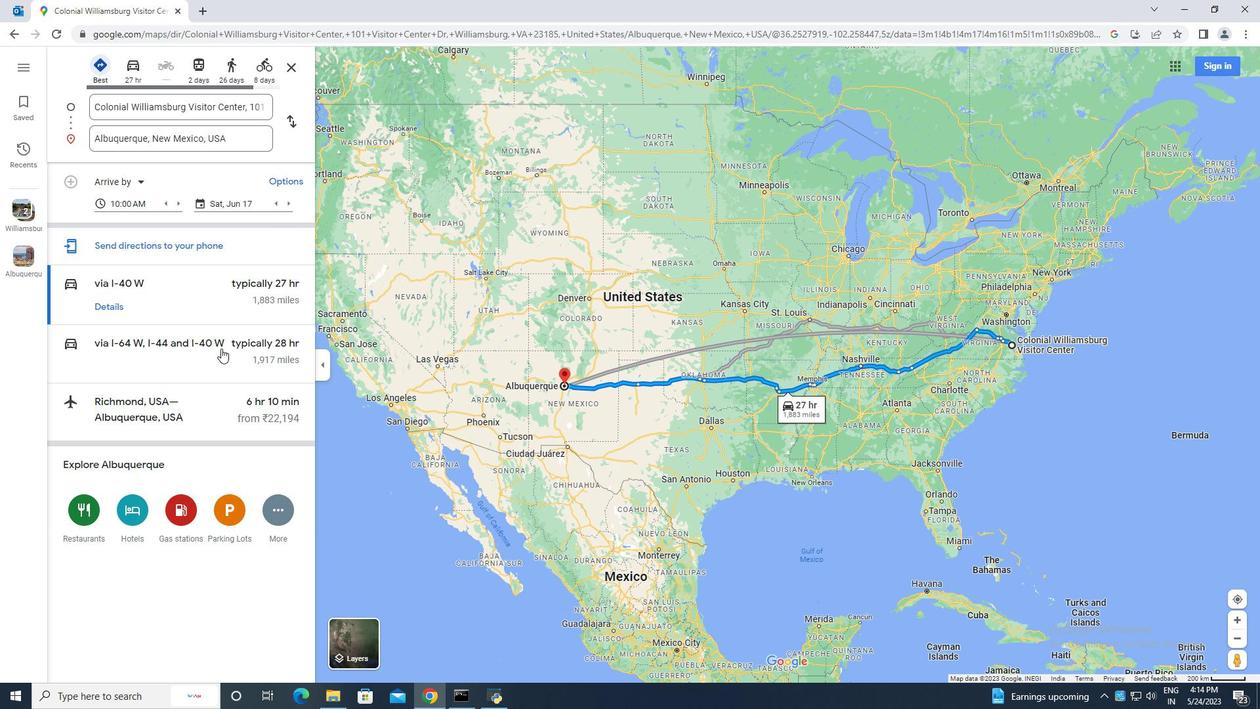 
Action: Mouse scrolled (221, 348) with delta (0, 0)
Screenshot: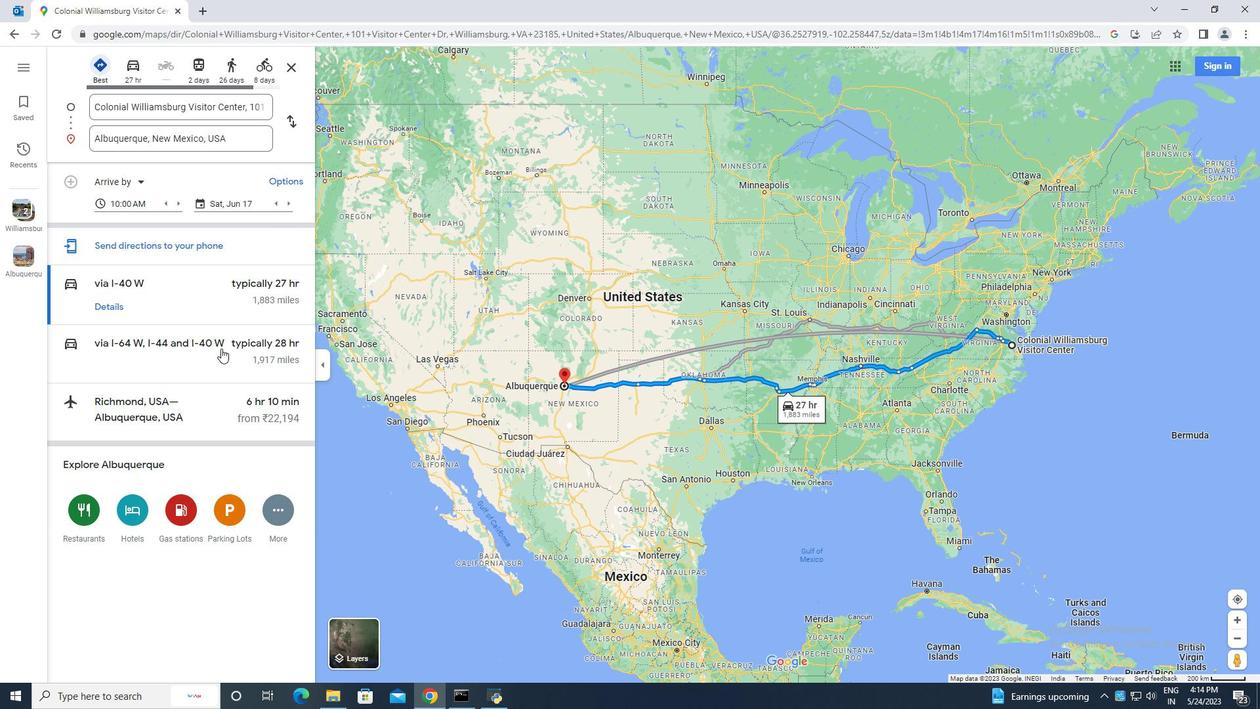 
Action: Mouse scrolled (221, 348) with delta (0, 0)
Screenshot: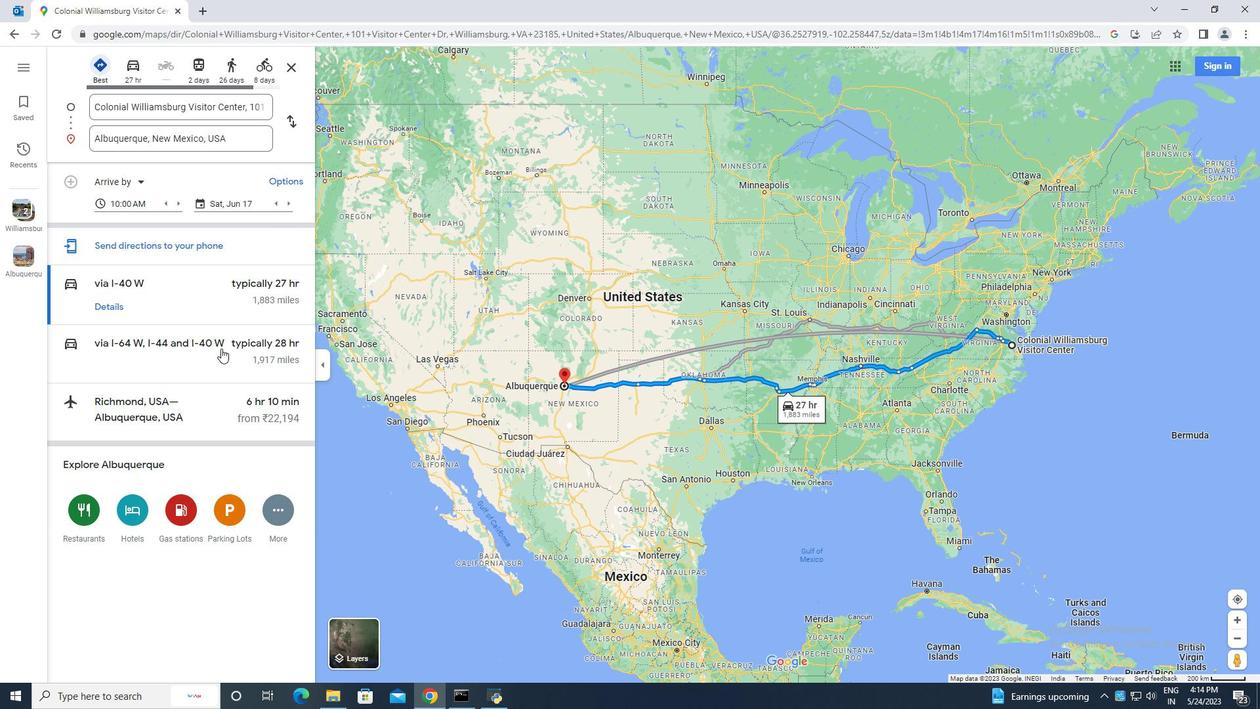 
Action: Mouse scrolled (221, 348) with delta (0, 0)
Screenshot: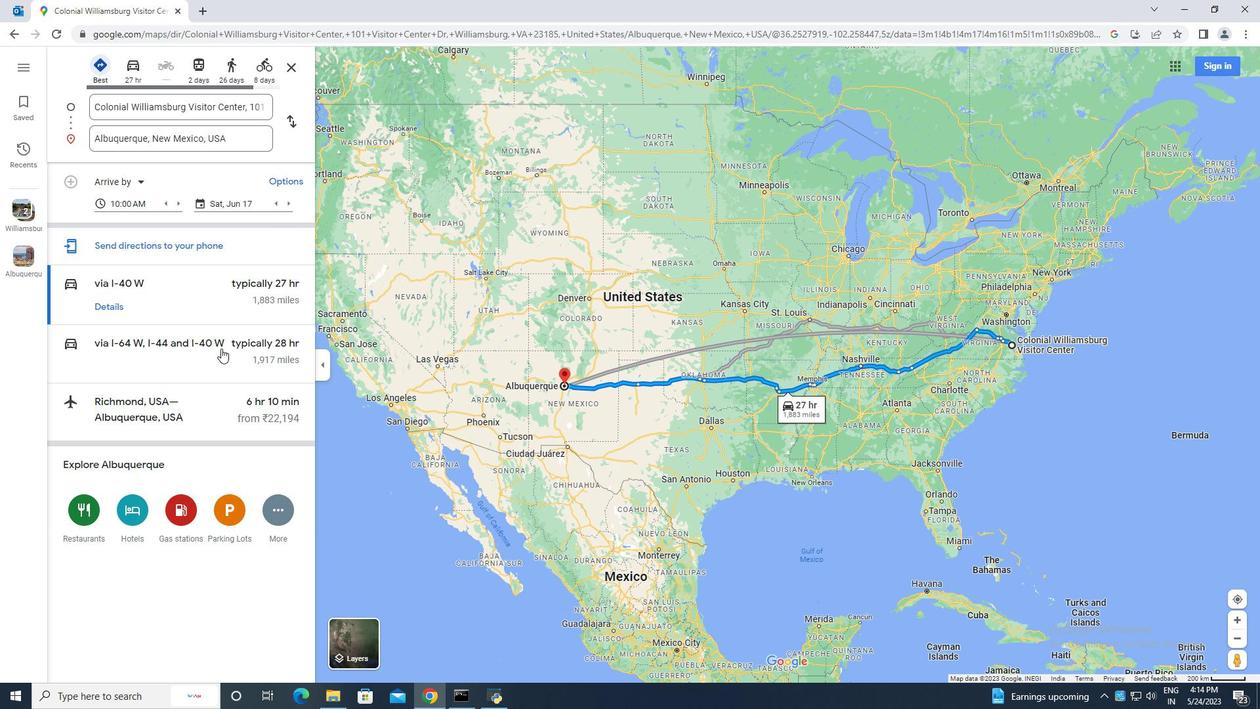 
Action: Mouse scrolled (221, 348) with delta (0, 0)
Screenshot: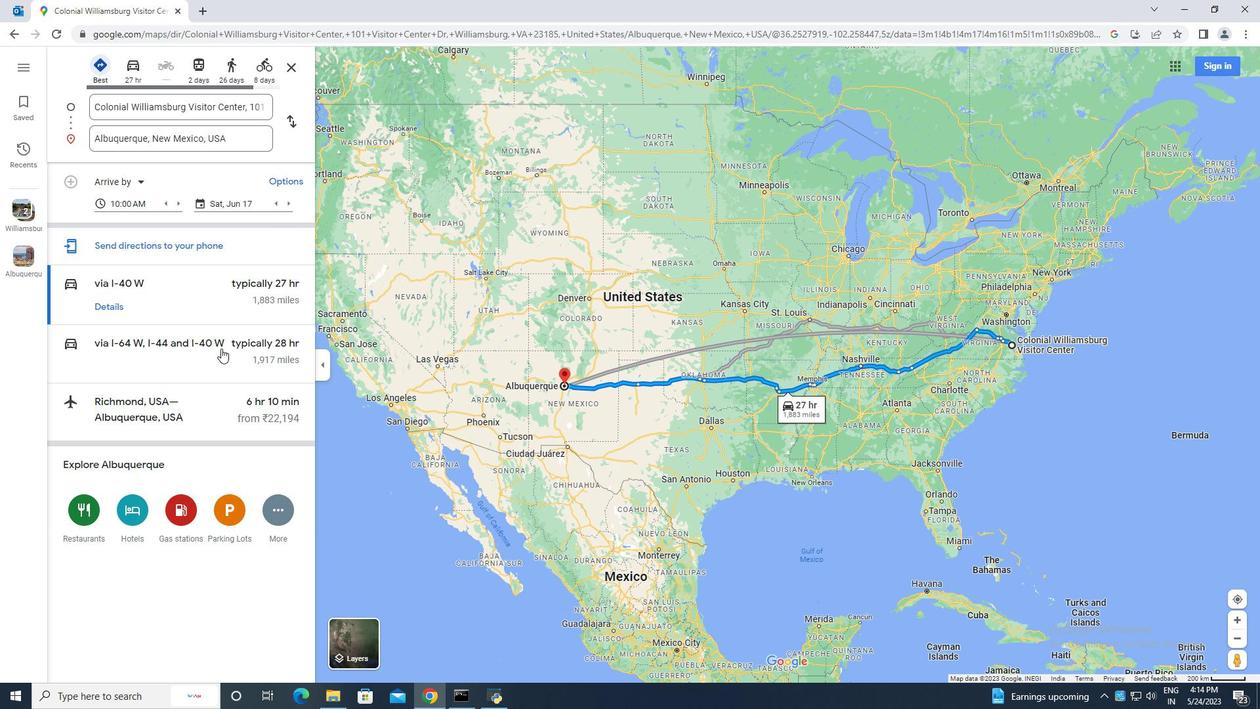 
Action: Mouse scrolled (221, 348) with delta (0, 0)
Screenshot: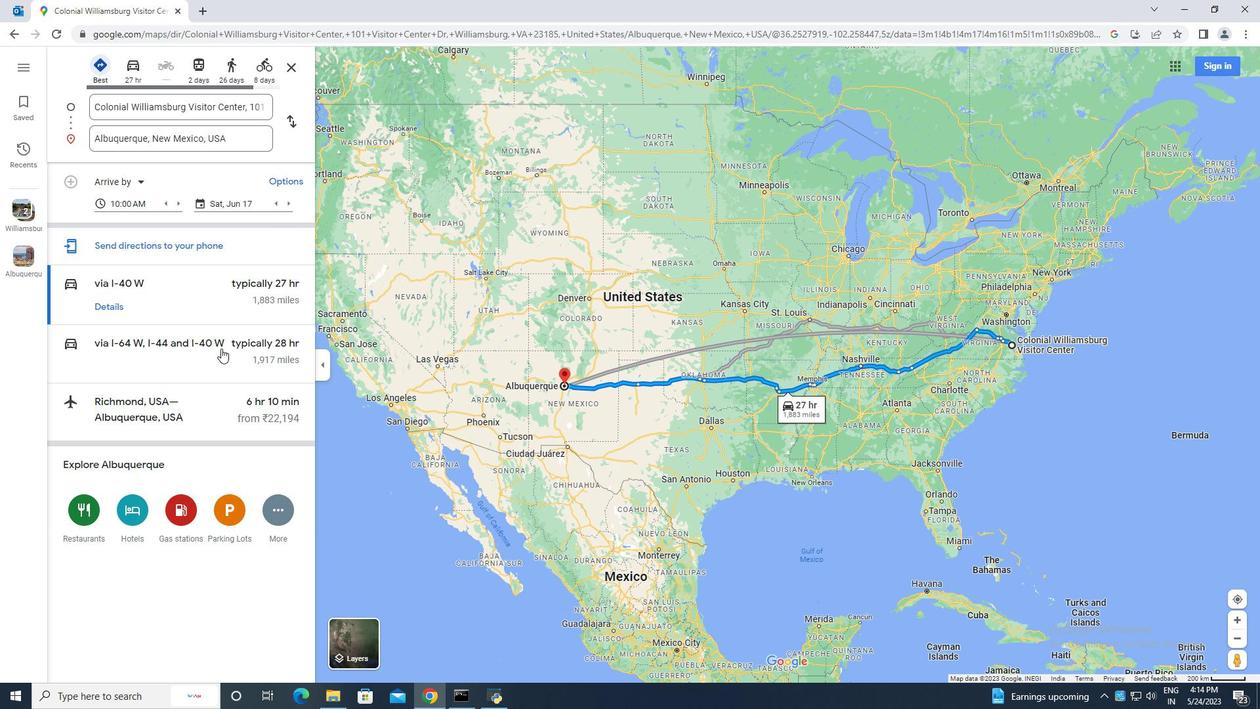 
Action: Mouse moved to (281, 501)
Screenshot: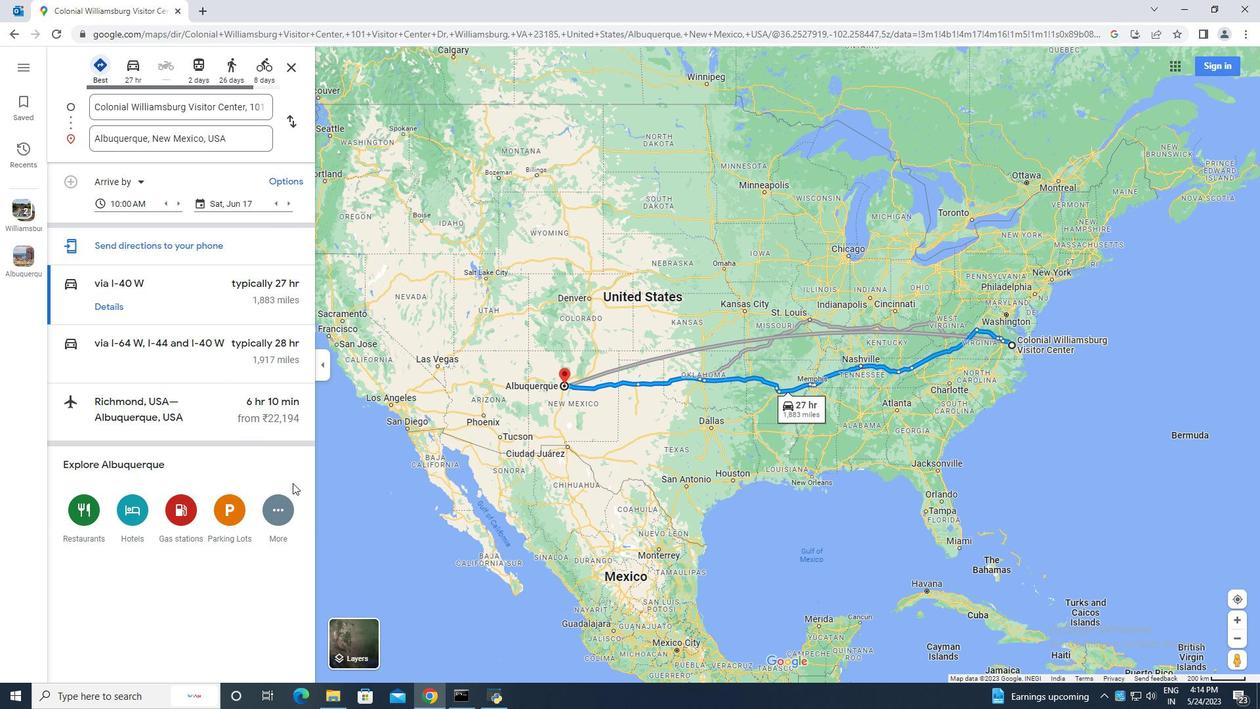 
Action: Mouse pressed left at (281, 501)
Screenshot: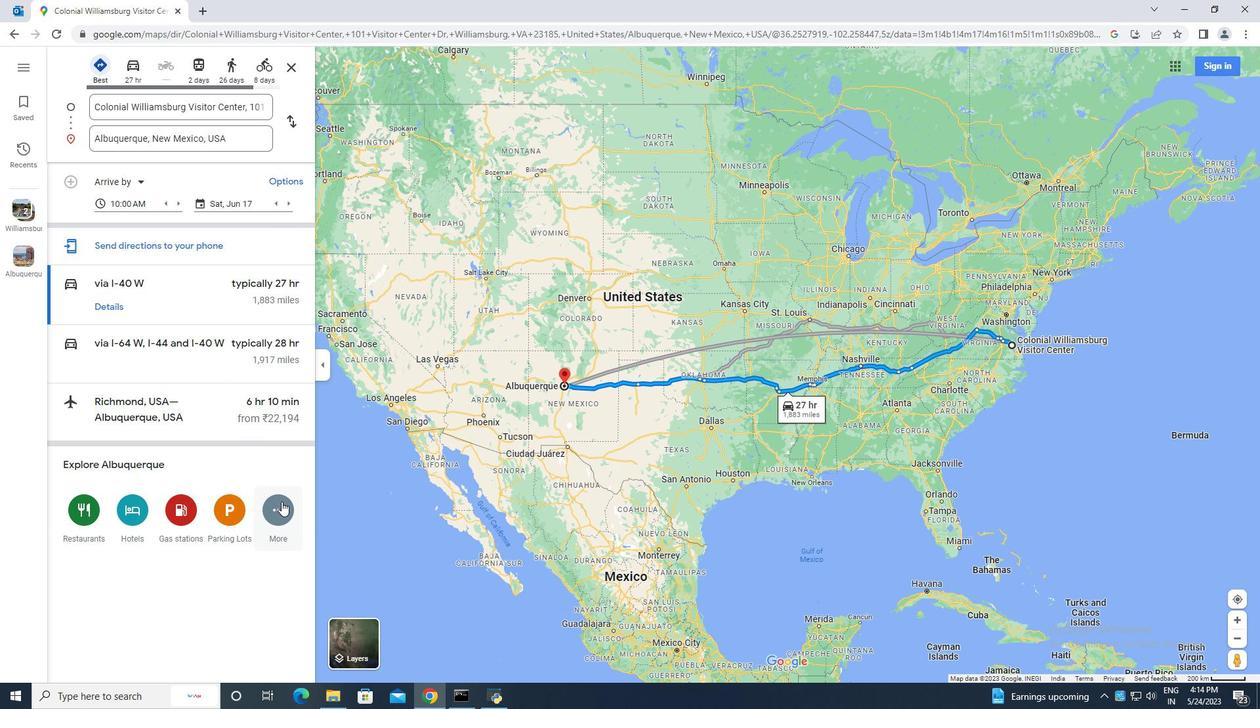 
Action: Mouse moved to (229, 423)
Screenshot: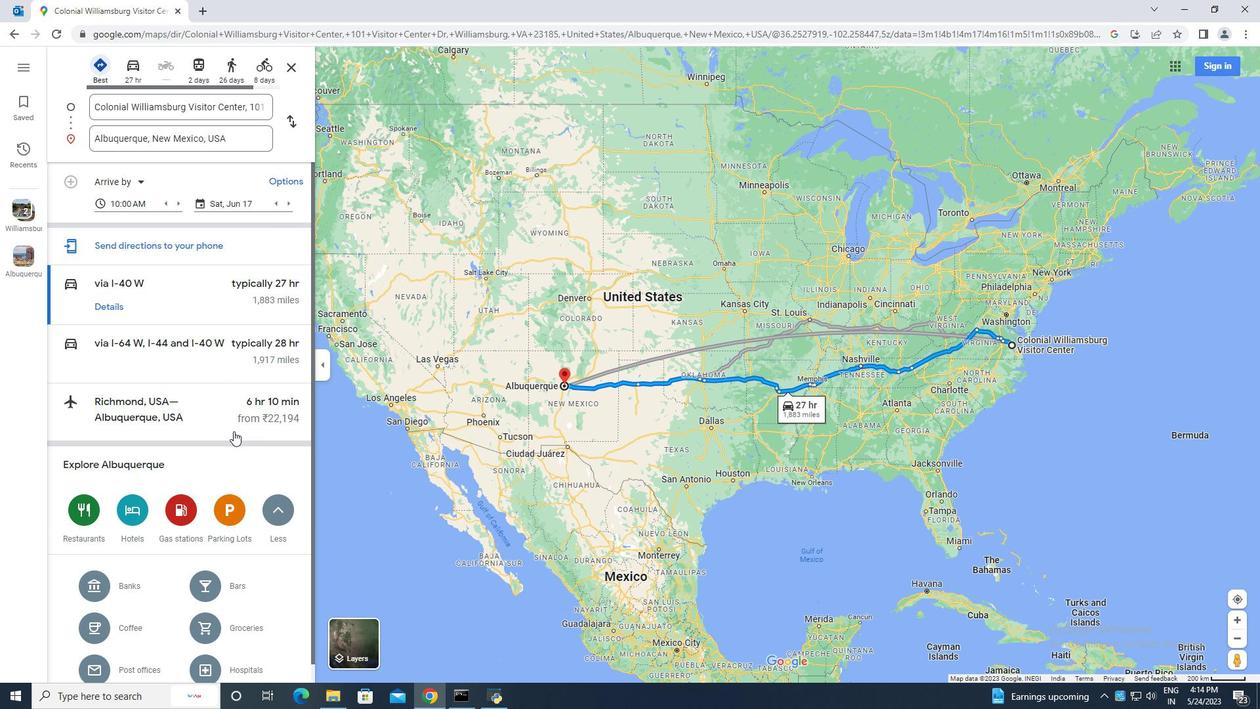 
Action: Mouse scrolled (229, 422) with delta (0, 0)
Screenshot: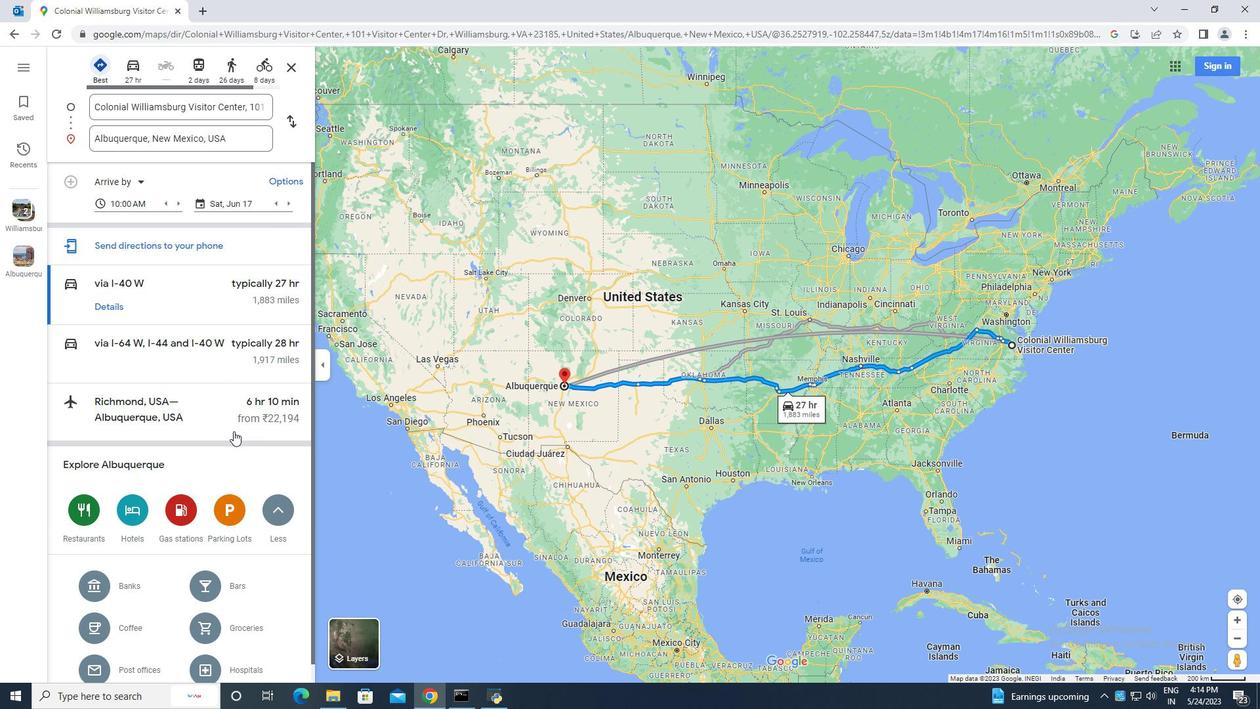 
Action: Mouse scrolled (229, 422) with delta (0, 0)
Screenshot: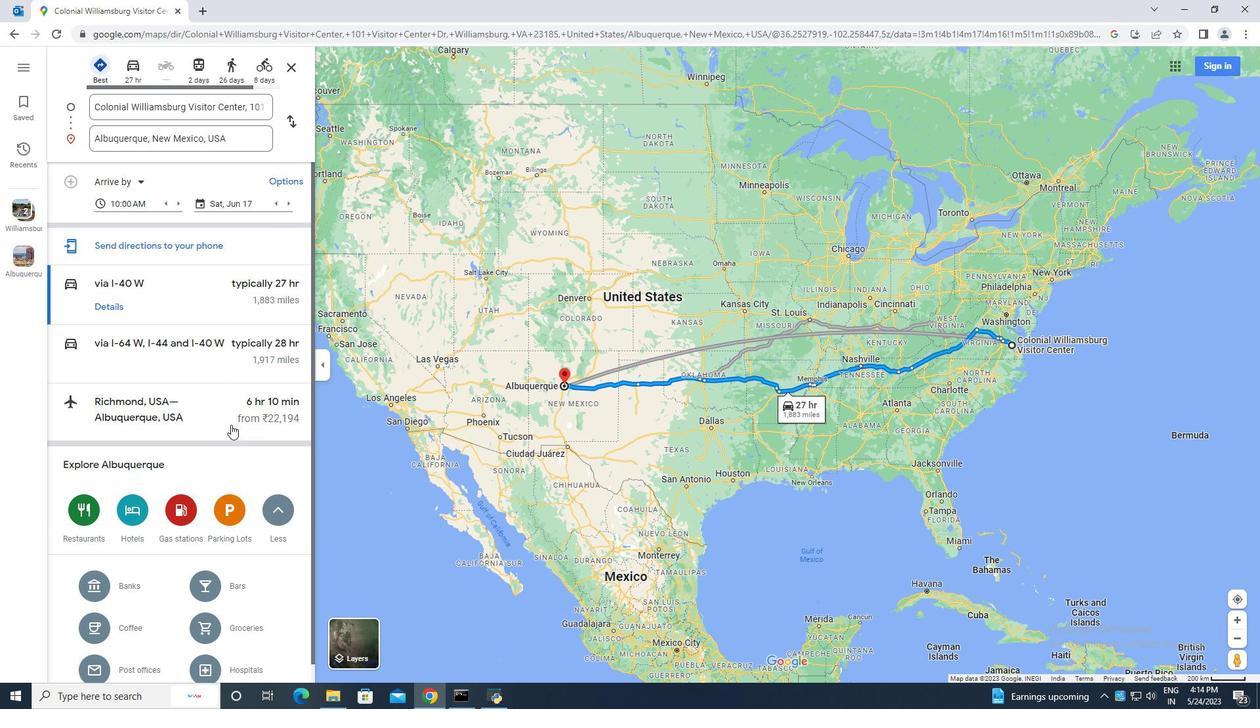 
Action: Mouse scrolled (229, 422) with delta (0, 0)
Screenshot: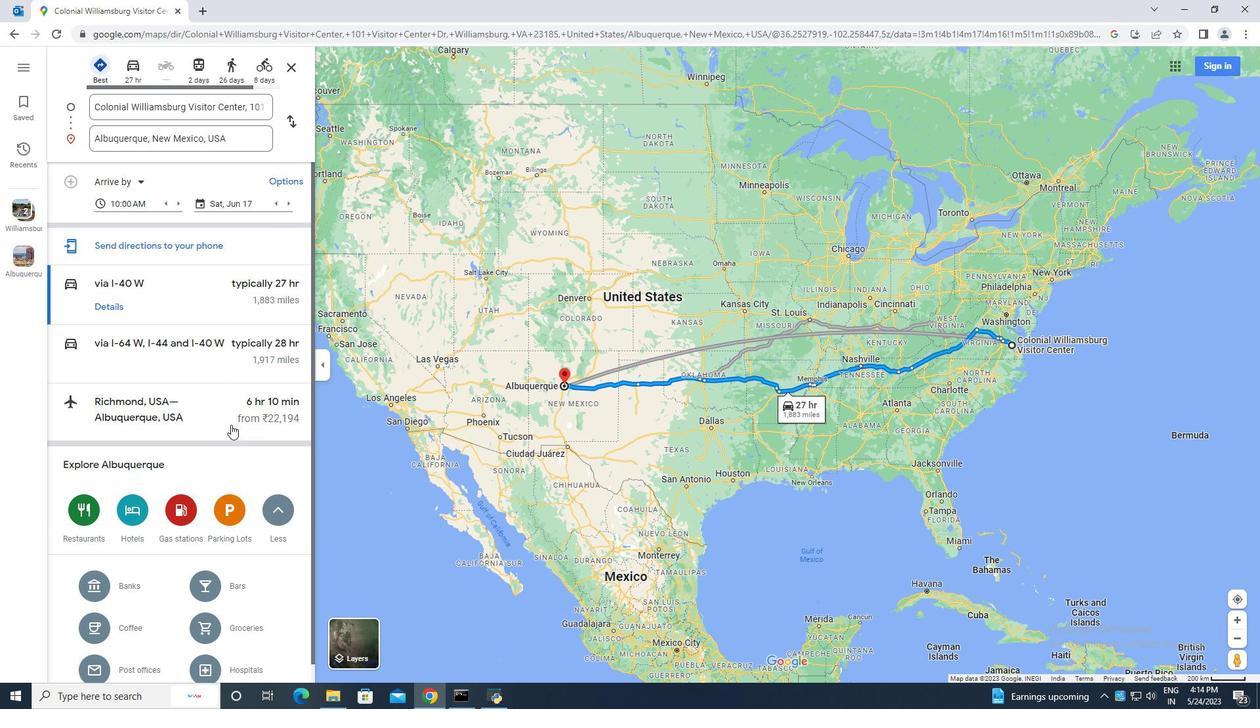 
Action: Mouse scrolled (229, 422) with delta (0, 0)
Screenshot: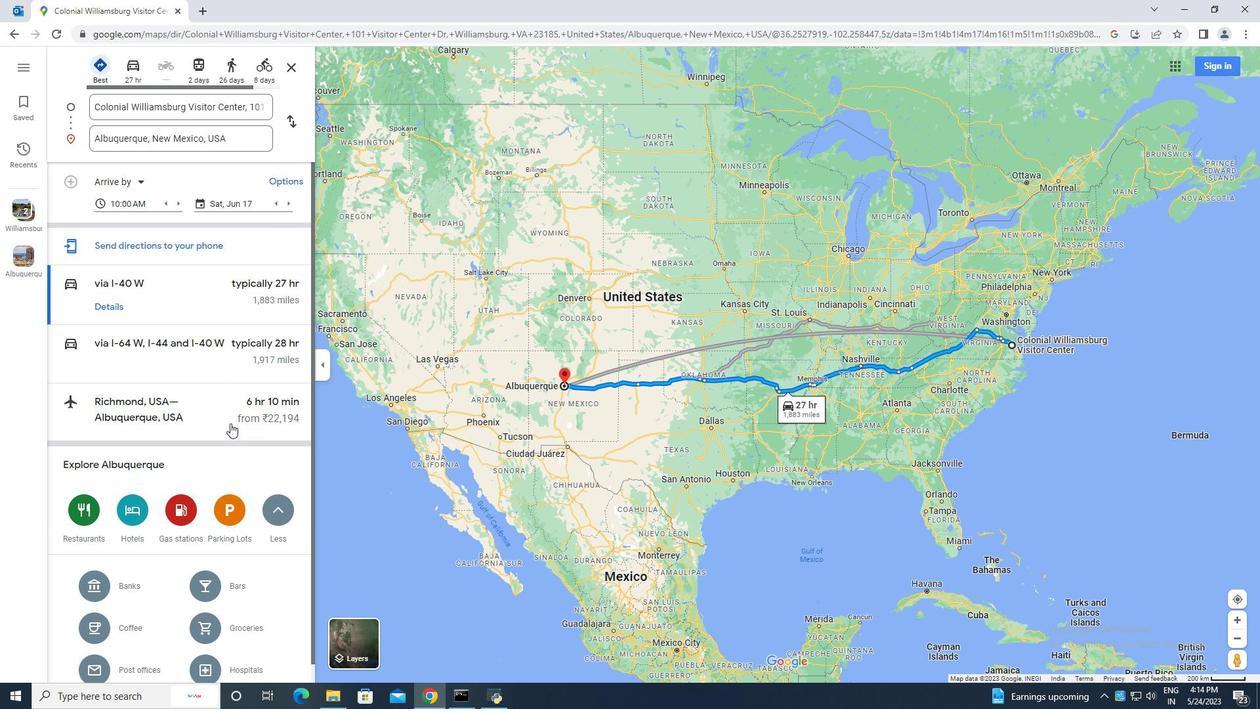
Action: Mouse scrolled (229, 422) with delta (0, 0)
Screenshot: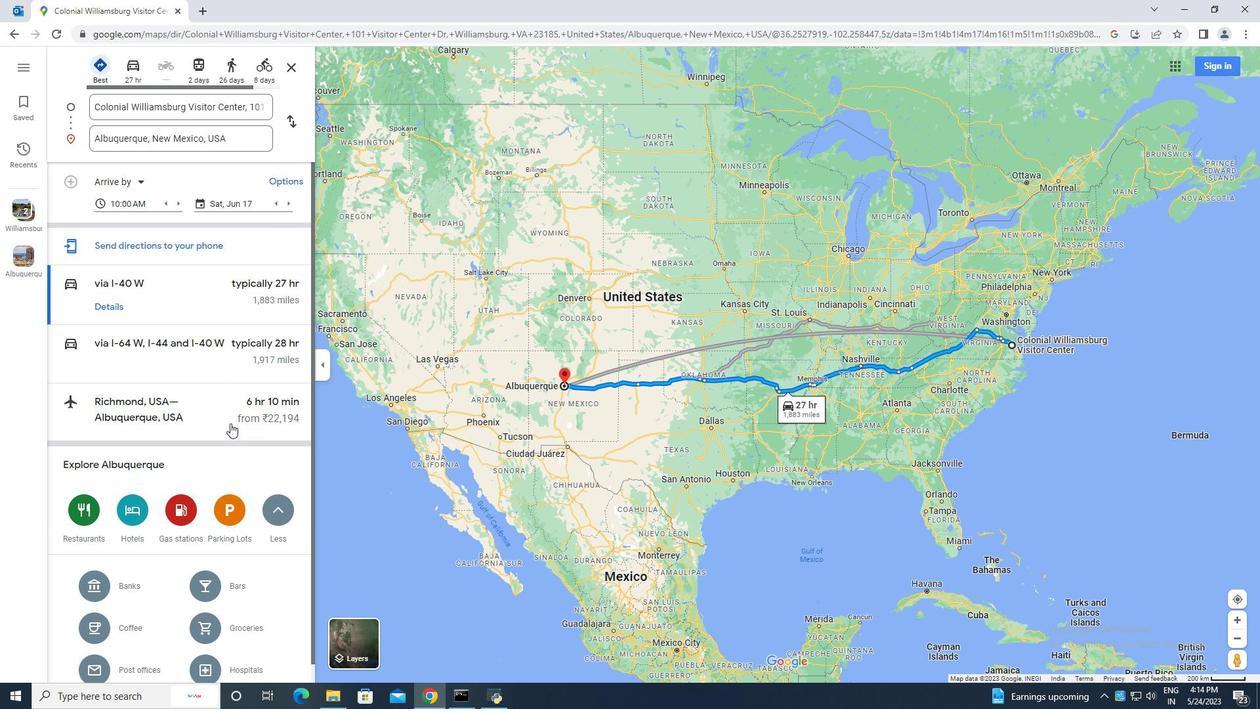 
Action: Mouse scrolled (229, 422) with delta (0, 0)
Screenshot: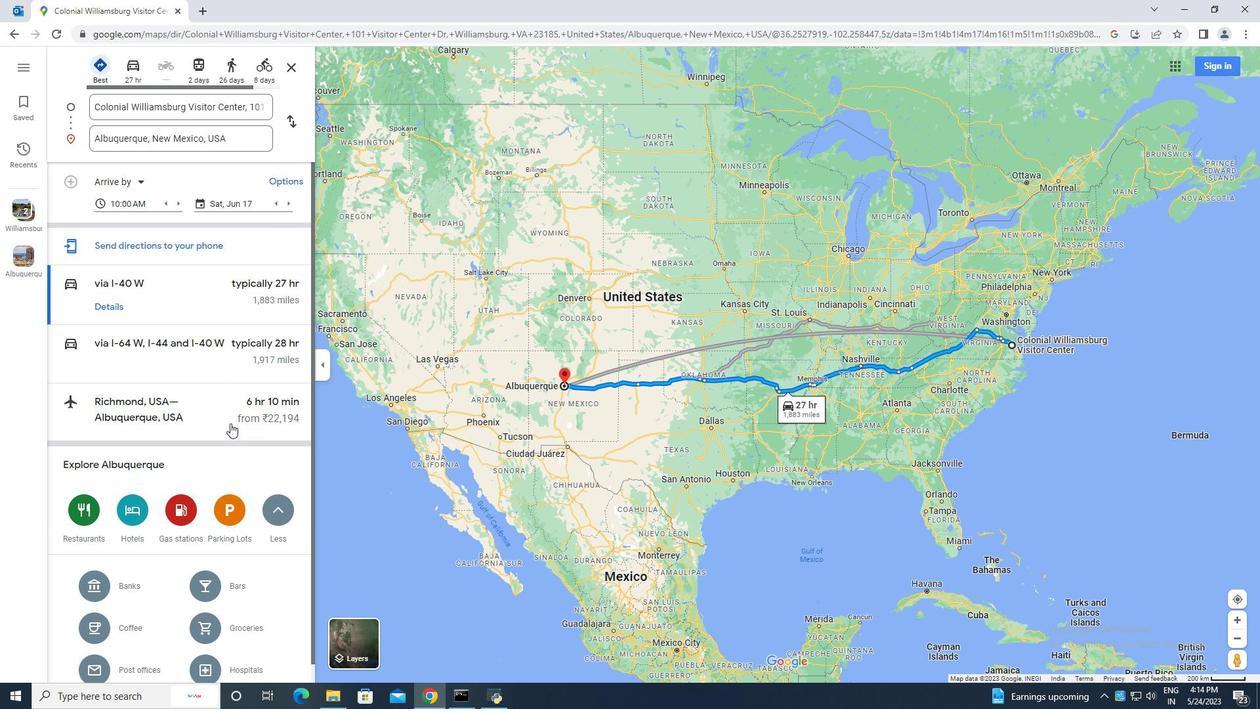 
Action: Mouse scrolled (229, 422) with delta (0, 0)
Screenshot: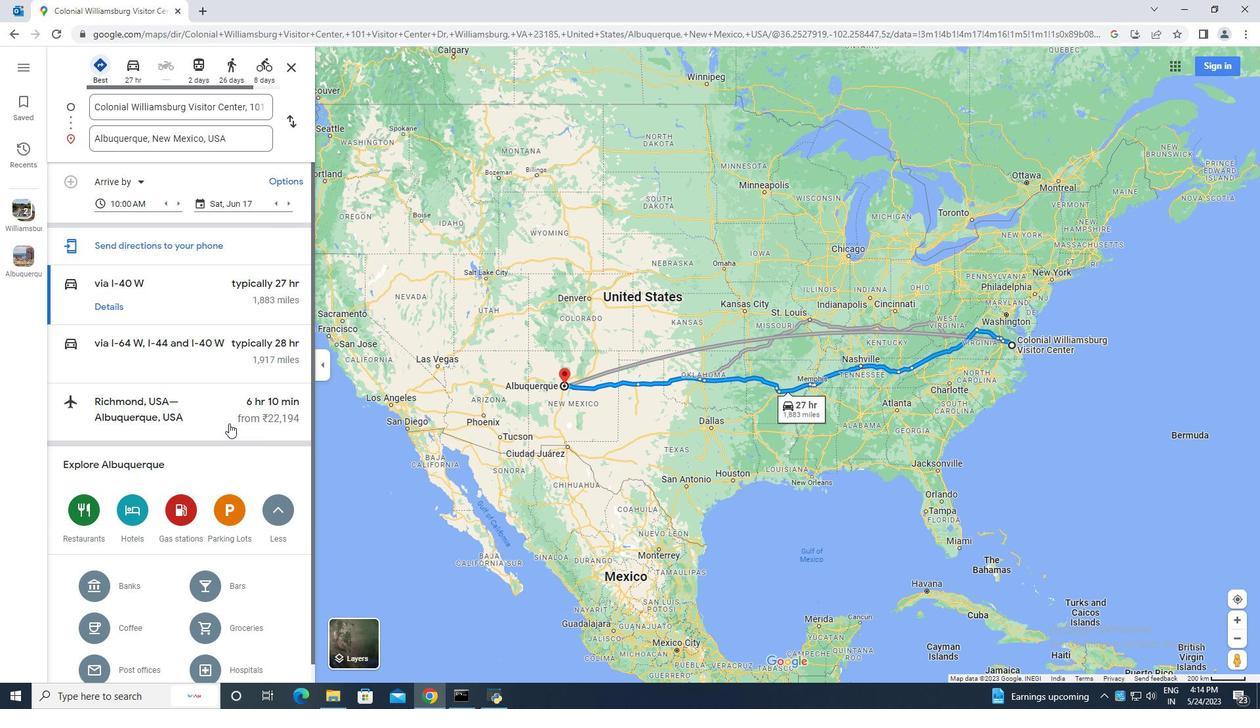 
Action: Mouse moved to (220, 428)
Screenshot: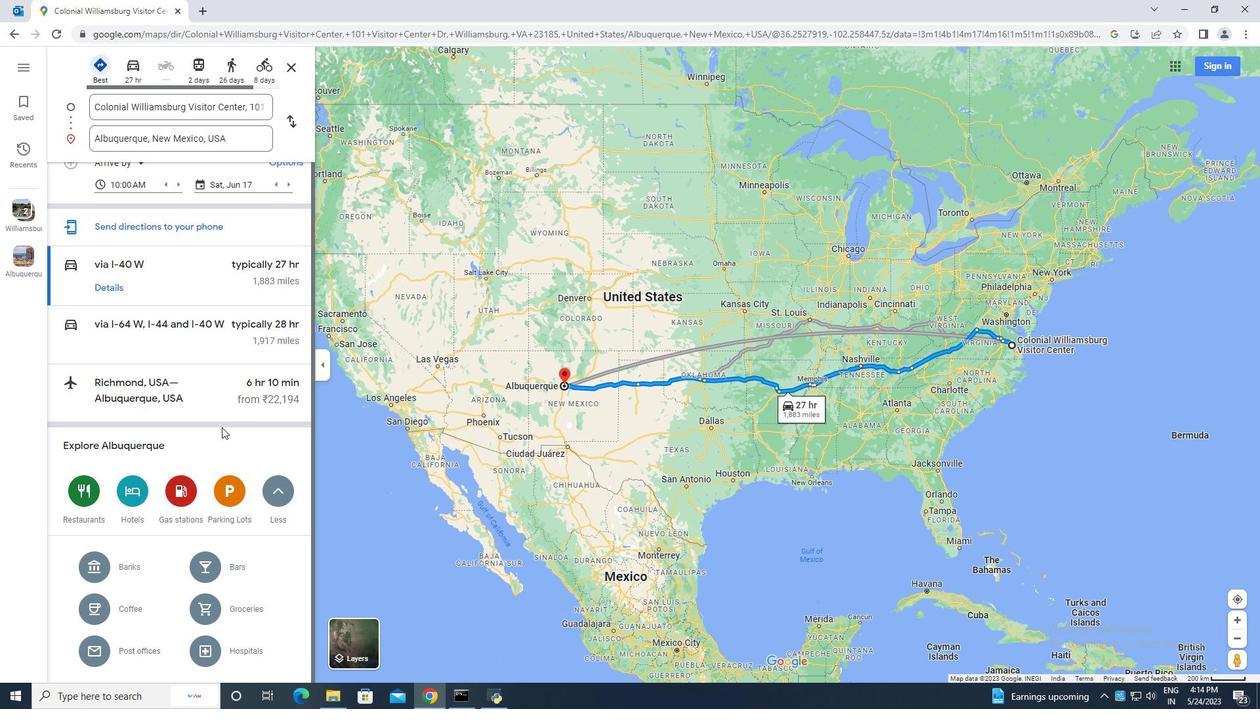 
Action: Mouse scrolled (220, 428) with delta (0, 0)
Screenshot: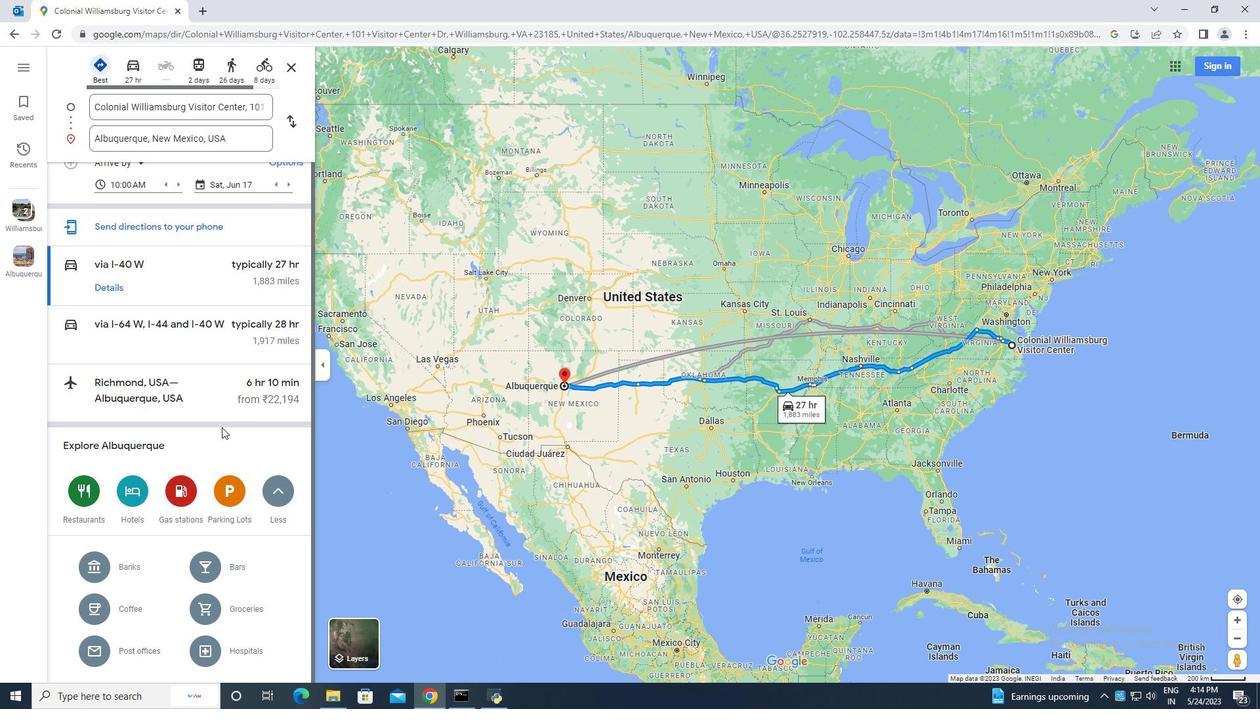 
Action: Mouse moved to (219, 428)
Screenshot: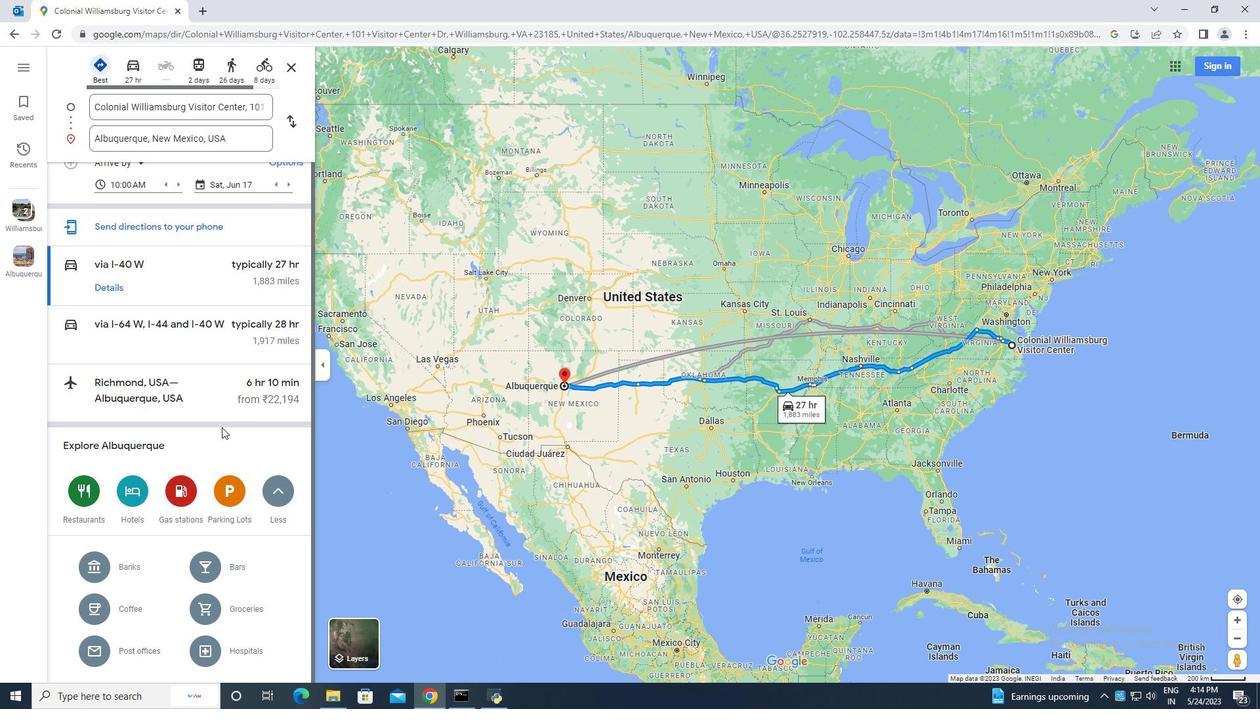 
Action: Mouse scrolled (219, 428) with delta (0, 0)
Screenshot: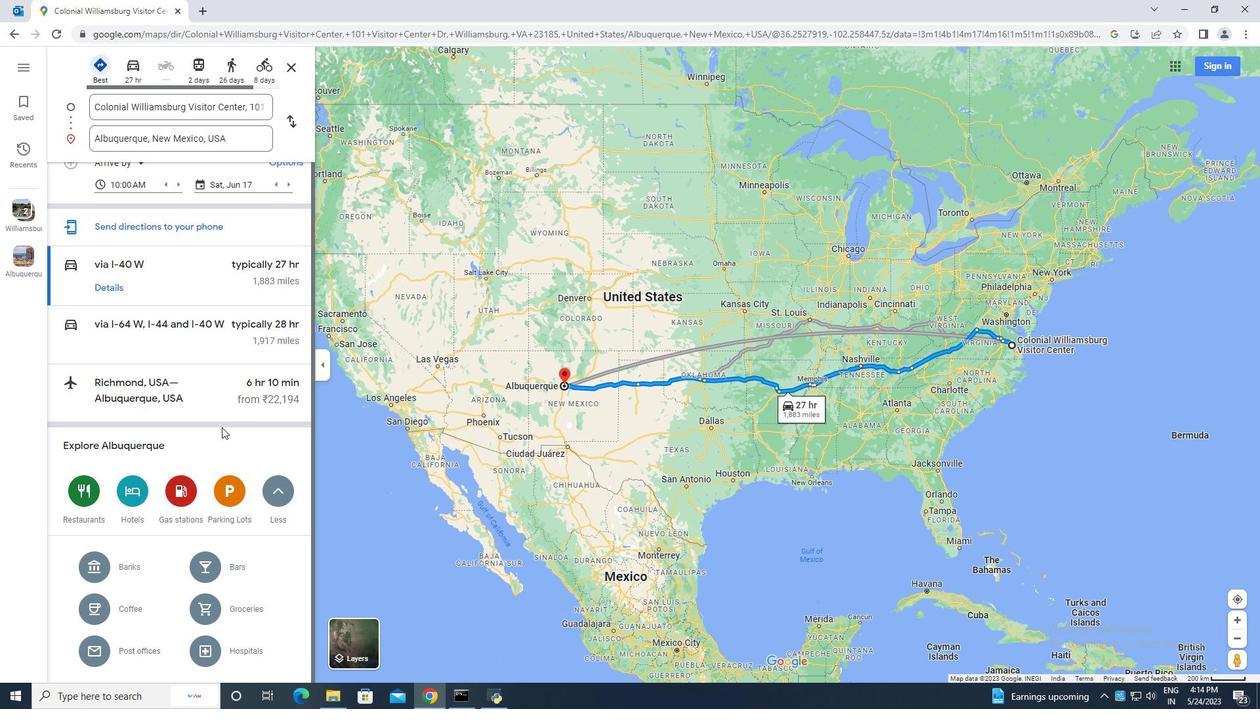 
Action: Mouse moved to (219, 428)
Screenshot: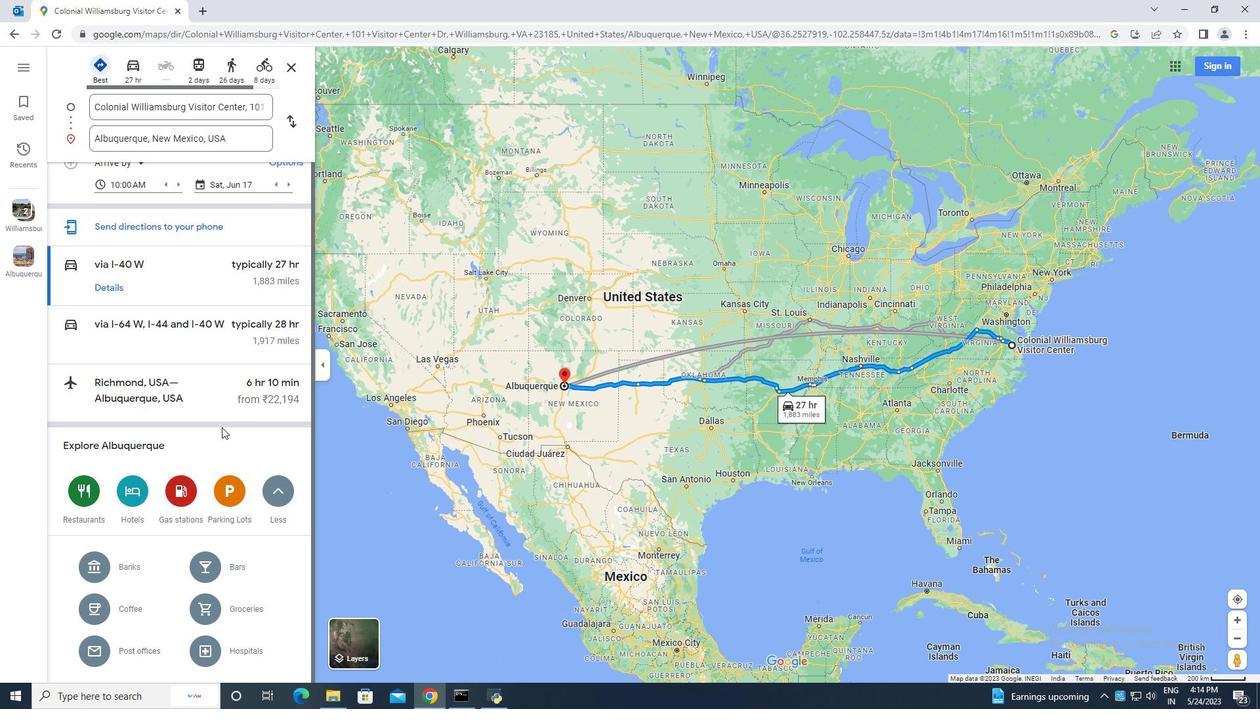 
Action: Mouse scrolled (219, 428) with delta (0, 0)
Screenshot: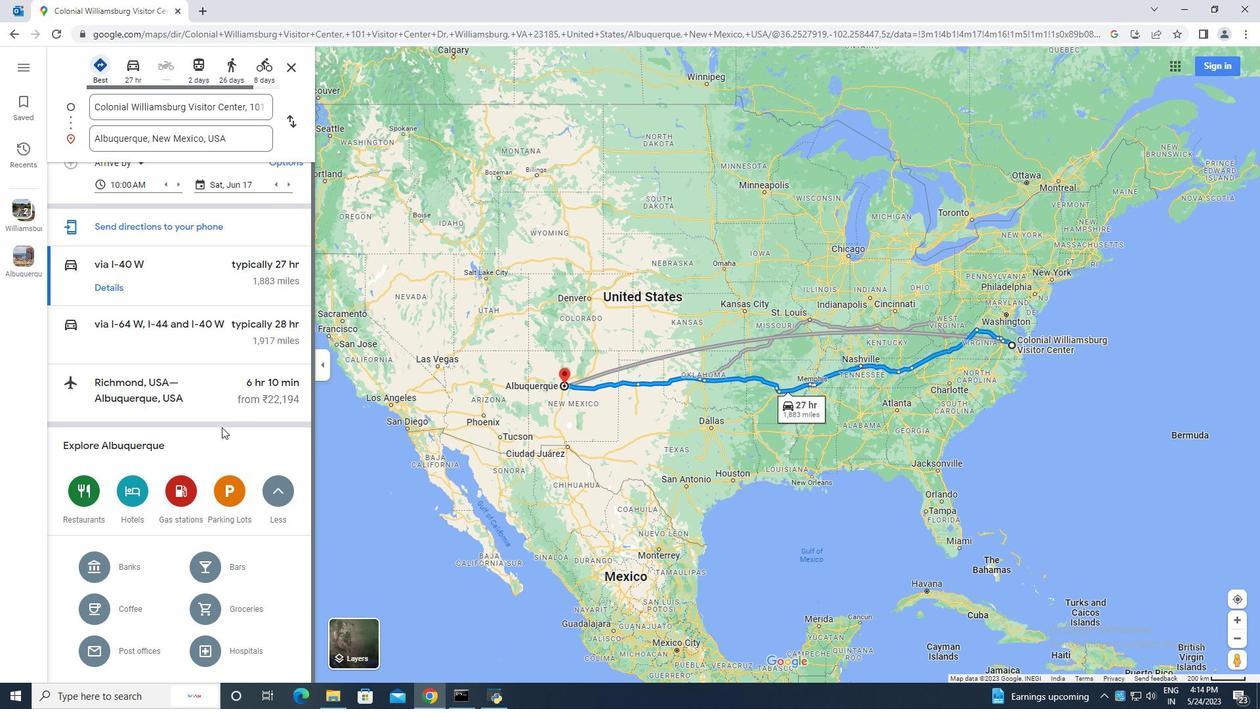 
Action: Mouse scrolled (219, 428) with delta (0, 0)
Screenshot: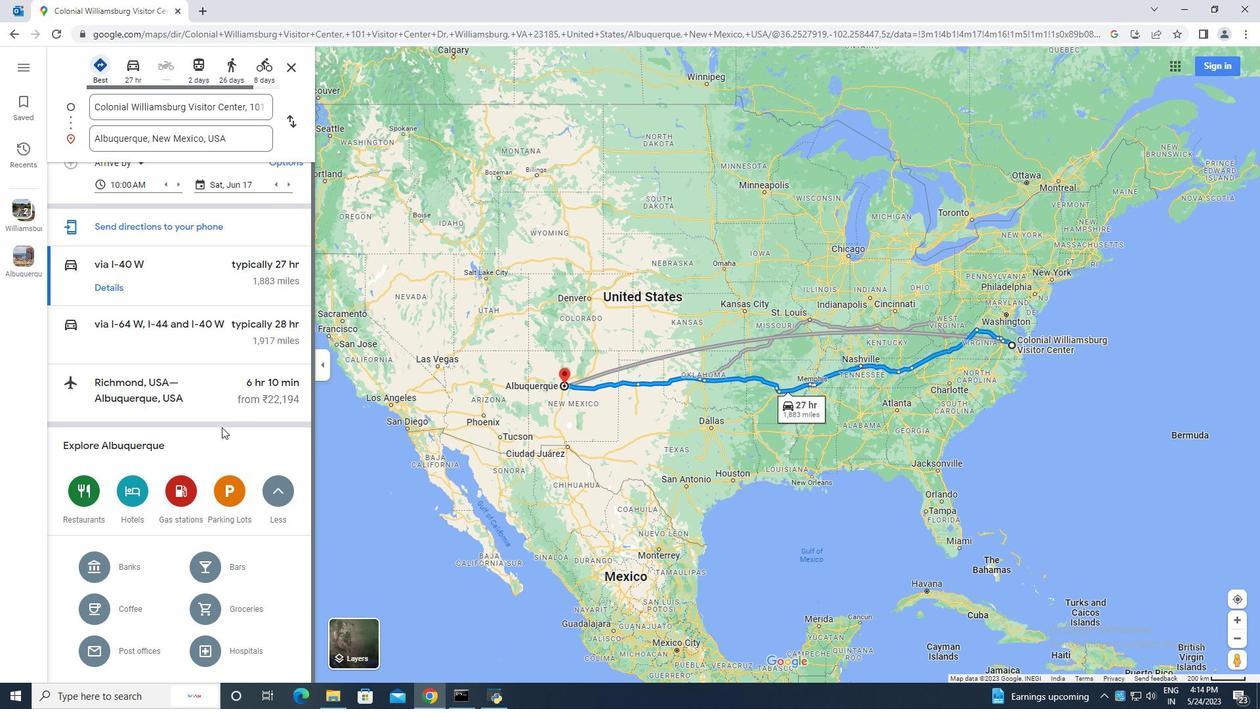 
Action: Mouse scrolled (219, 428) with delta (0, 0)
Screenshot: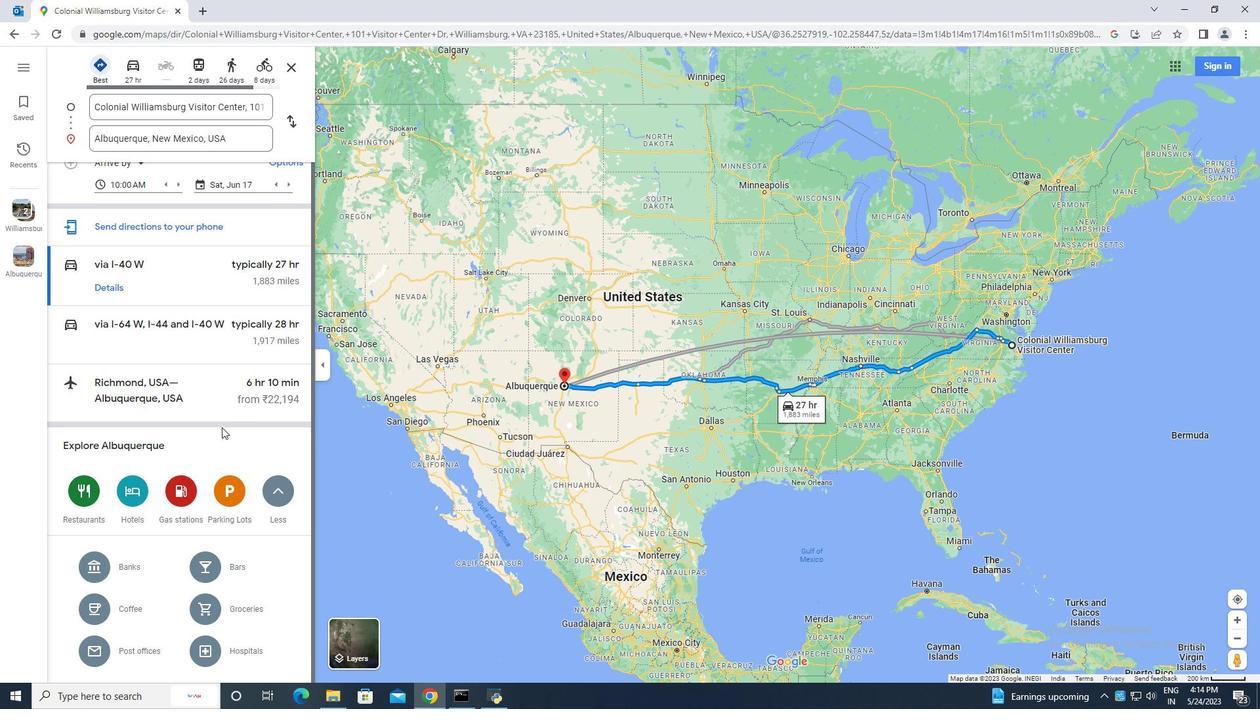 
Action: Mouse moved to (223, 424)
Screenshot: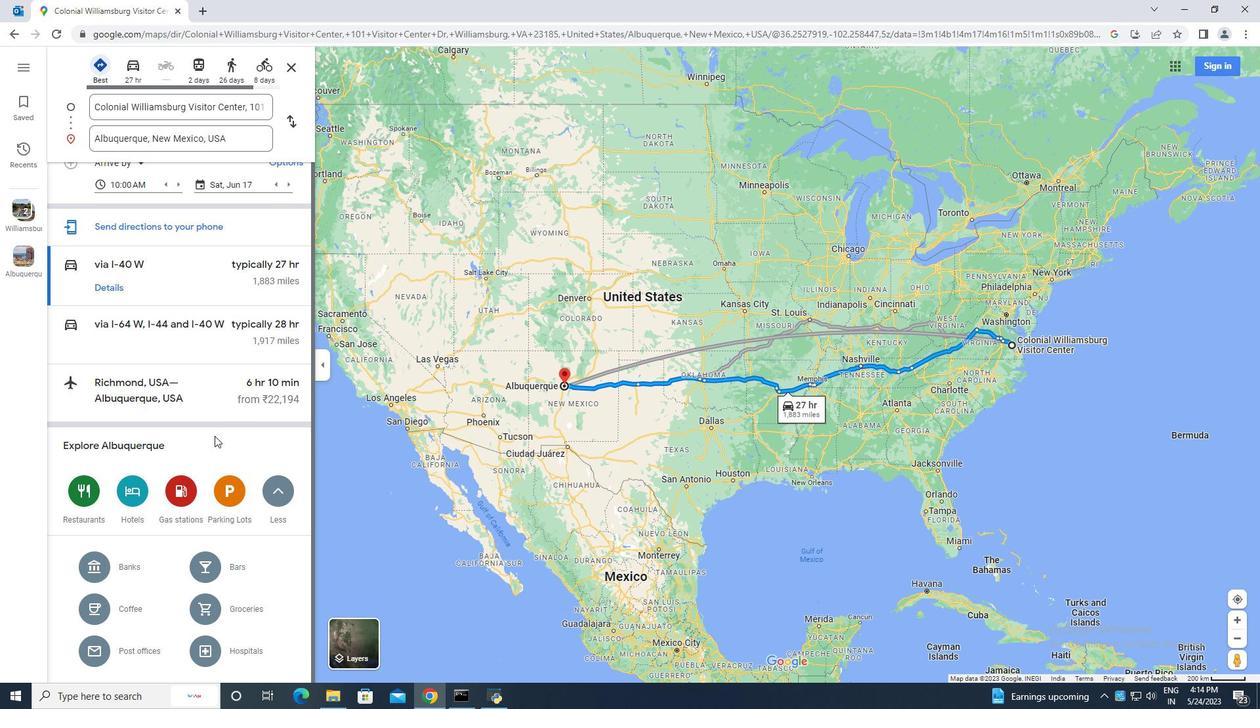 
Action: Mouse scrolled (223, 425) with delta (0, 0)
Screenshot: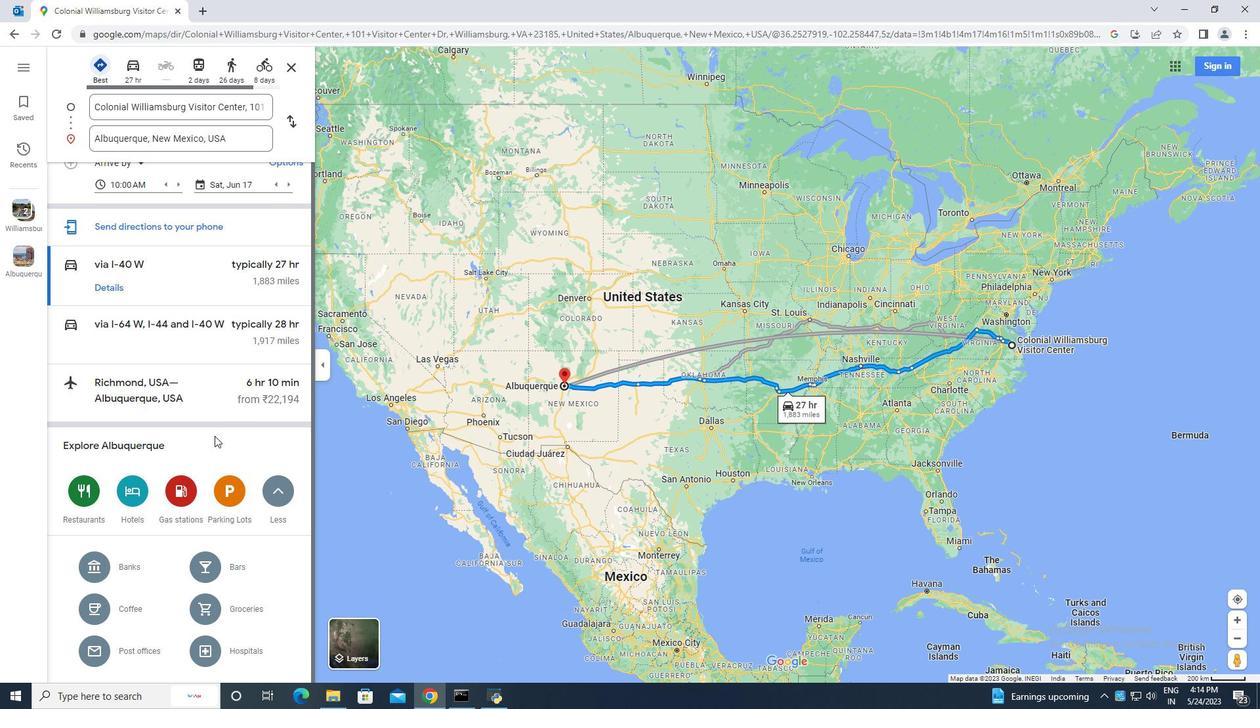 
Action: Mouse moved to (223, 424)
Screenshot: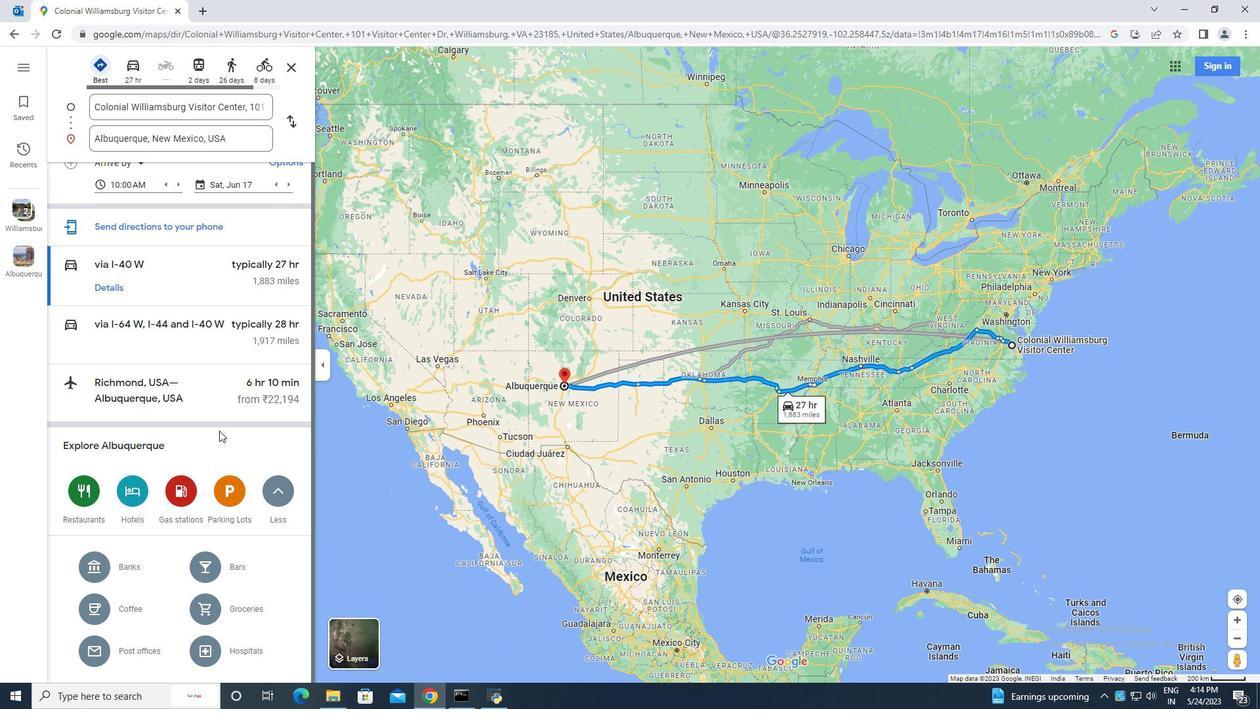 
Action: Mouse scrolled (223, 424) with delta (0, 0)
Screenshot: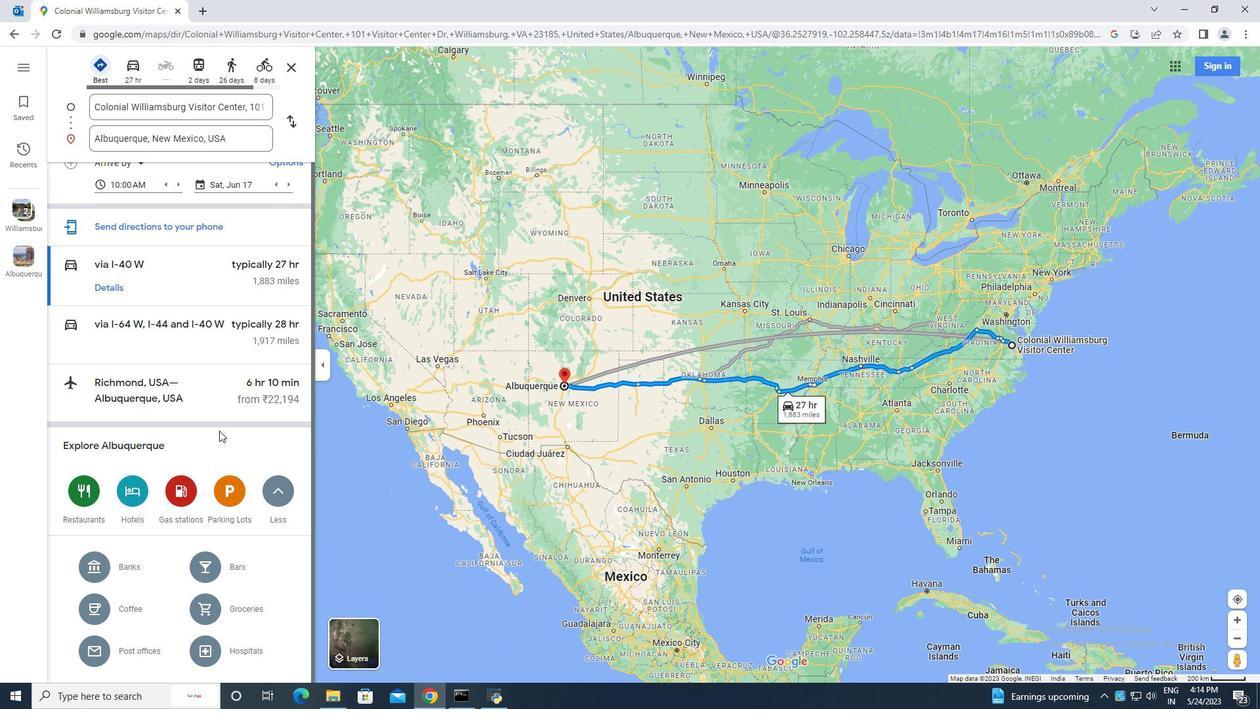 
Action: Mouse scrolled (223, 424) with delta (0, 0)
Screenshot: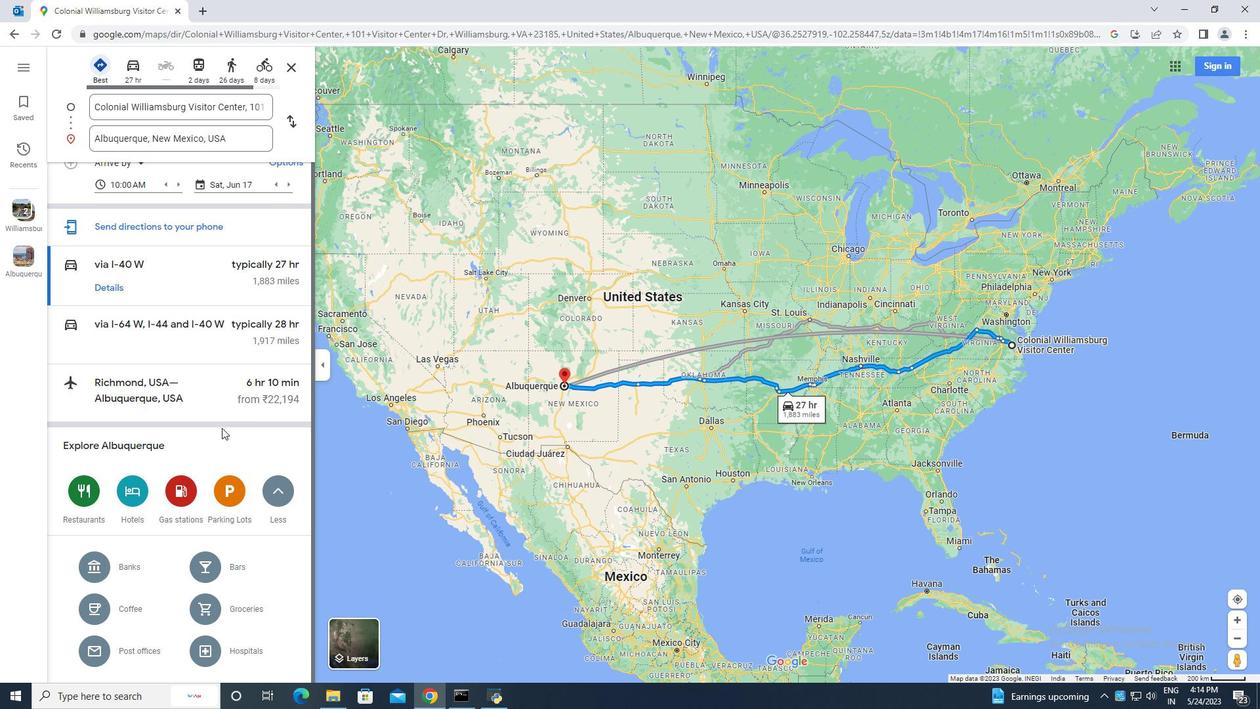 
Action: Mouse moved to (223, 424)
Screenshot: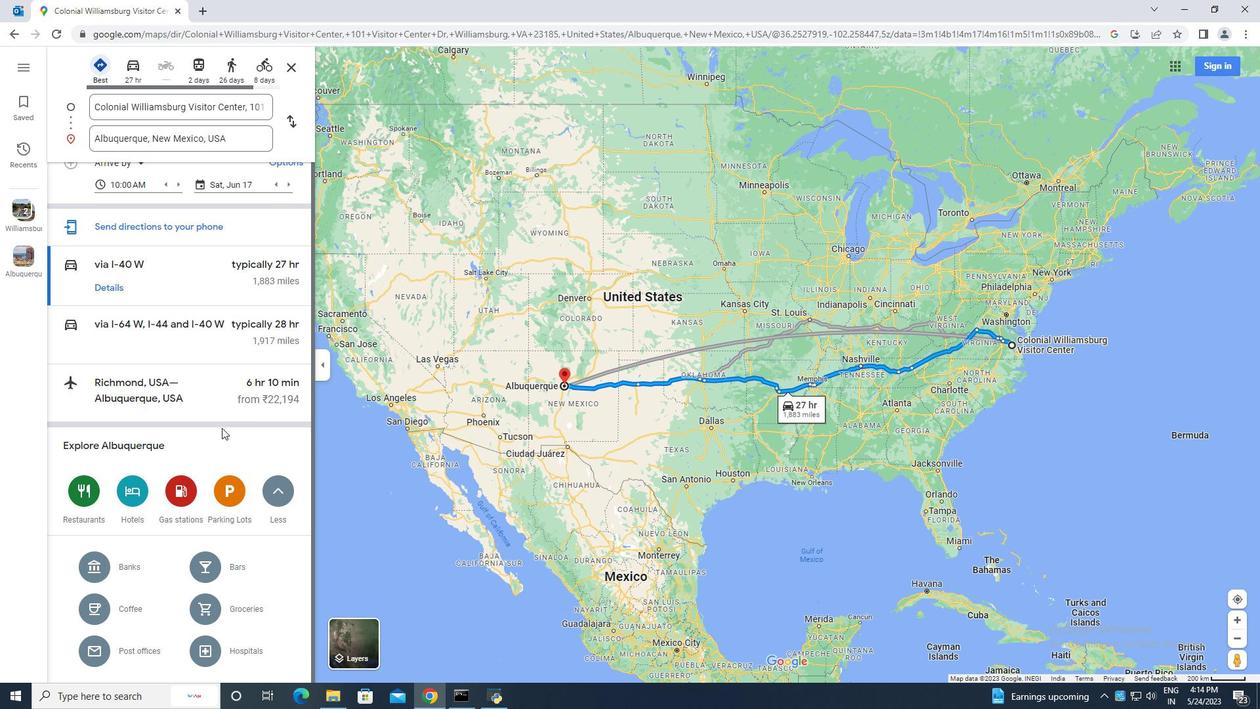 
Action: Mouse scrolled (223, 424) with delta (0, 0)
Screenshot: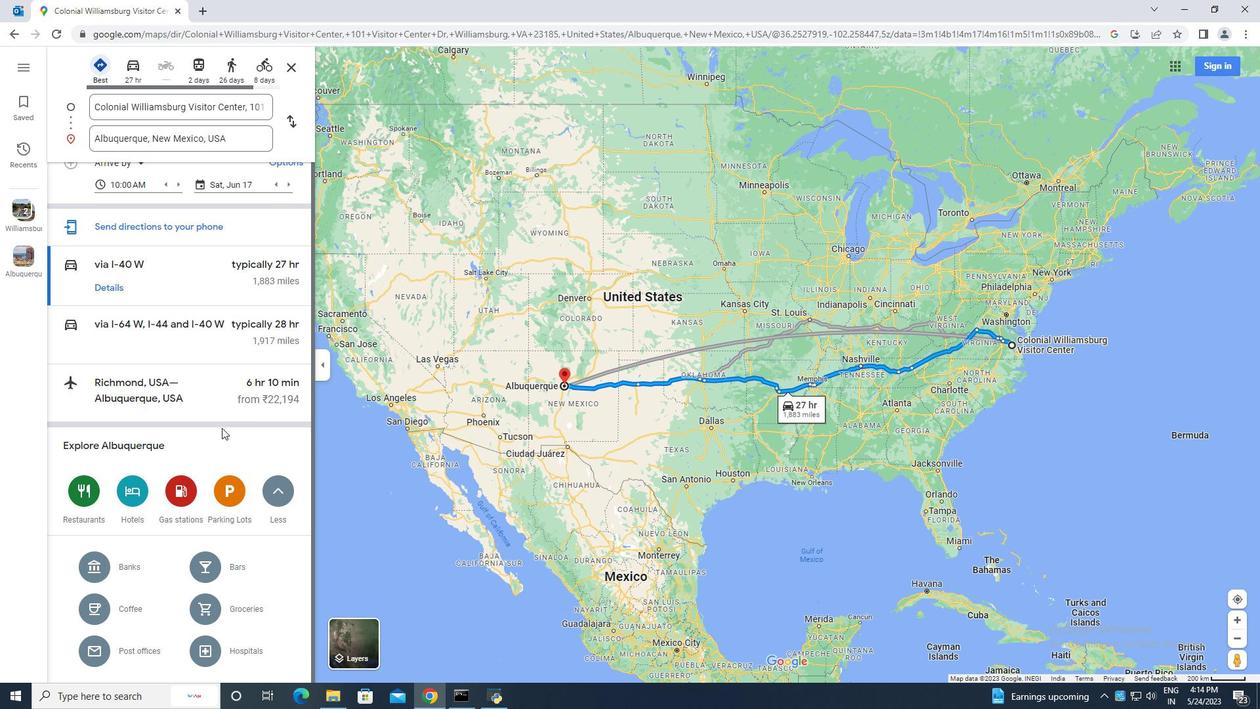 
Action: Mouse moved to (212, 376)
Screenshot: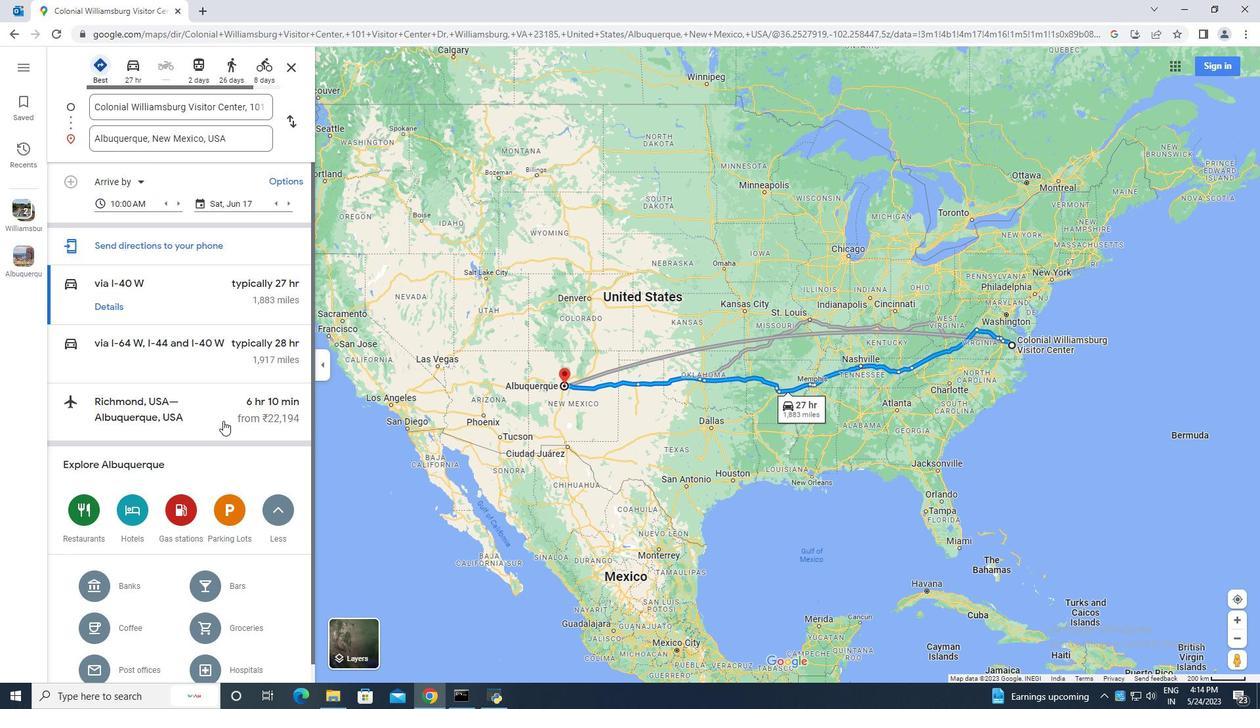 
Action: Mouse scrolled (212, 377) with delta (0, 0)
Screenshot: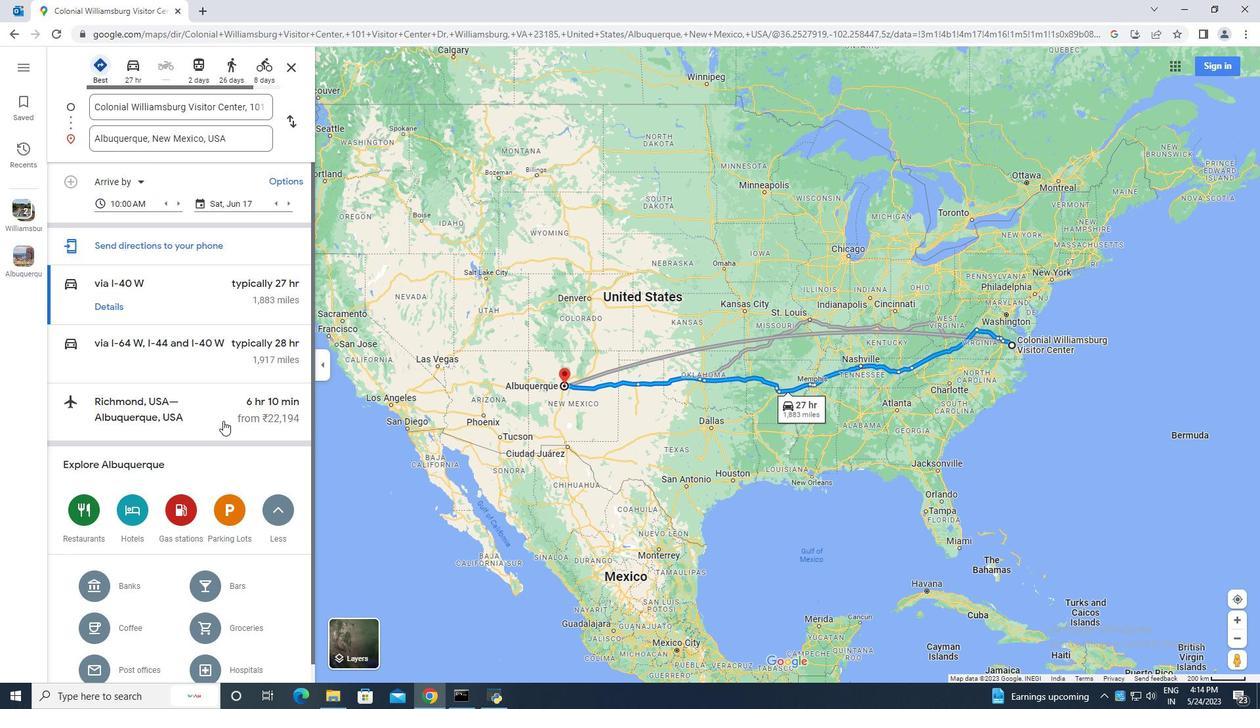 
Action: Mouse moved to (212, 375)
Screenshot: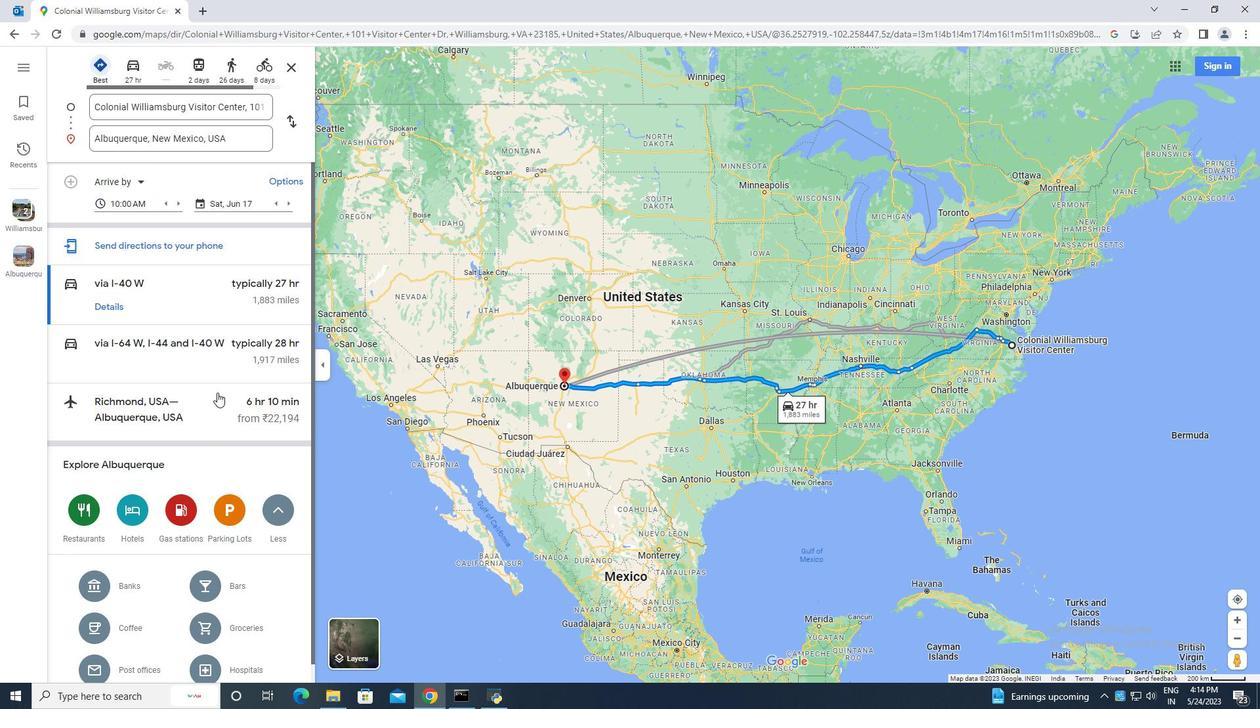 
Action: Mouse scrolled (212, 376) with delta (0, 0)
Screenshot: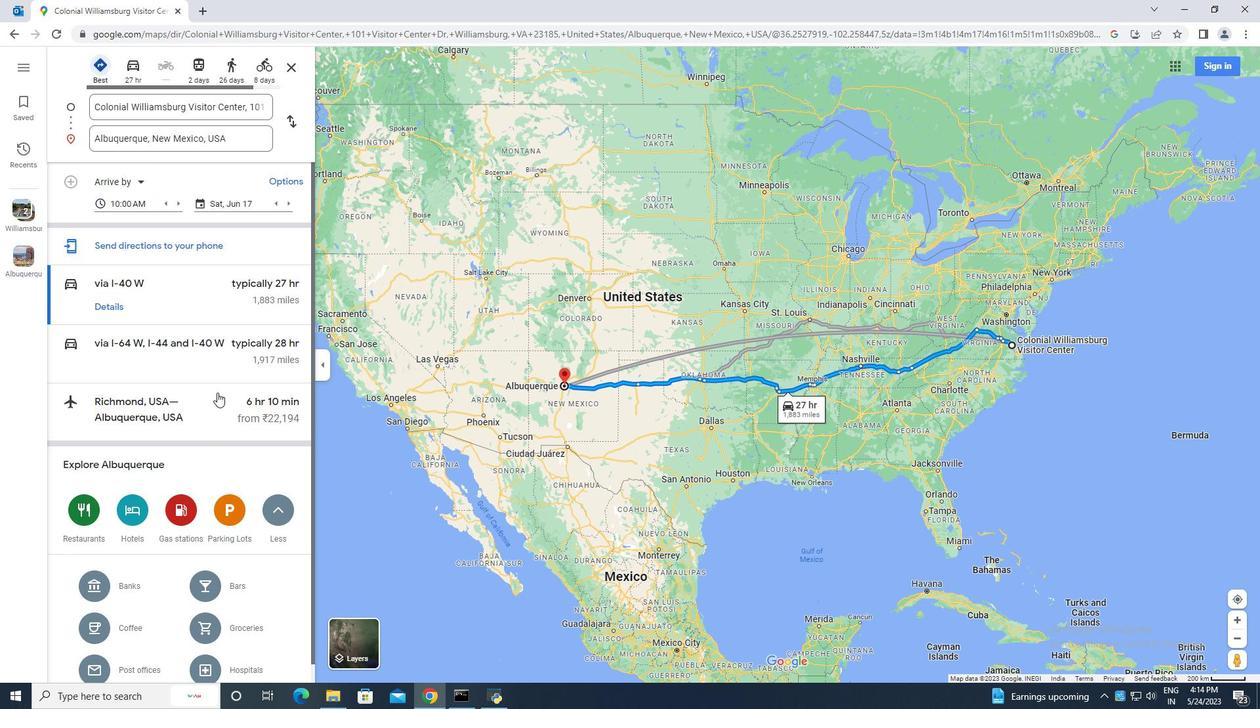 
Action: Mouse scrolled (212, 376) with delta (0, 0)
Screenshot: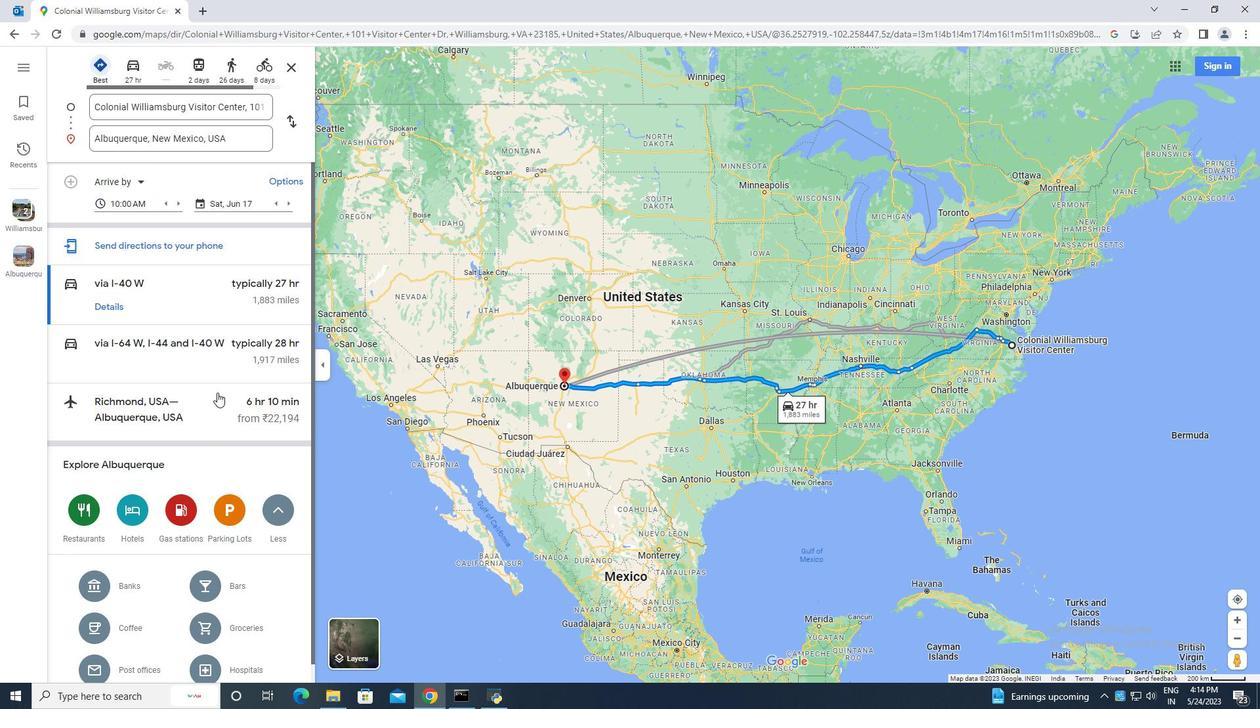 
Action: Mouse moved to (212, 375)
Screenshot: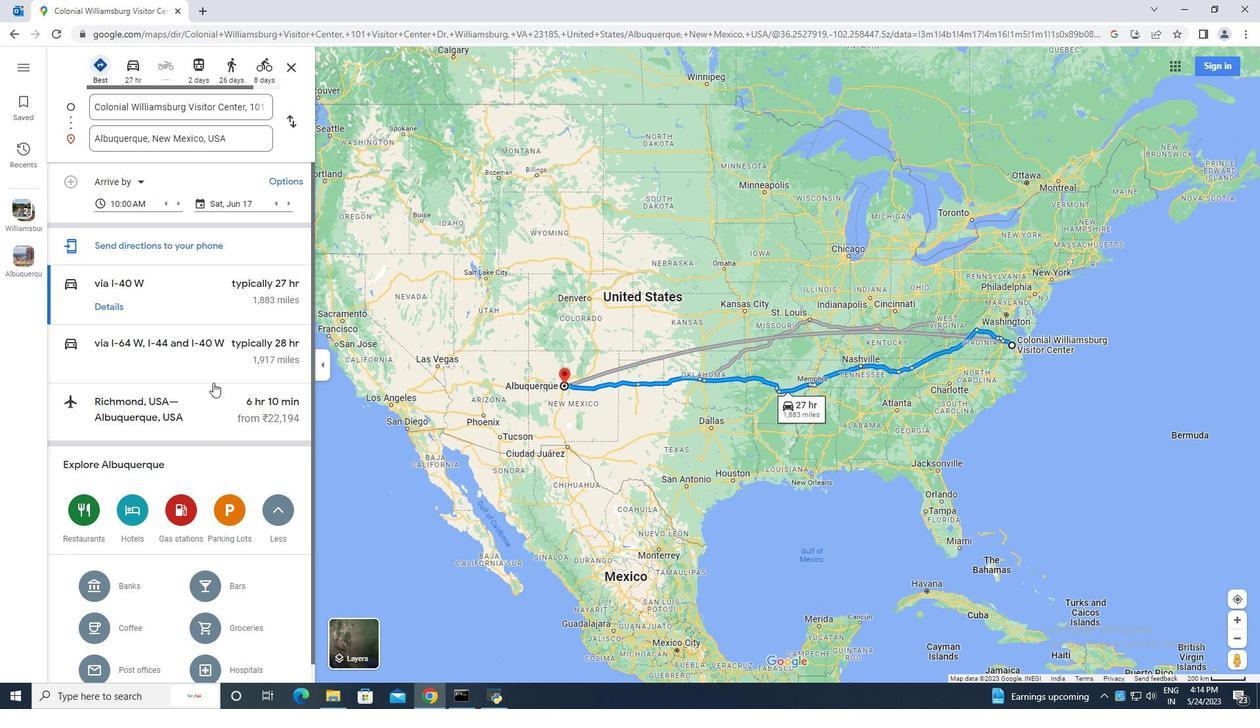 
Action: Mouse scrolled (212, 376) with delta (0, 0)
Screenshot: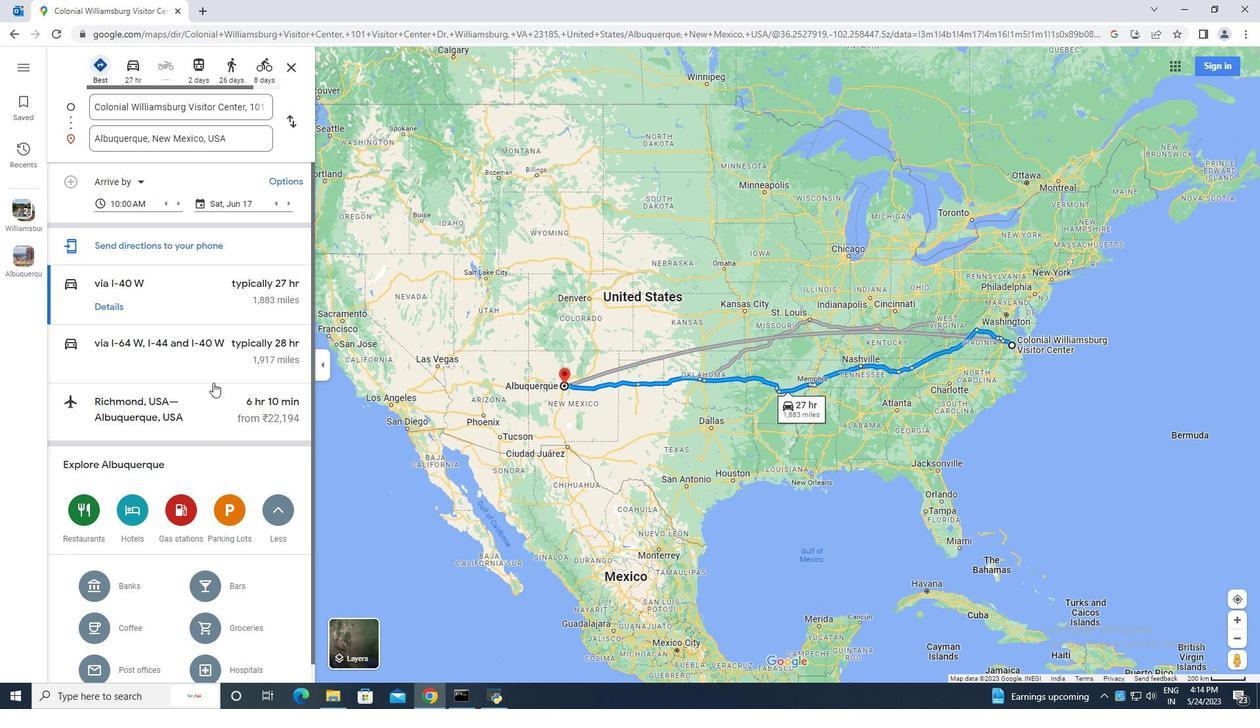 
Action: Mouse moved to (212, 374)
Screenshot: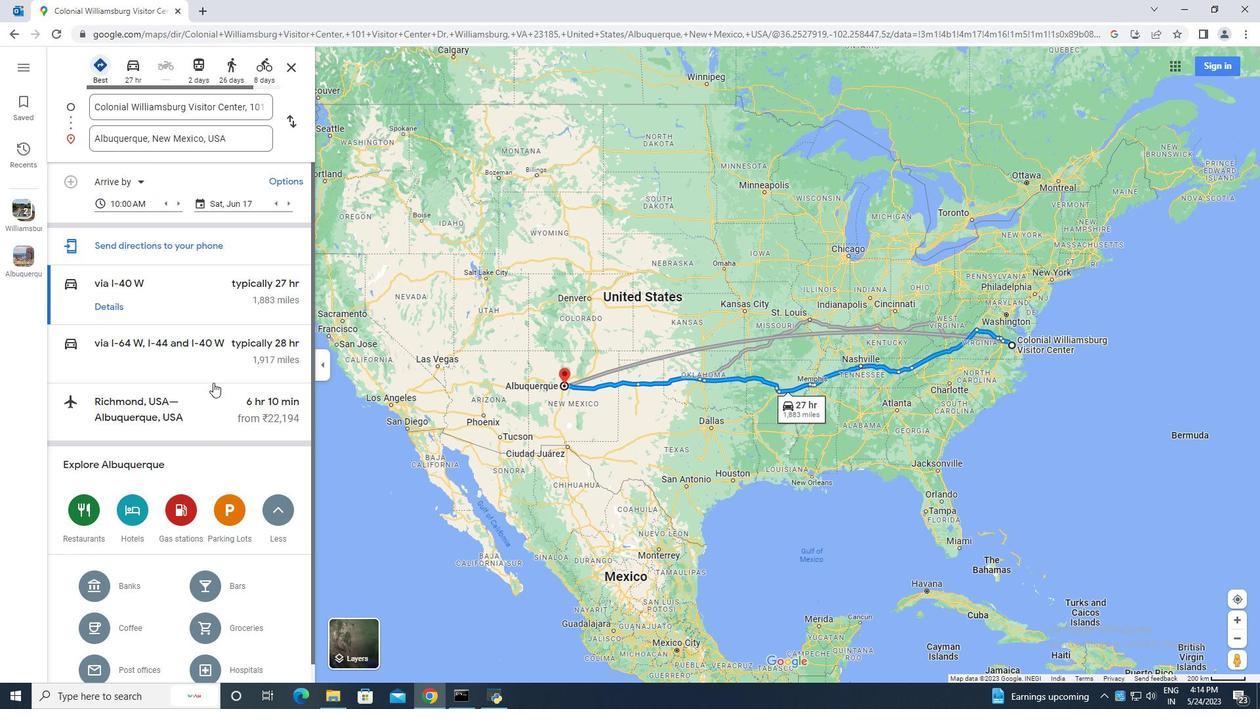 
Action: Mouse scrolled (212, 374) with delta (0, 0)
Screenshot: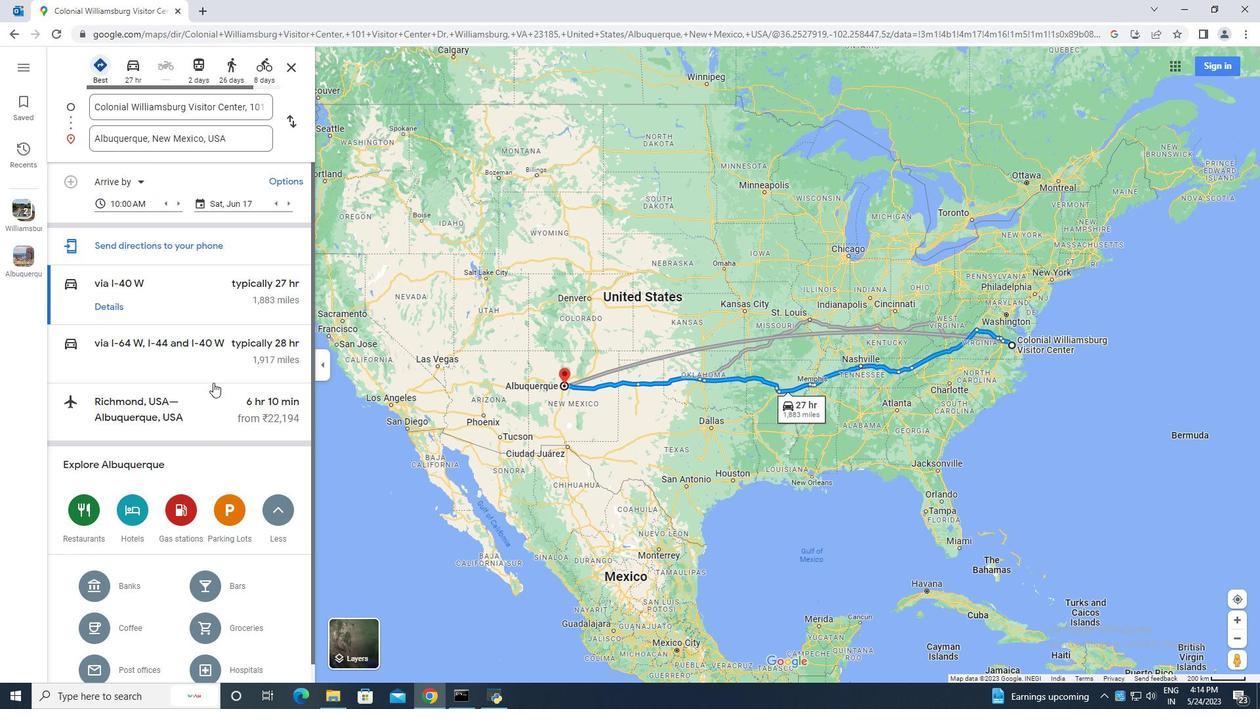 
Action: Mouse moved to (632, 289)
Screenshot: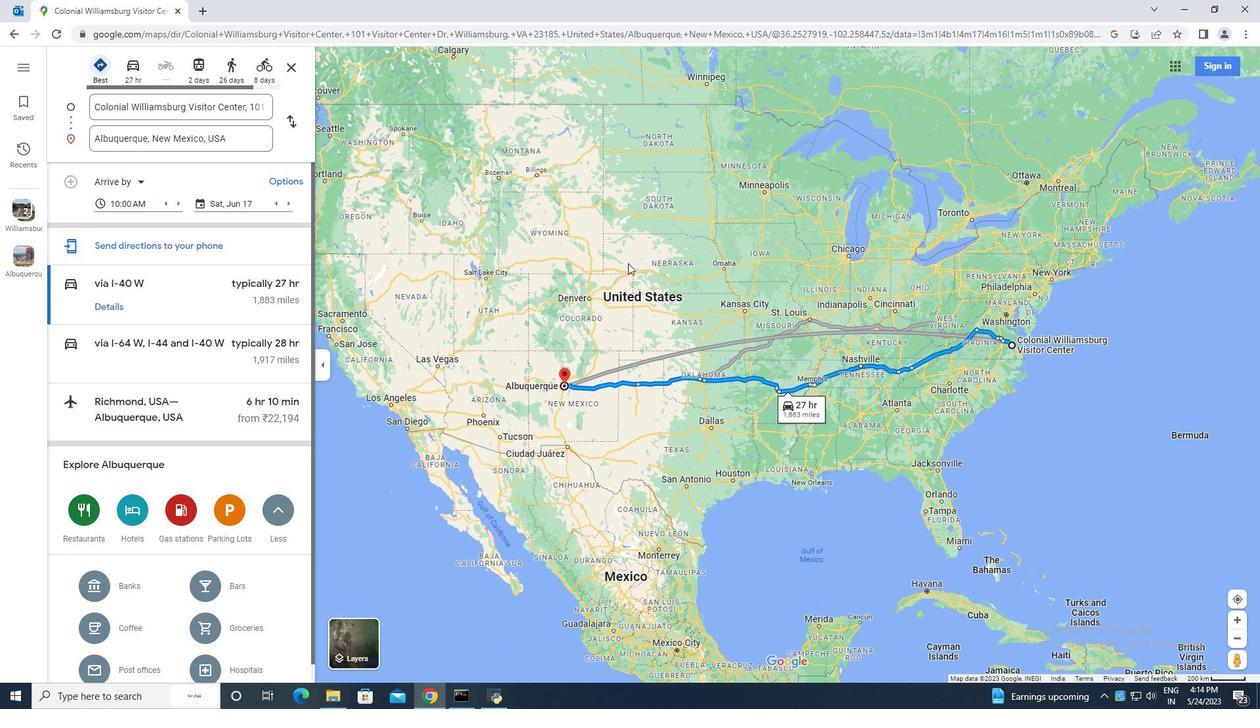 
Action: Mouse scrolled (632, 288) with delta (0, 0)
Screenshot: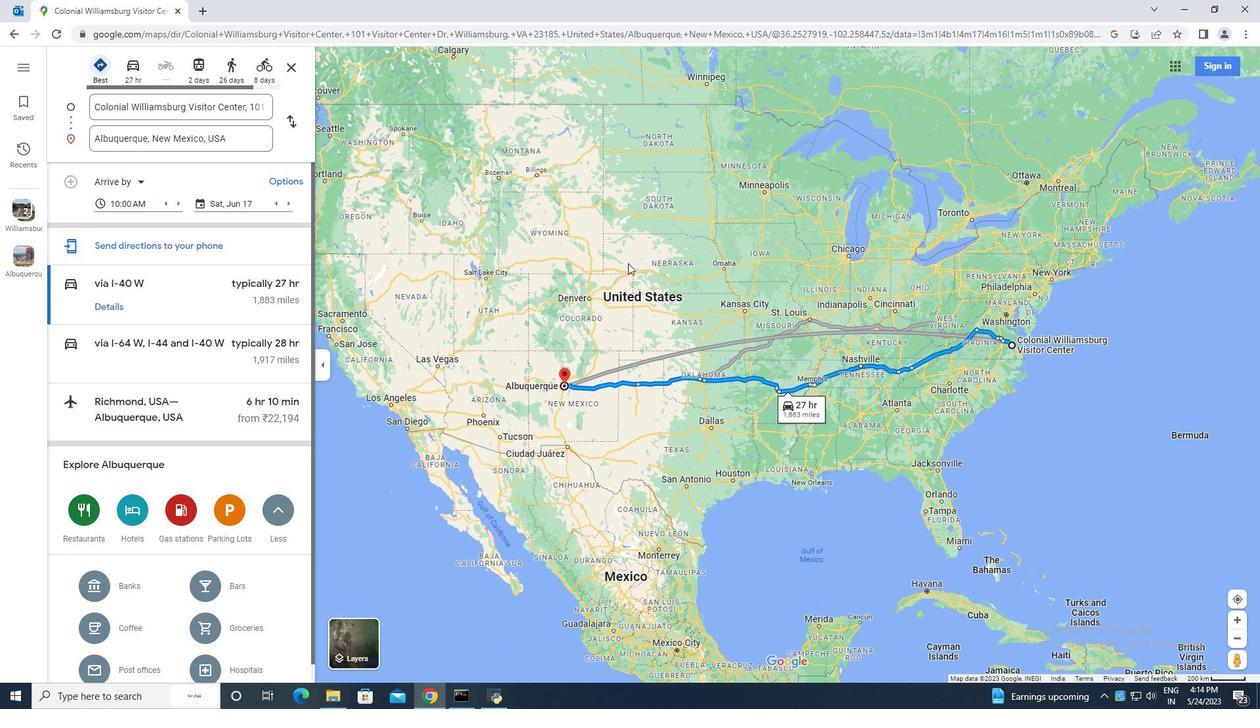 
Action: Mouse moved to (631, 293)
Screenshot: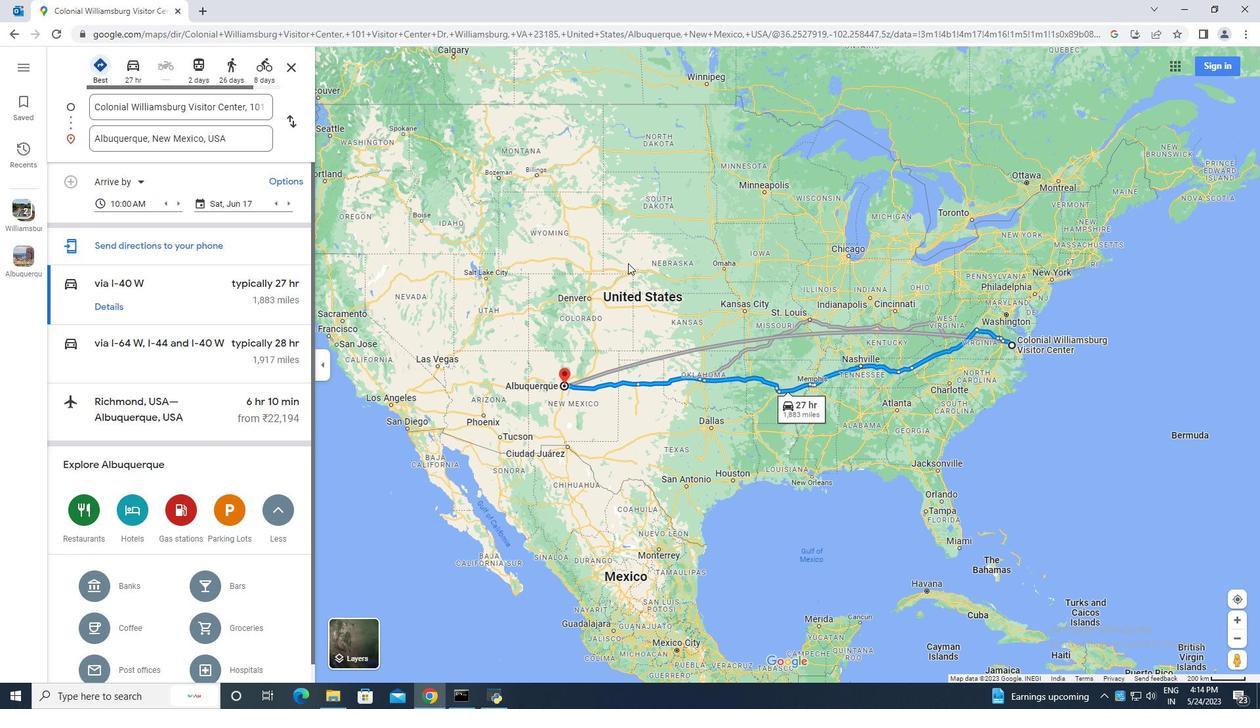 
Action: Mouse scrolled (631, 292) with delta (0, 0)
Screenshot: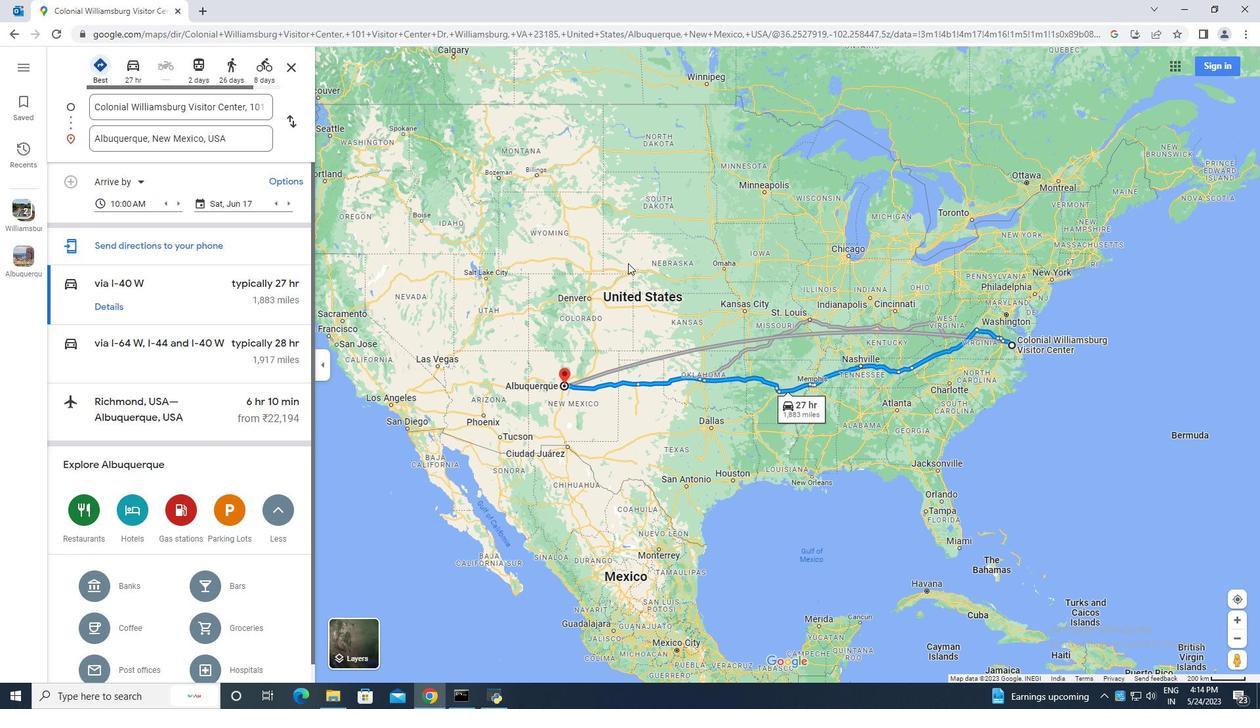 
Action: Mouse moved to (629, 296)
Screenshot: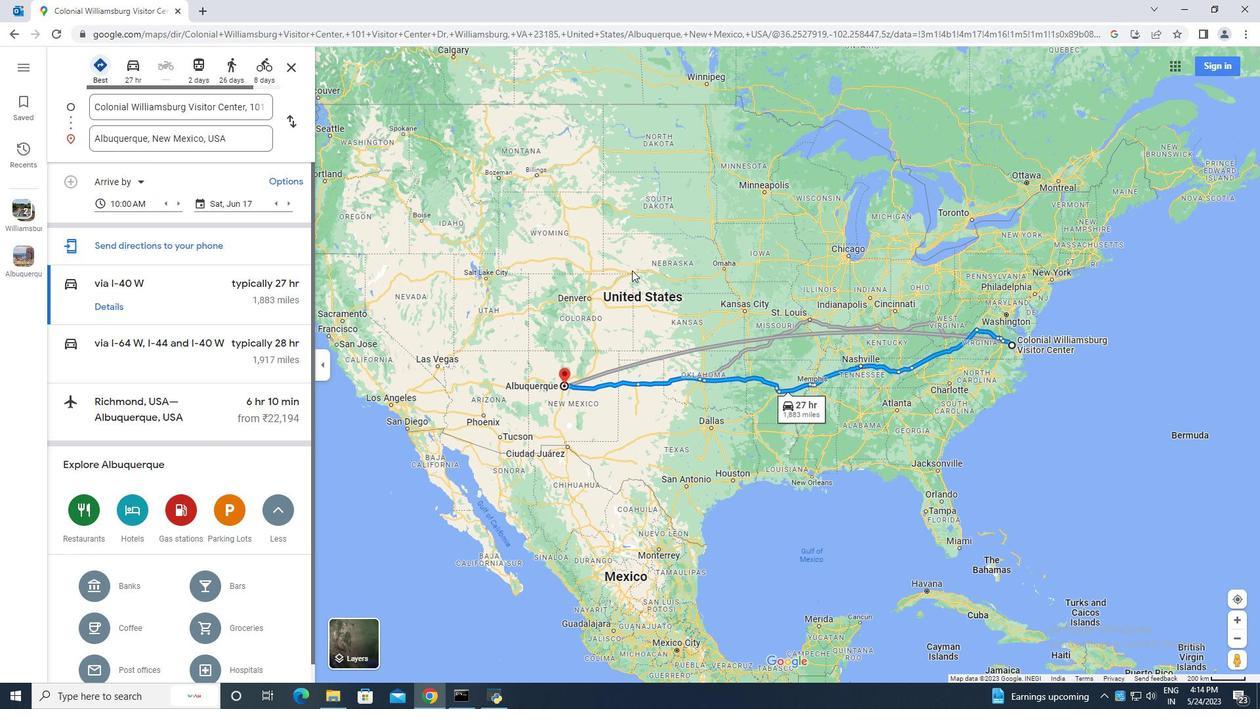 
Action: Mouse scrolled (629, 295) with delta (0, 0)
Screenshot: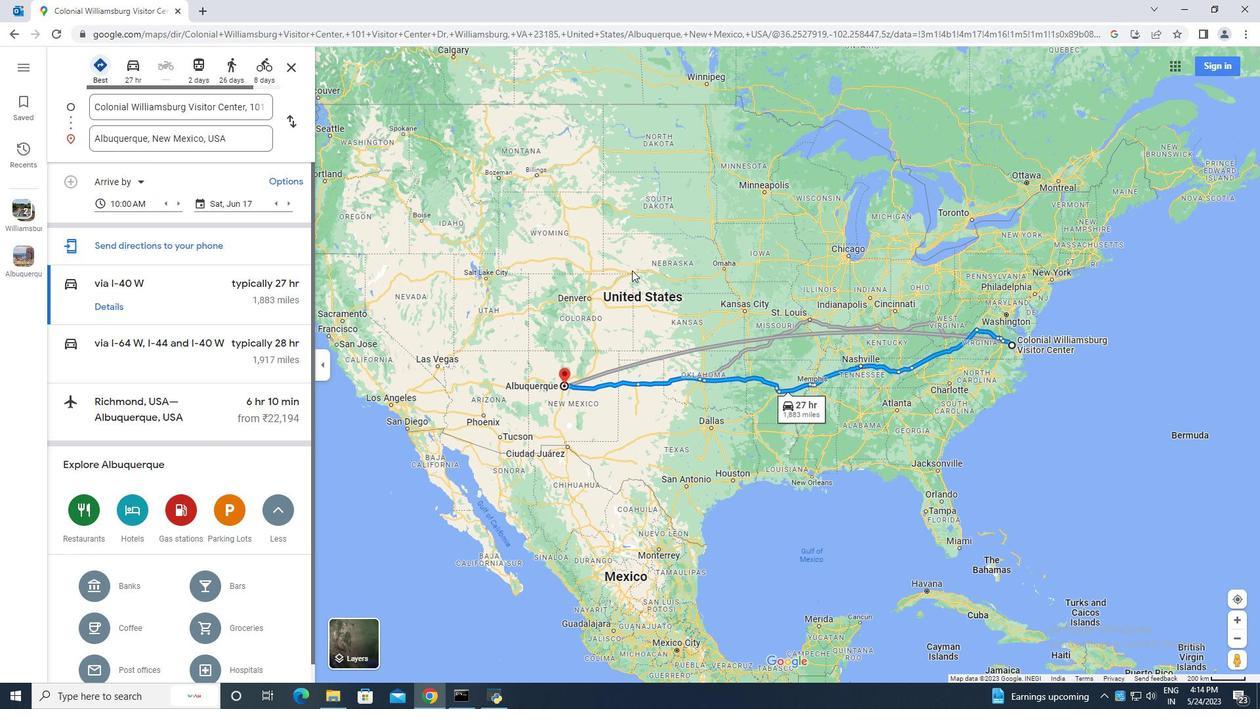
Action: Mouse moved to (627, 296)
Screenshot: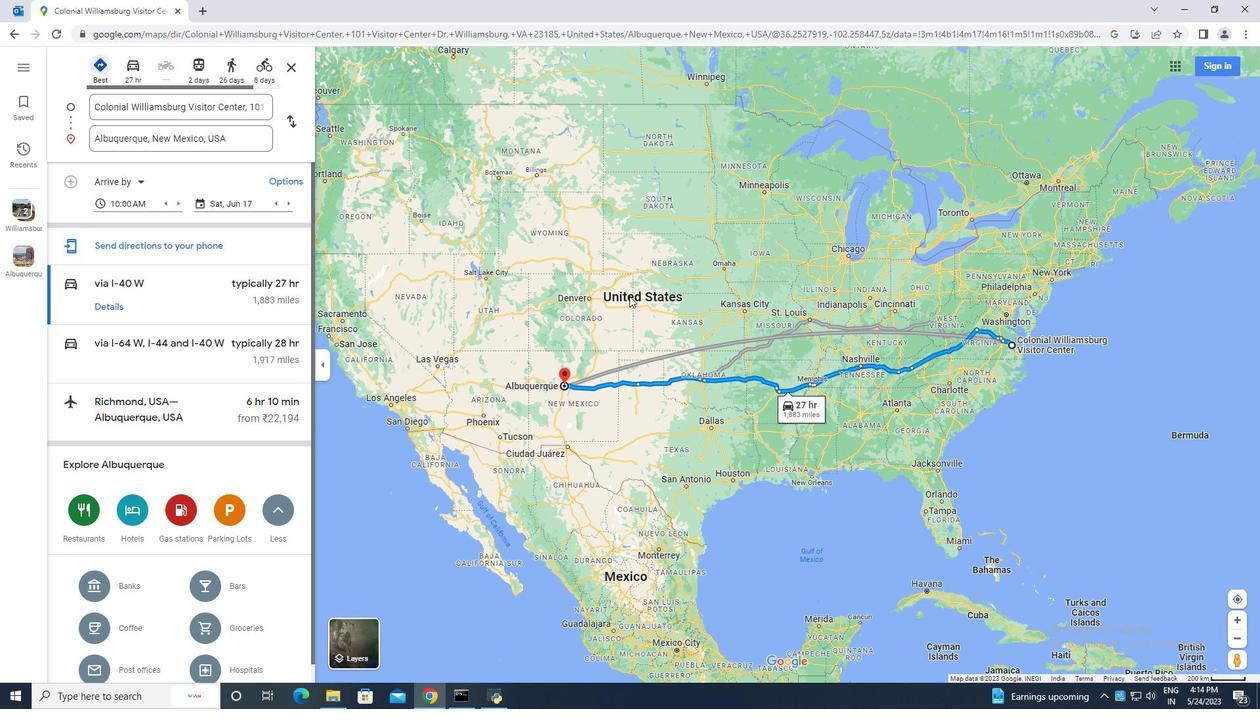 
Action: Mouse scrolled (629, 295) with delta (0, 0)
Screenshot: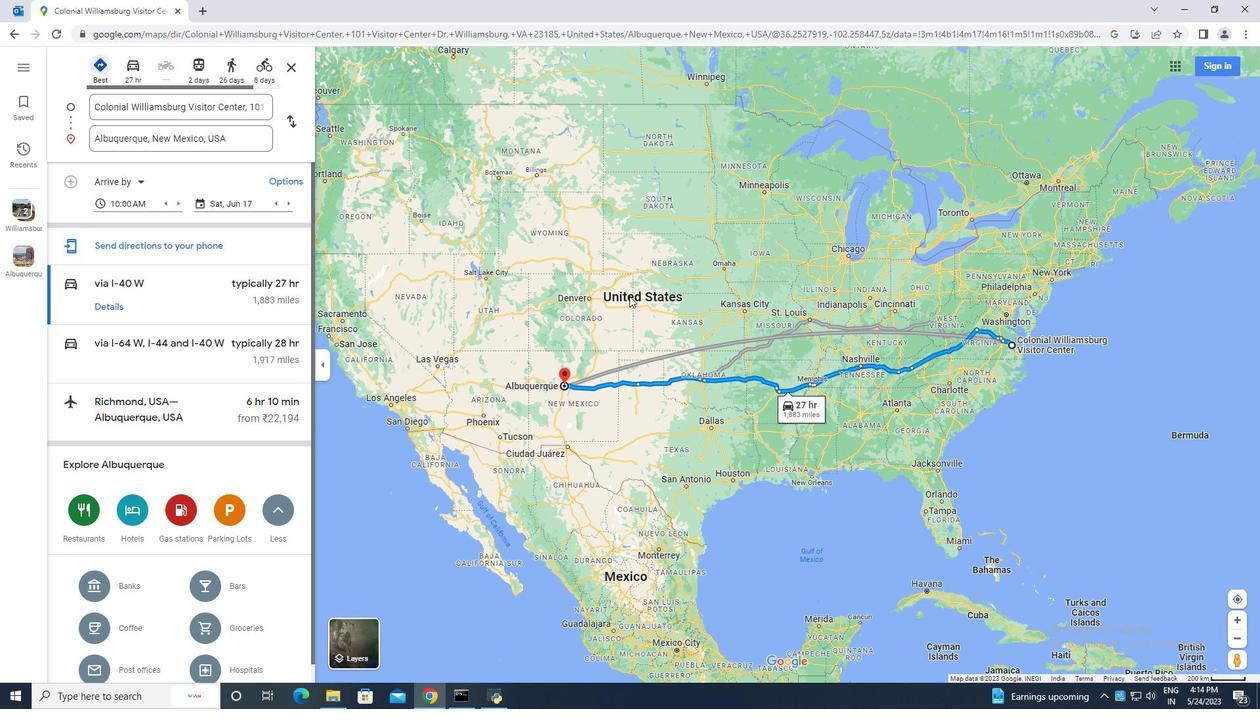 
Action: Mouse moved to (621, 294)
Screenshot: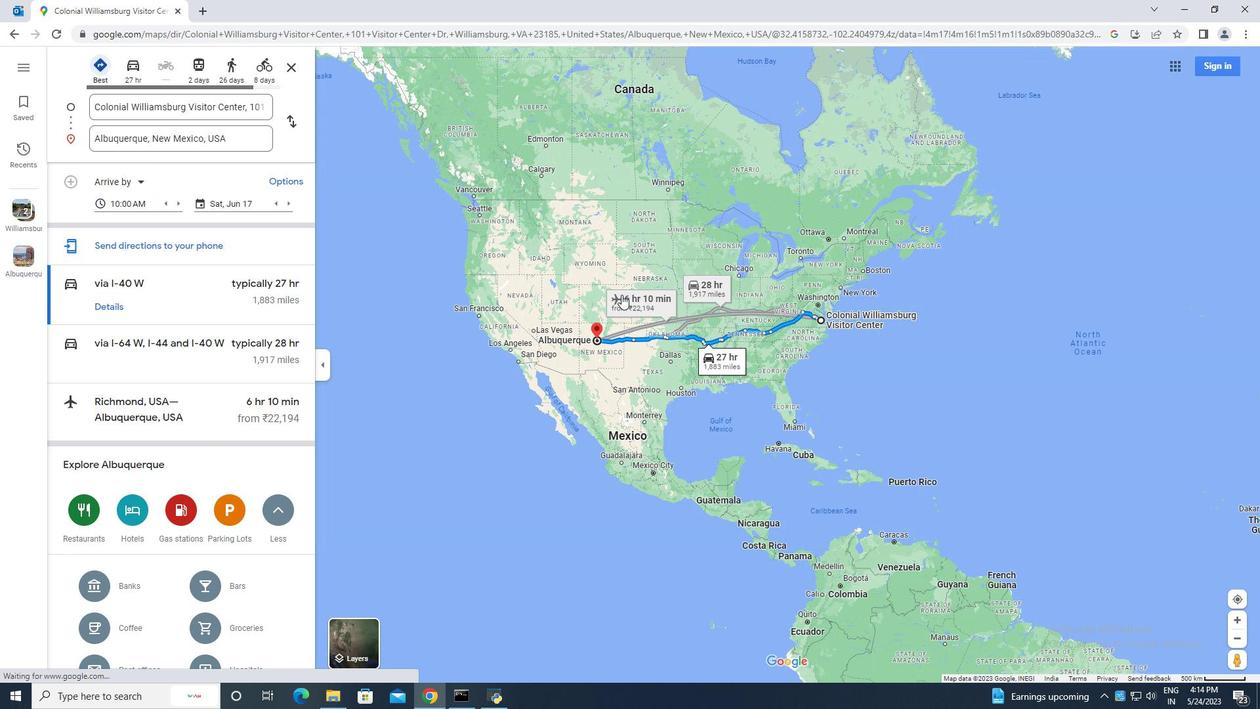 
Action: Mouse scrolled (621, 294) with delta (0, 0)
Screenshot: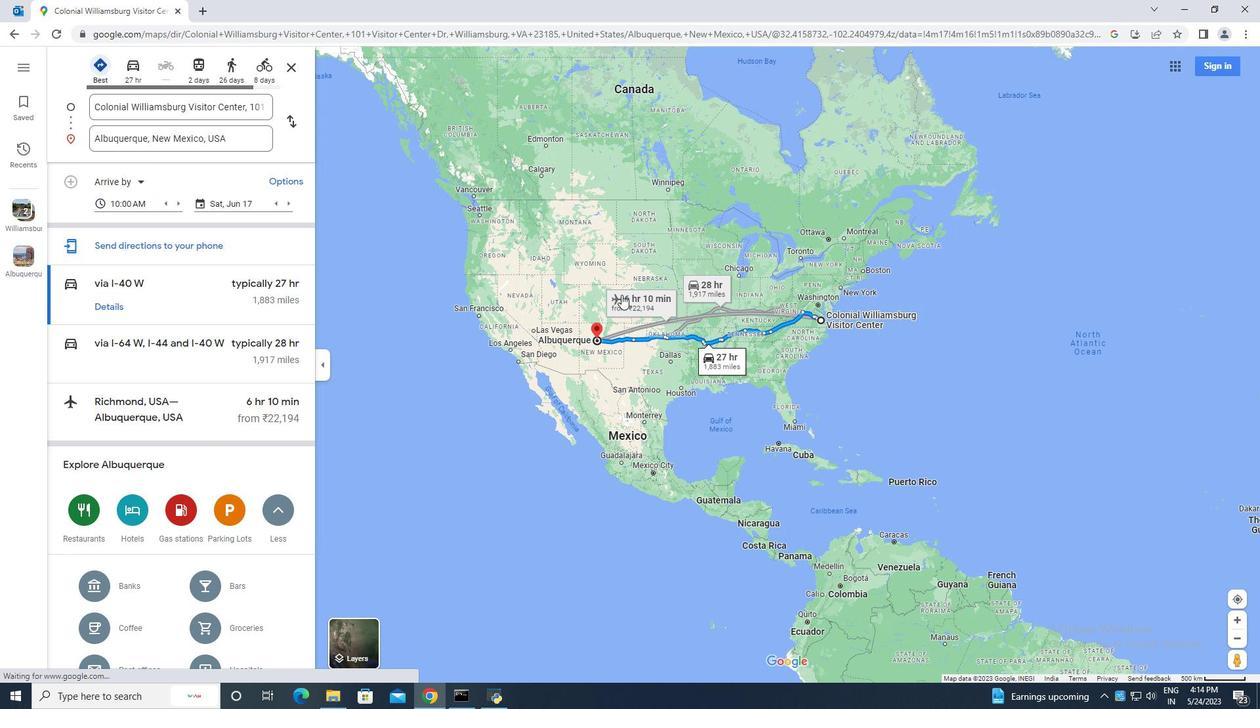 
Action: Mouse scrolled (621, 294) with delta (0, 0)
Screenshot: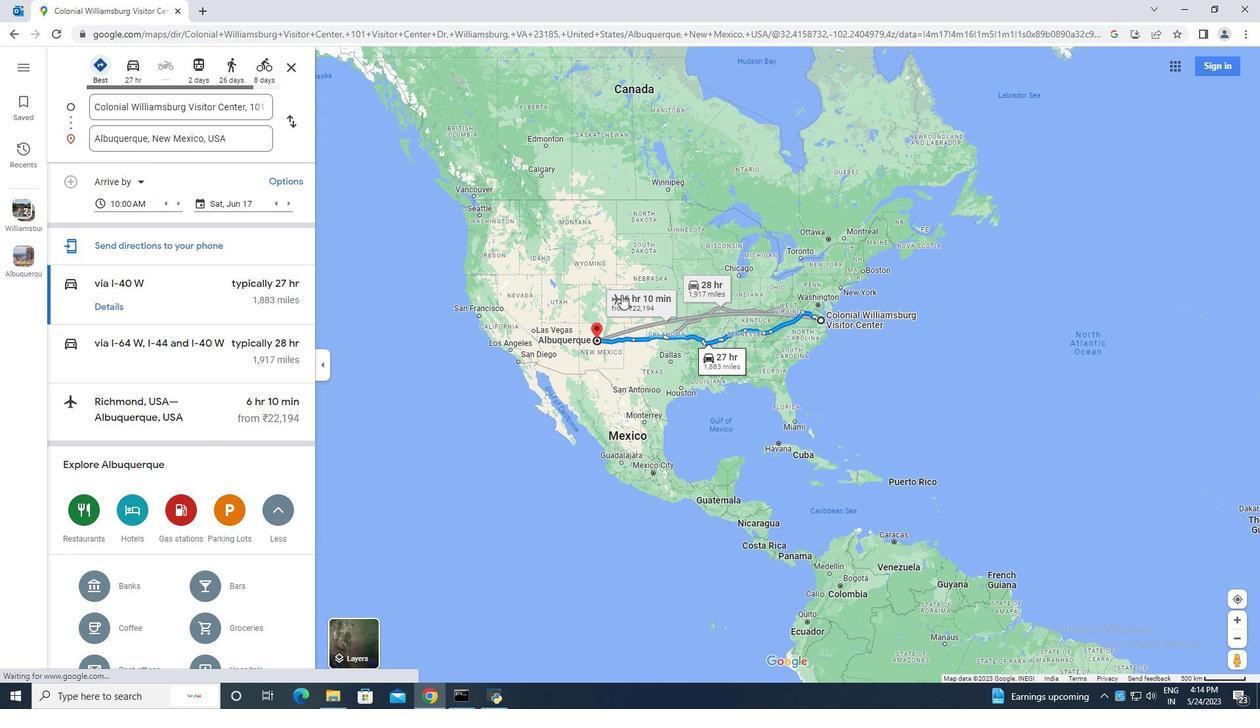 
Action: Mouse moved to (617, 302)
Screenshot: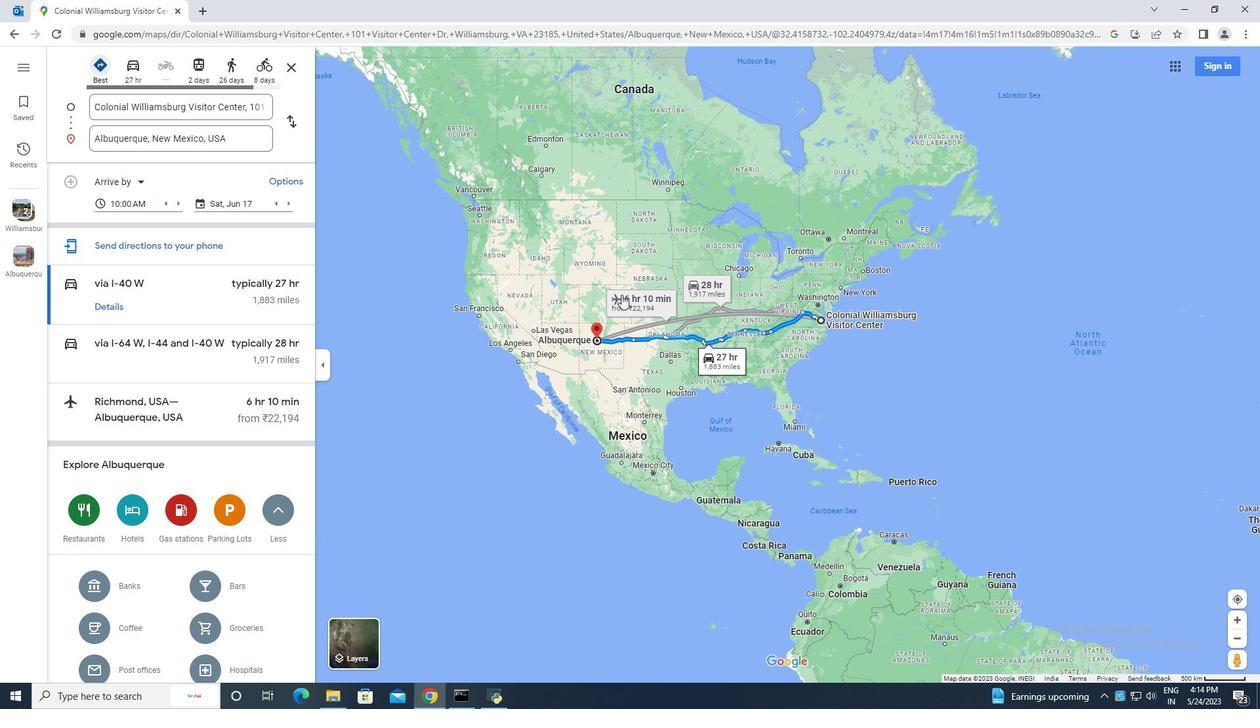 
Action: Mouse scrolled (617, 302) with delta (0, 0)
Screenshot: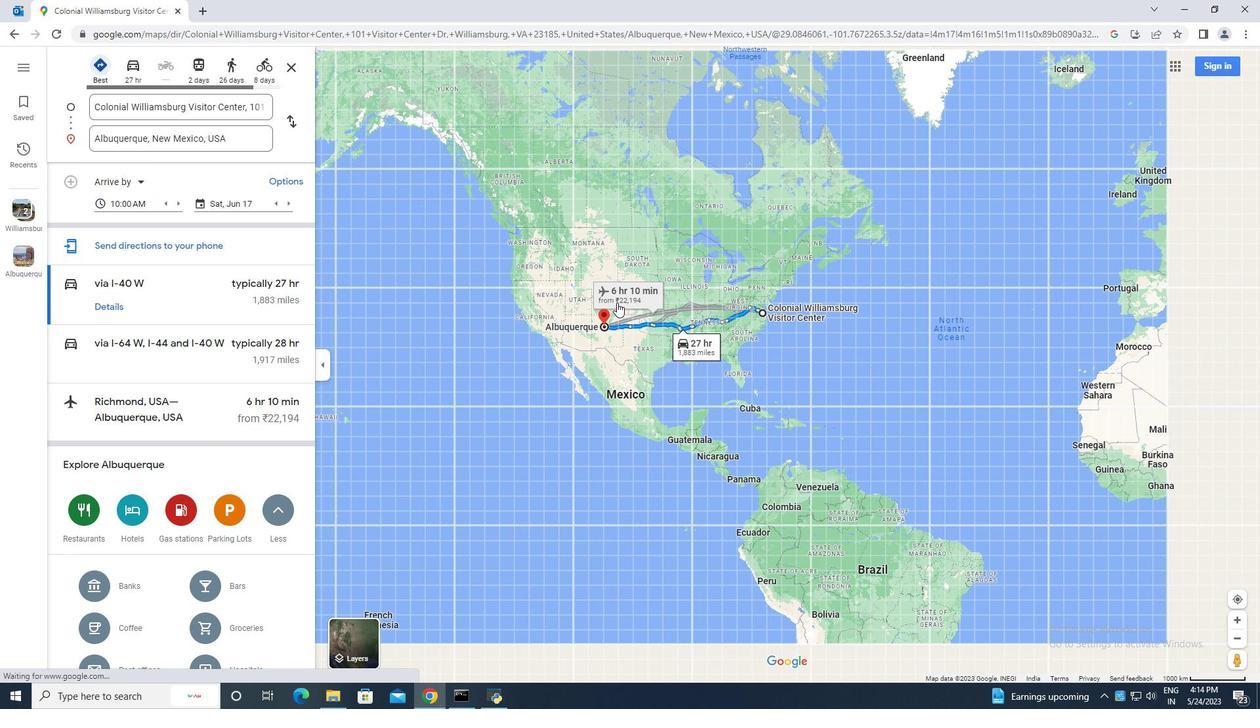 
Action: Mouse scrolled (617, 302) with delta (0, 0)
Screenshot: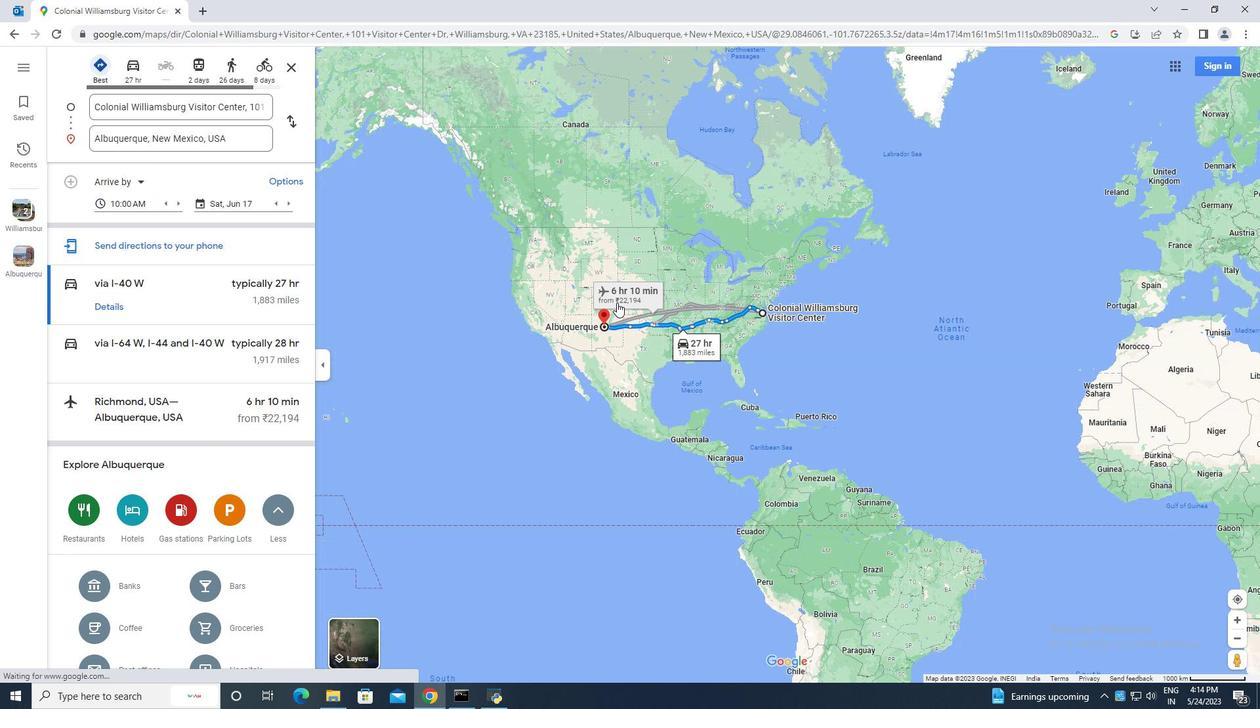 
Action: Mouse scrolled (617, 302) with delta (0, 0)
Screenshot: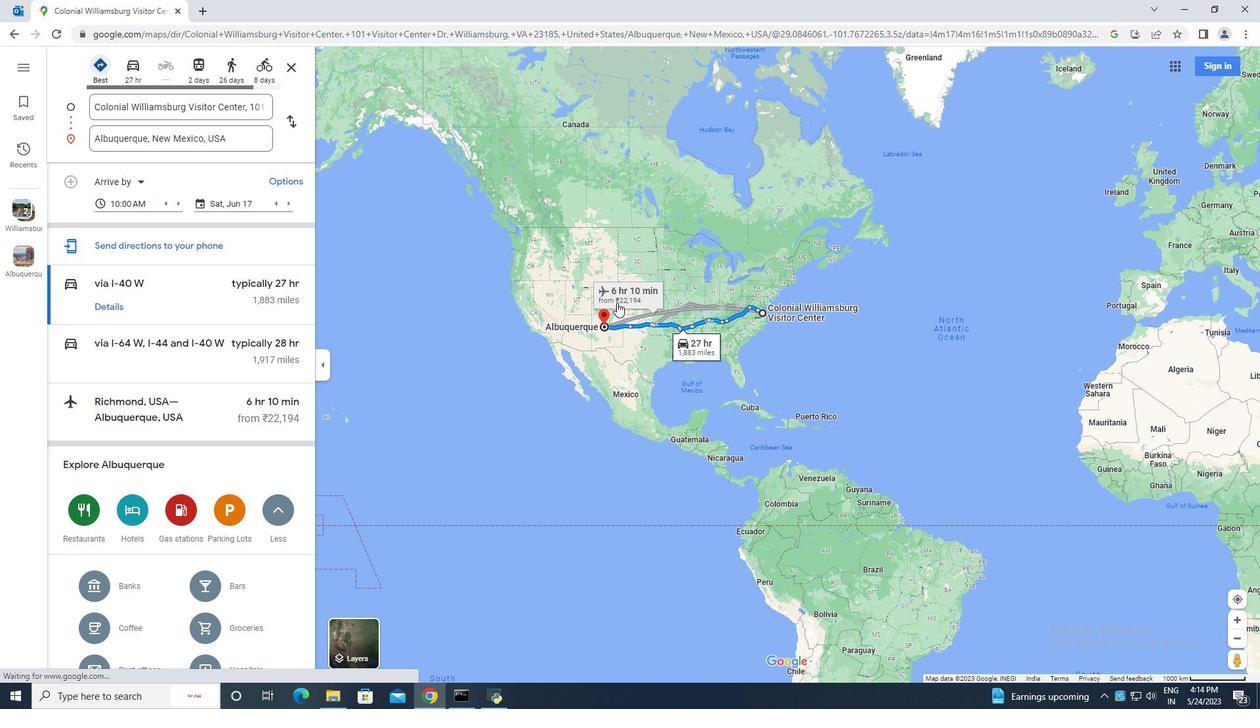 
Action: Mouse scrolled (617, 303) with delta (0, 0)
Screenshot: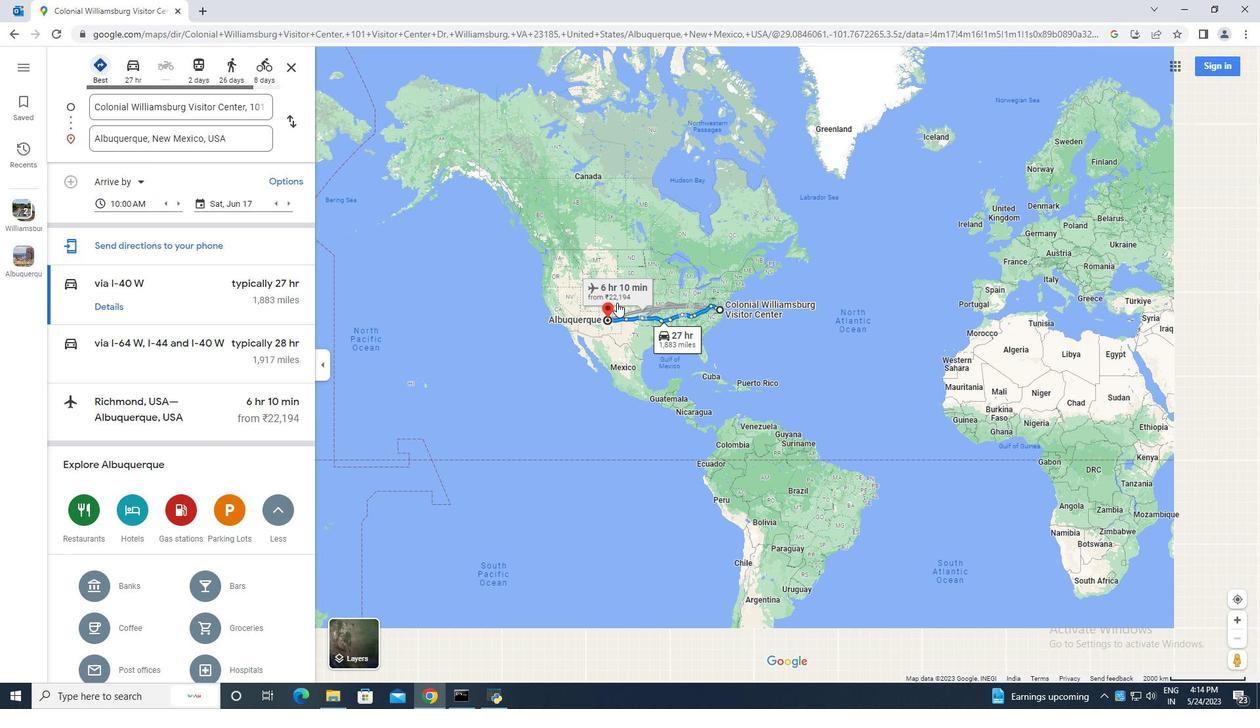 
Action: Mouse scrolled (617, 303) with delta (0, 0)
Screenshot: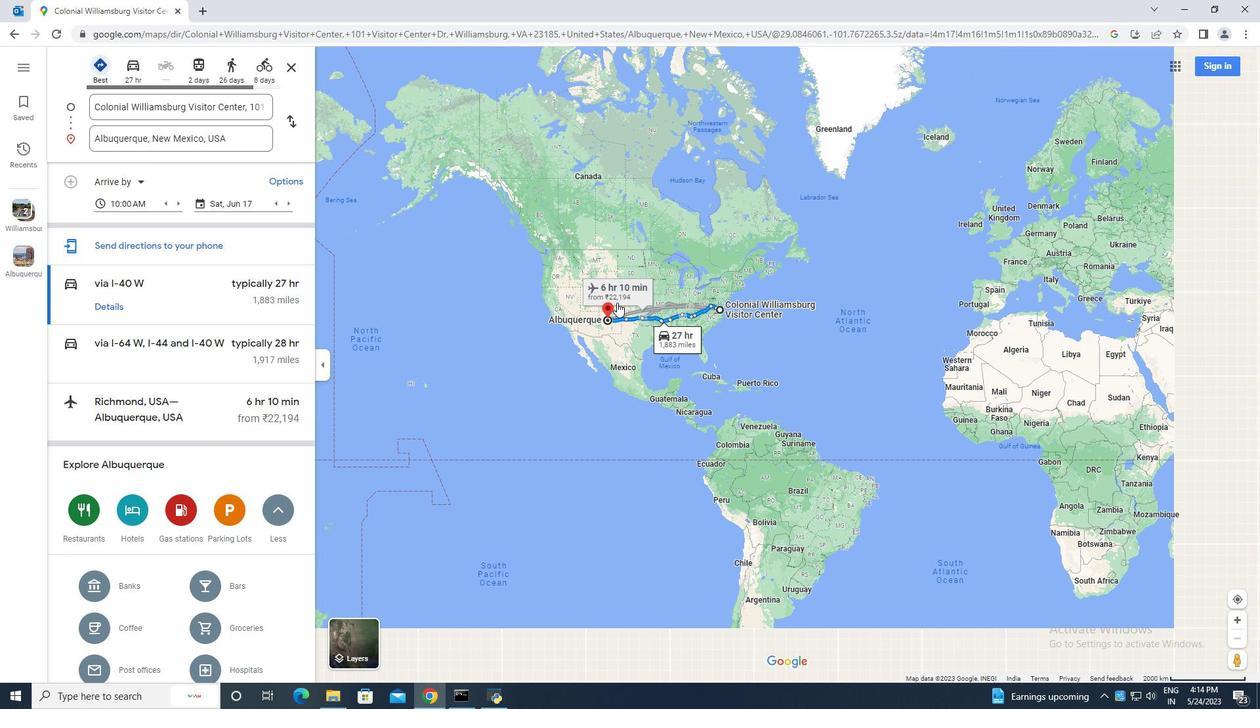 
Action: Mouse scrolled (617, 303) with delta (0, 0)
Screenshot: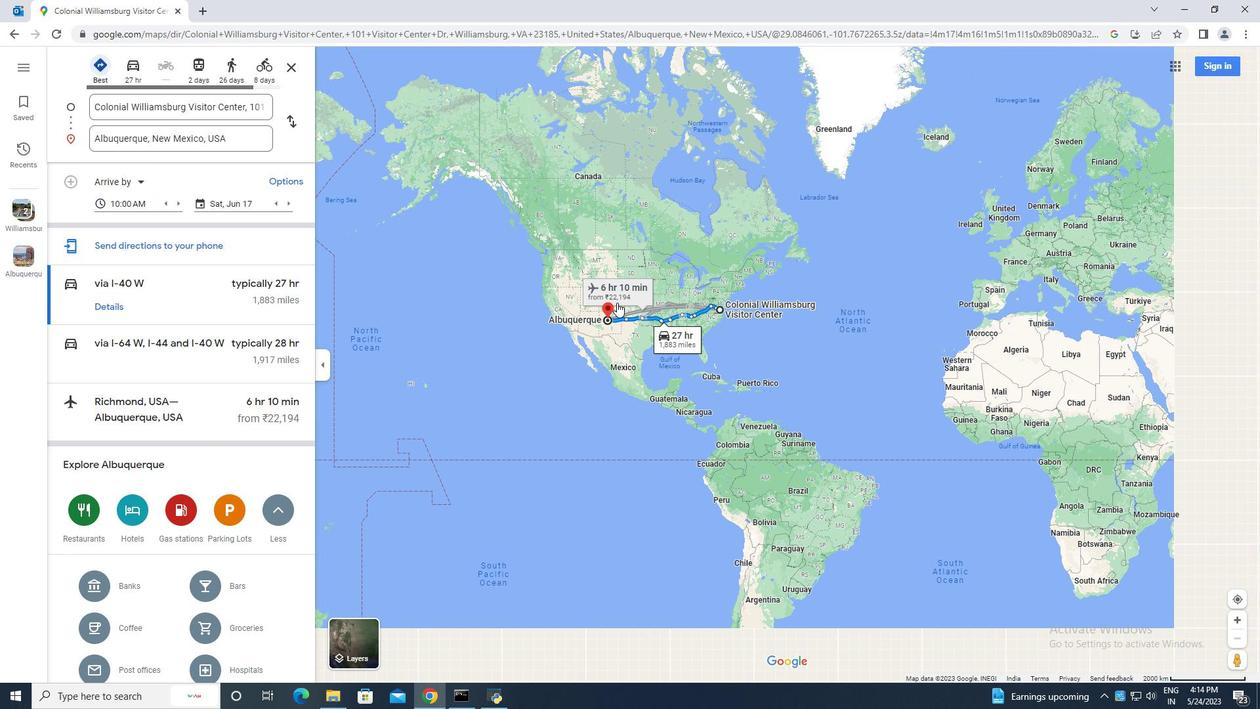 
Action: Mouse scrolled (617, 303) with delta (0, 0)
Screenshot: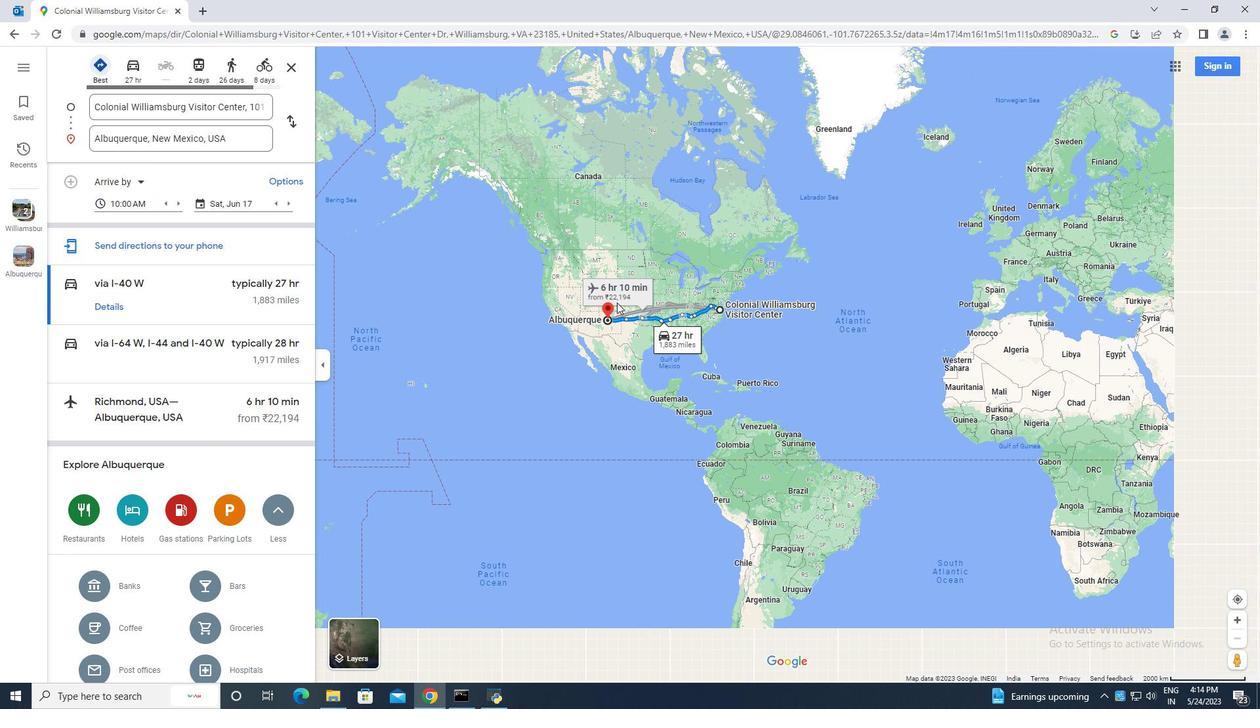 
Action: Mouse moved to (575, 308)
Screenshot: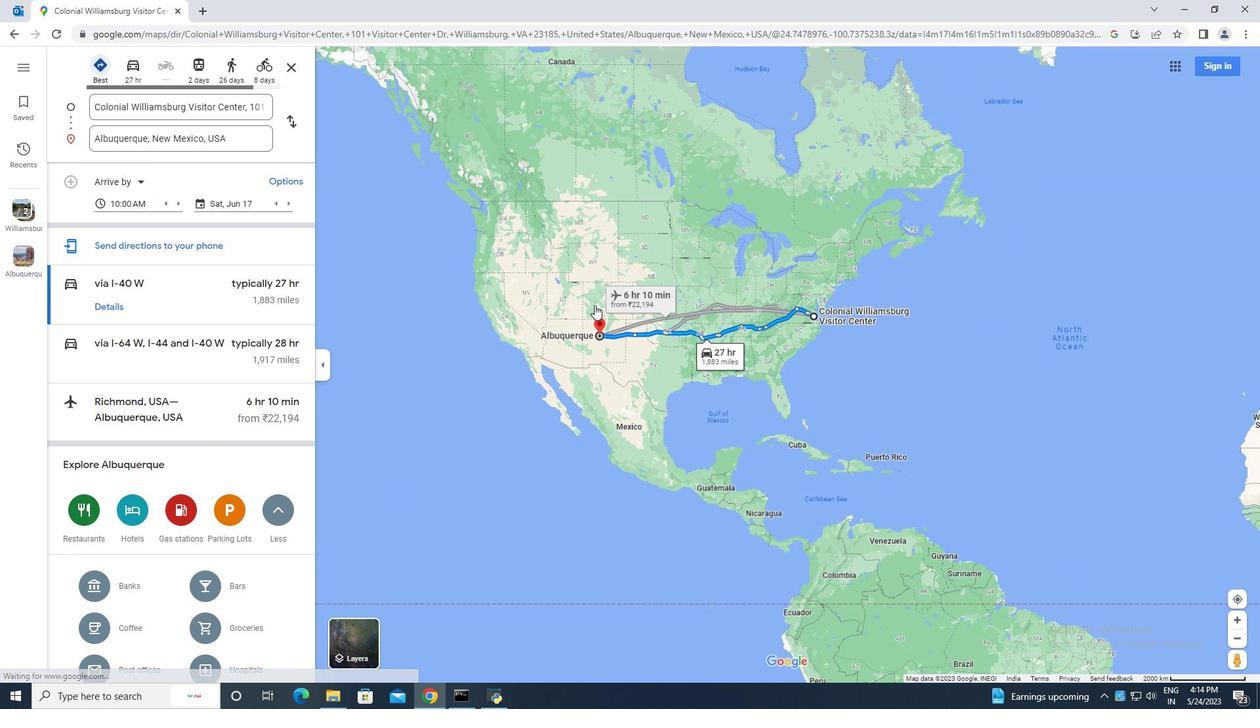 
Action: Mouse scrolled (575, 309) with delta (0, 0)
Screenshot: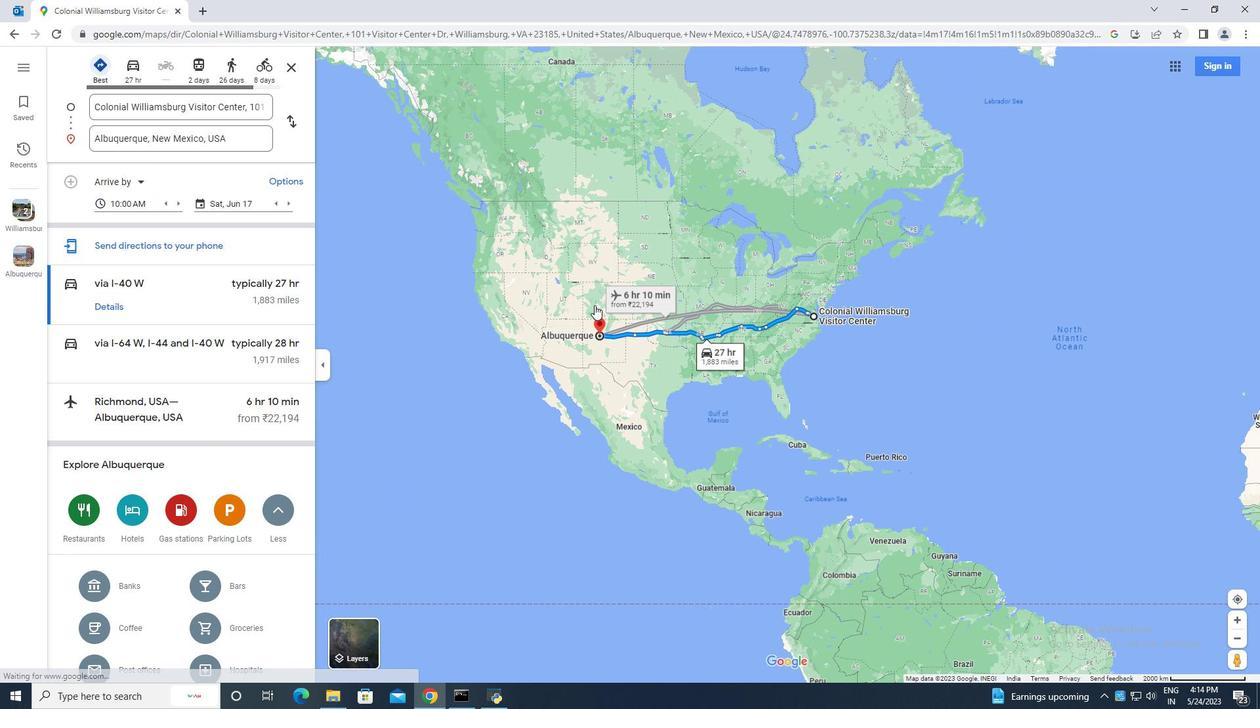 
Action: Mouse scrolled (575, 309) with delta (0, 0)
Screenshot: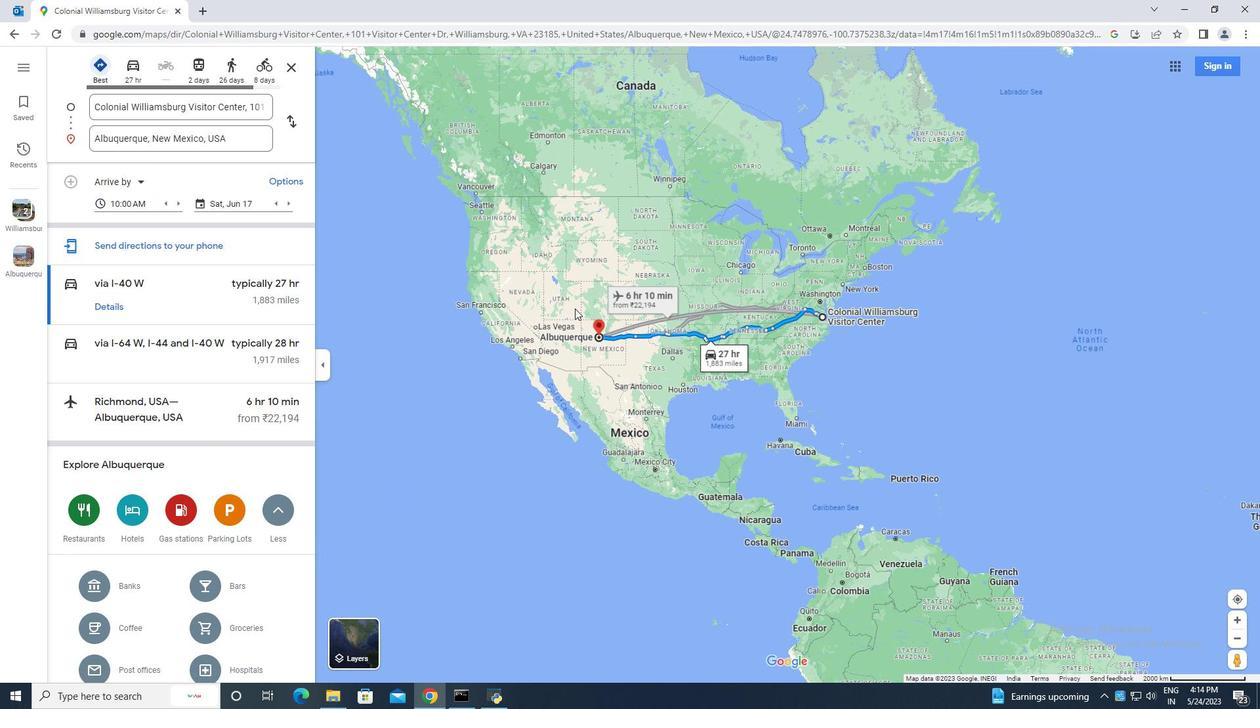 
Action: Mouse scrolled (575, 309) with delta (0, 0)
Screenshot: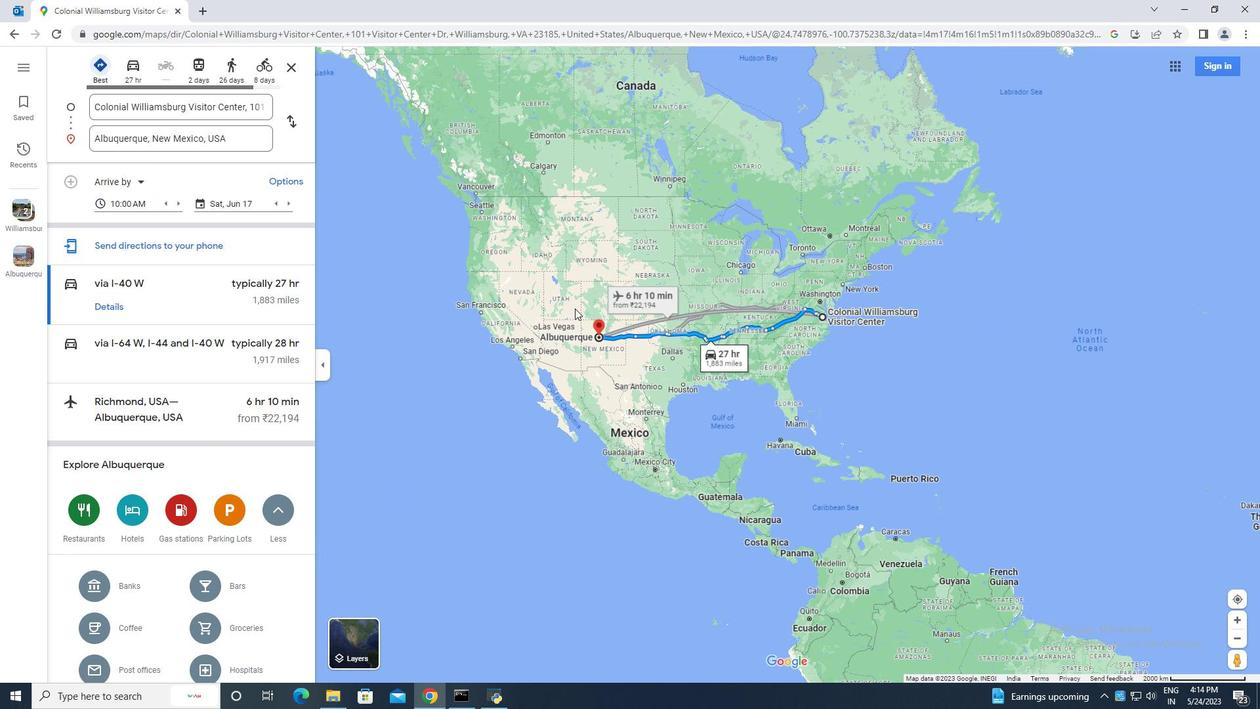 
Action: Mouse scrolled (575, 309) with delta (0, 0)
Screenshot: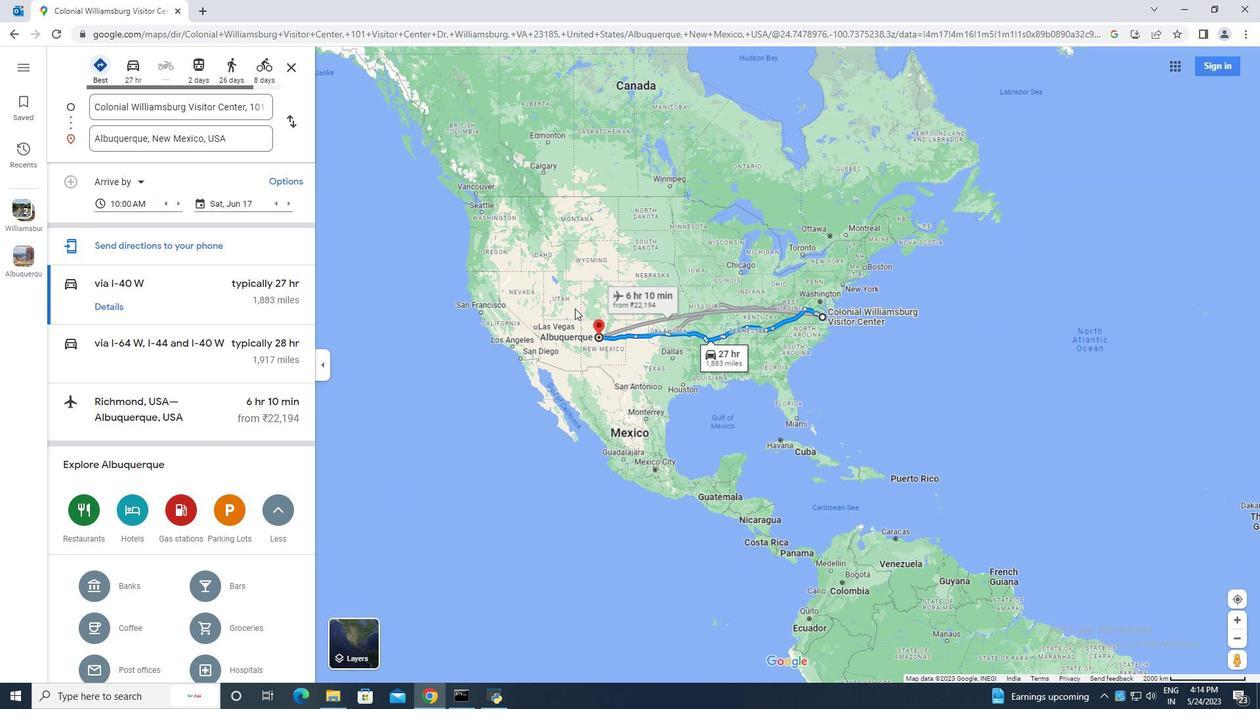 
Action: Mouse moved to (637, 366)
Screenshot: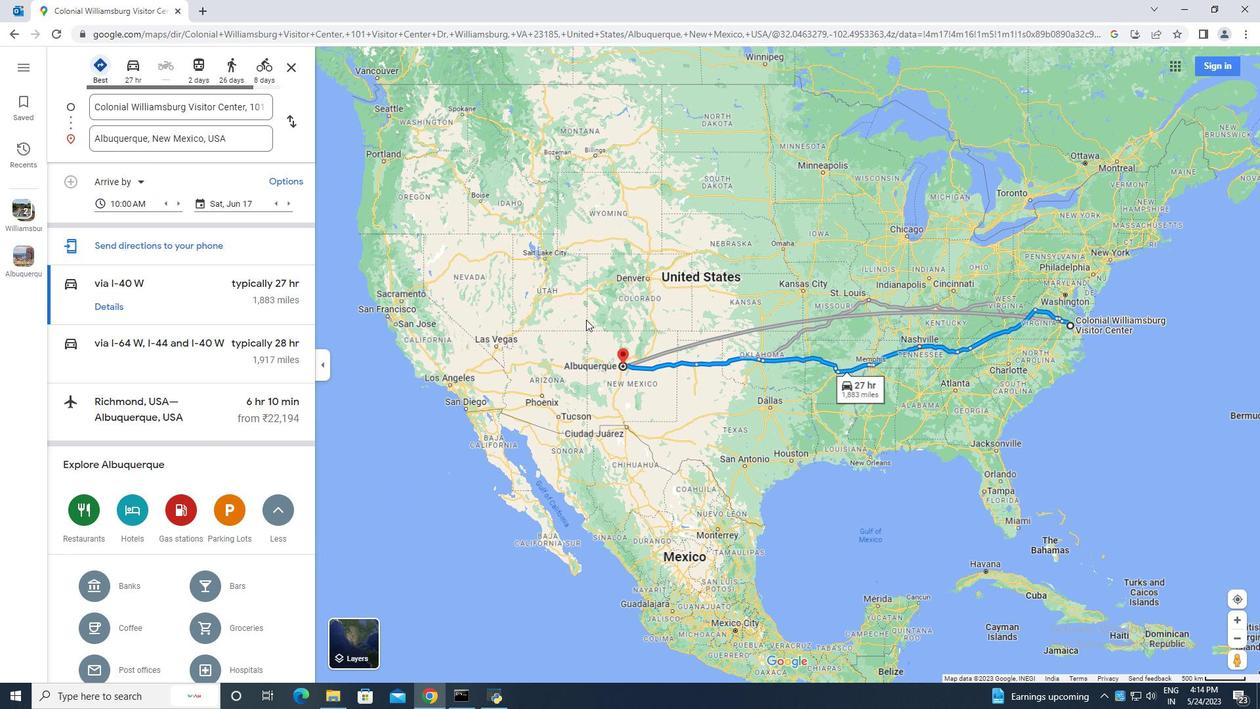 
Action: Mouse scrolled (637, 367) with delta (0, 0)
Screenshot: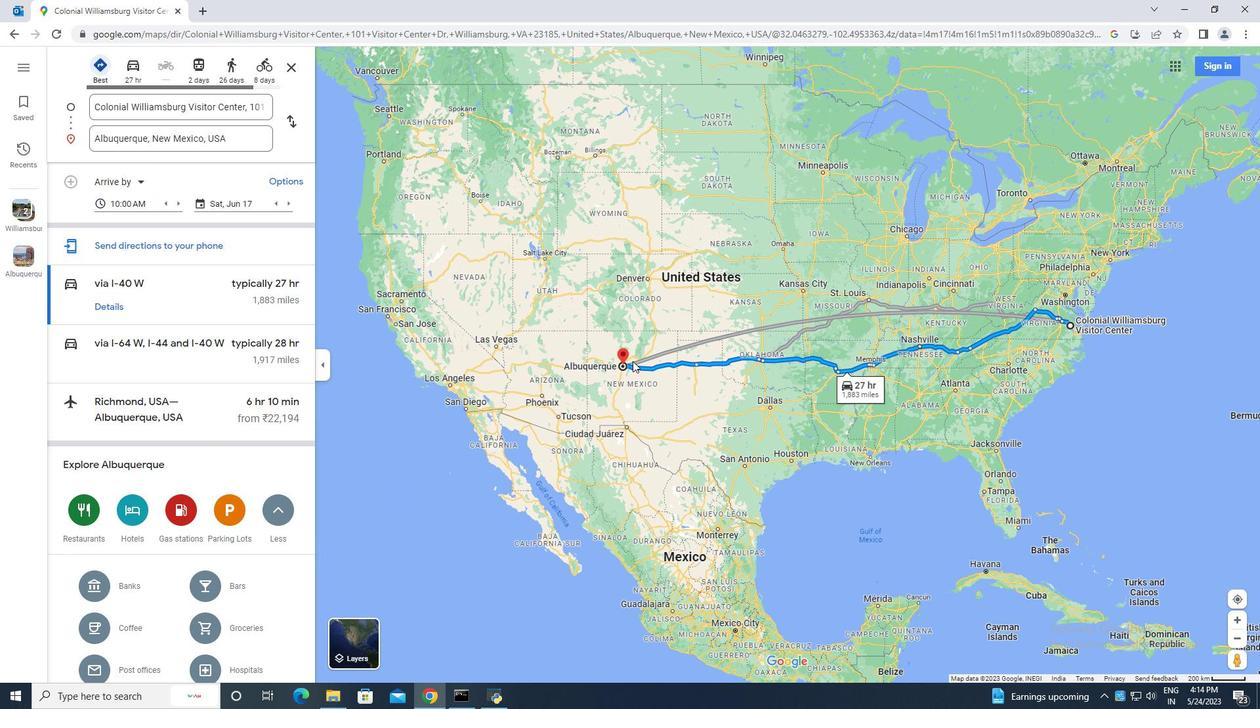 
Action: Mouse scrolled (637, 367) with delta (0, 0)
Screenshot: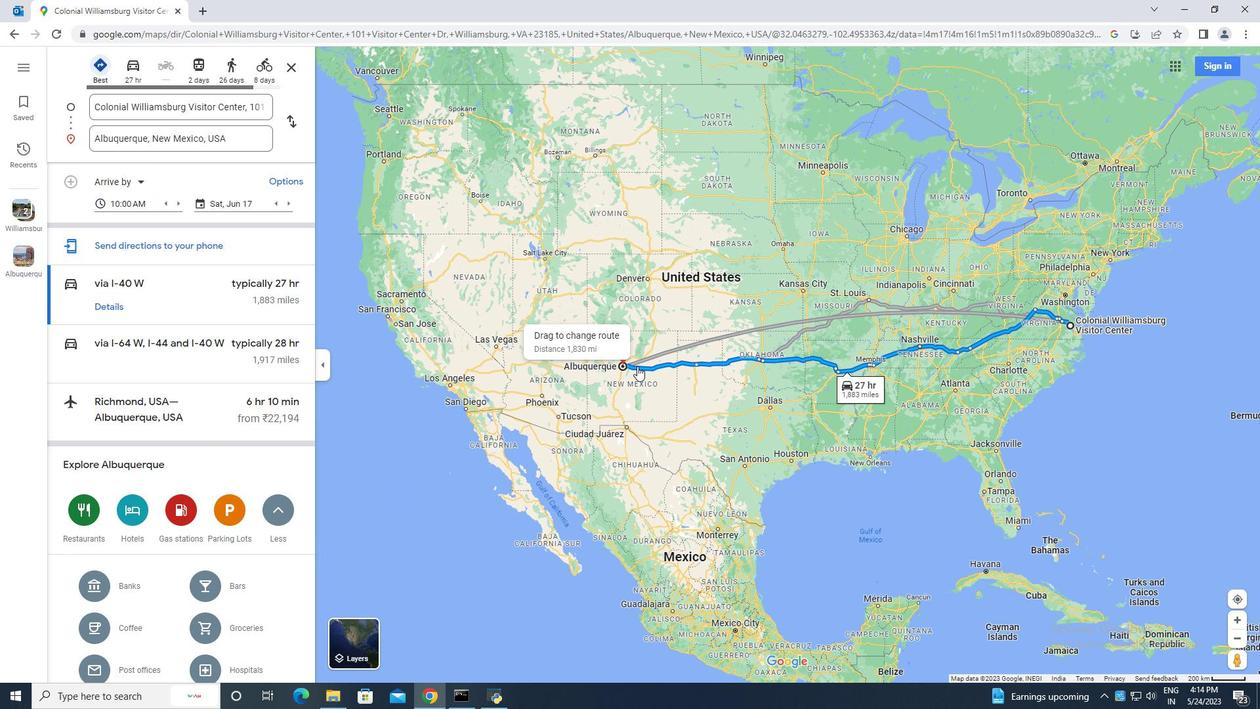 
Action: Mouse scrolled (637, 367) with delta (0, 0)
Screenshot: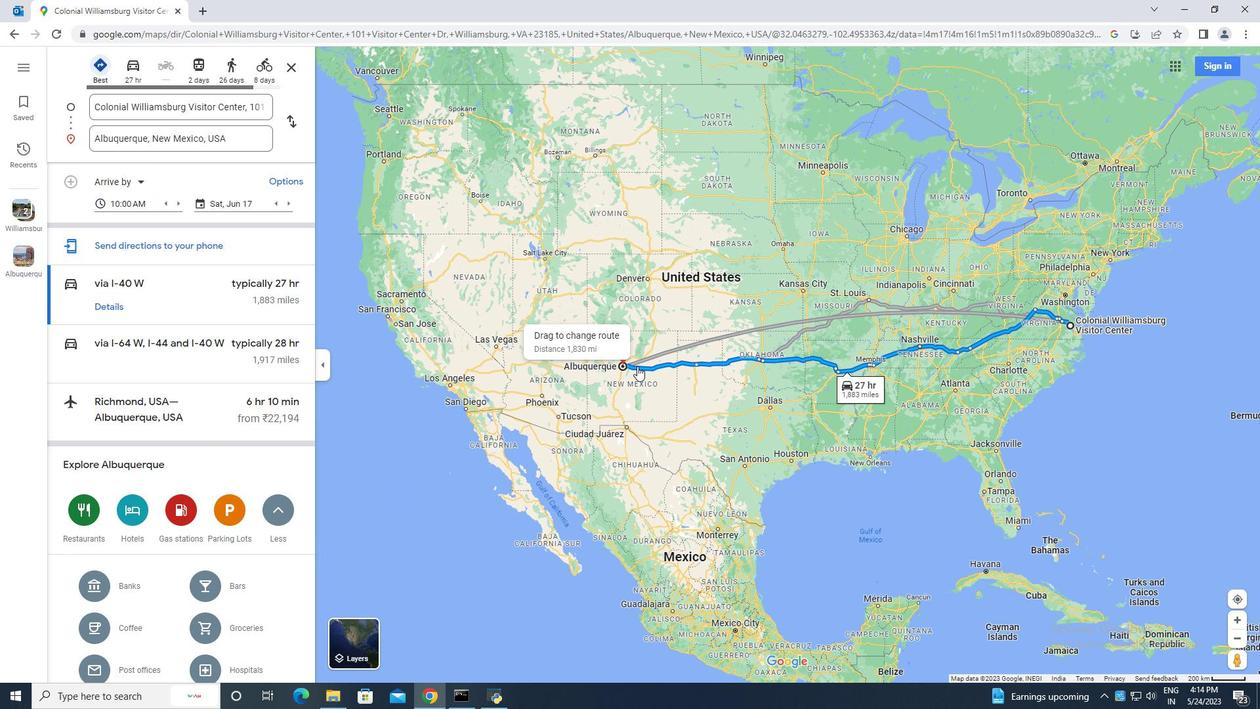 
Action: Mouse scrolled (637, 367) with delta (0, 0)
Screenshot: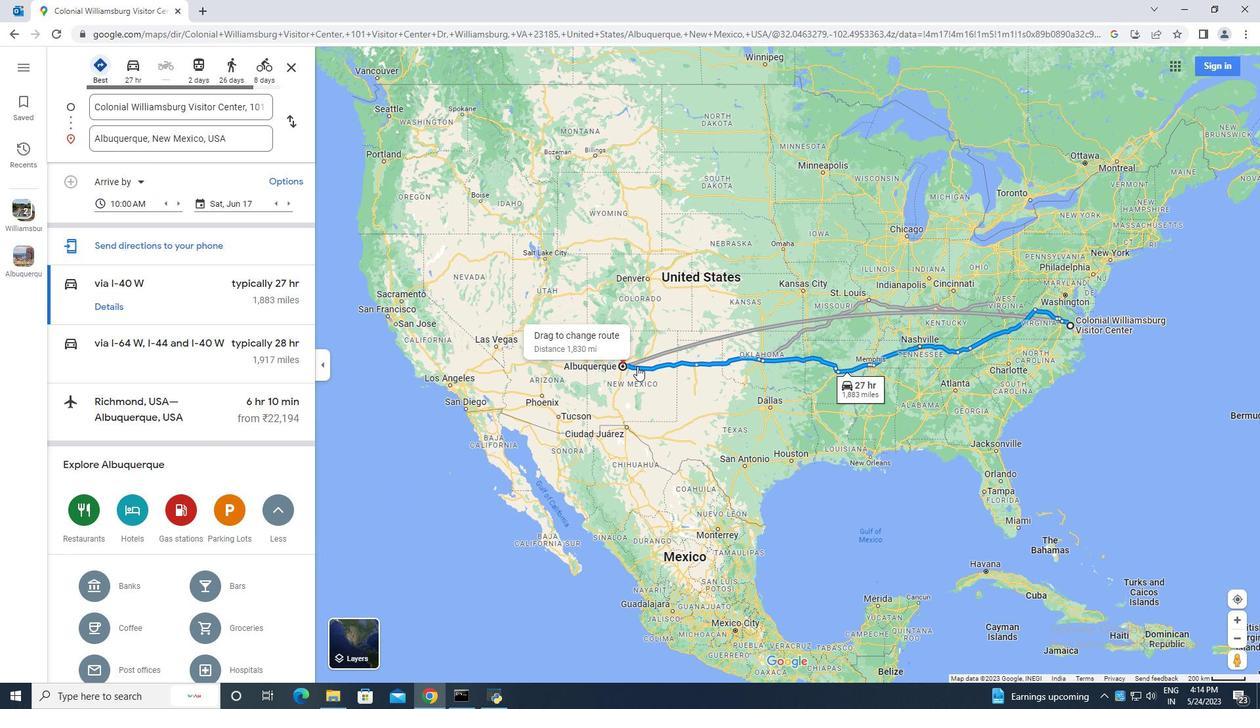
Action: Mouse scrolled (637, 367) with delta (0, 0)
Screenshot: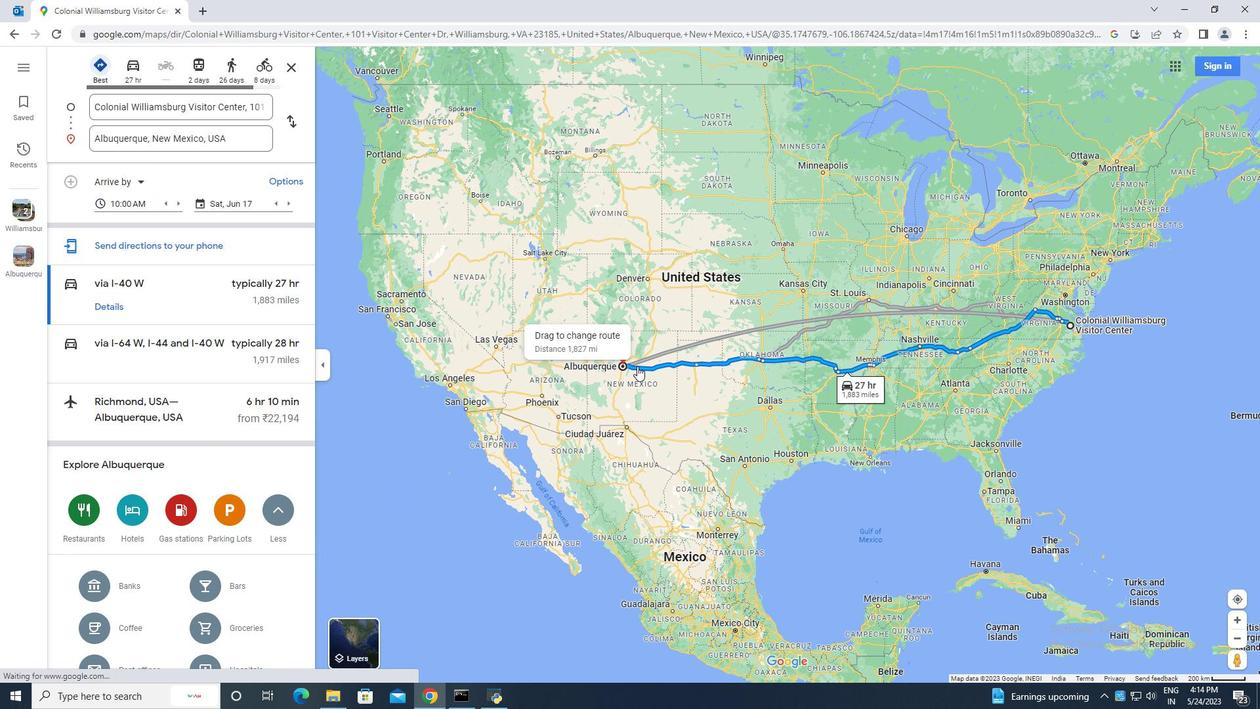 
Action: Mouse moved to (598, 364)
Screenshot: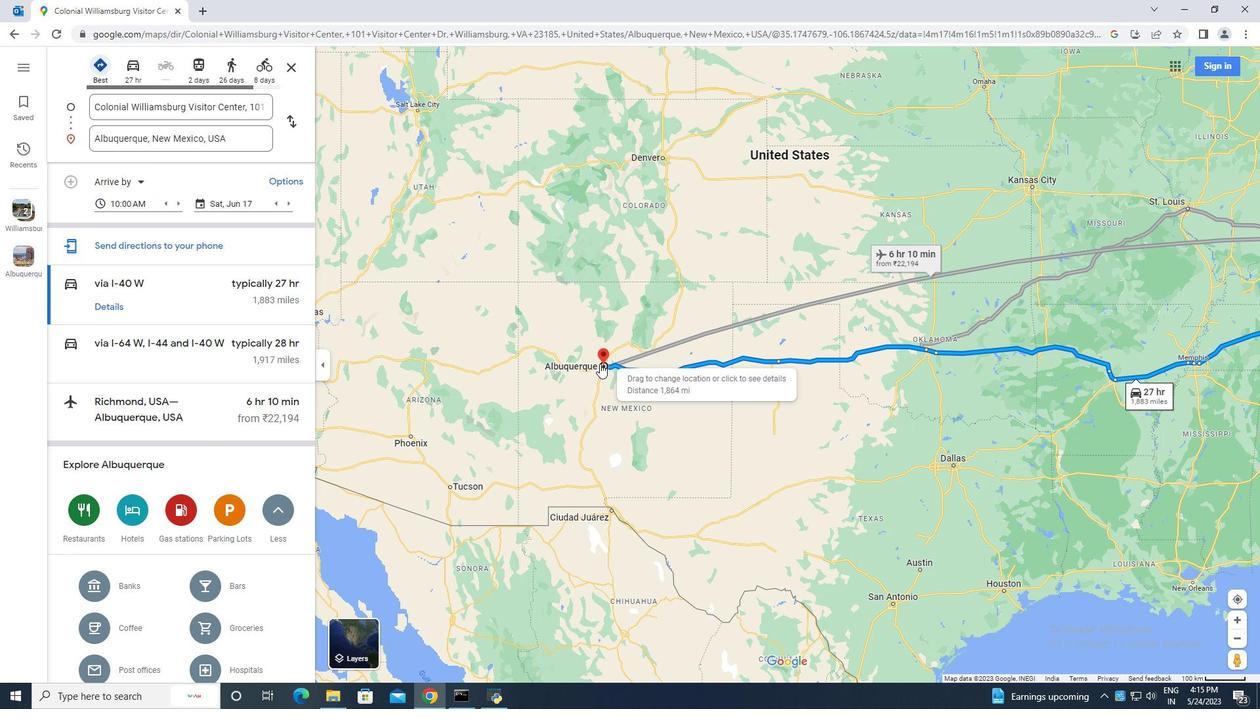 
Action: Mouse scrolled (598, 365) with delta (0, 0)
Screenshot: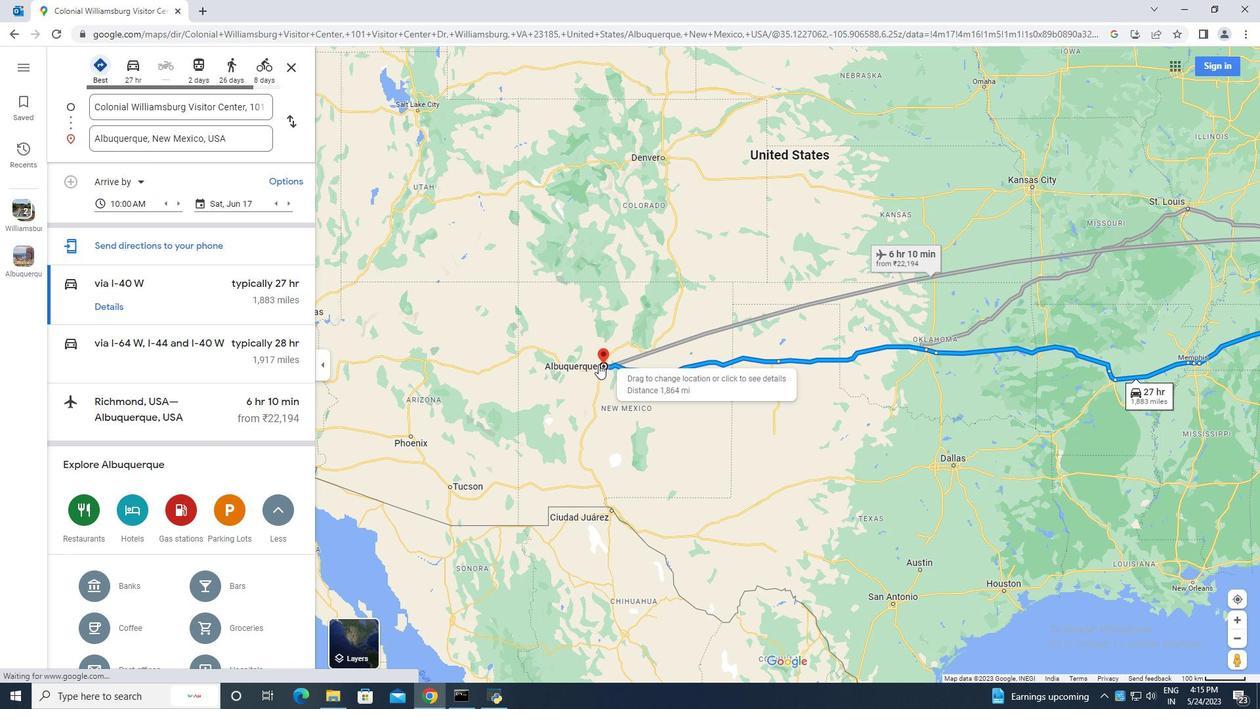 
Action: Mouse scrolled (598, 365) with delta (0, 0)
Screenshot: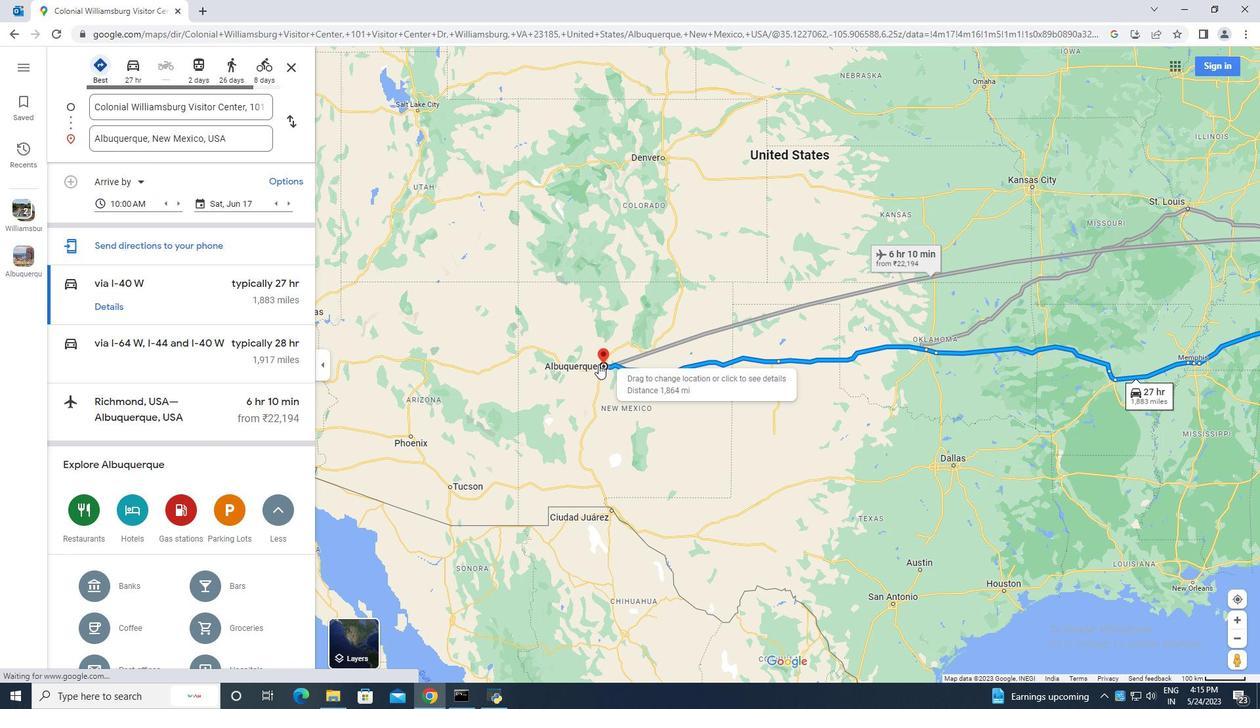 
Action: Mouse moved to (598, 364)
Screenshot: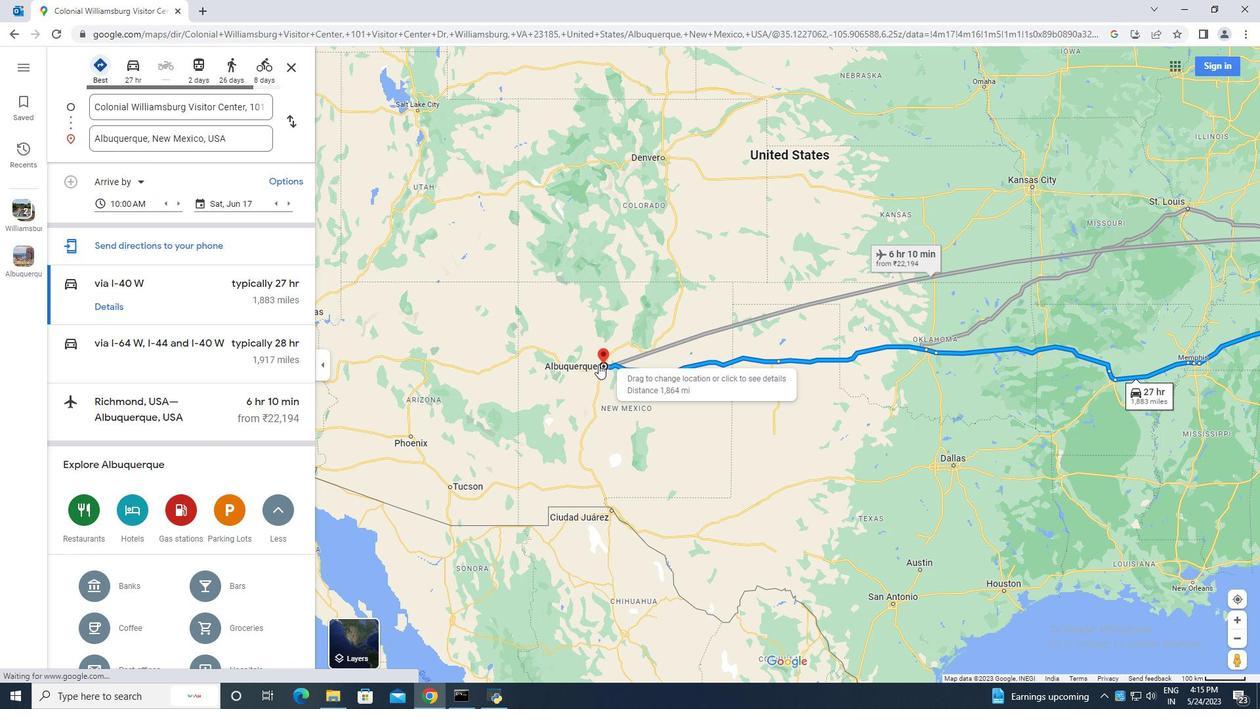 
Action: Mouse scrolled (598, 365) with delta (0, 0)
Screenshot: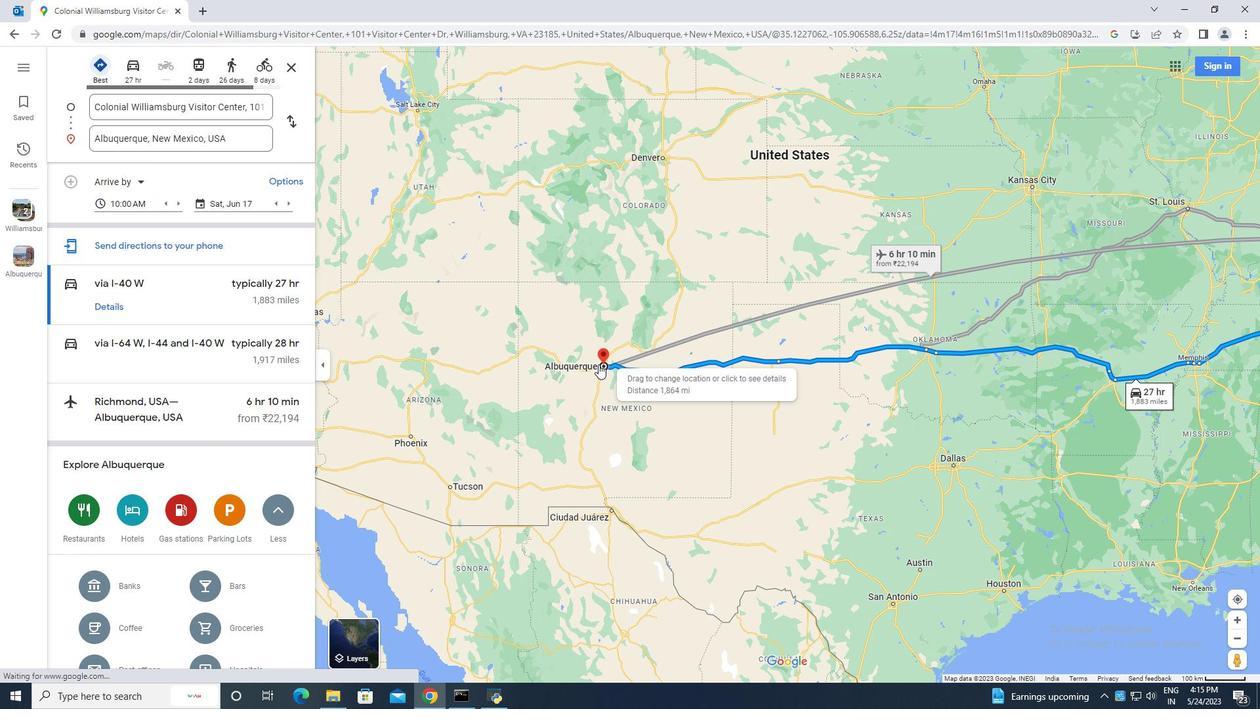 
Action: Mouse scrolled (598, 365) with delta (0, 0)
Screenshot: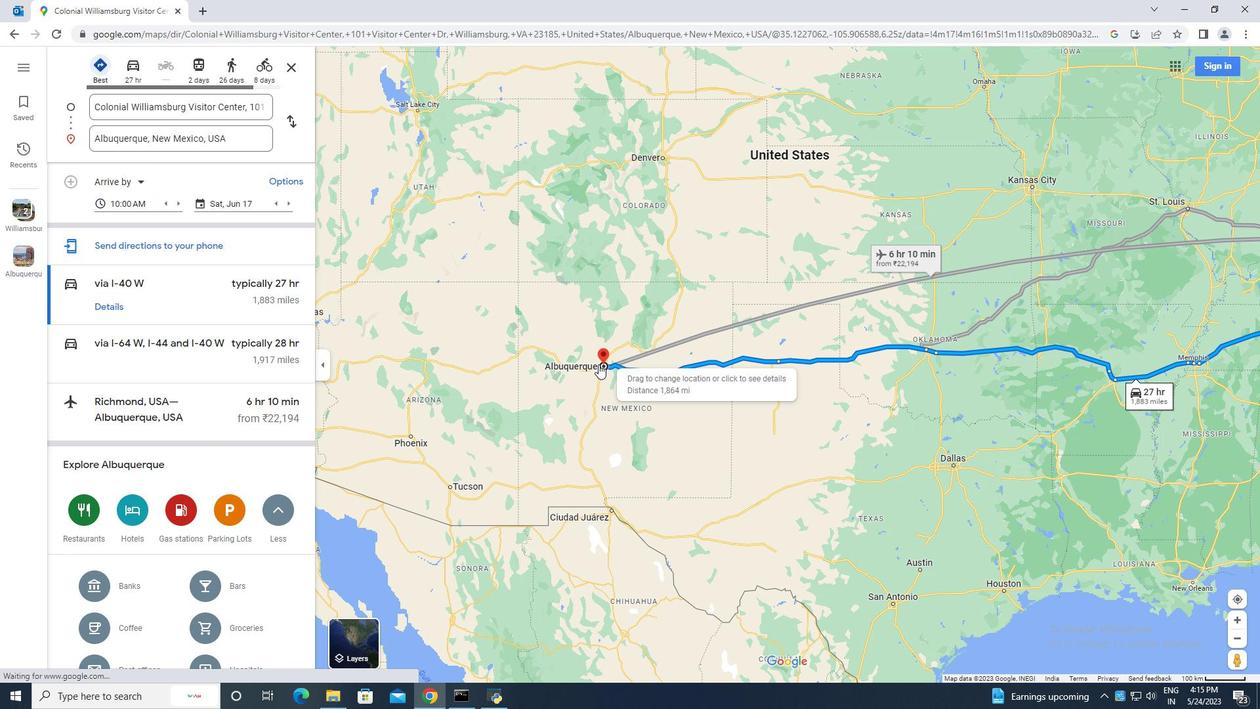 
Action: Mouse moved to (602, 358)
Screenshot: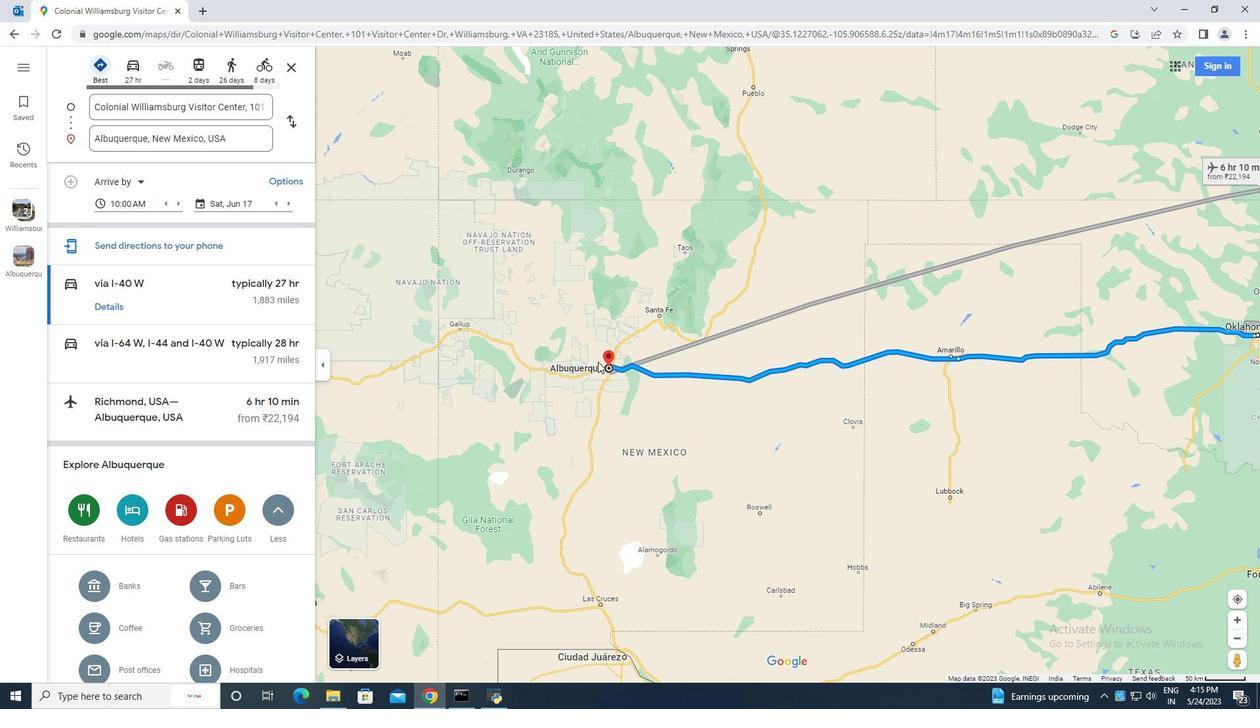 
Action: Mouse scrolled (602, 357) with delta (0, 0)
Screenshot: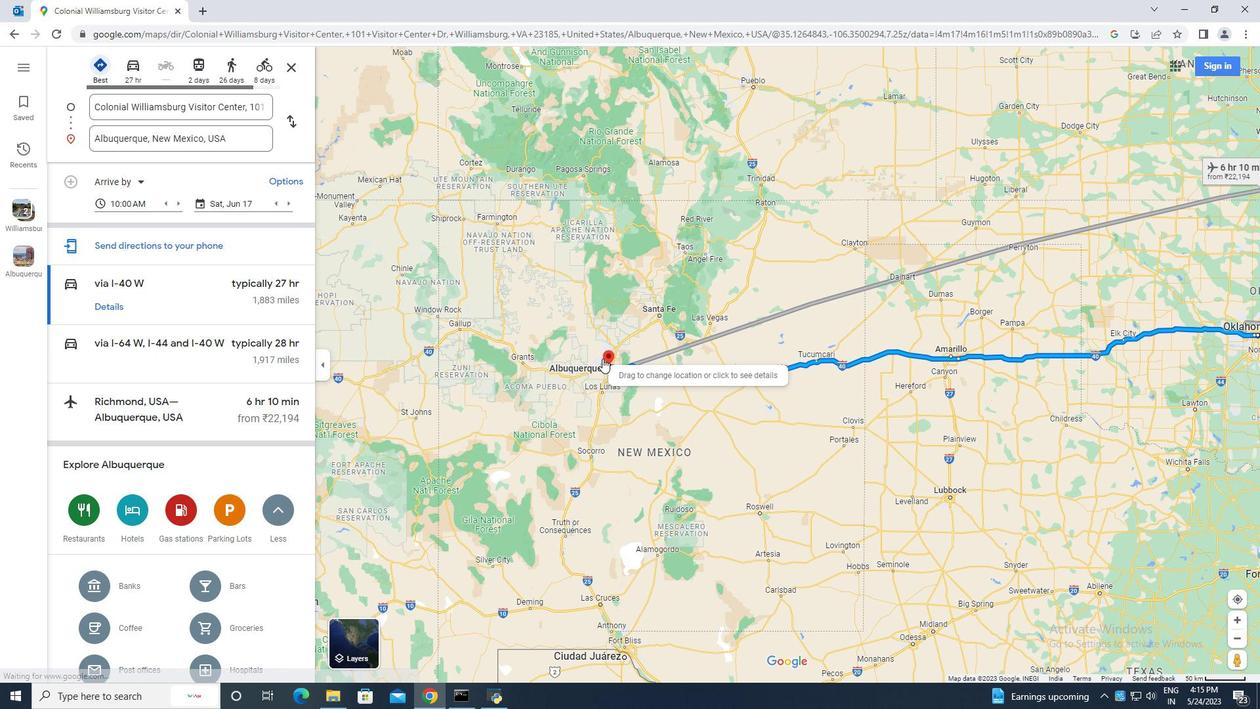 
Action: Mouse scrolled (602, 357) with delta (0, 0)
Screenshot: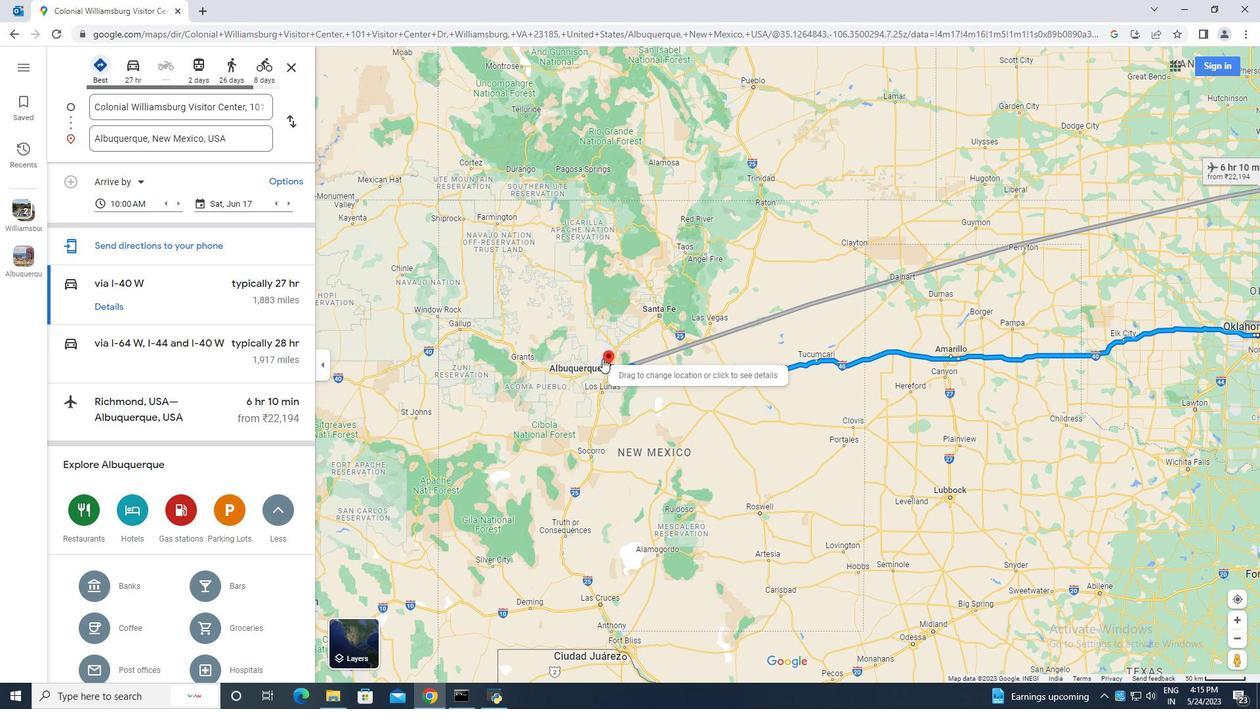 
Action: Mouse scrolled (602, 357) with delta (0, 0)
Screenshot: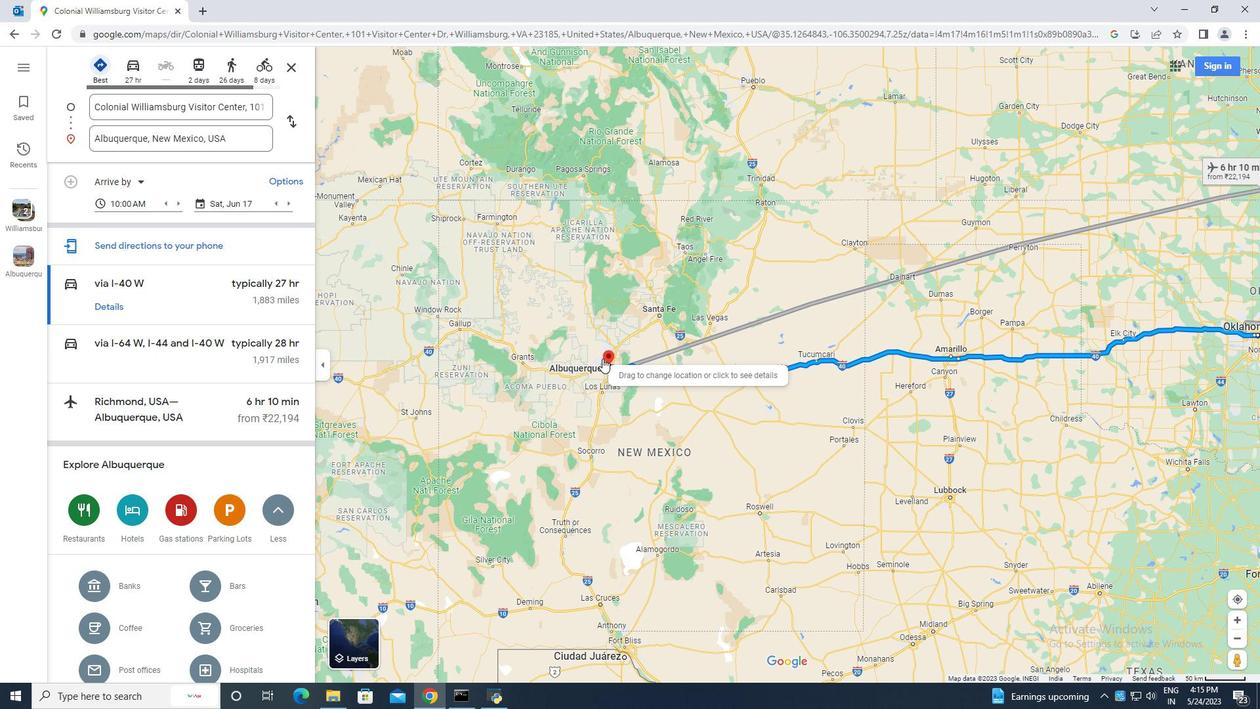 
Action: Mouse moved to (294, 181)
Screenshot: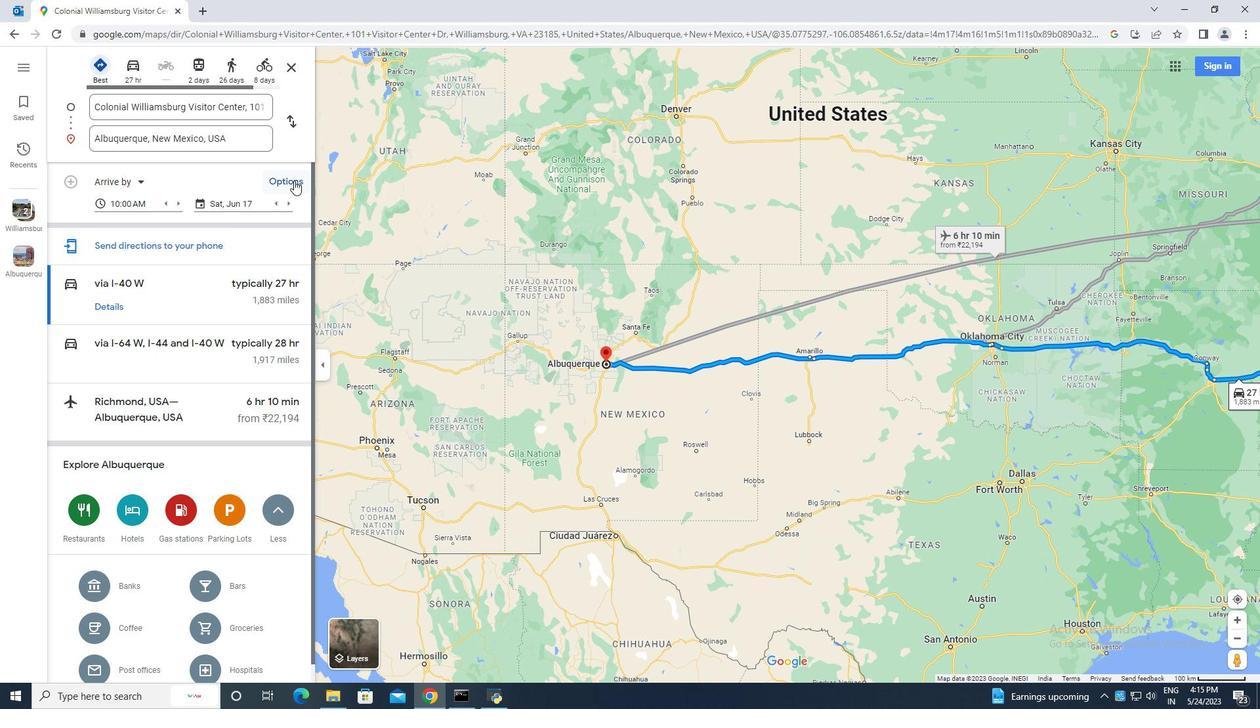 
Action: Mouse pressed left at (294, 181)
Screenshot: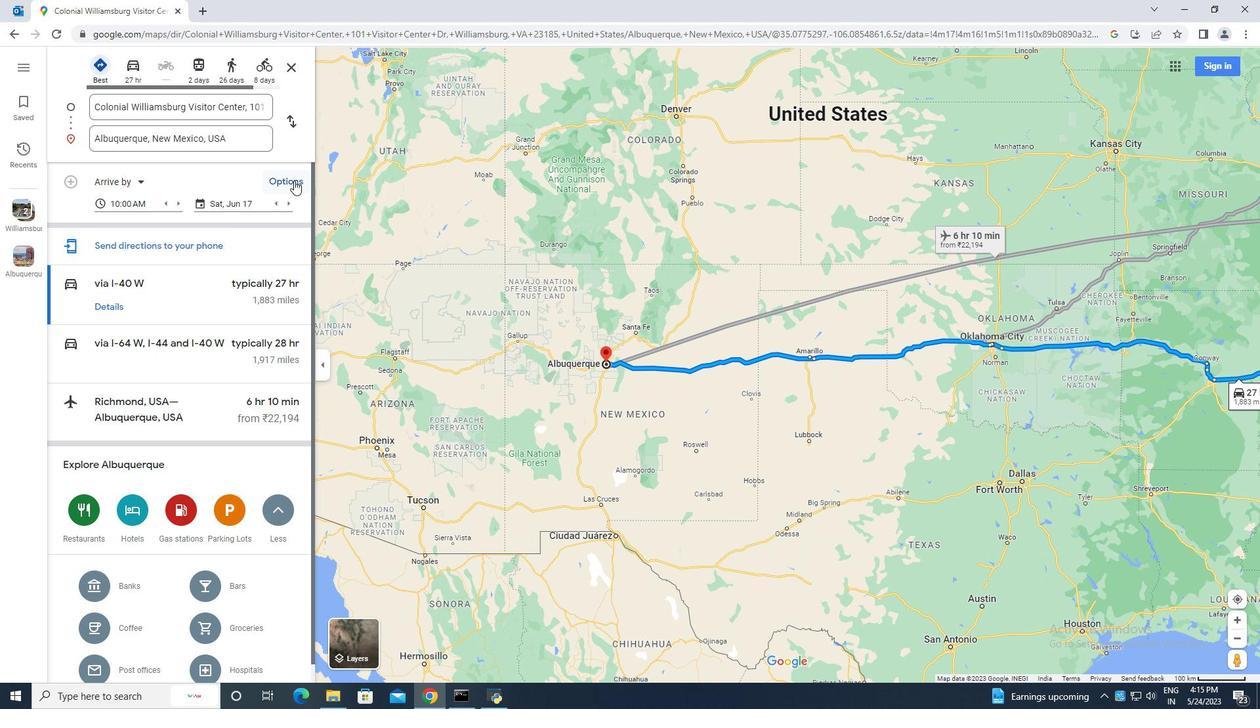 
Action: Mouse pressed left at (294, 181)
Screenshot: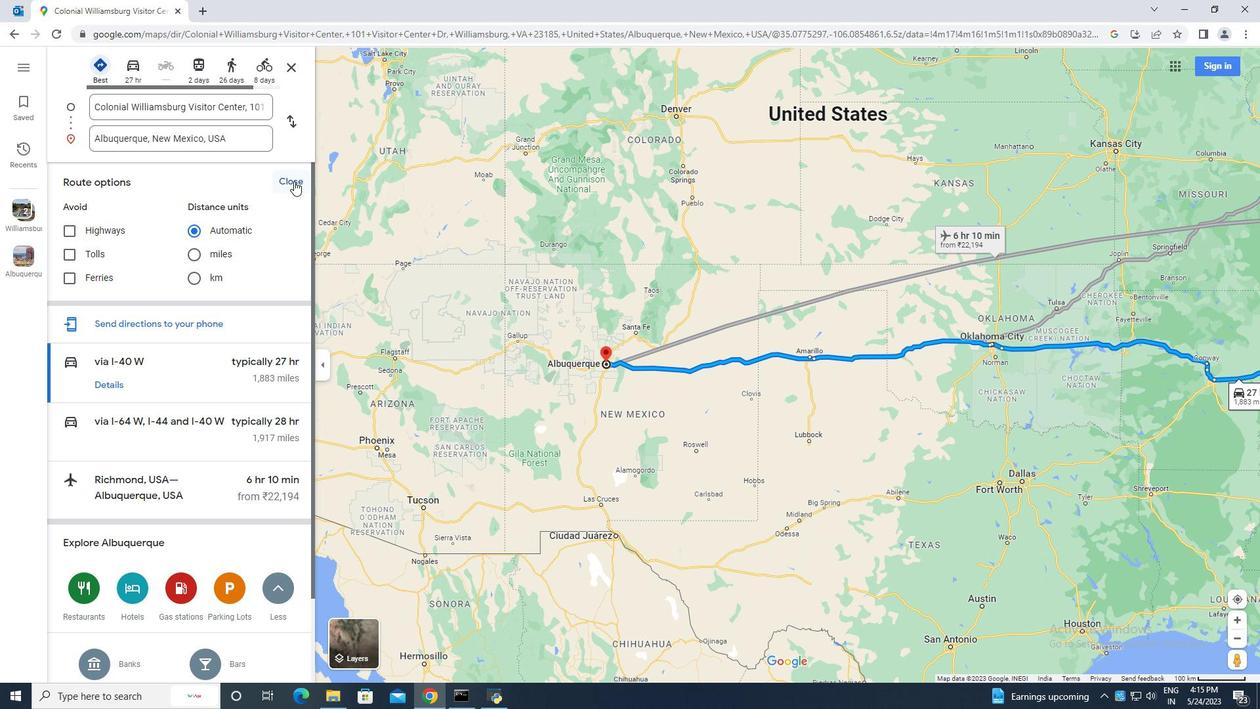 
Action: Mouse moved to (17, 210)
Screenshot: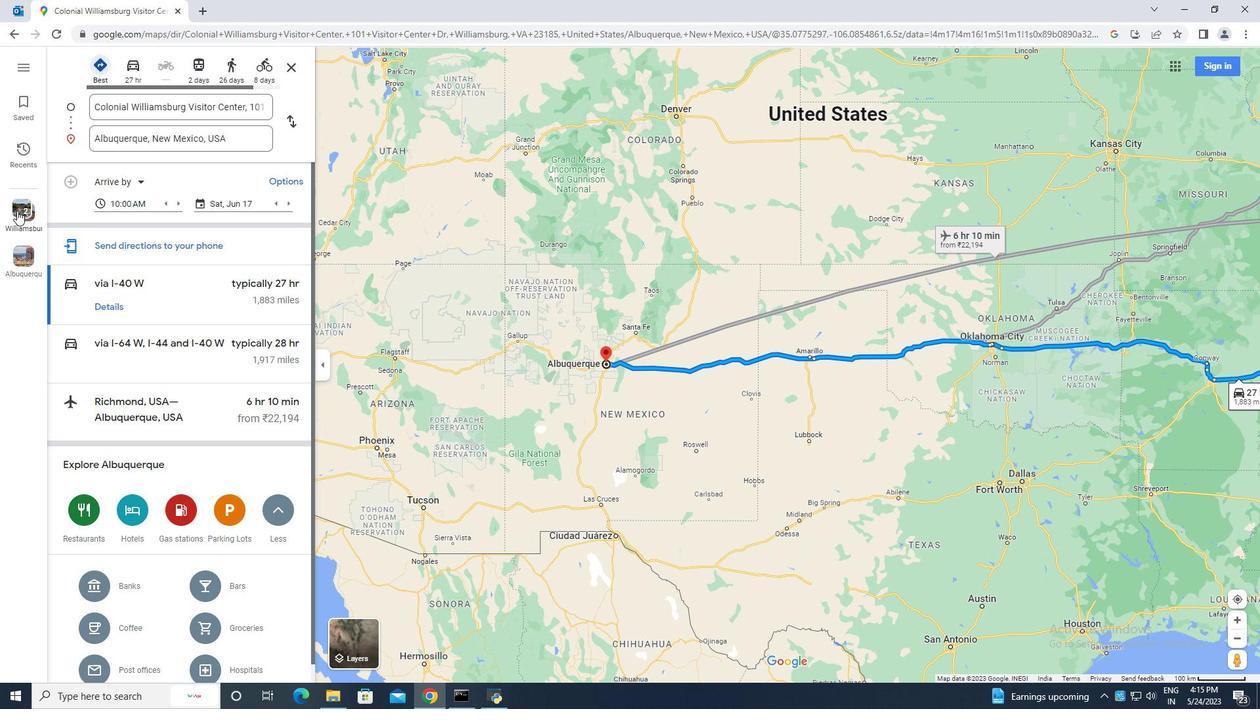 
Action: Mouse pressed left at (17, 210)
Screenshot: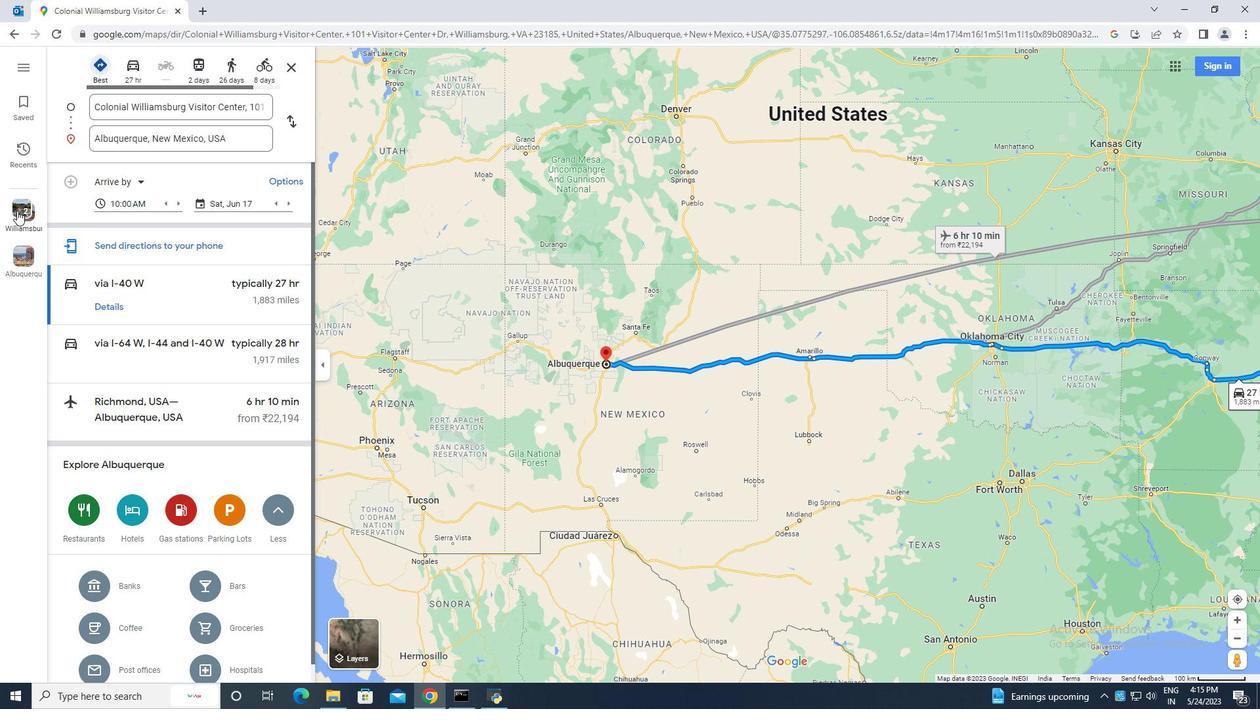 
Action: Mouse moved to (419, 462)
Screenshot: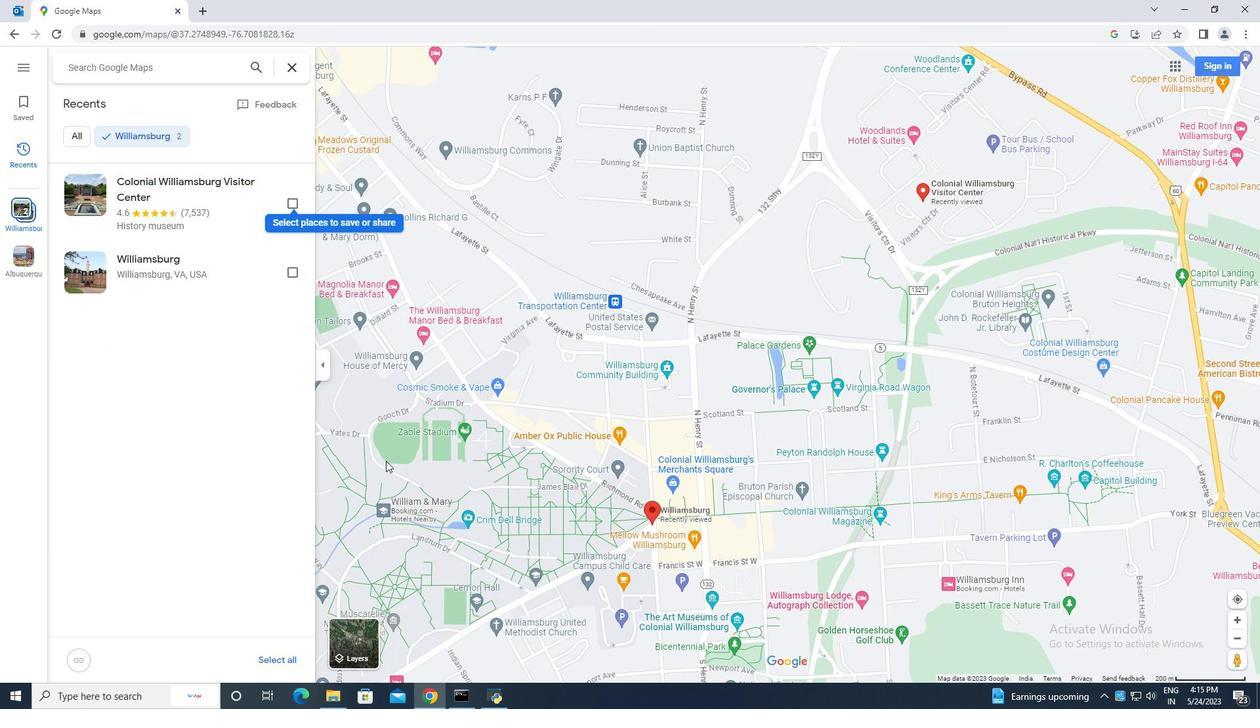 
Action: Mouse scrolled (419, 462) with delta (0, 0)
Screenshot: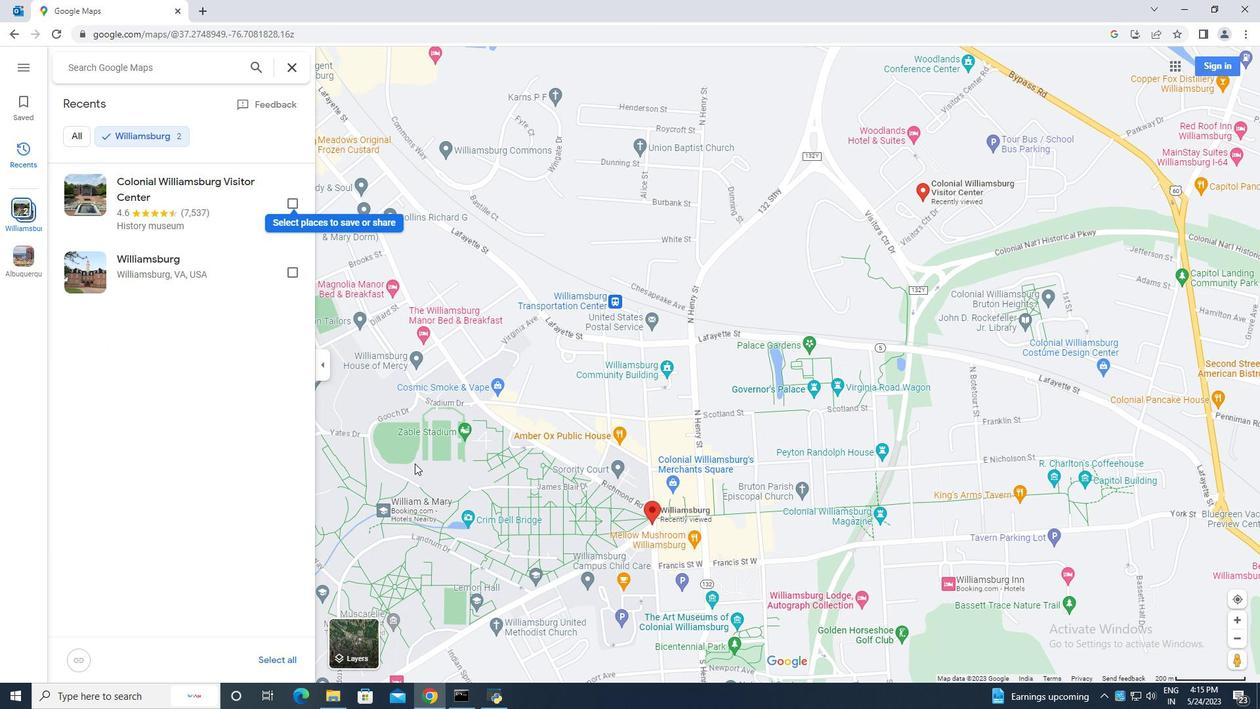 
Action: Mouse scrolled (419, 462) with delta (0, 0)
Screenshot: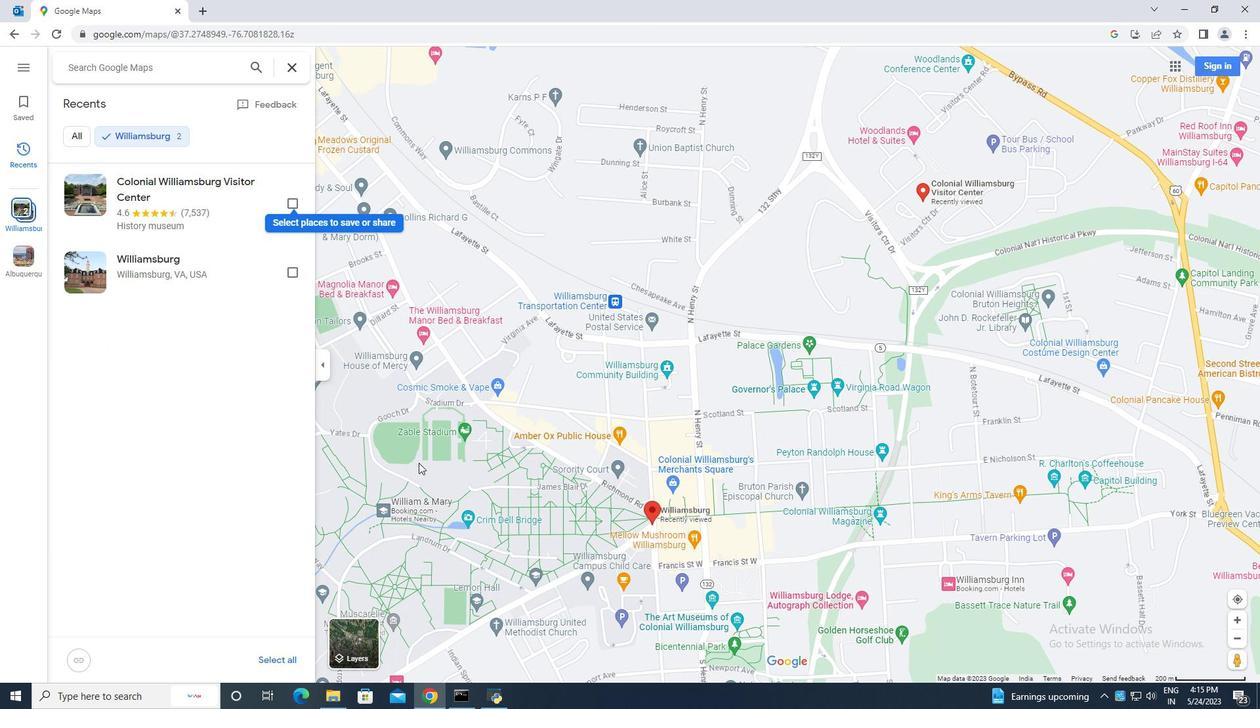
Action: Mouse scrolled (419, 462) with delta (0, 0)
Screenshot: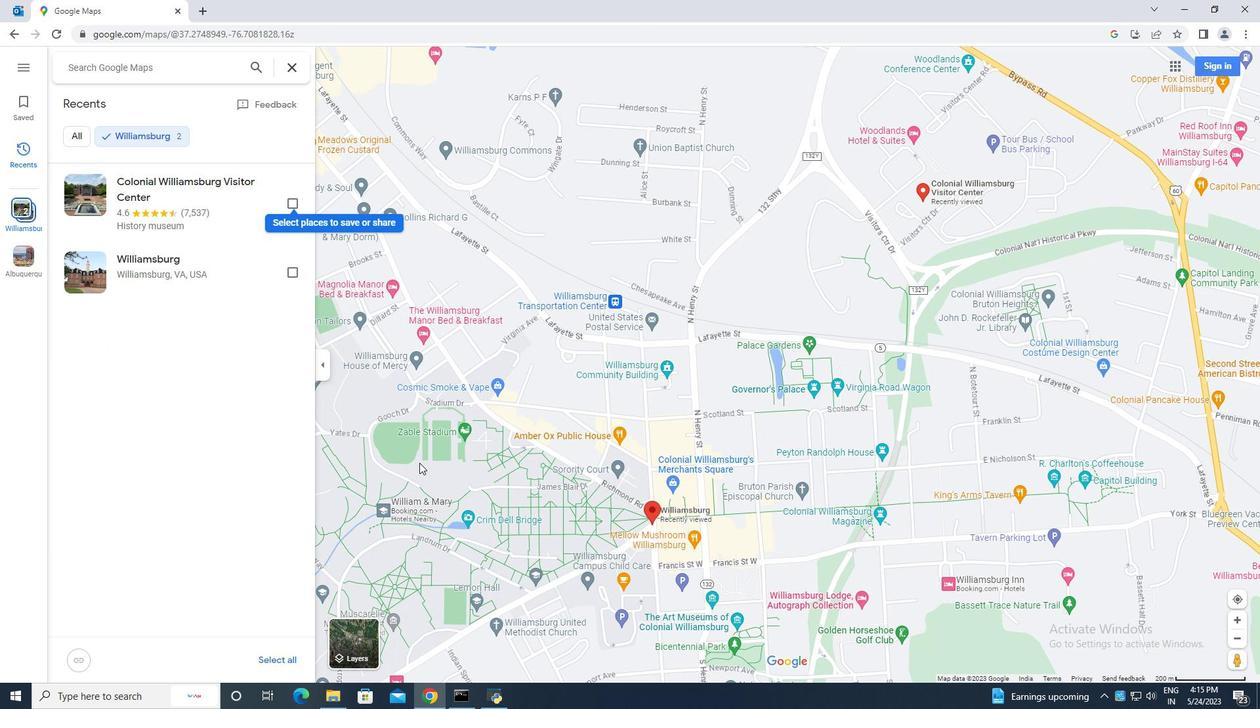 
Action: Mouse scrolled (419, 462) with delta (0, 0)
Screenshot: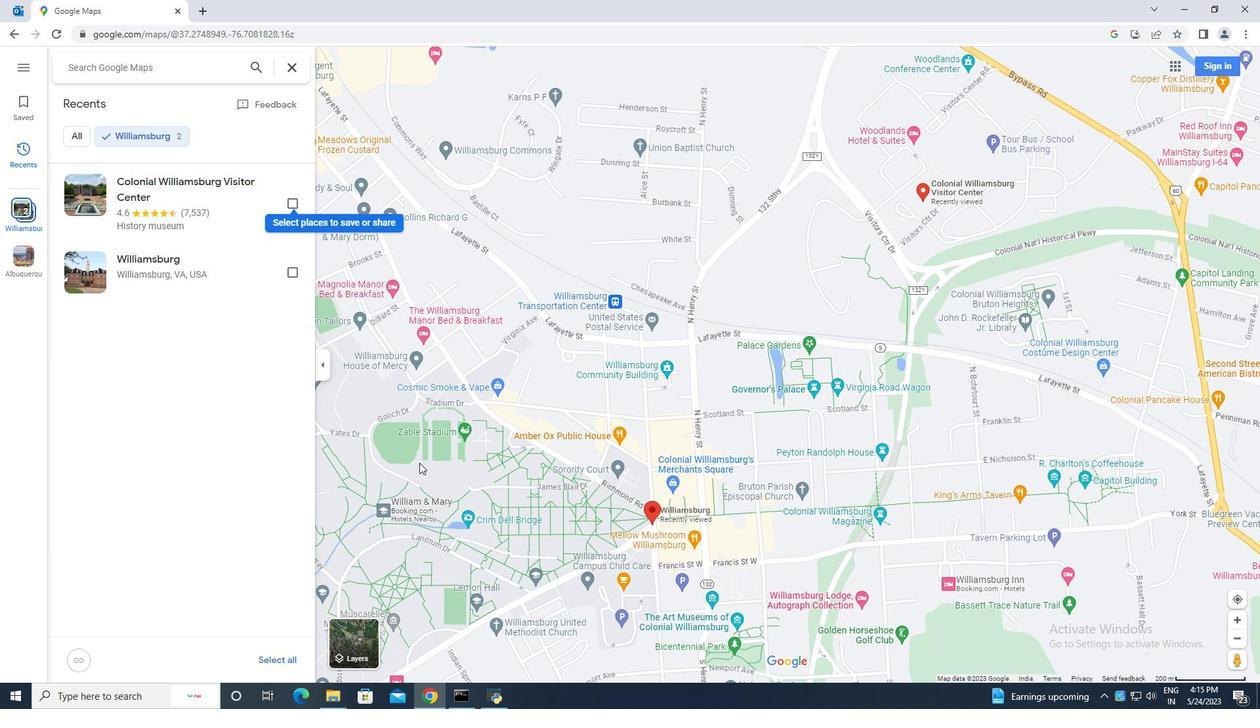 
Action: Mouse moved to (414, 450)
Screenshot: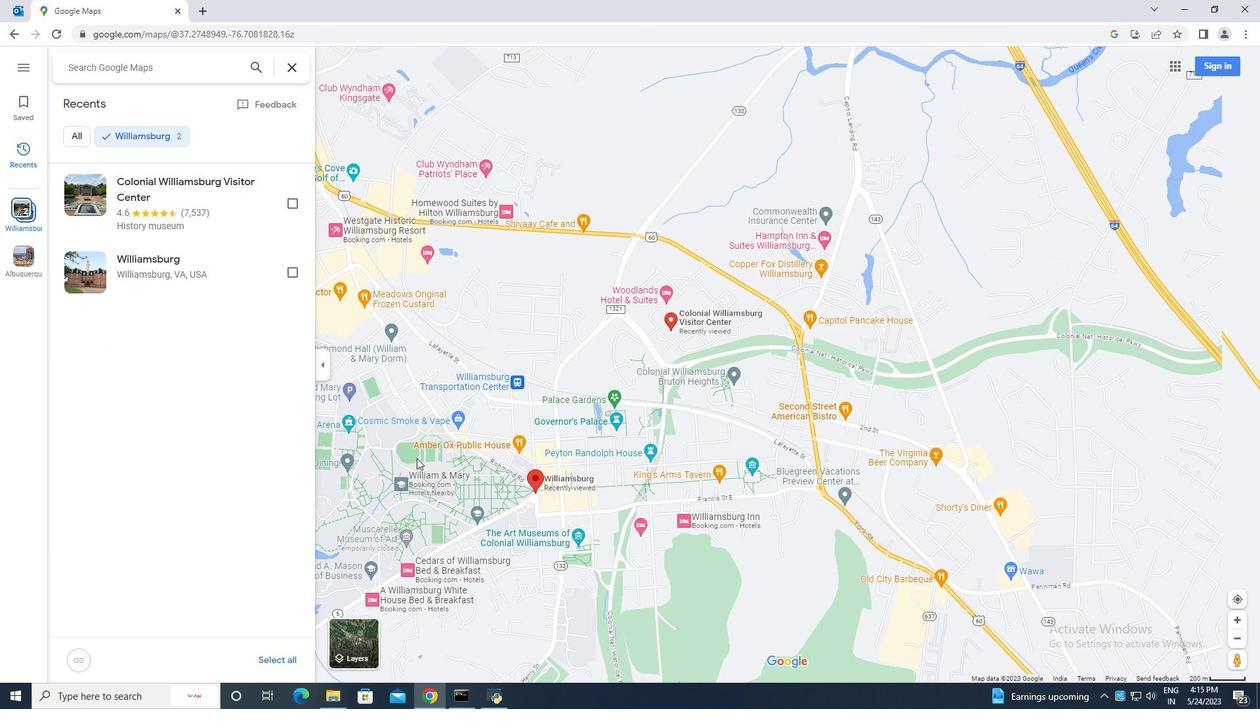 
Action: Mouse scrolled (415, 452) with delta (0, 0)
Screenshot: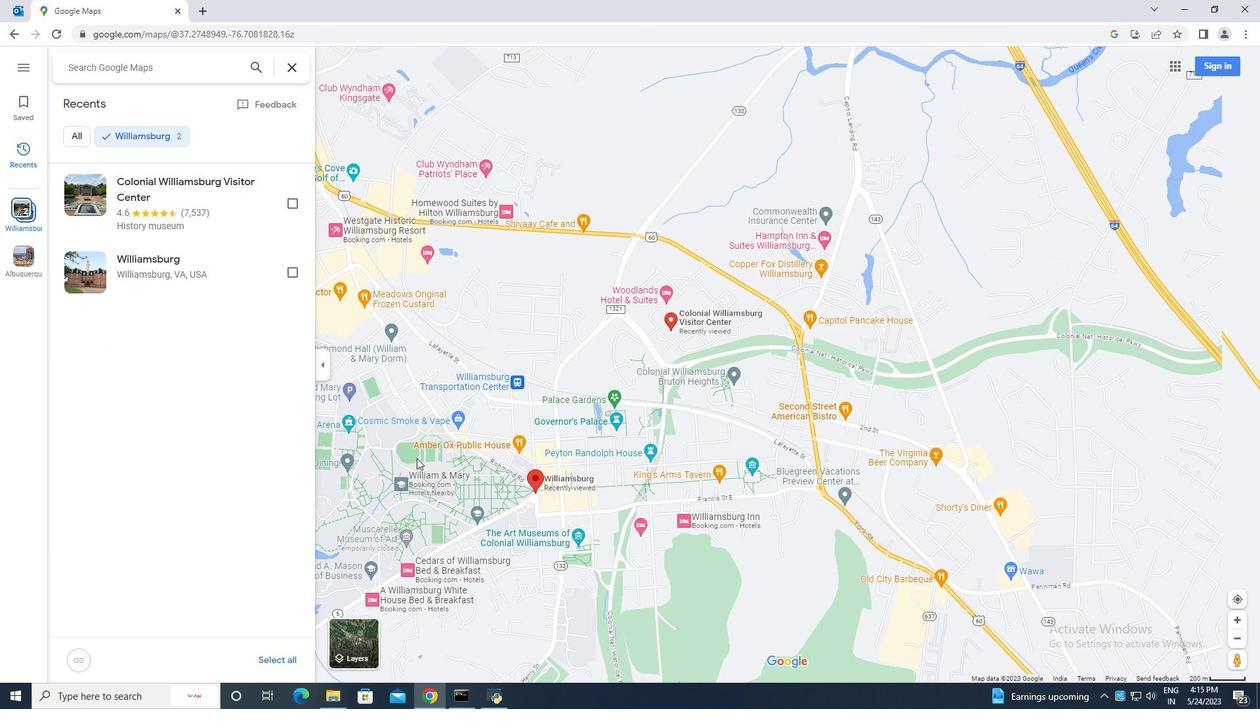 
Action: Mouse scrolled (415, 451) with delta (0, 0)
Screenshot: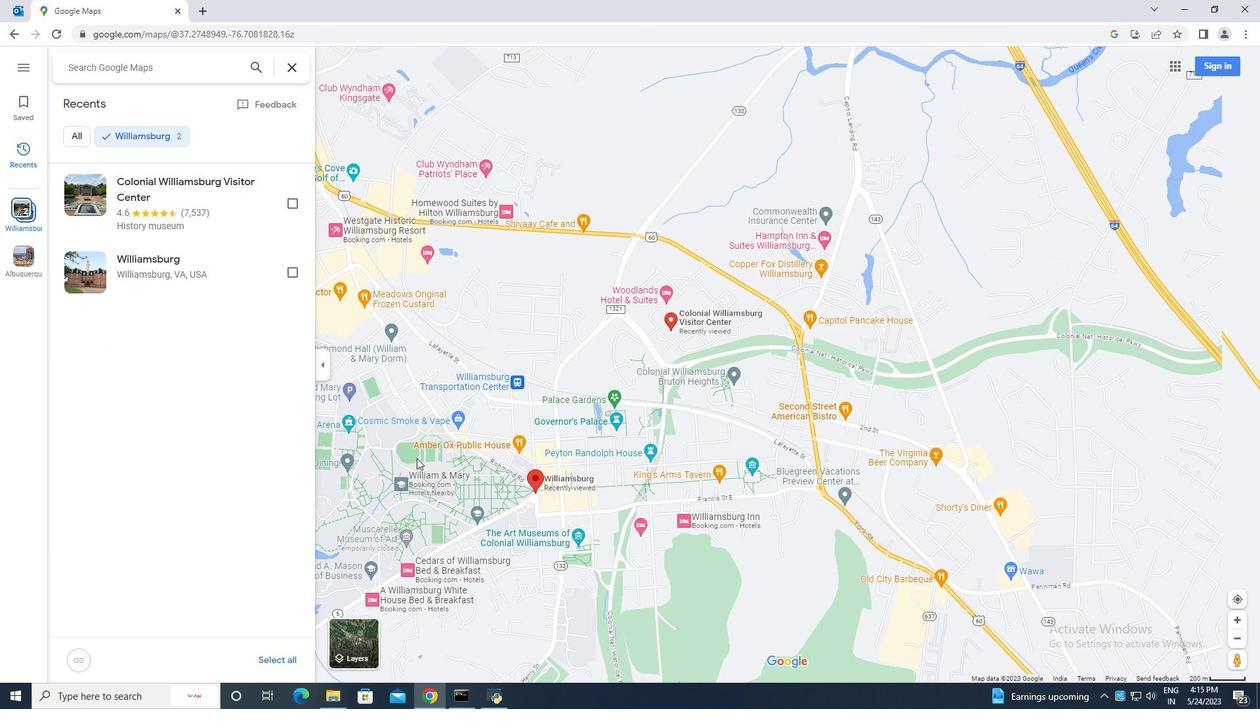 
Action: Mouse scrolled (415, 450) with delta (0, 0)
Screenshot: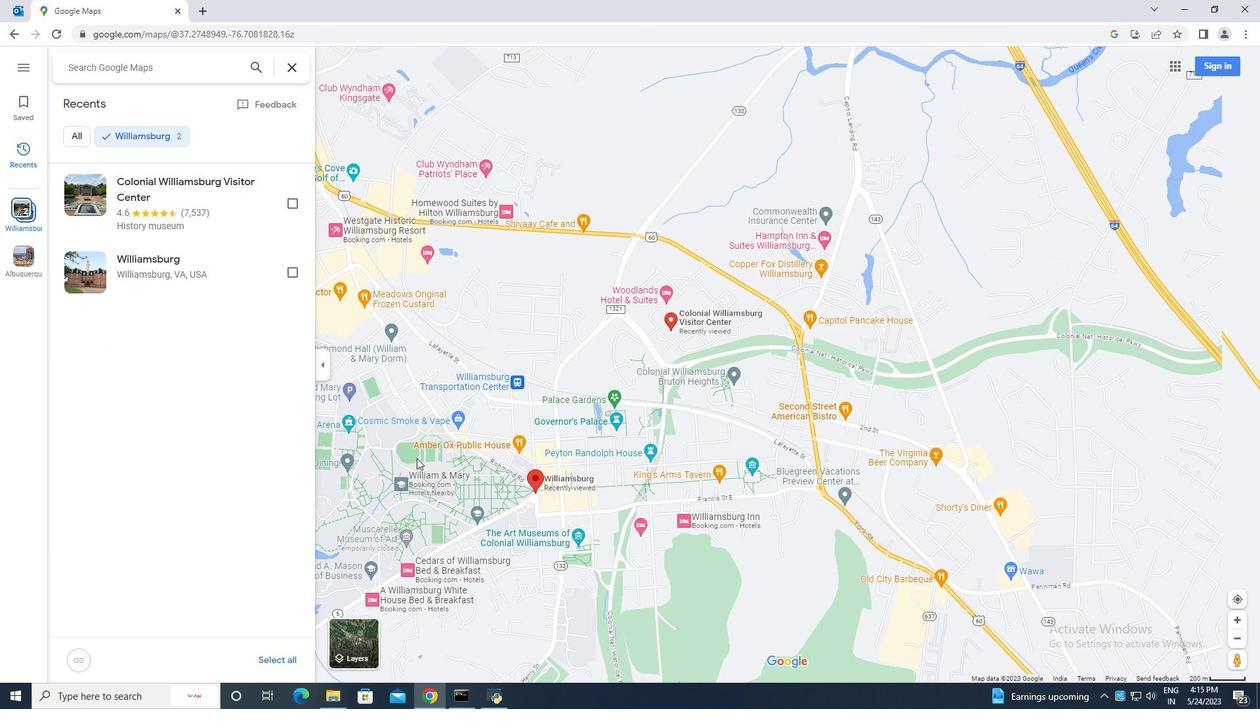 
Action: Mouse scrolled (414, 449) with delta (0, 0)
Screenshot: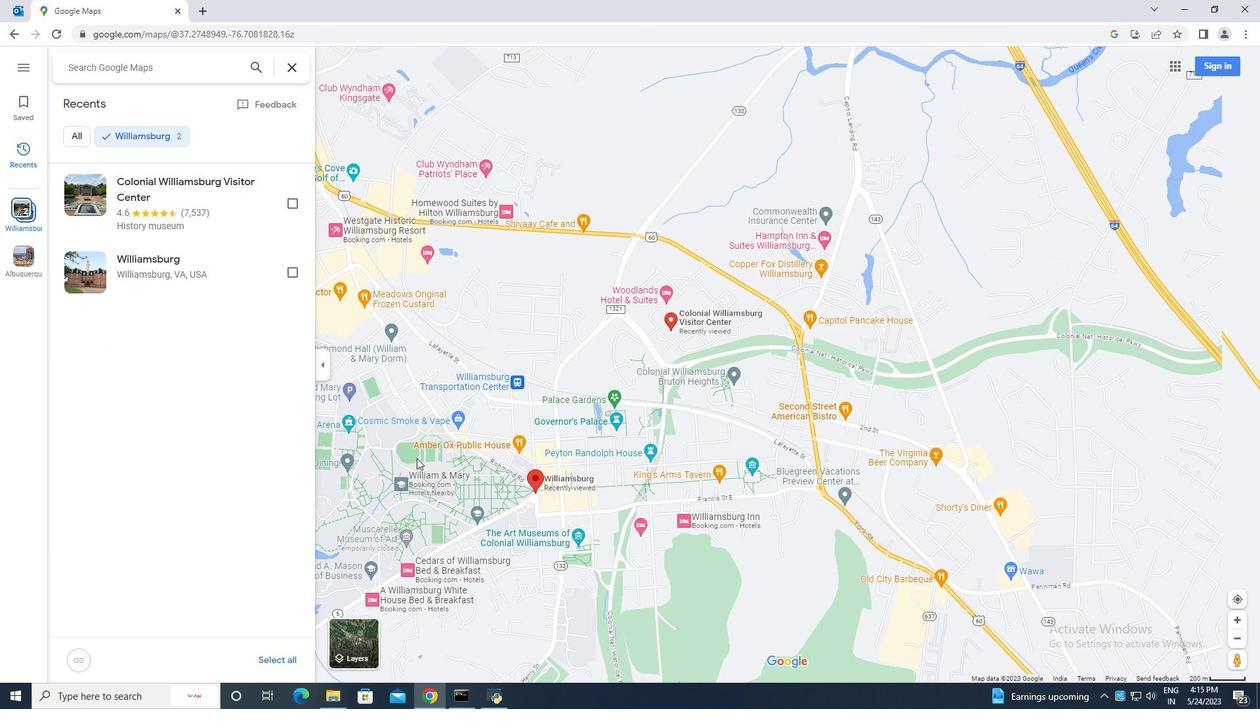 
Action: Mouse moved to (101, 189)
Screenshot: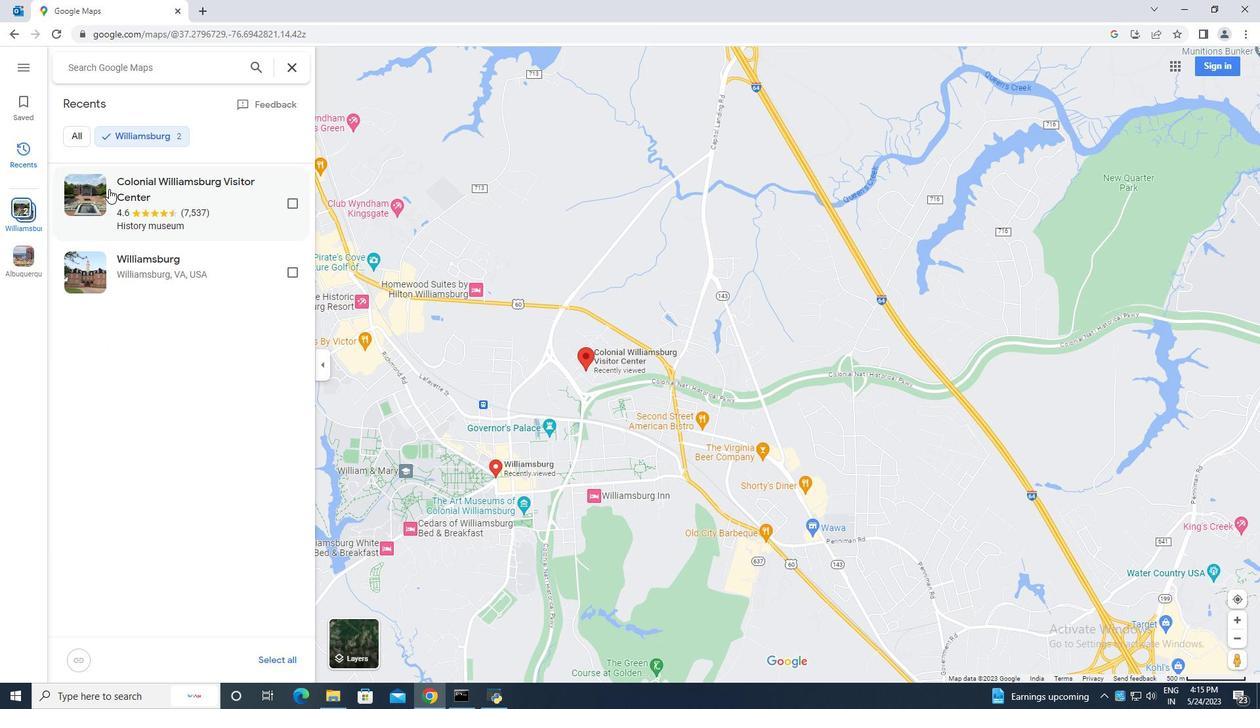 
Action: Mouse pressed left at (101, 189)
